 Task: Research Airbnb accommodation in Kristiansand, Norway from 15th November, 2023 to 21st November, 2023 for 5 adults.3 bedrooms having 3 beds and 3 bathrooms. Property type can be house. Booking option can be shelf check-in. Look for 3 properties as per requirement.
Action: Mouse moved to (518, 68)
Screenshot: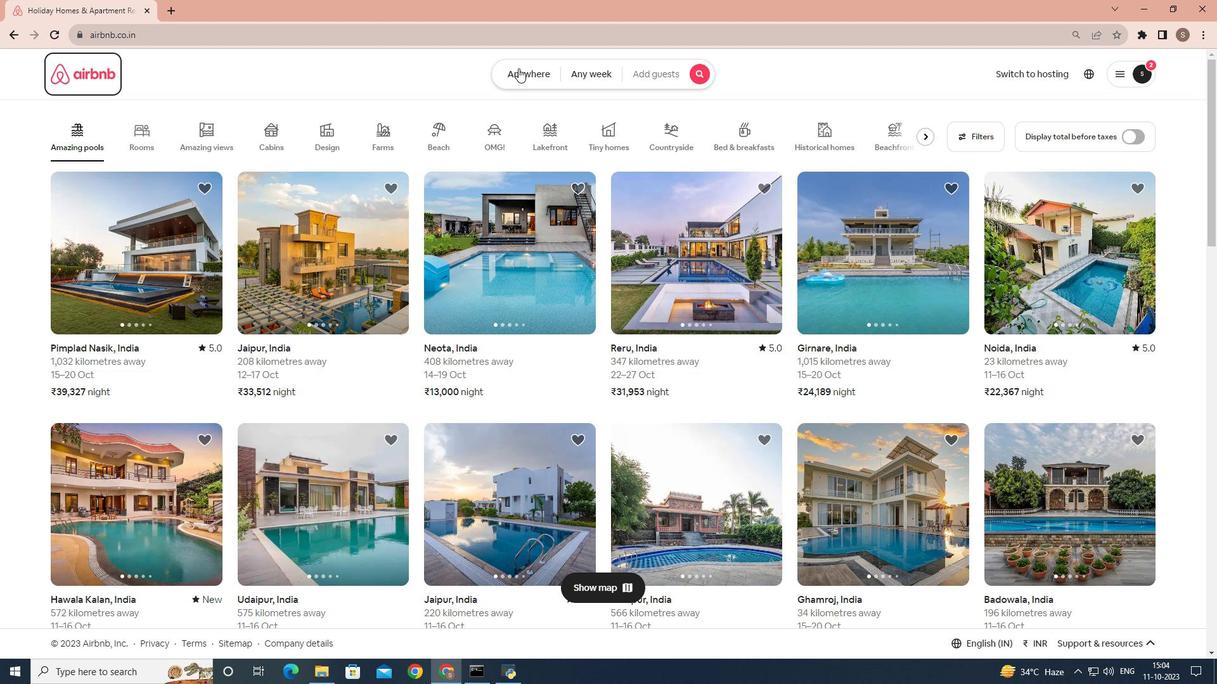 
Action: Mouse pressed left at (518, 68)
Screenshot: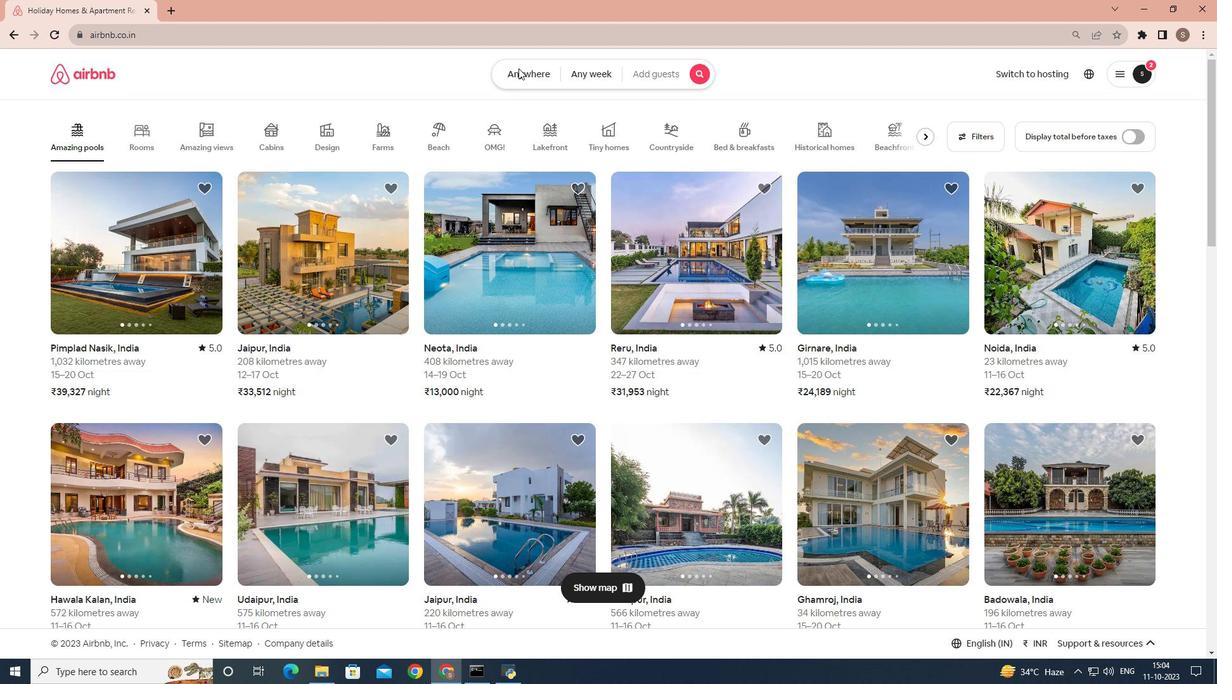 
Action: Mouse moved to (459, 121)
Screenshot: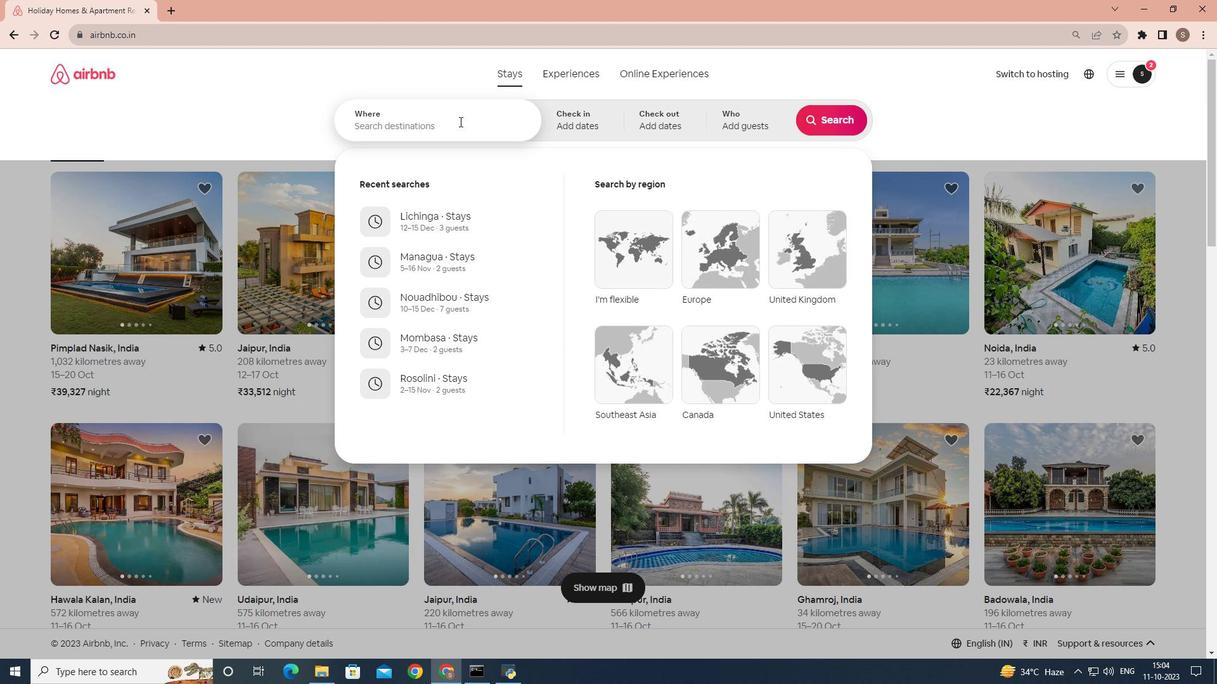 
Action: Mouse pressed left at (459, 121)
Screenshot: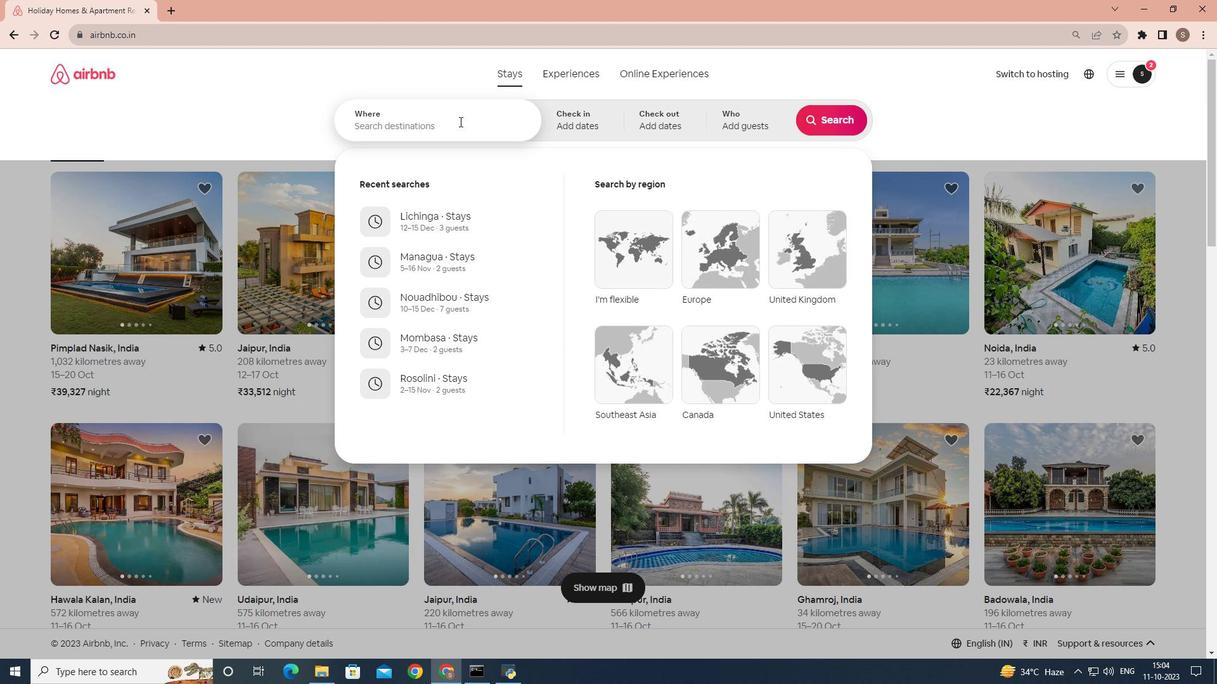 
Action: Key pressed <Key.shift><Key.shift><Key.shift><Key.shift><Key.shift><Key.shift>Kristiansand,<Key.space><Key.shift>Noeway
Screenshot: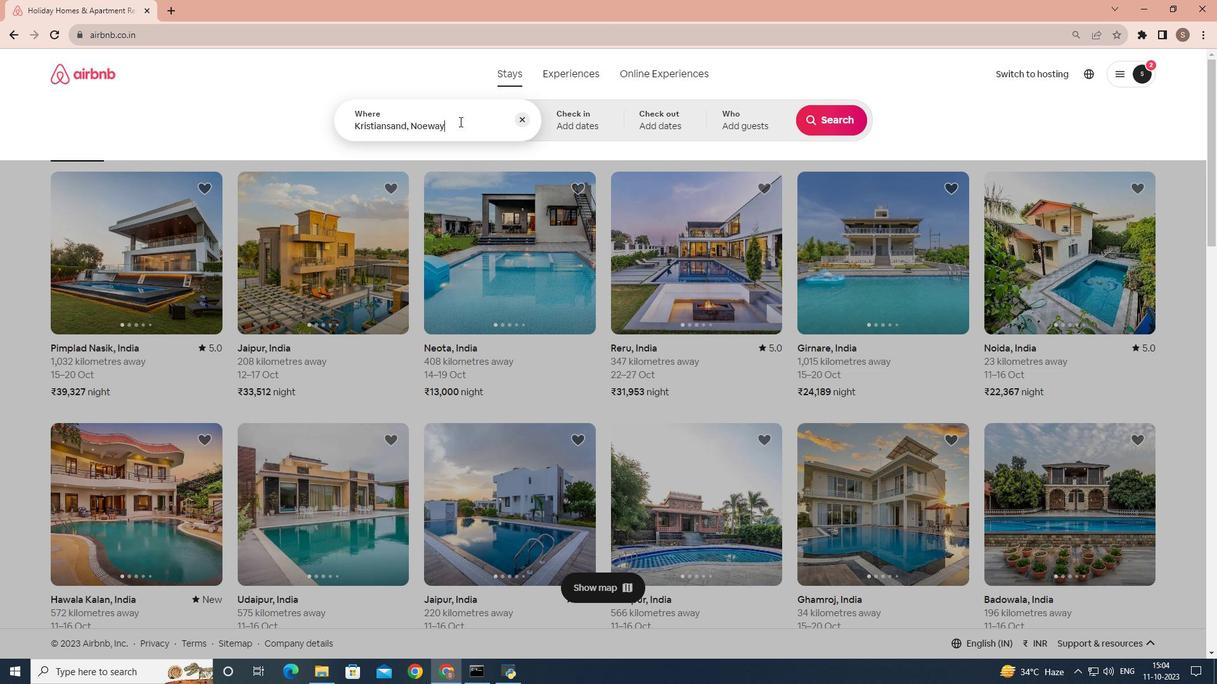 
Action: Mouse moved to (489, 183)
Screenshot: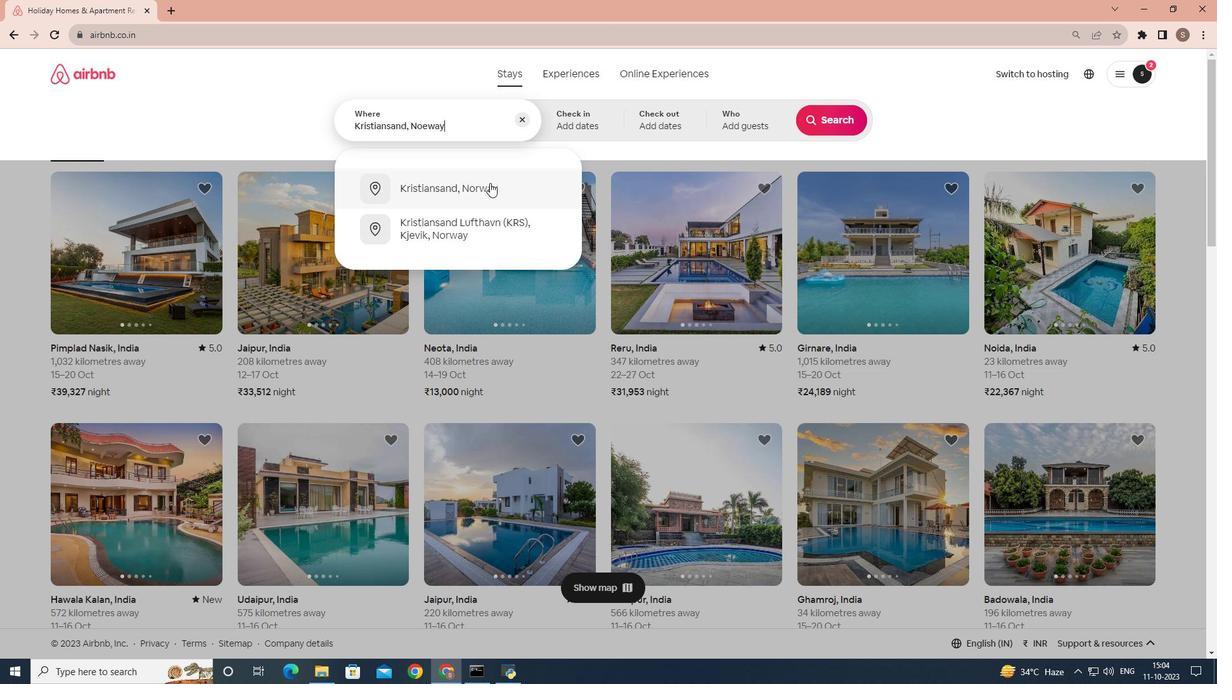 
Action: Mouse pressed left at (489, 183)
Screenshot: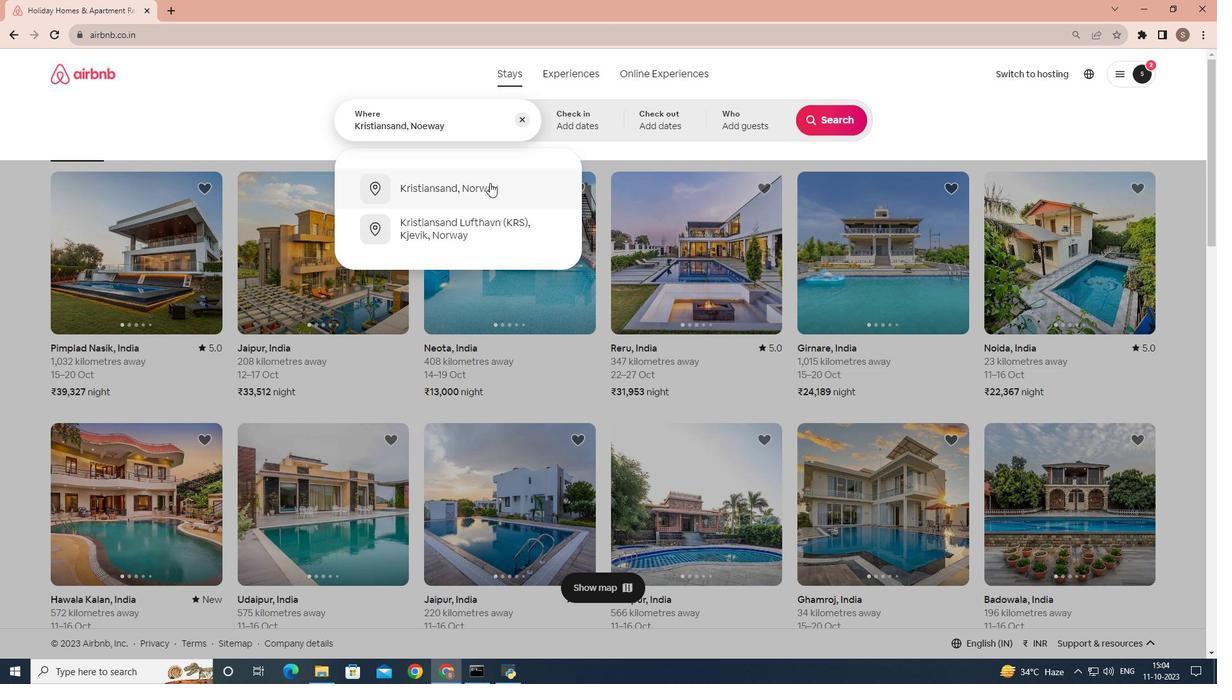 
Action: Mouse moved to (728, 348)
Screenshot: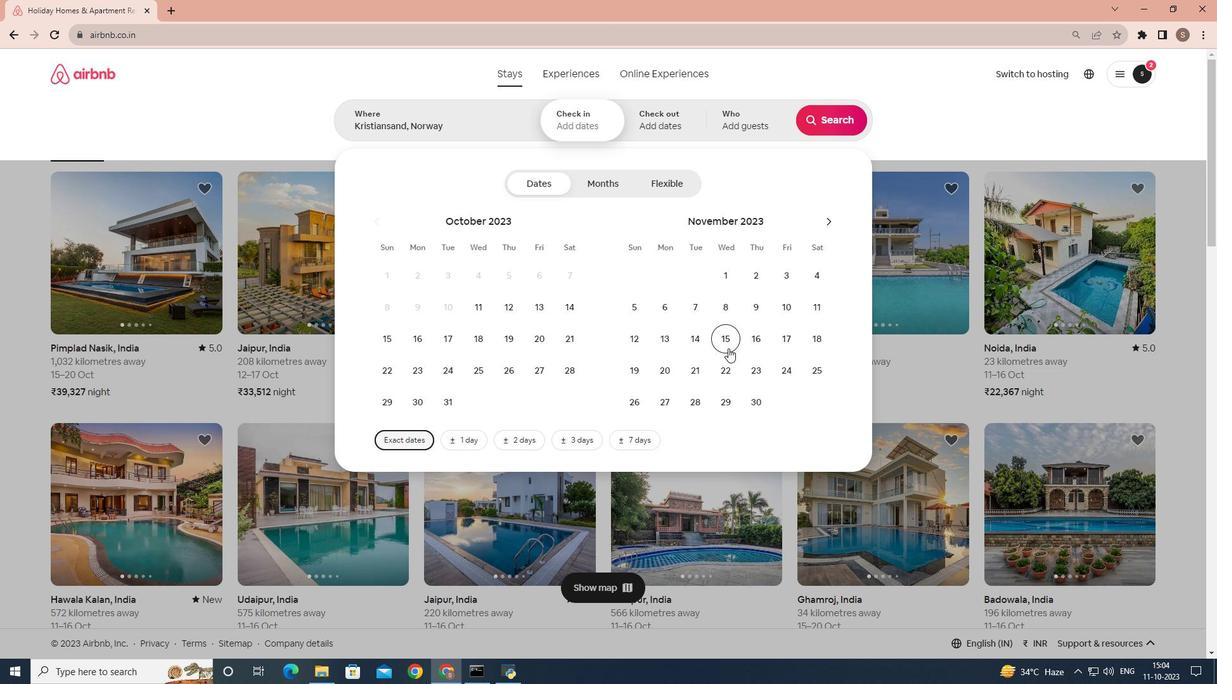 
Action: Mouse pressed left at (728, 348)
Screenshot: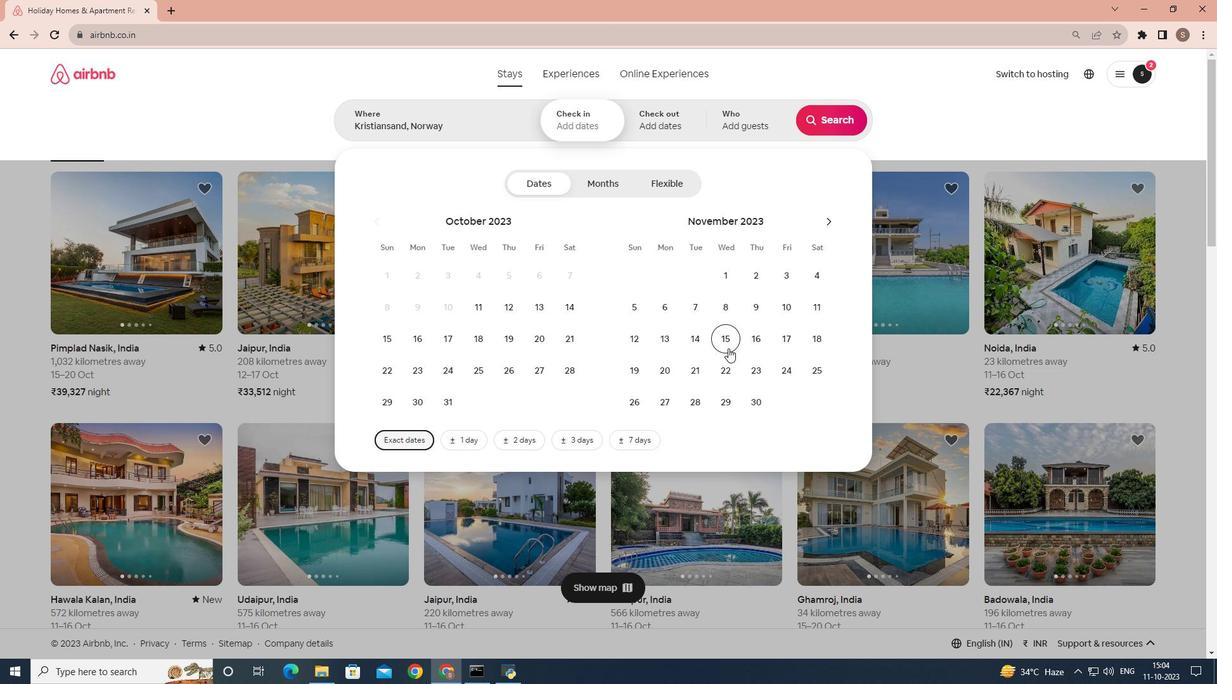 
Action: Mouse moved to (698, 371)
Screenshot: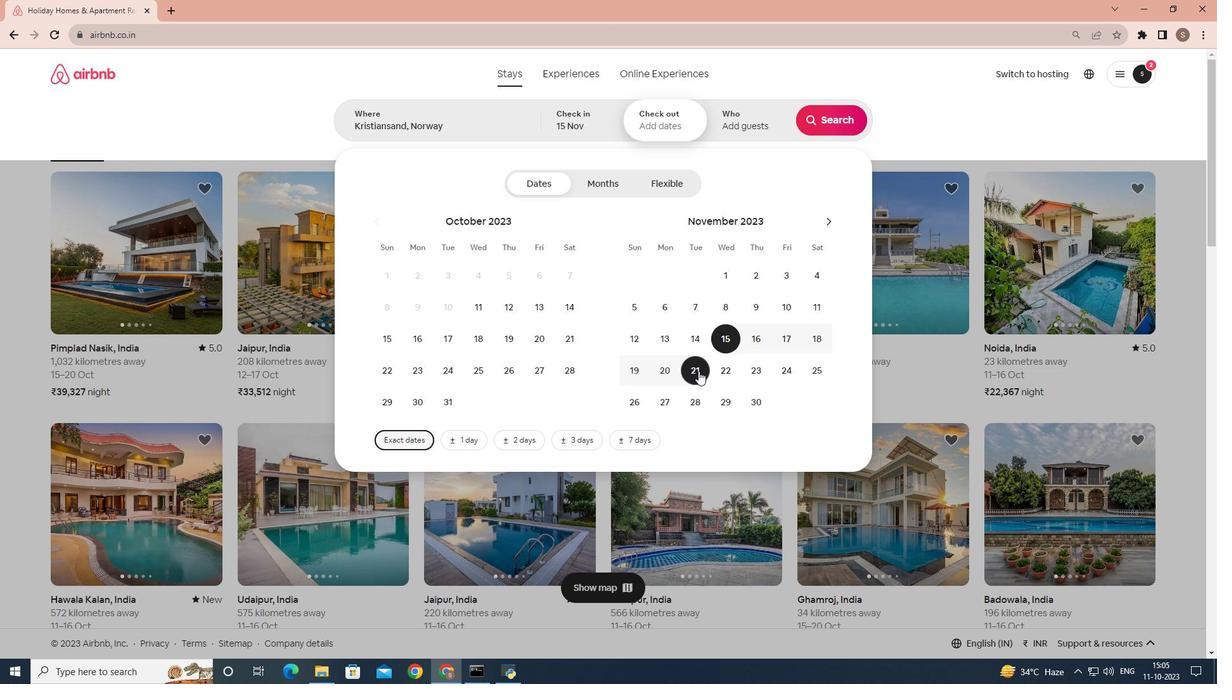 
Action: Mouse pressed left at (698, 371)
Screenshot: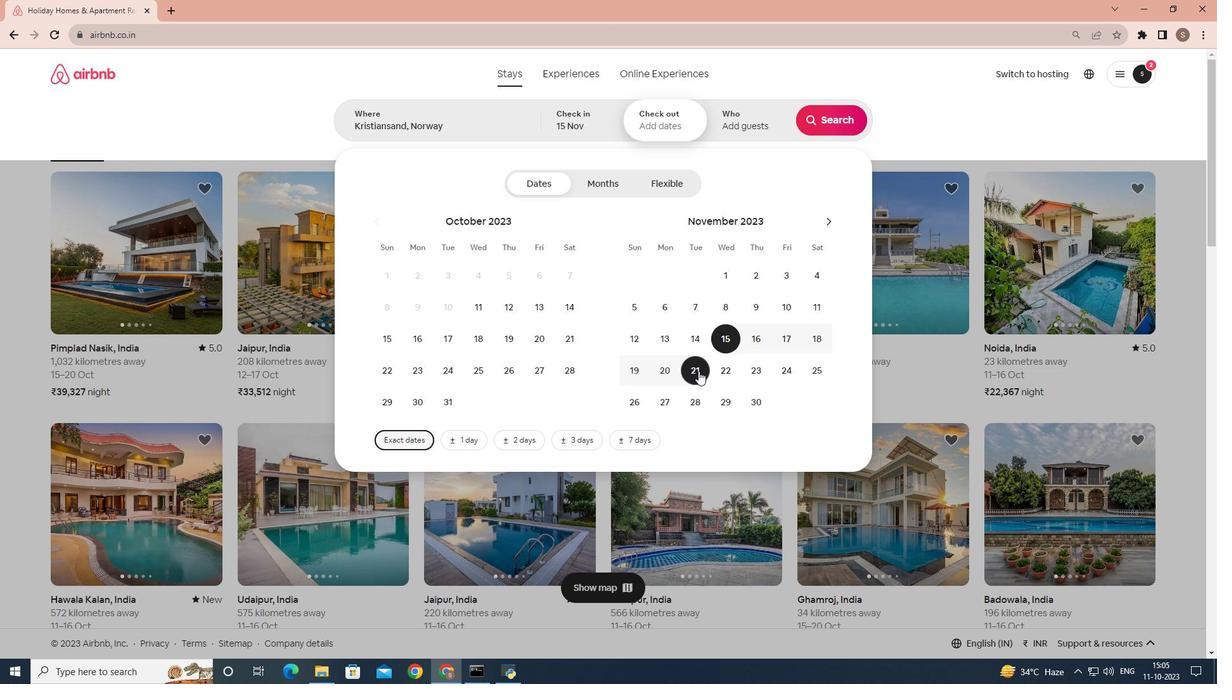 
Action: Mouse moved to (758, 124)
Screenshot: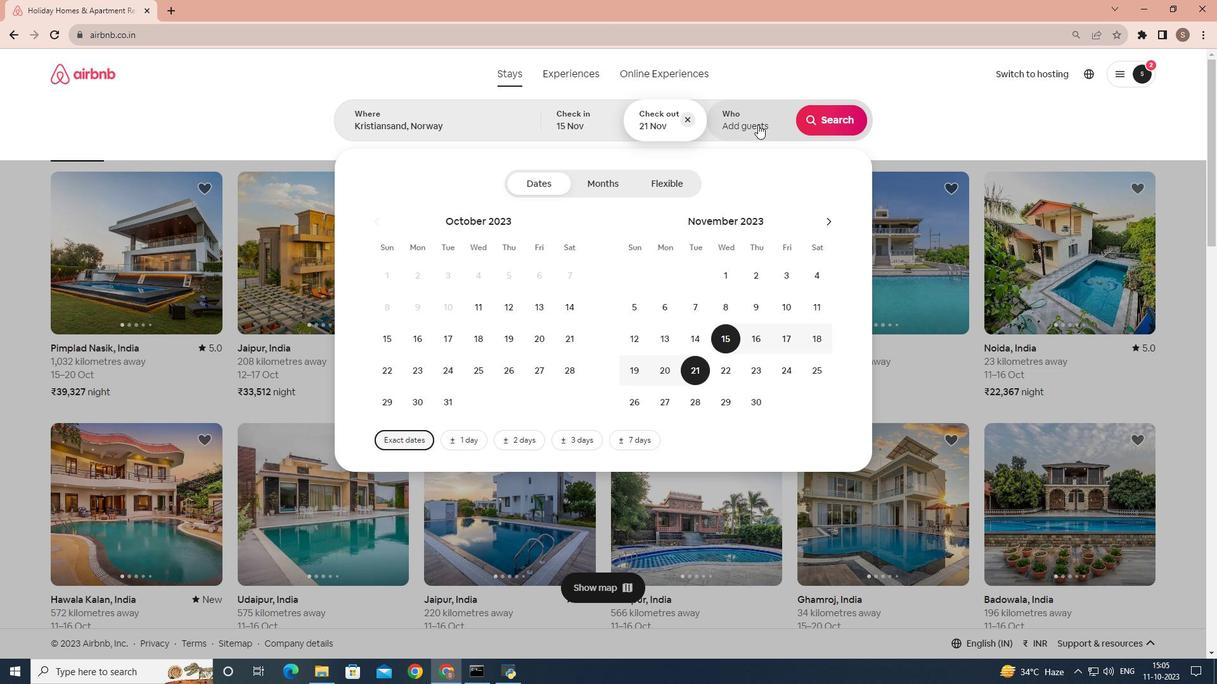 
Action: Mouse pressed left at (758, 124)
Screenshot: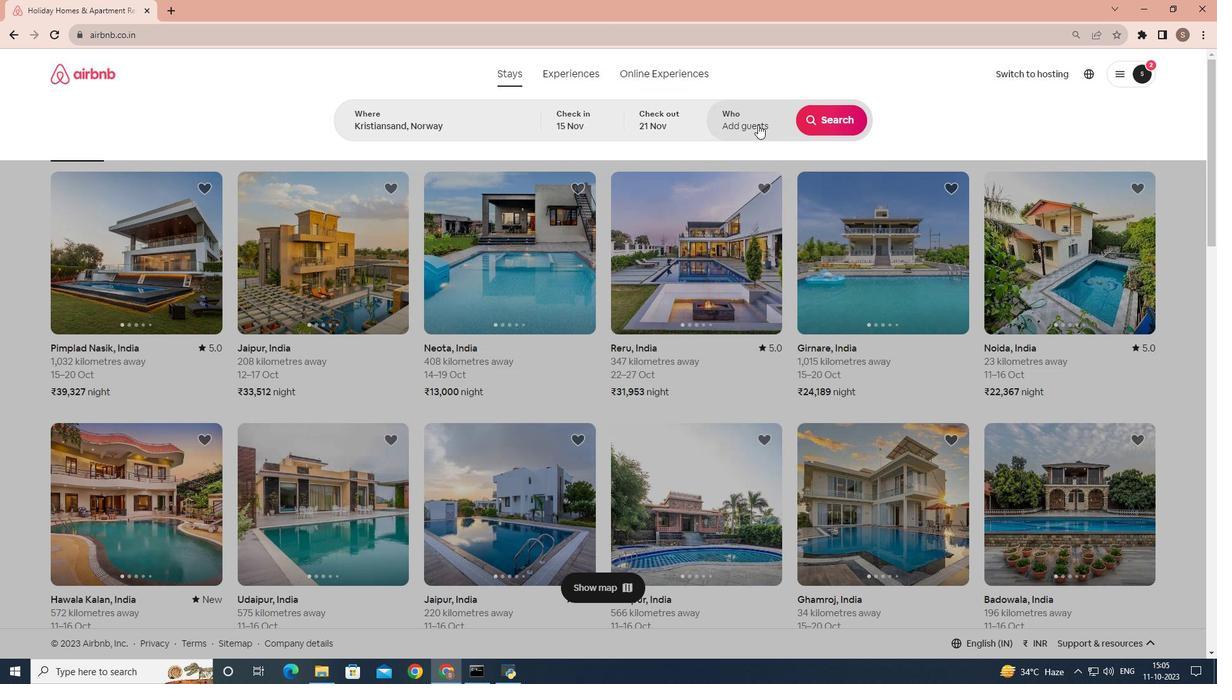 
Action: Mouse moved to (838, 184)
Screenshot: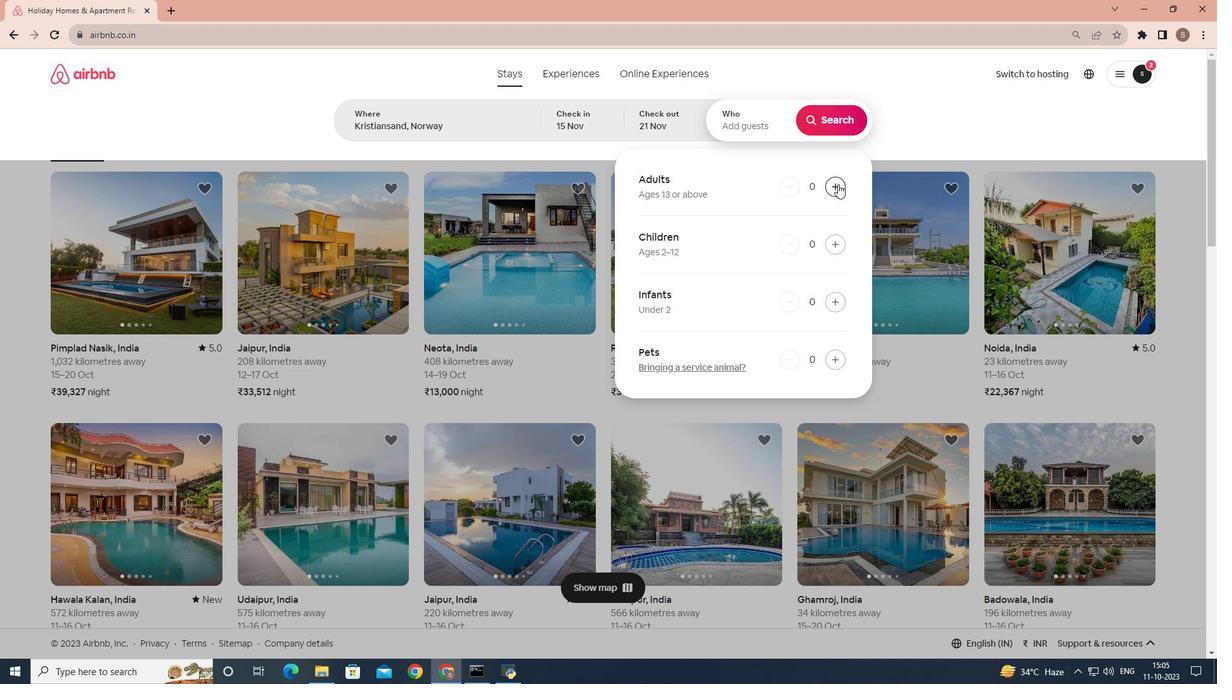 
Action: Mouse pressed left at (838, 184)
Screenshot: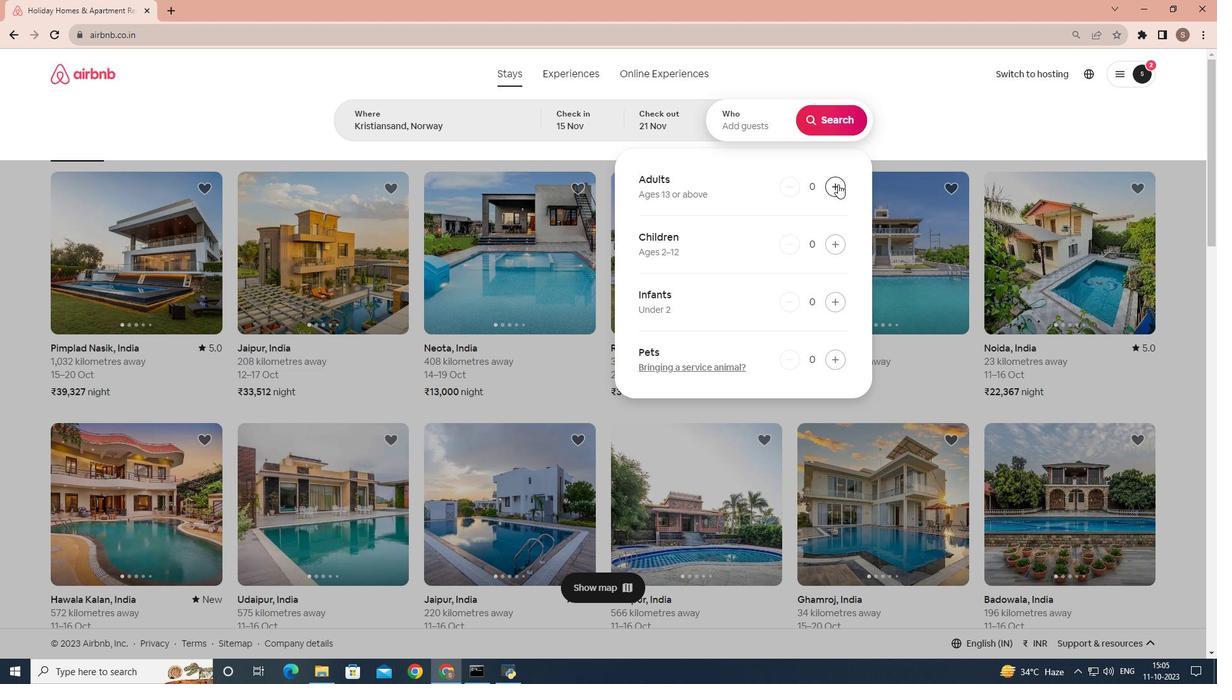 
Action: Mouse pressed left at (838, 184)
Screenshot: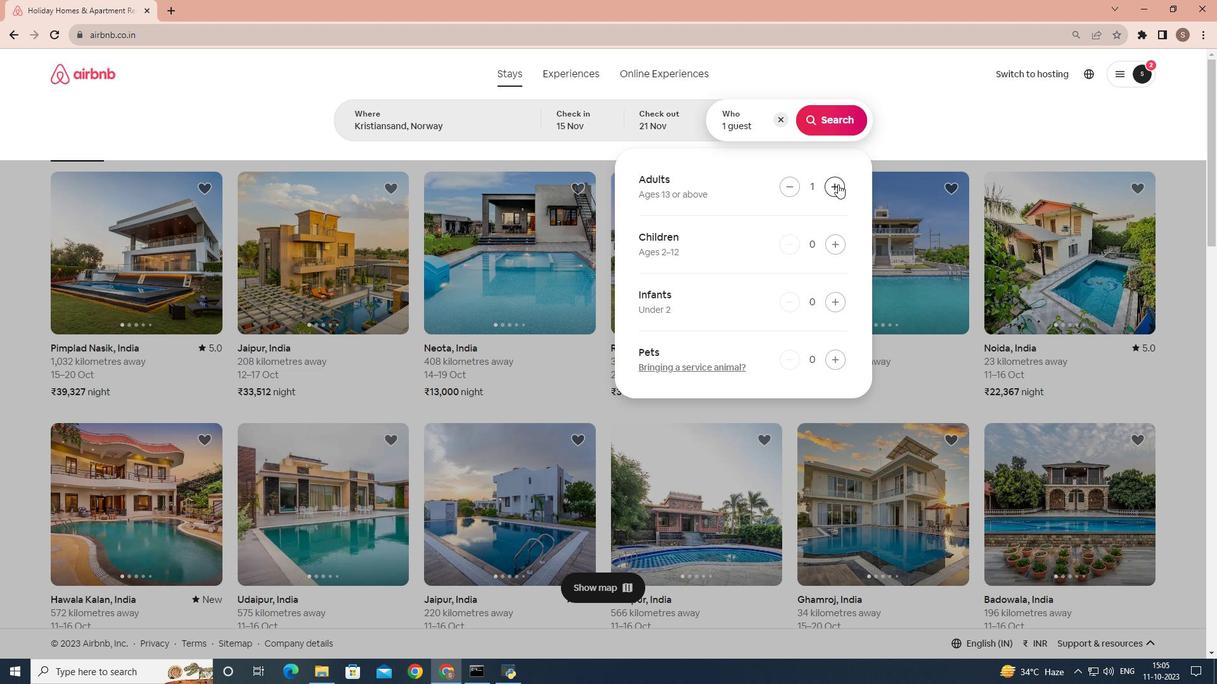 
Action: Mouse pressed left at (838, 184)
Screenshot: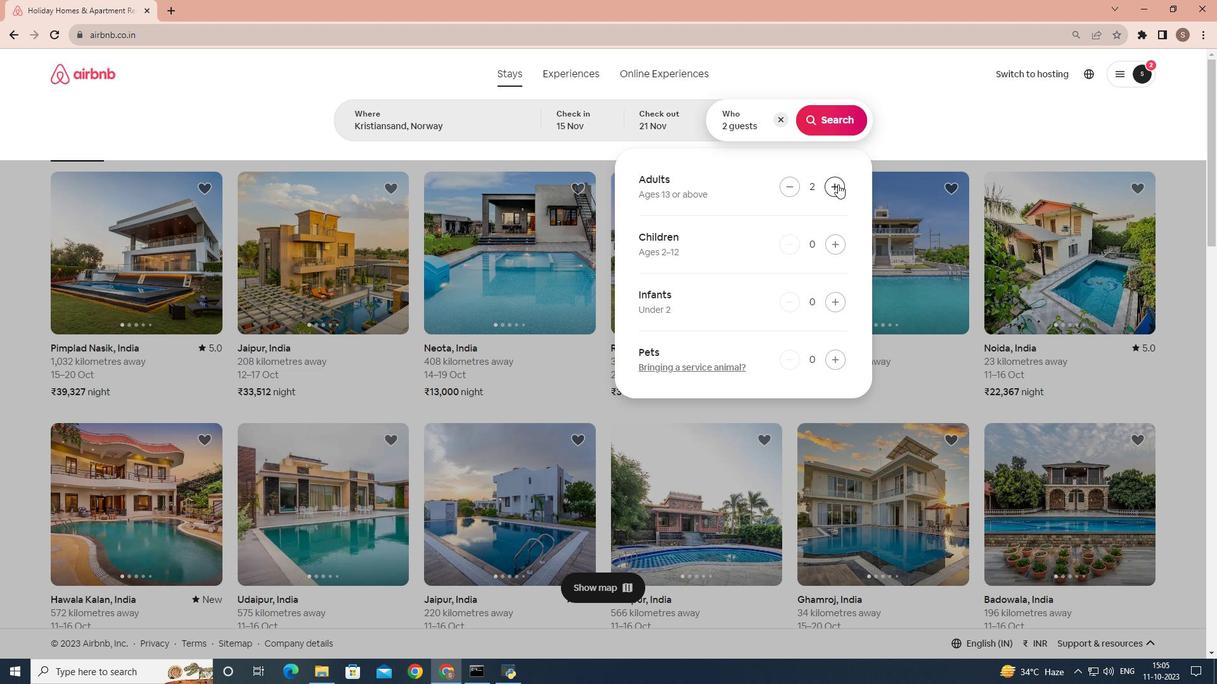 
Action: Mouse pressed left at (838, 184)
Screenshot: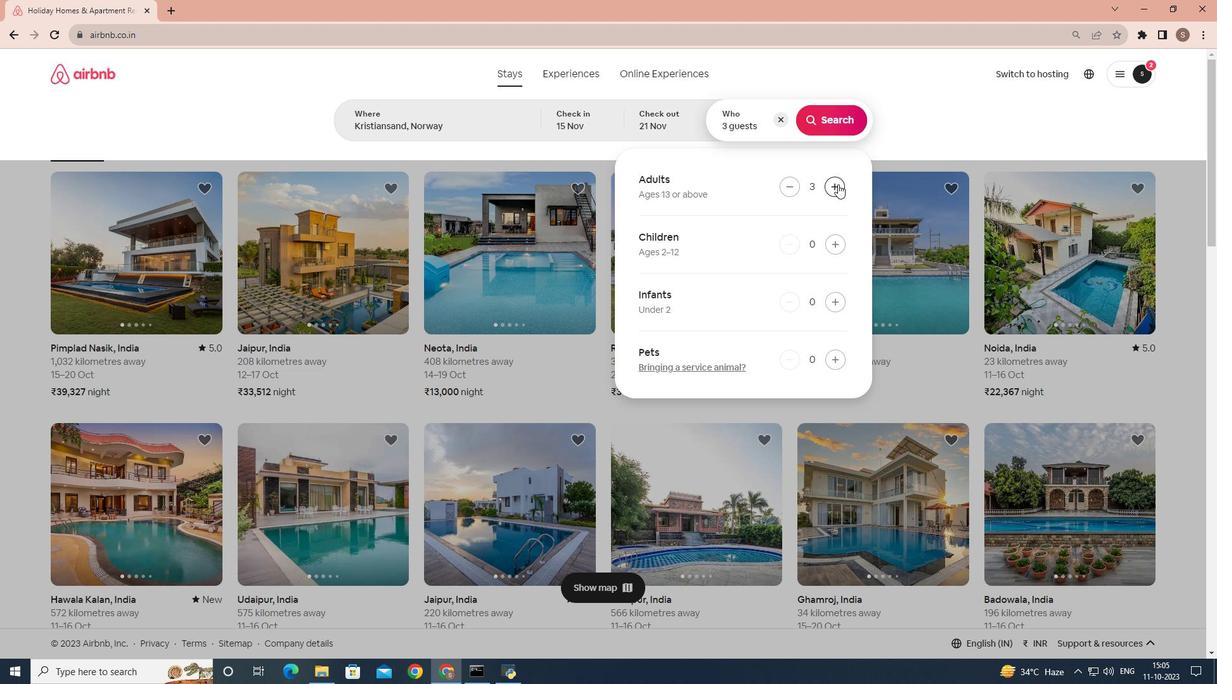 
Action: Mouse pressed left at (838, 184)
Screenshot: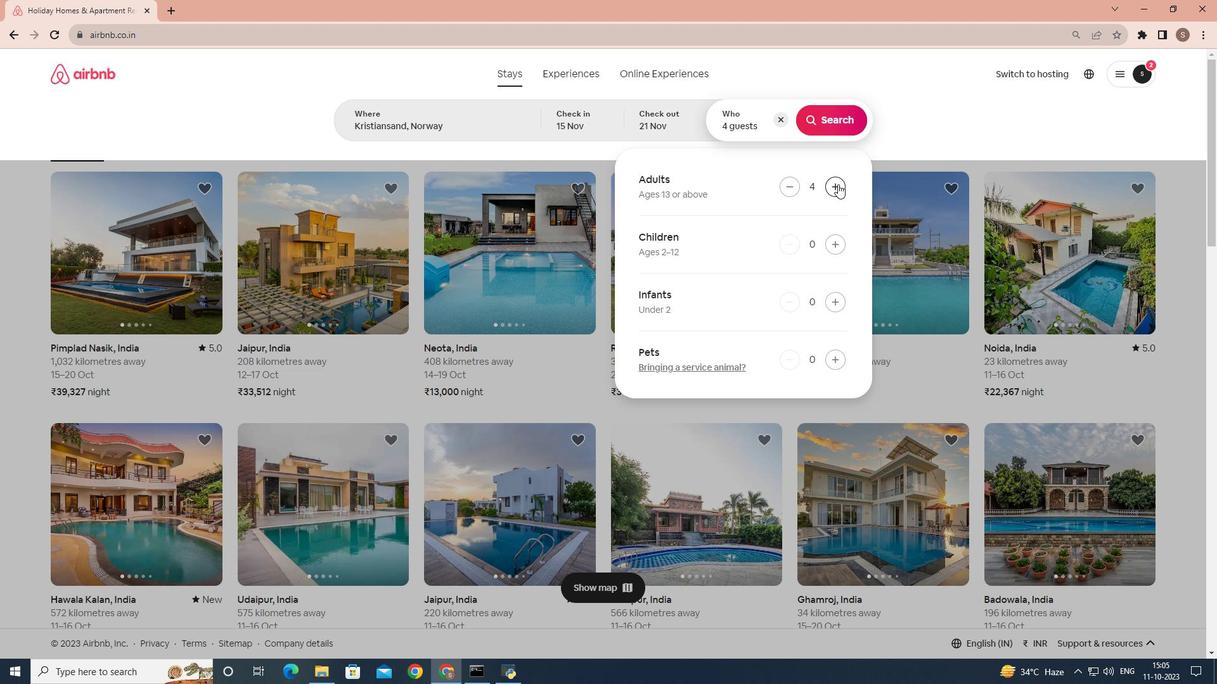 
Action: Mouse moved to (828, 113)
Screenshot: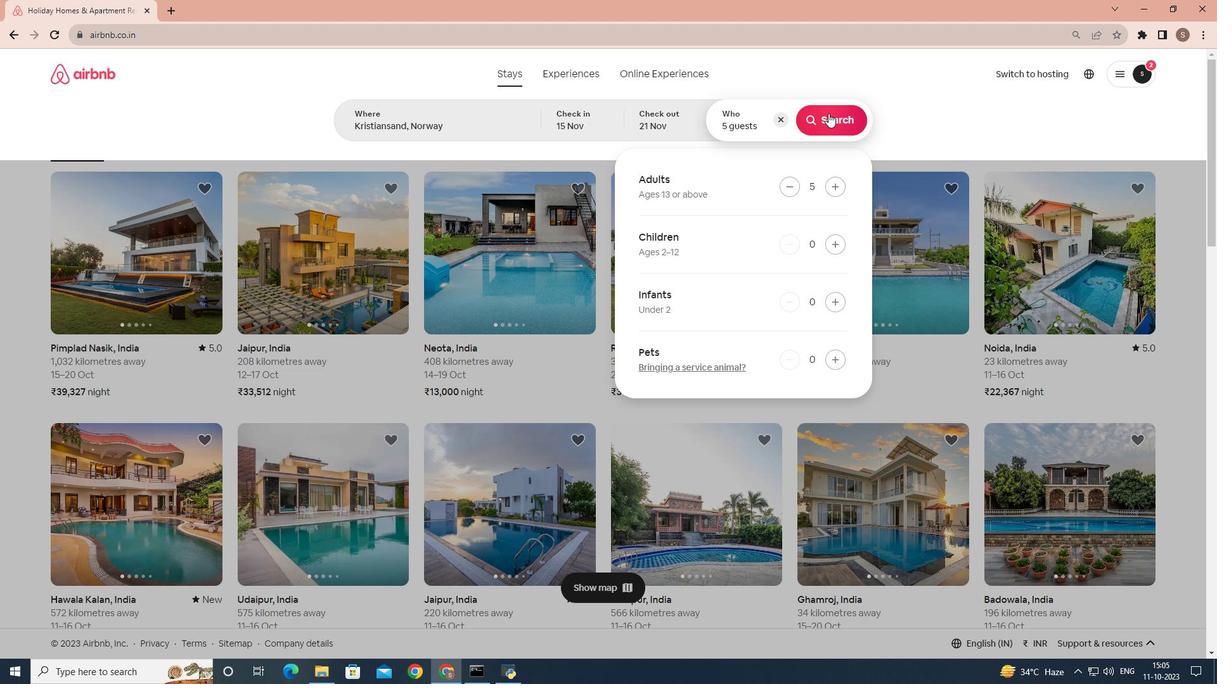 
Action: Mouse pressed left at (828, 113)
Screenshot: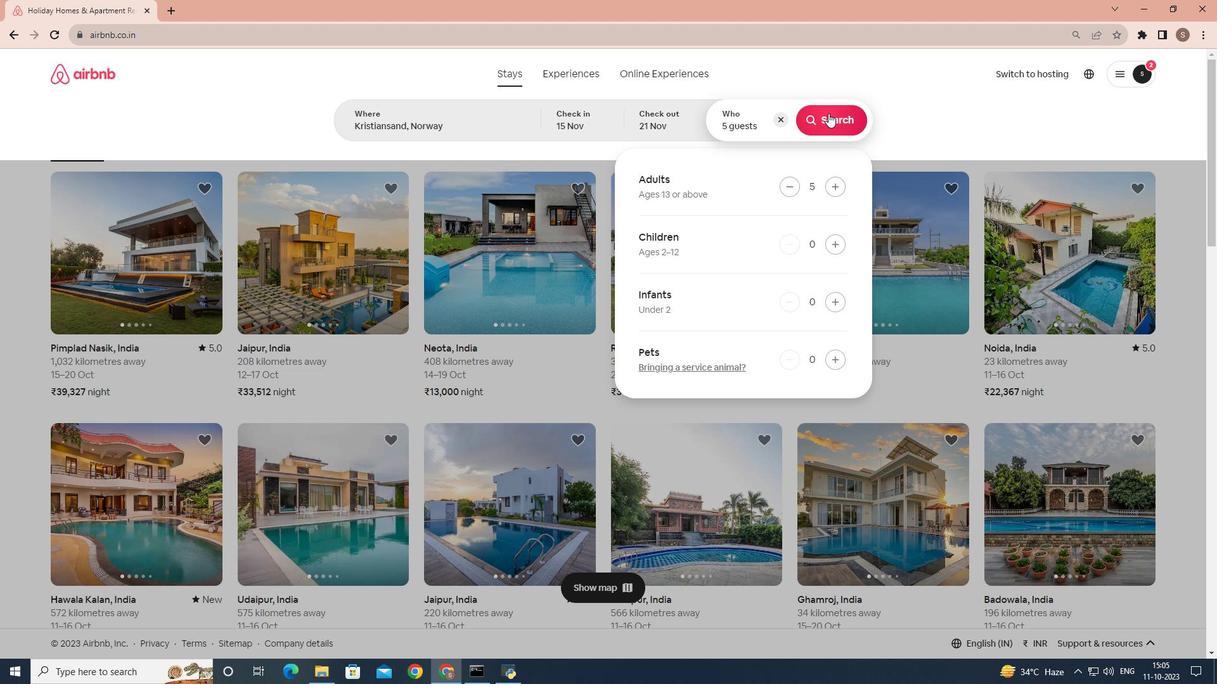 
Action: Mouse moved to (1022, 125)
Screenshot: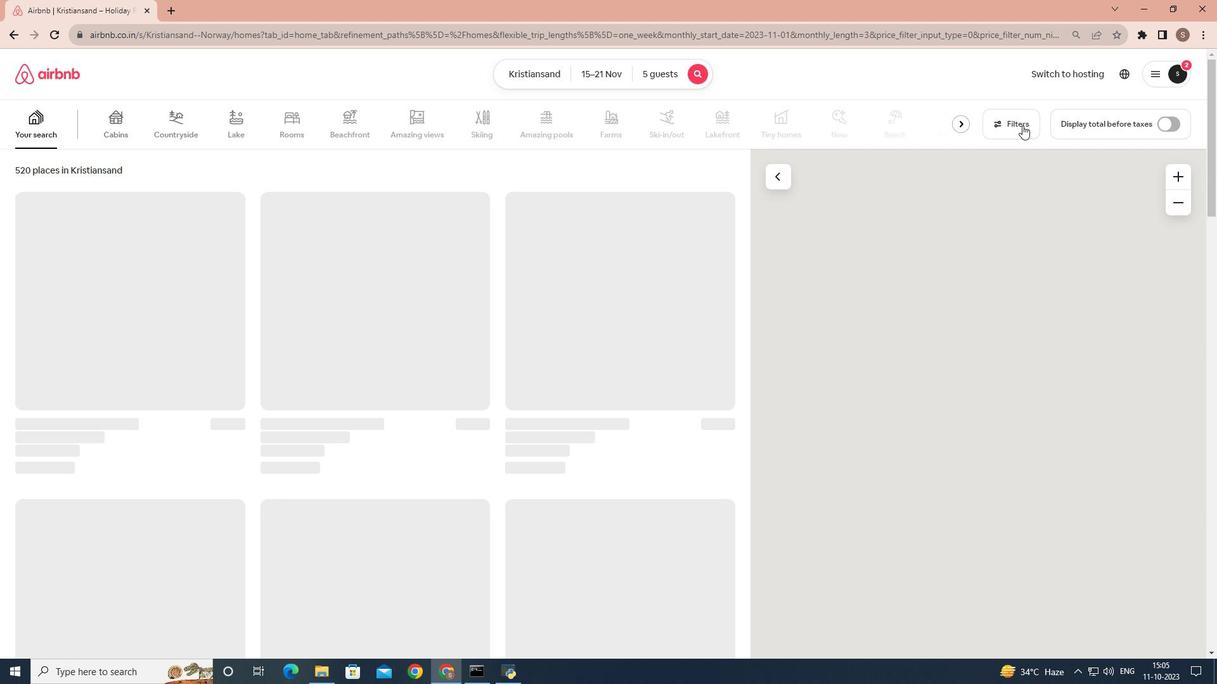 
Action: Mouse pressed left at (1022, 125)
Screenshot: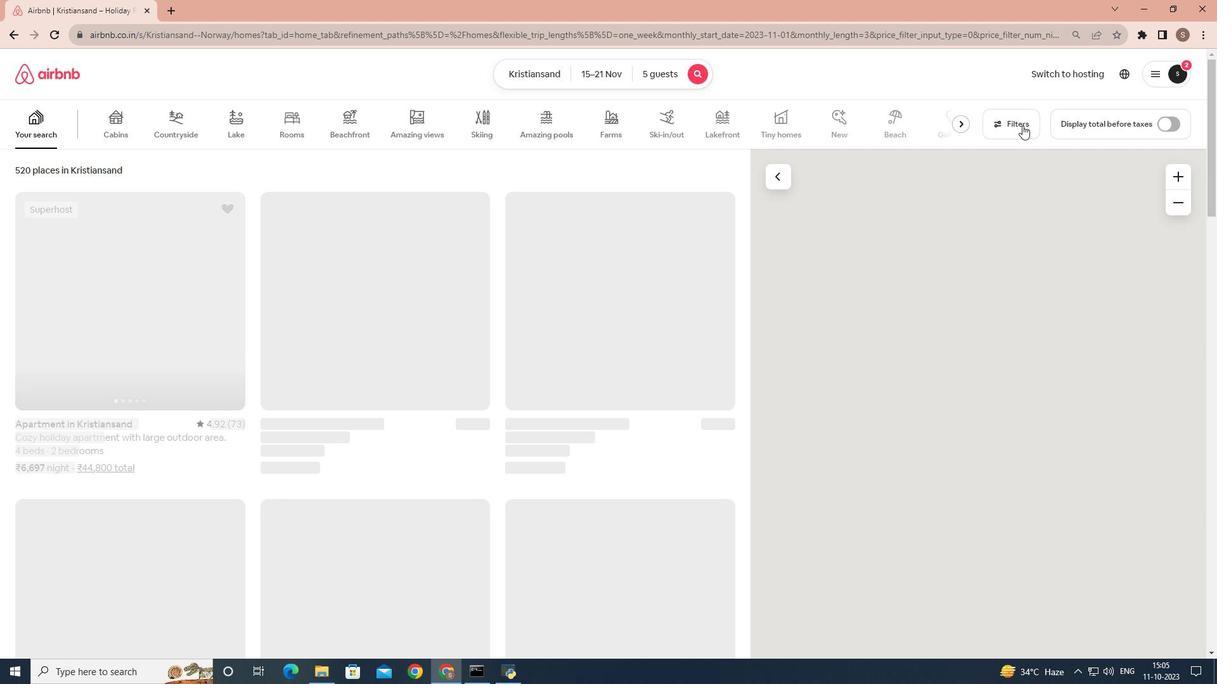 
Action: Mouse moved to (574, 460)
Screenshot: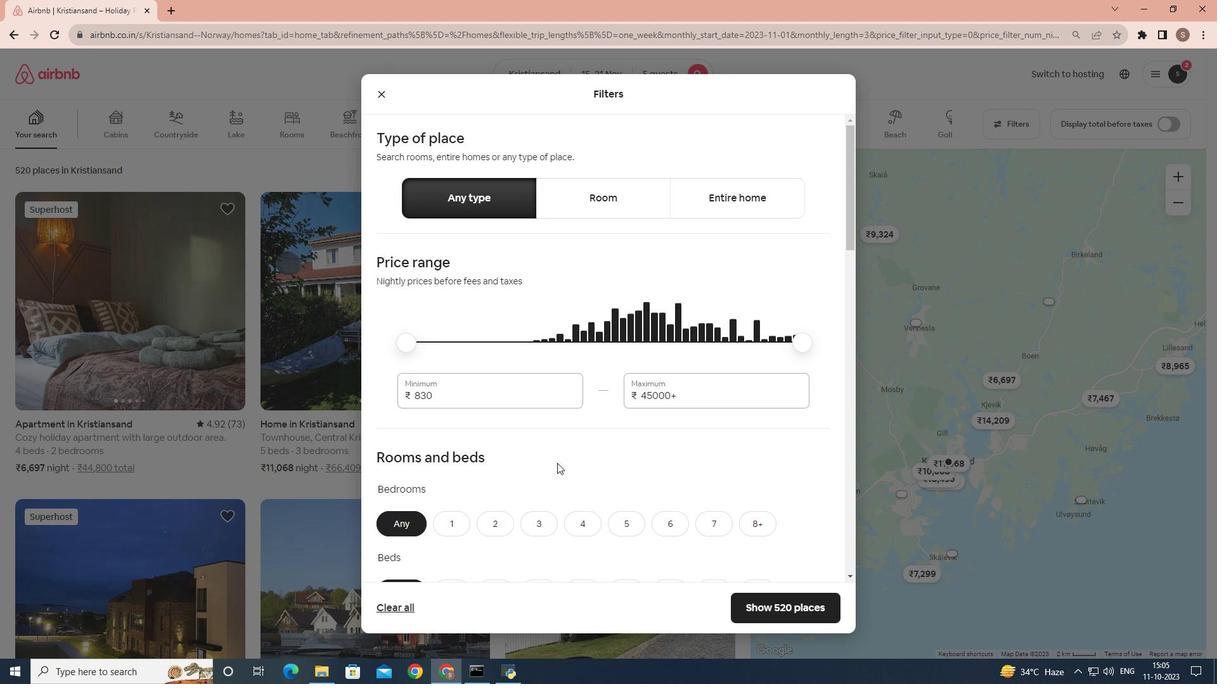 
Action: Mouse scrolled (574, 459) with delta (0, 0)
Screenshot: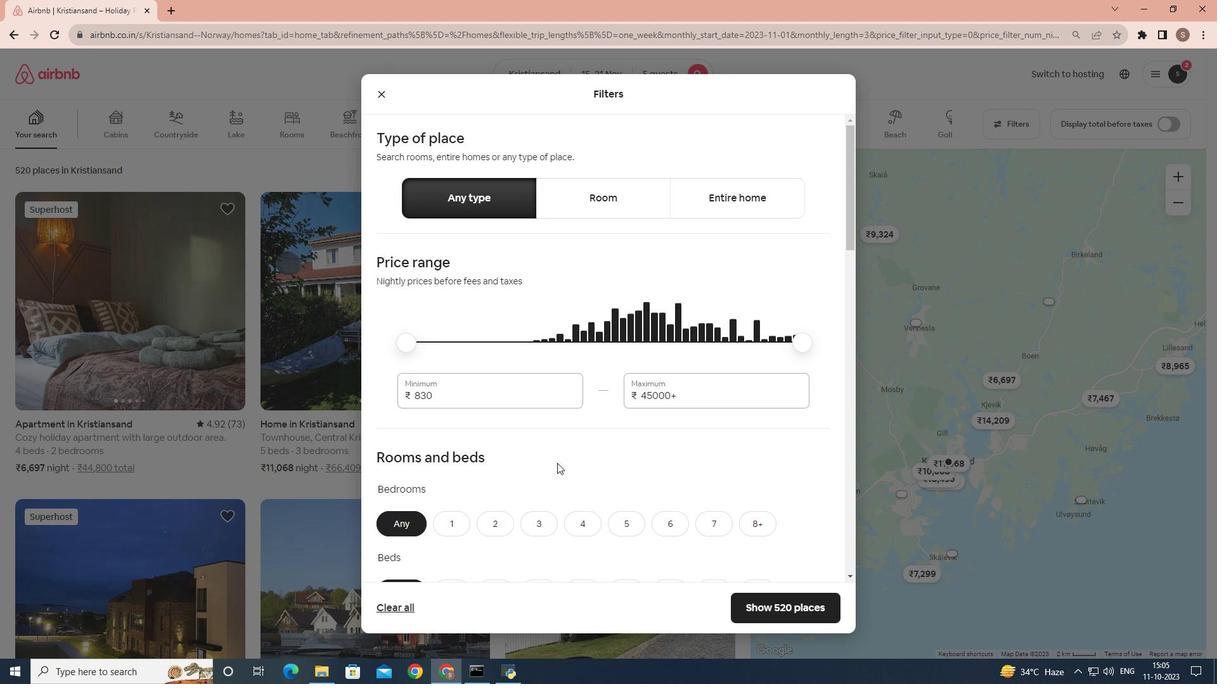
Action: Mouse moved to (557, 463)
Screenshot: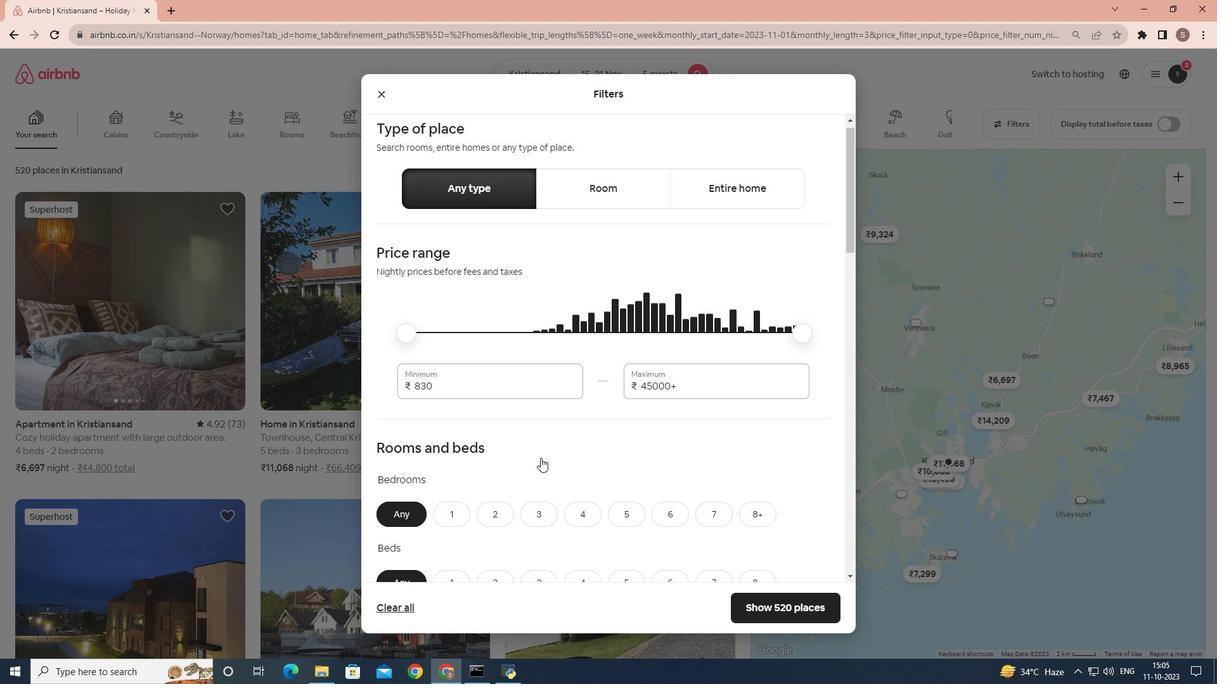
Action: Mouse scrolled (557, 462) with delta (0, 0)
Screenshot: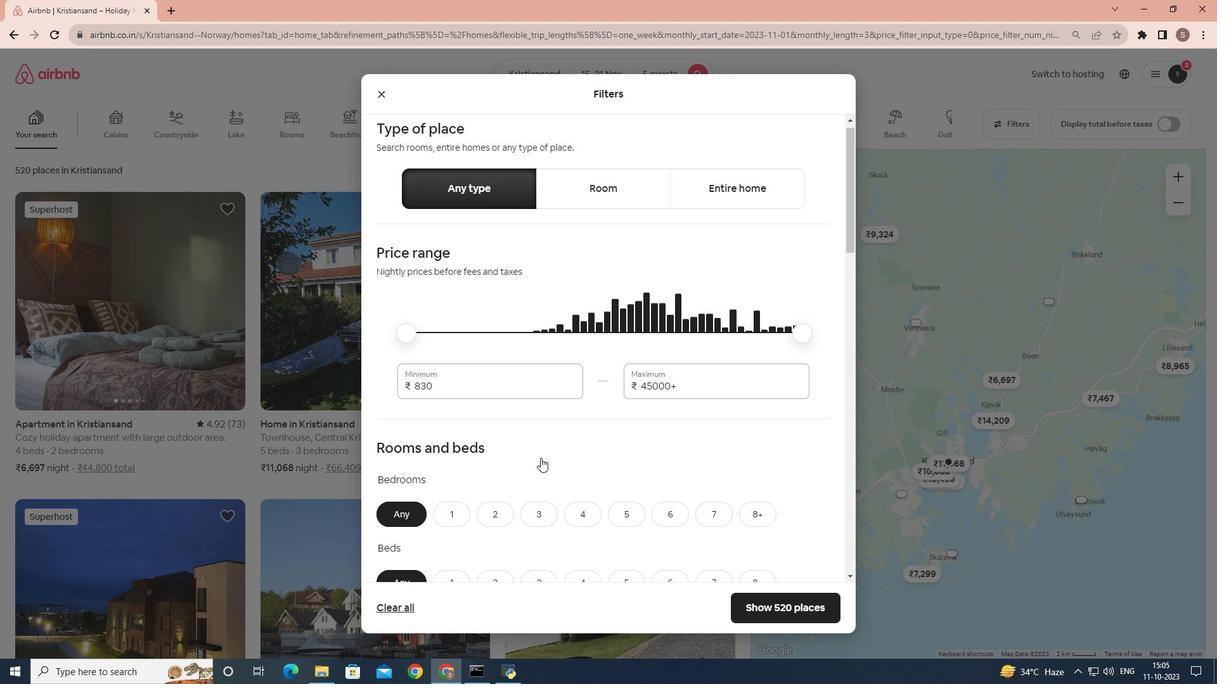 
Action: Mouse moved to (539, 407)
Screenshot: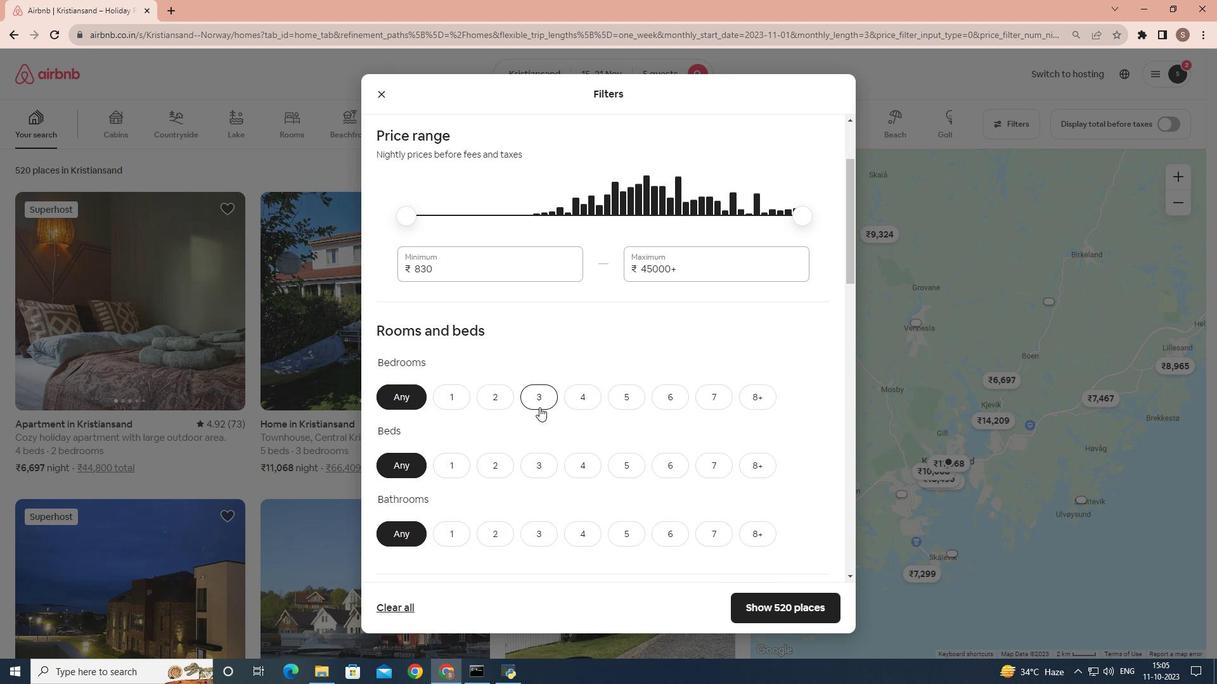 
Action: Mouse pressed left at (539, 407)
Screenshot: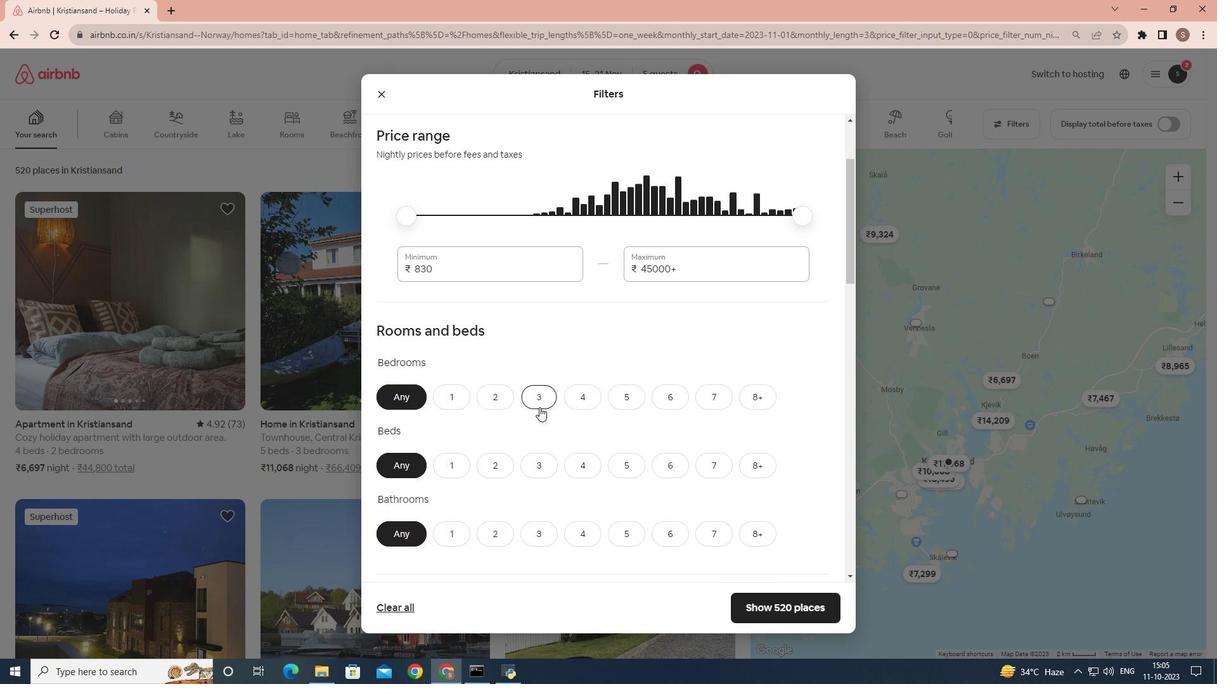 
Action: Mouse scrolled (539, 406) with delta (0, 0)
Screenshot: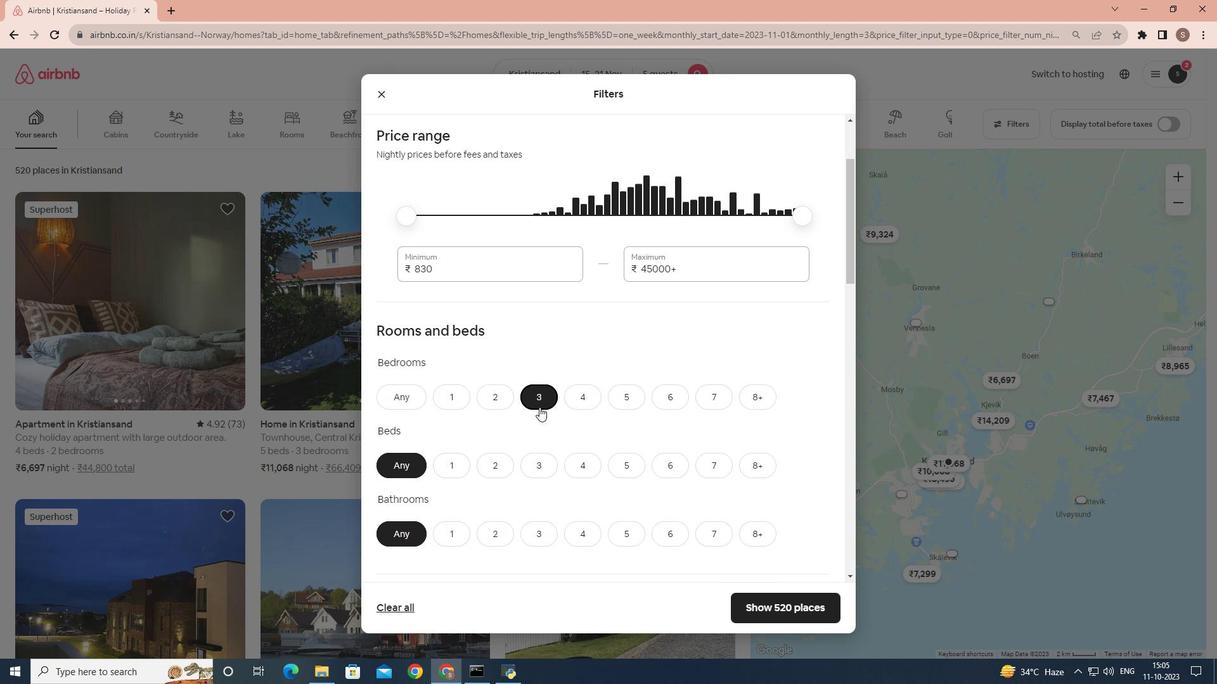 
Action: Mouse moved to (541, 405)
Screenshot: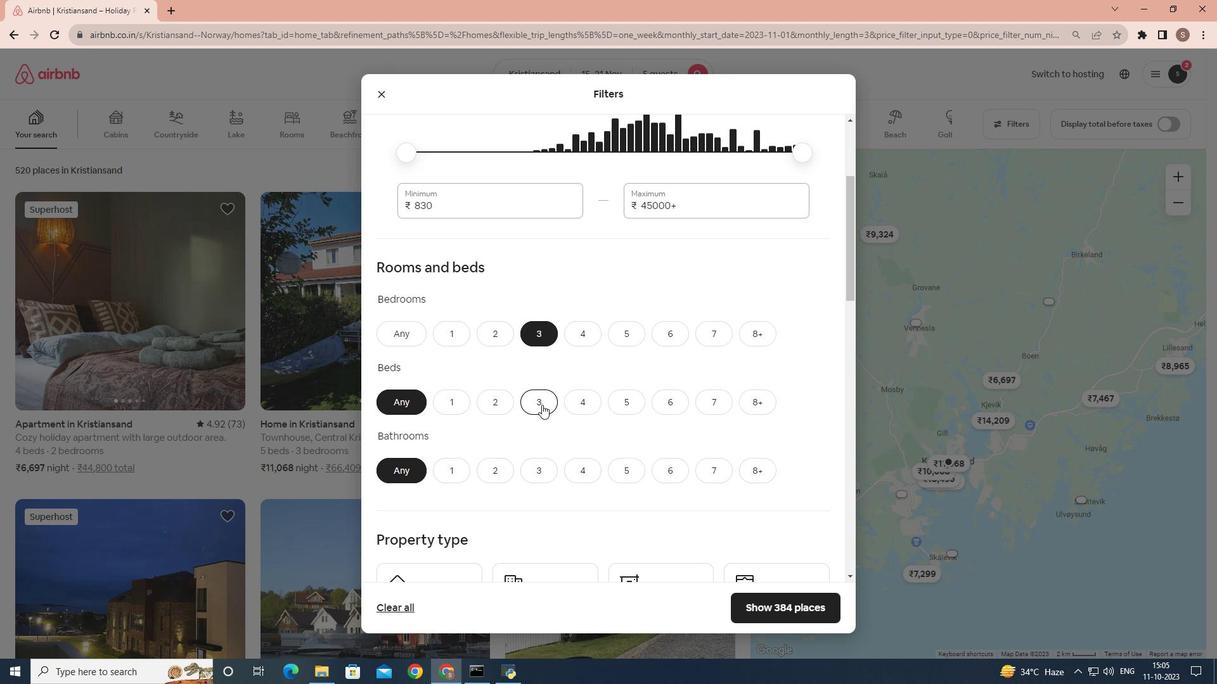 
Action: Mouse pressed left at (541, 405)
Screenshot: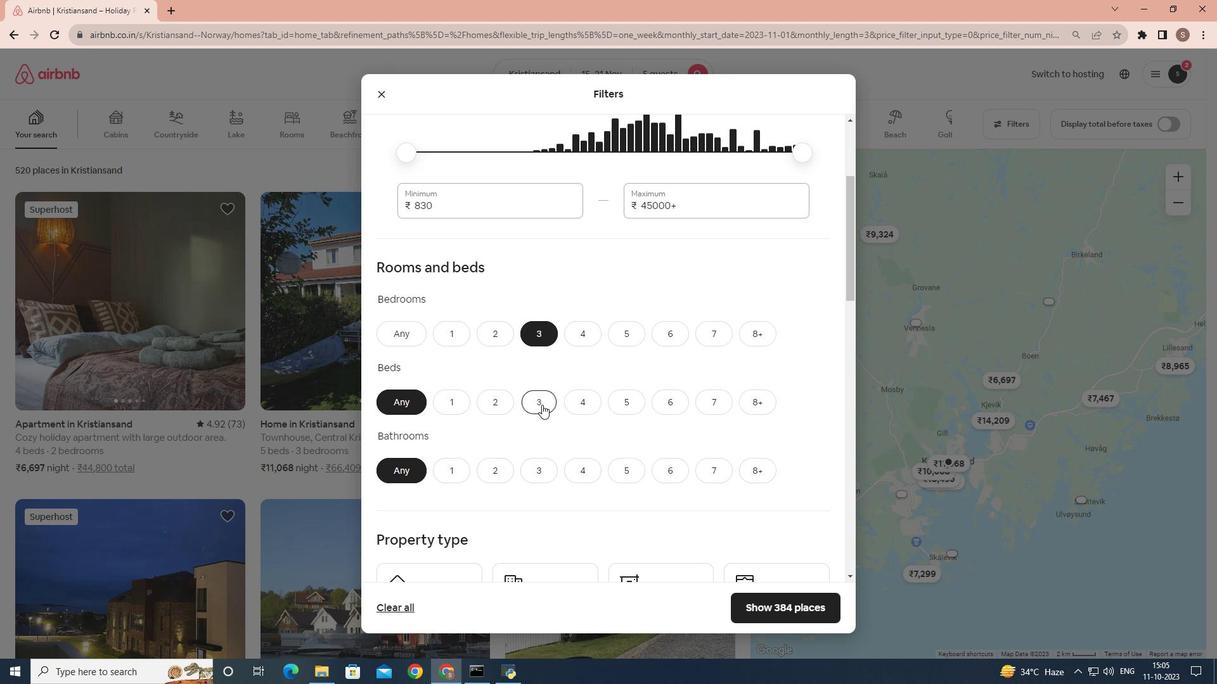 
Action: Mouse moved to (536, 469)
Screenshot: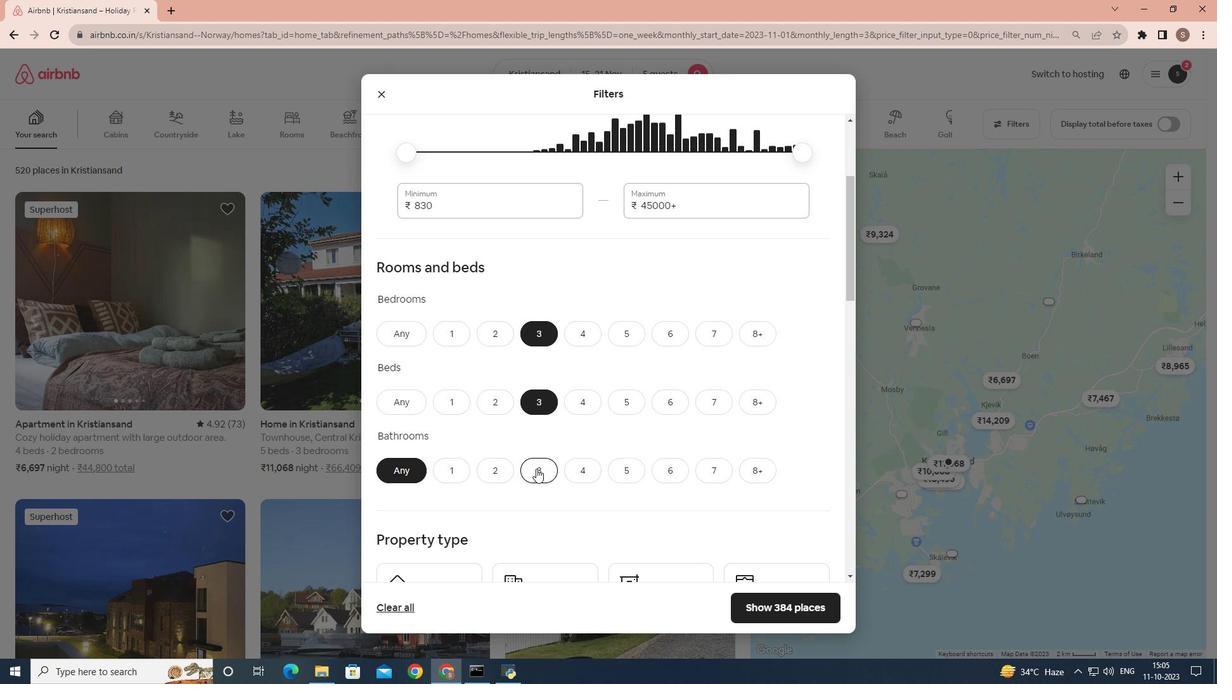 
Action: Mouse pressed left at (536, 469)
Screenshot: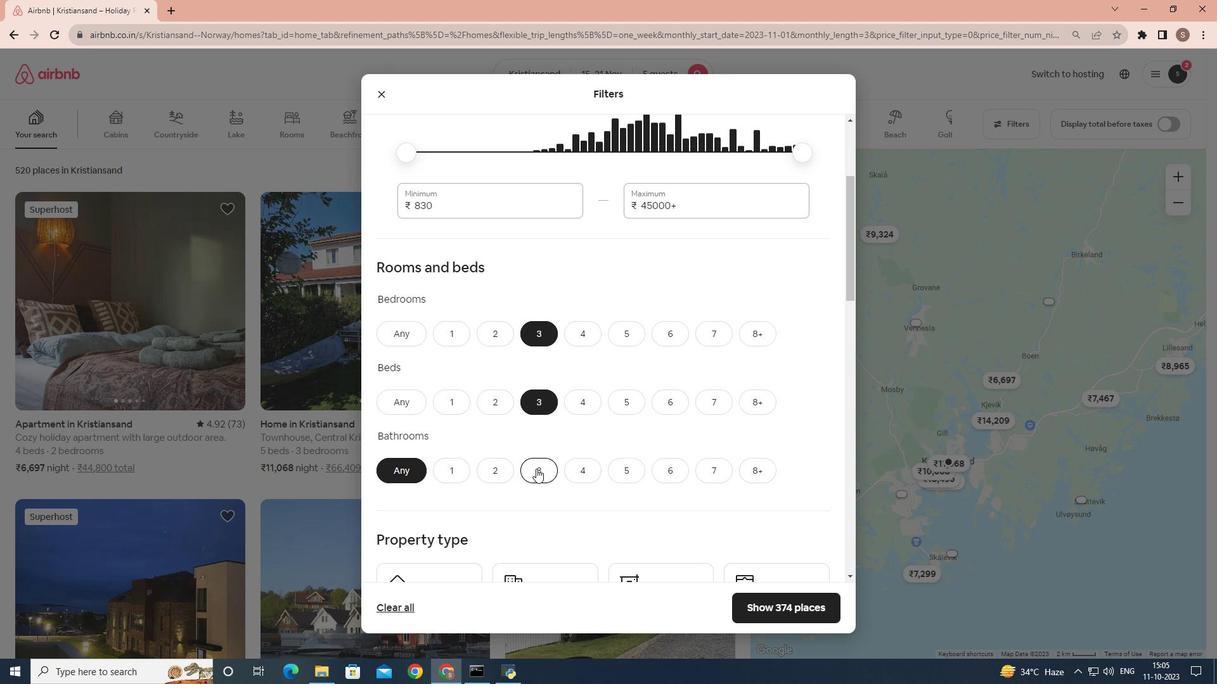 
Action: Mouse scrolled (536, 468) with delta (0, 0)
Screenshot: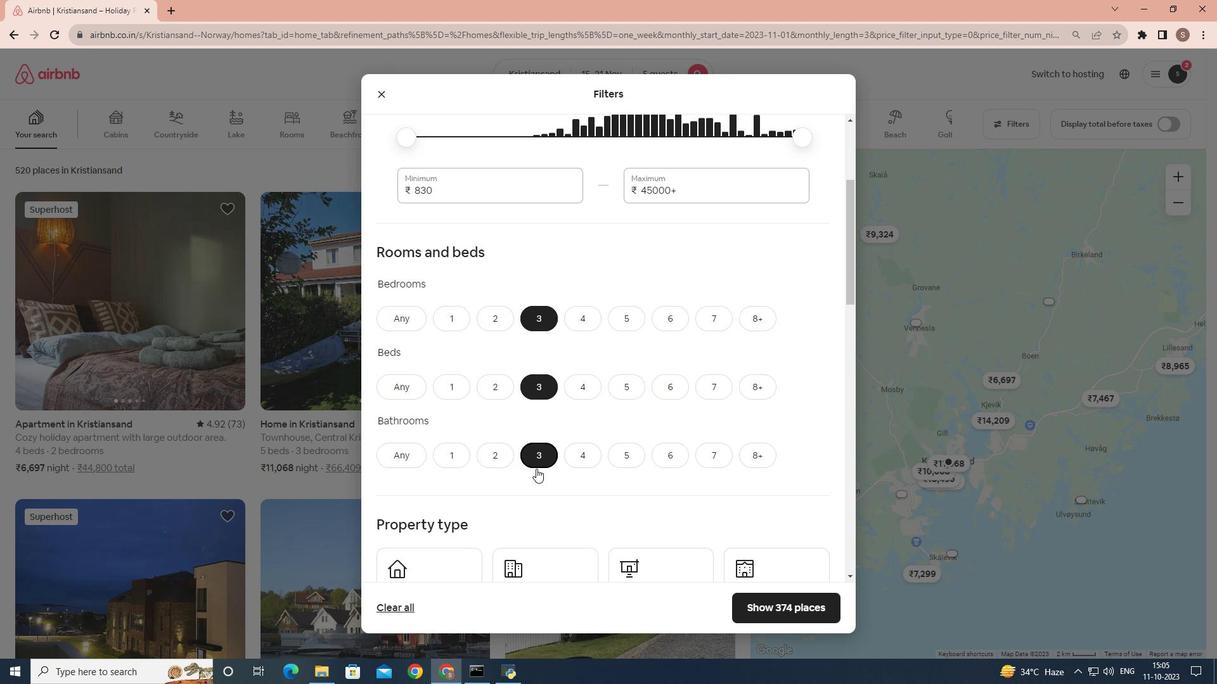 
Action: Mouse moved to (540, 468)
Screenshot: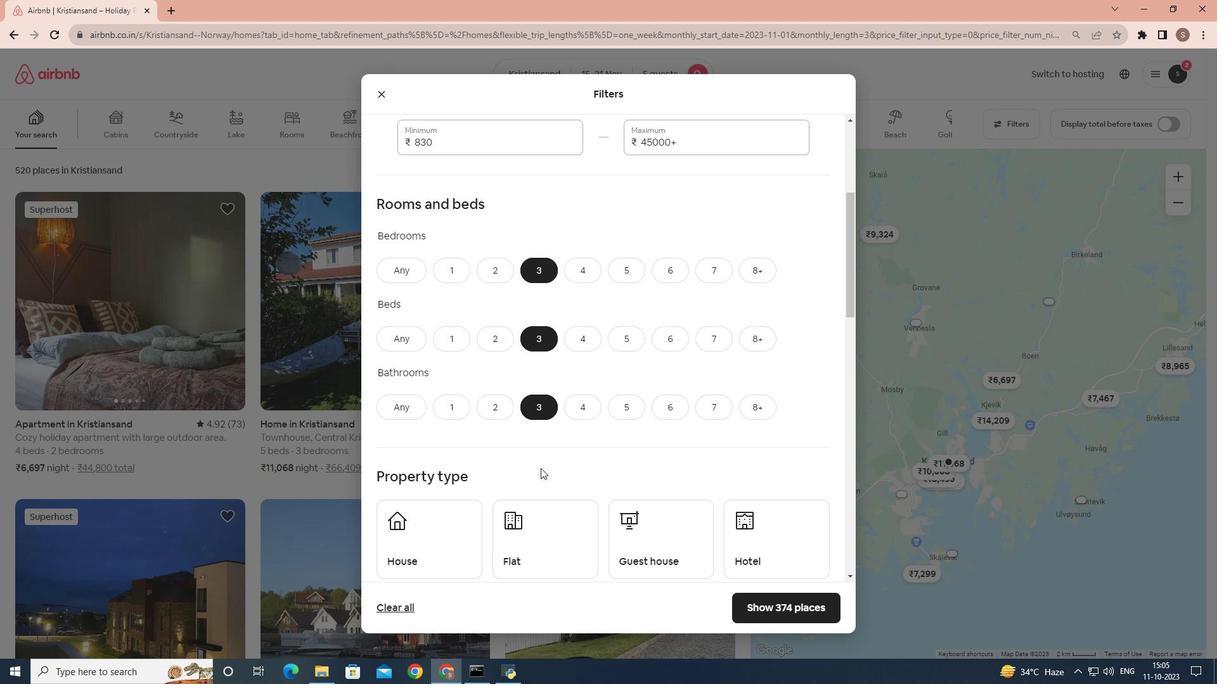 
Action: Mouse scrolled (540, 467) with delta (0, 0)
Screenshot: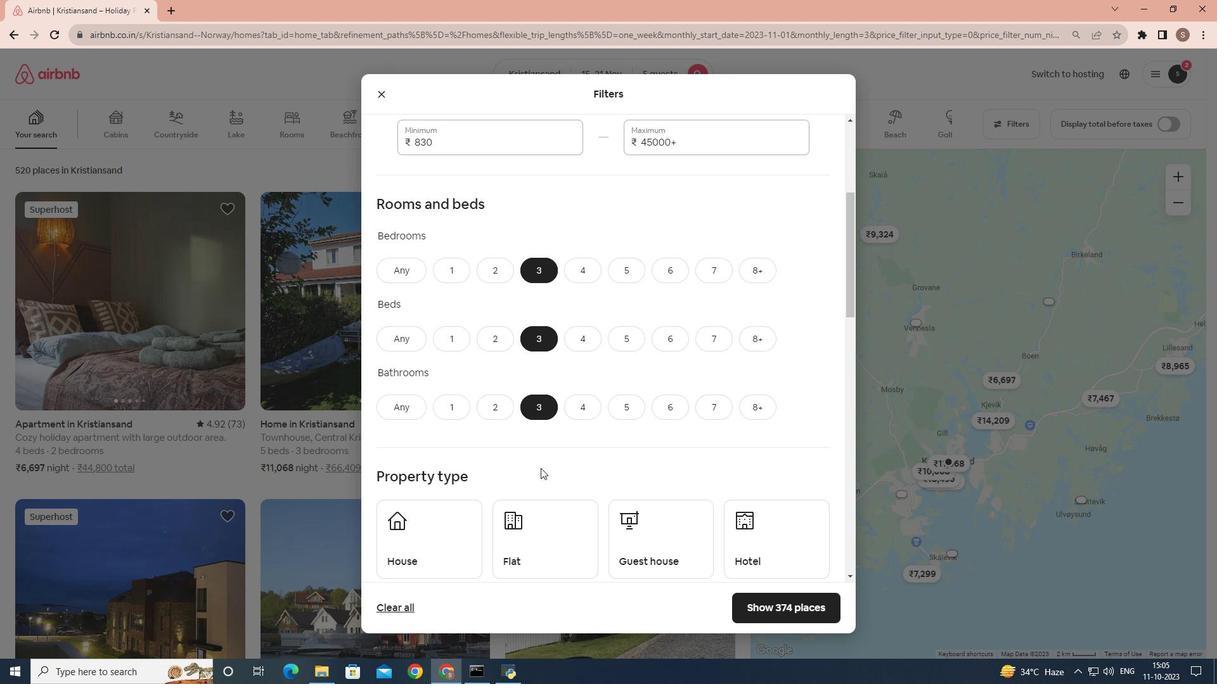 
Action: Mouse moved to (541, 468)
Screenshot: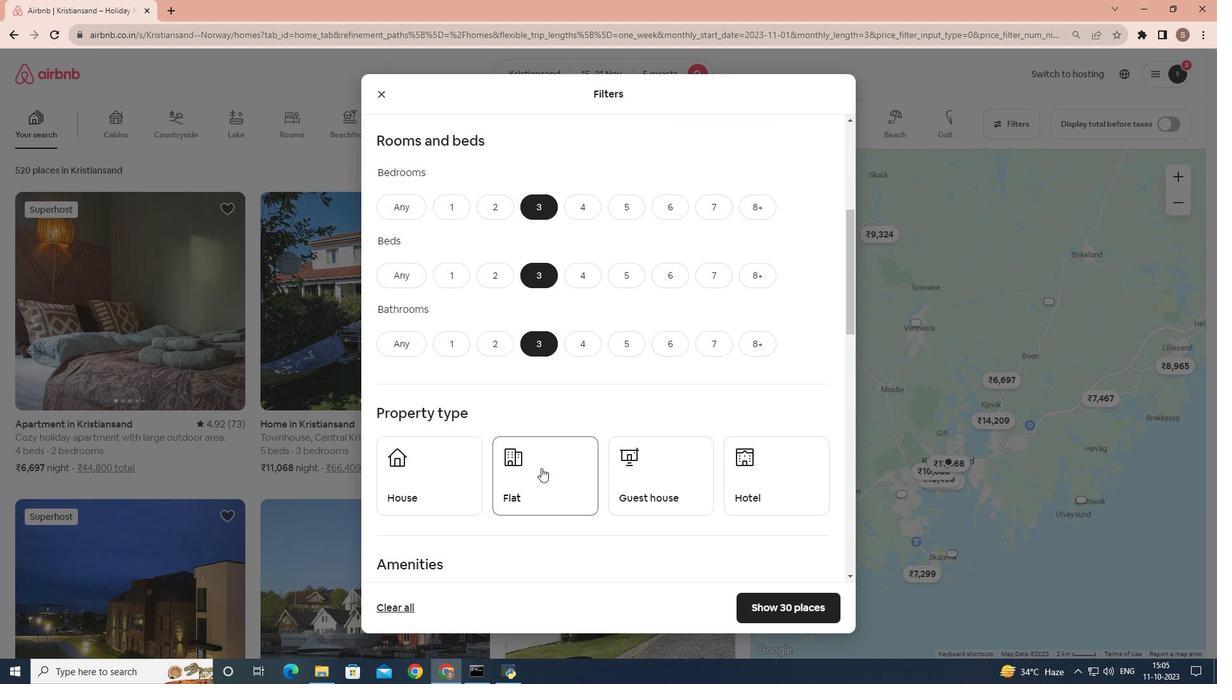 
Action: Mouse scrolled (541, 467) with delta (0, 0)
Screenshot: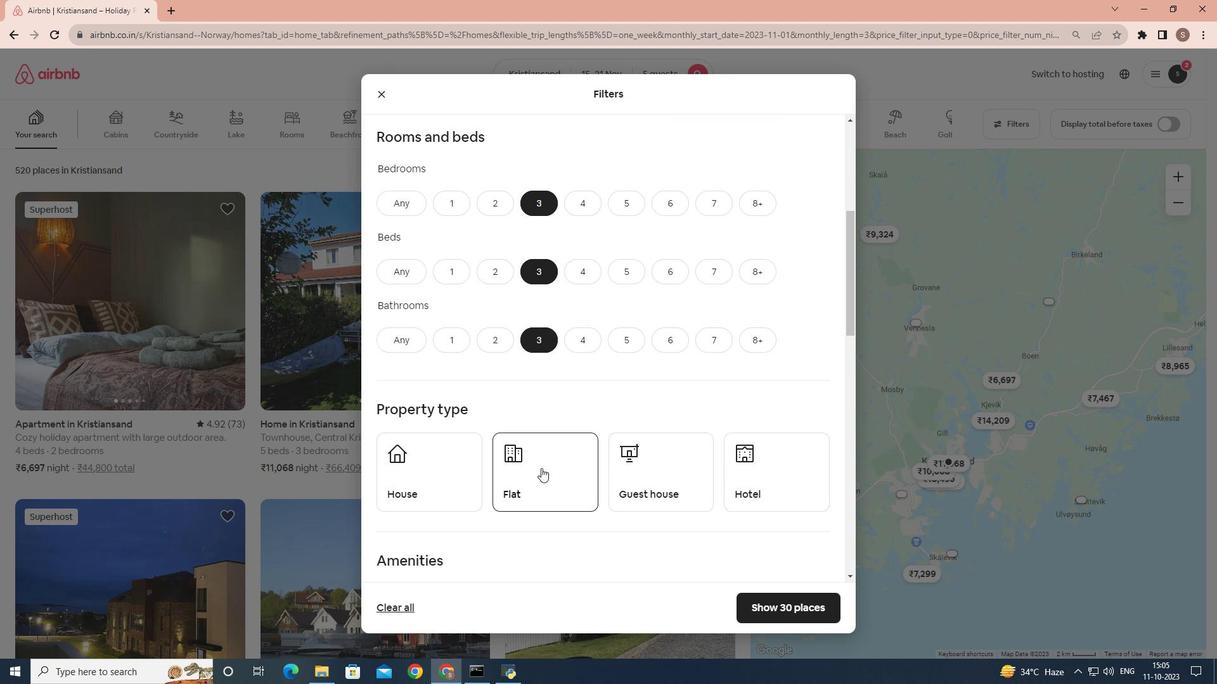 
Action: Mouse moved to (431, 432)
Screenshot: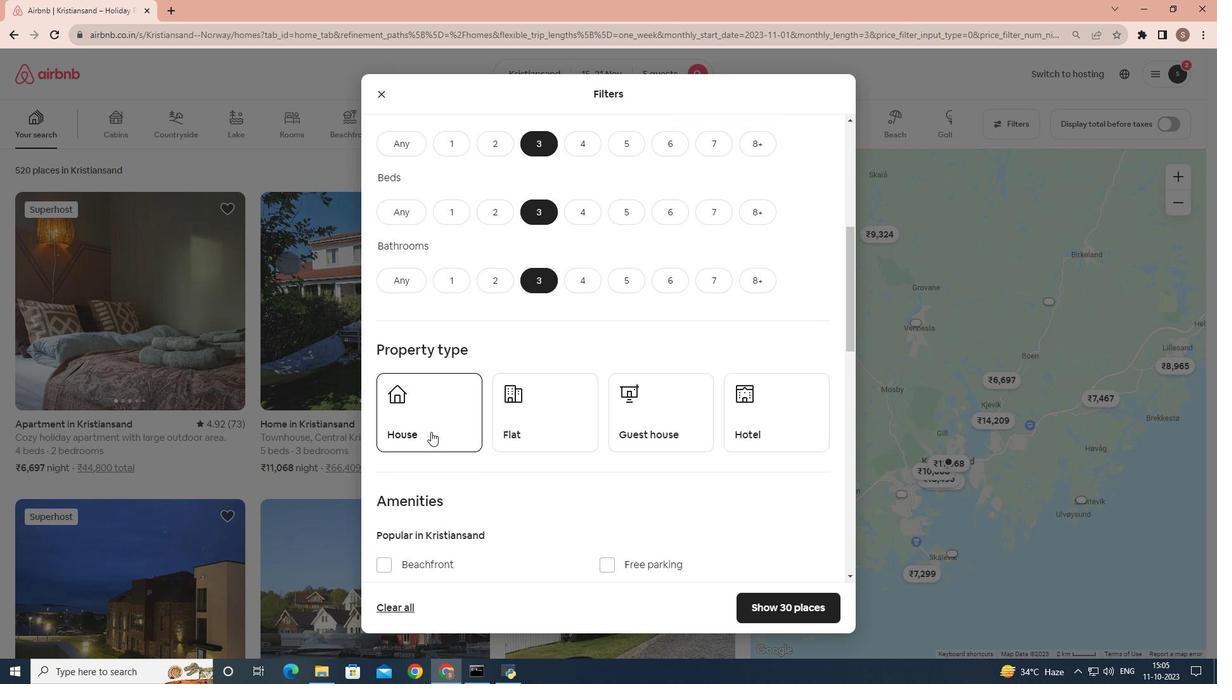 
Action: Mouse pressed left at (431, 432)
Screenshot: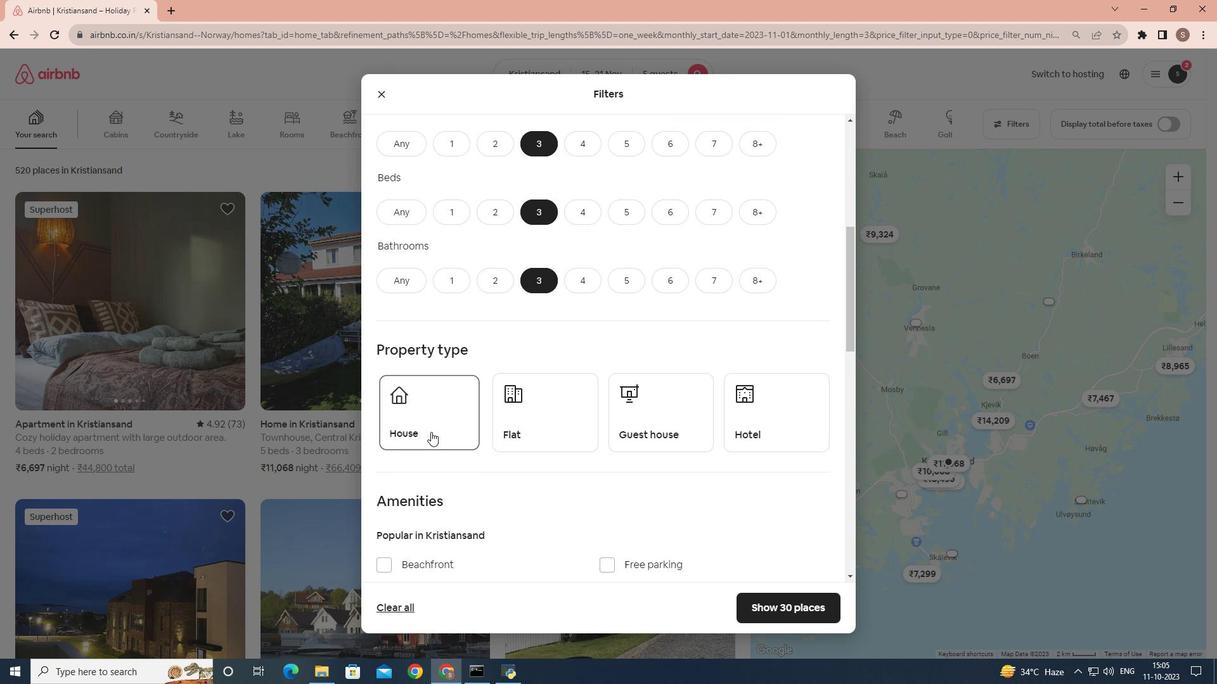 
Action: Mouse moved to (546, 437)
Screenshot: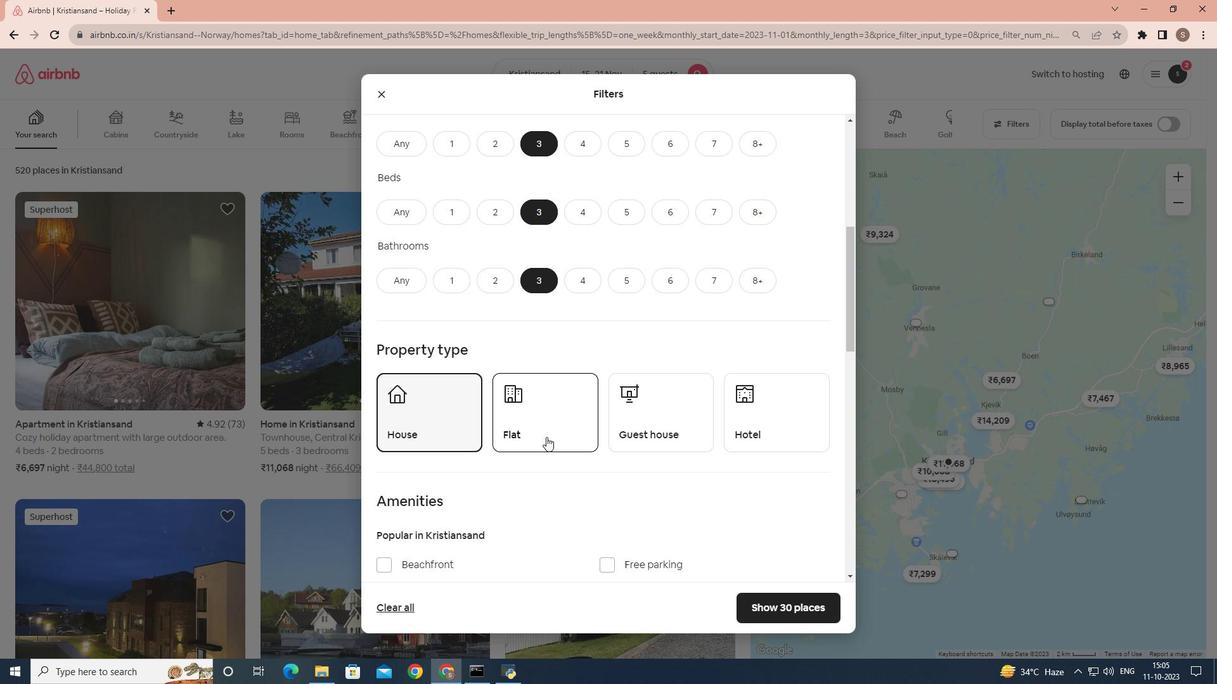 
Action: Mouse scrolled (546, 436) with delta (0, 0)
Screenshot: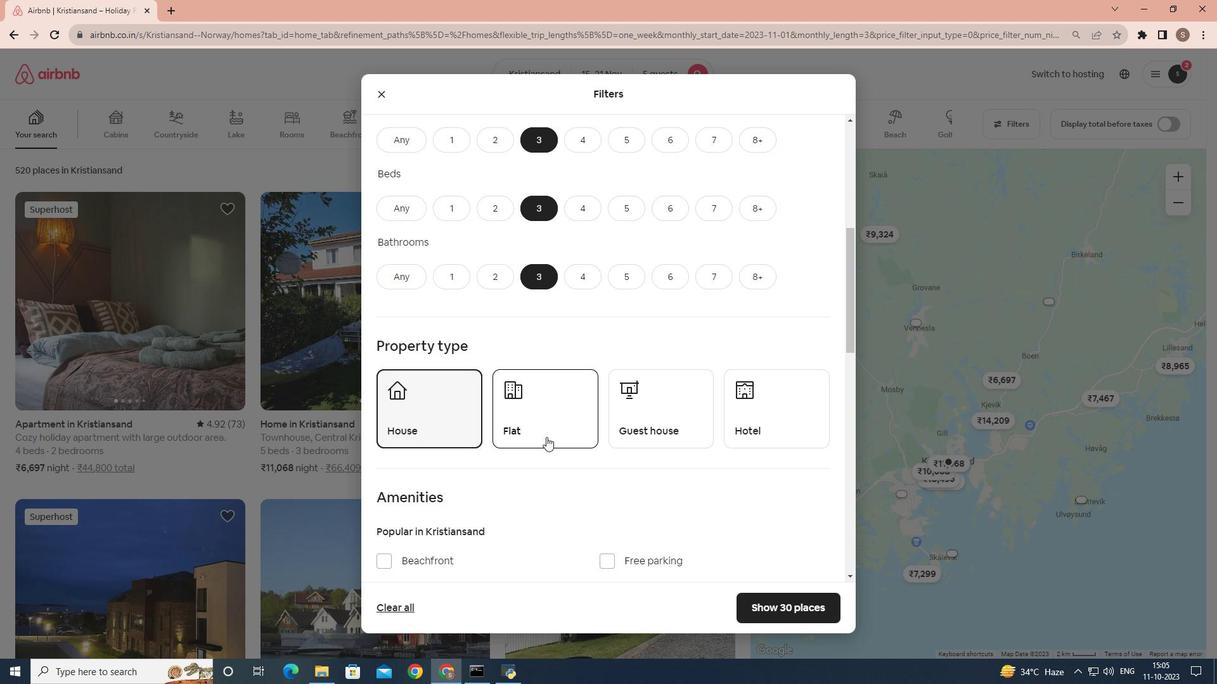 
Action: Mouse scrolled (546, 436) with delta (0, 0)
Screenshot: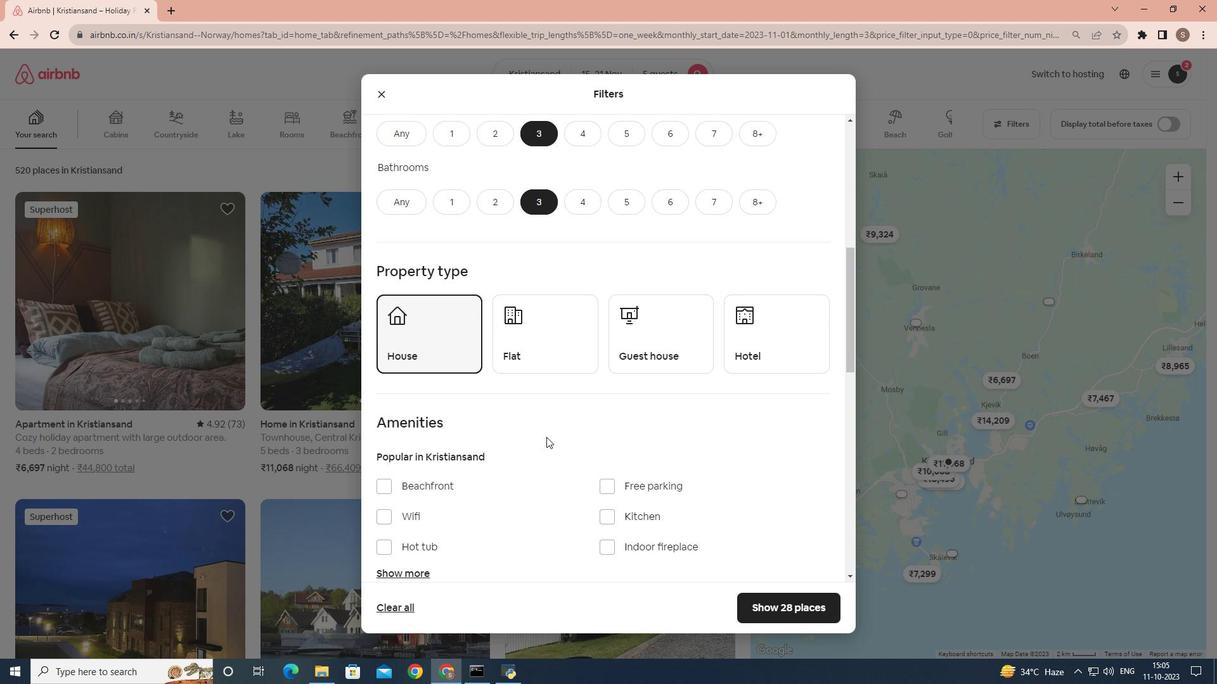 
Action: Mouse scrolled (546, 436) with delta (0, 0)
Screenshot: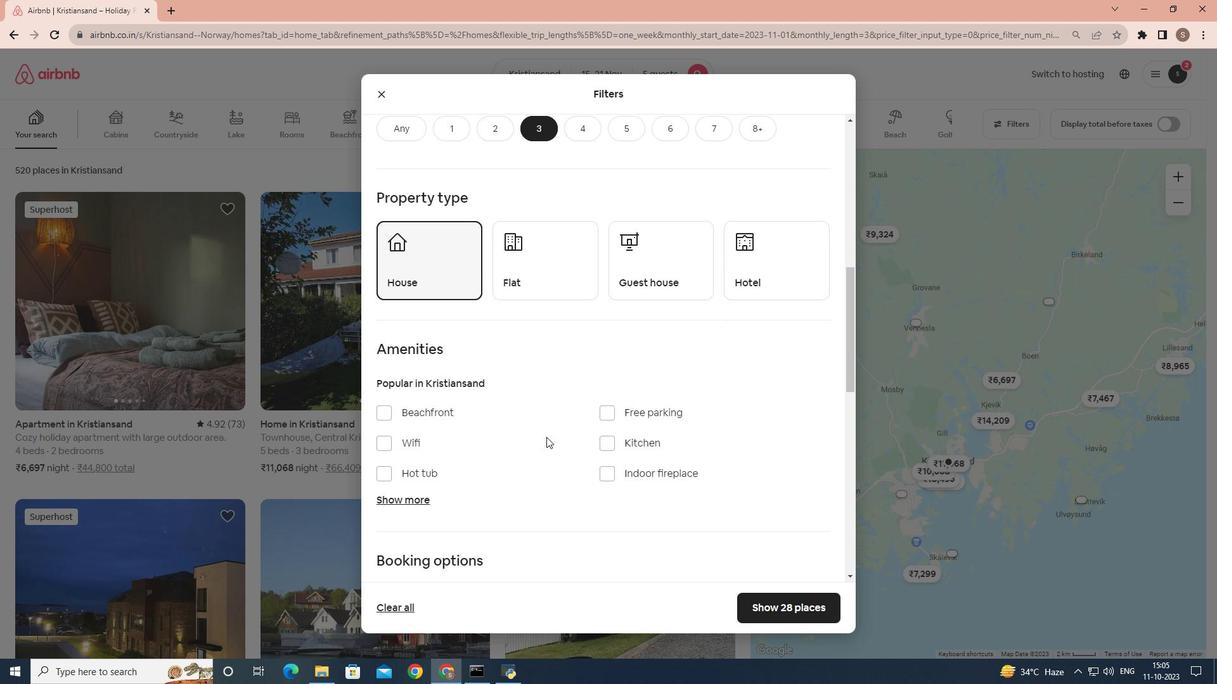 
Action: Mouse scrolled (546, 436) with delta (0, 0)
Screenshot: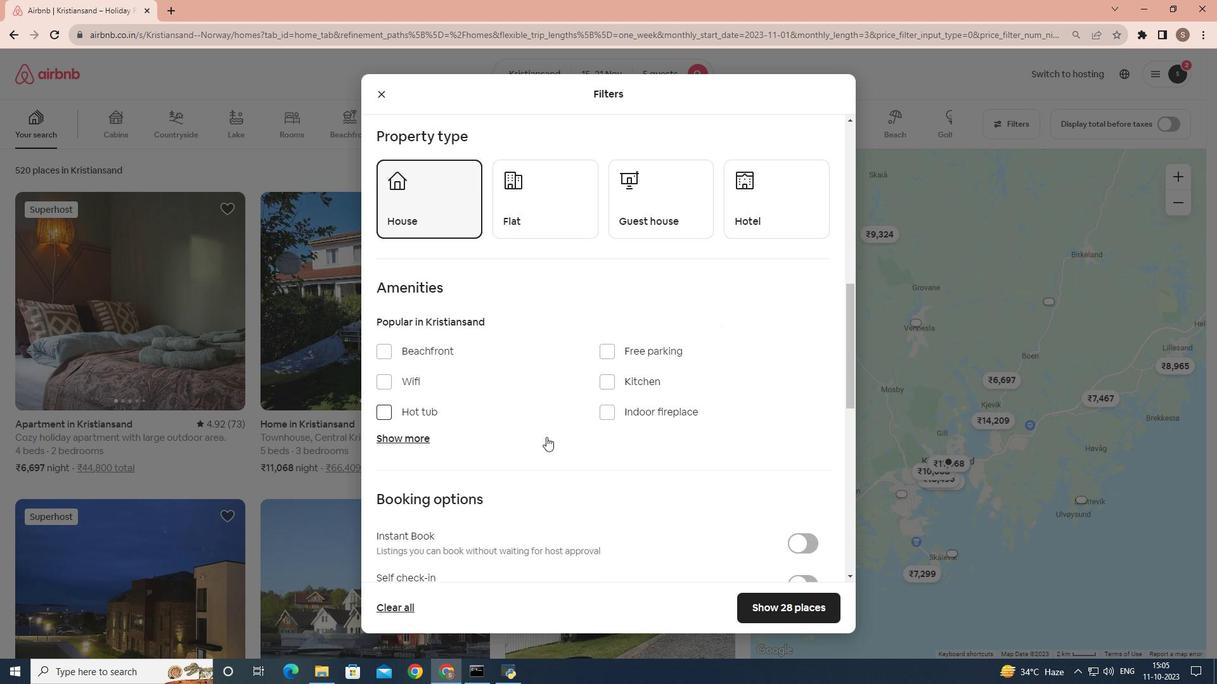 
Action: Mouse scrolled (546, 436) with delta (0, 0)
Screenshot: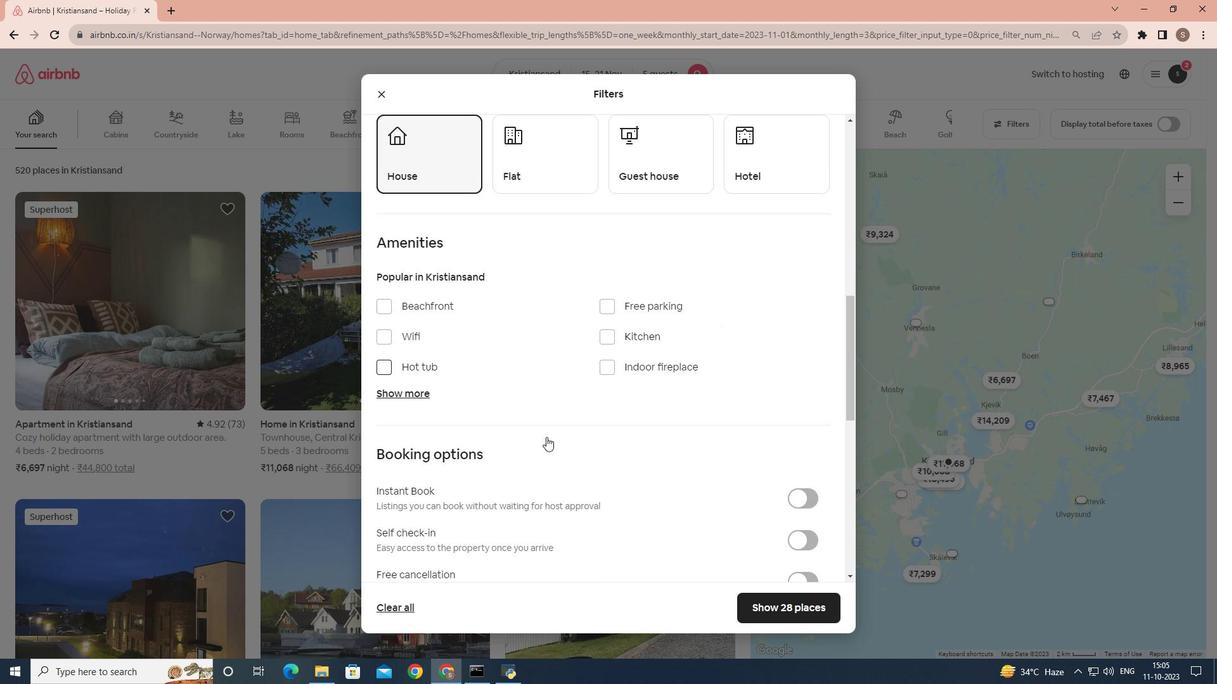 
Action: Mouse scrolled (546, 436) with delta (0, 0)
Screenshot: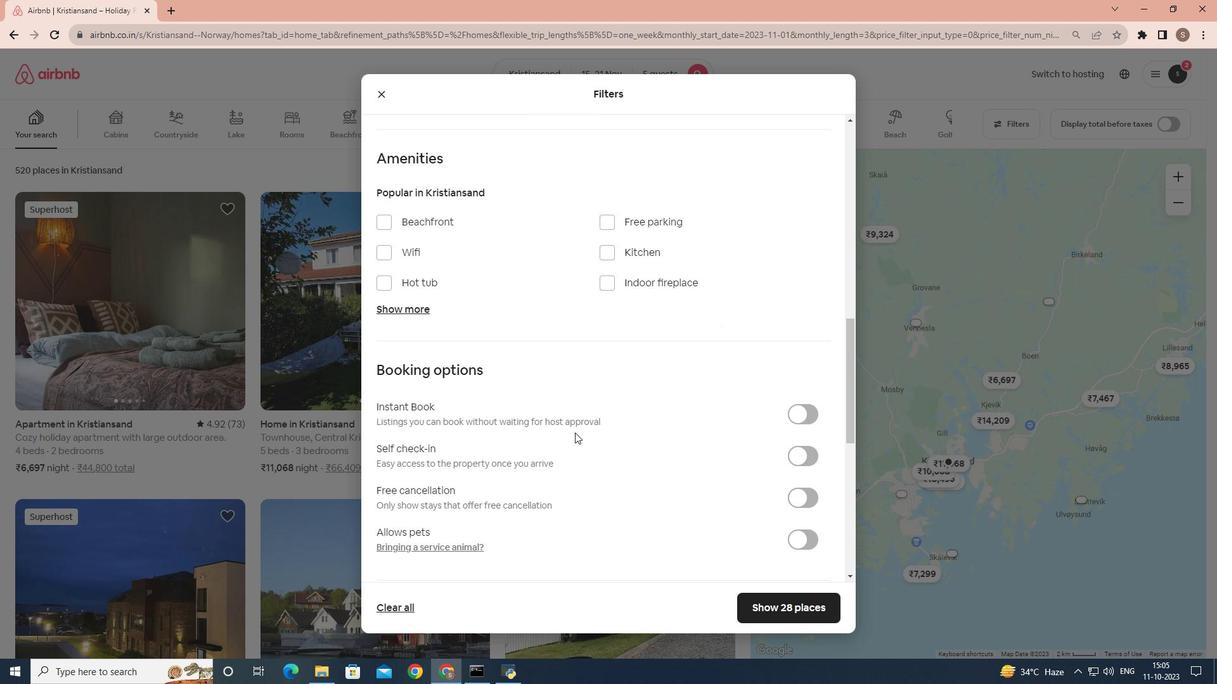 
Action: Mouse moved to (566, 435)
Screenshot: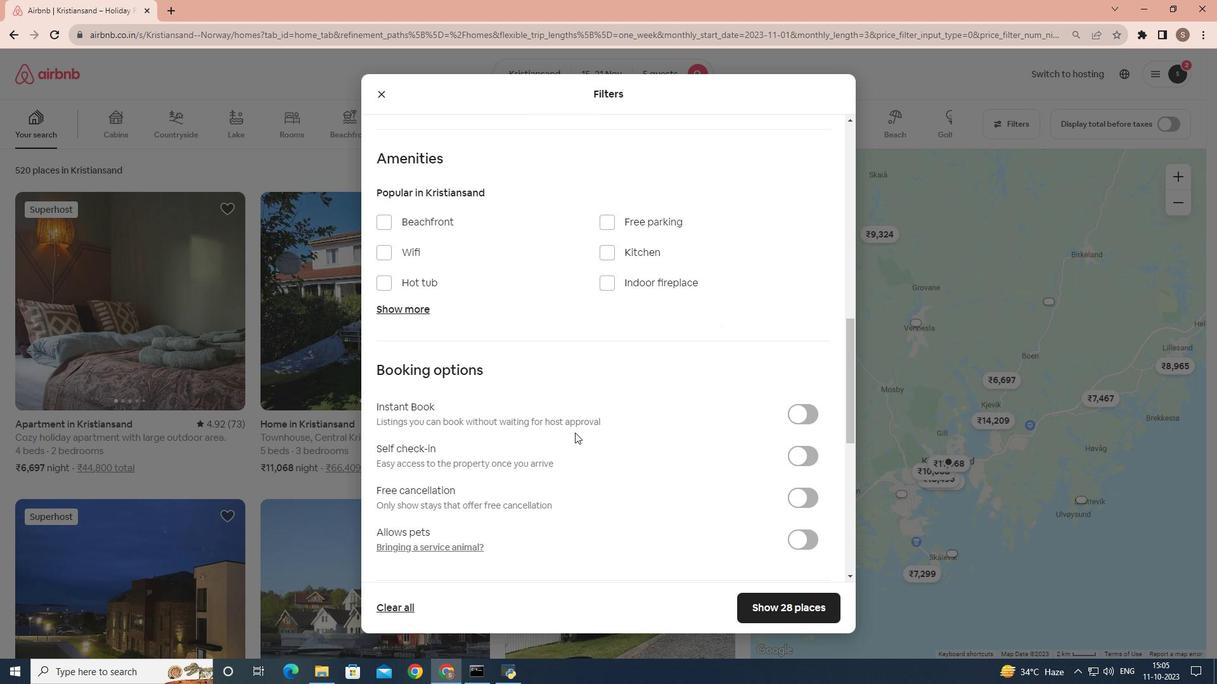 
Action: Mouse scrolled (566, 434) with delta (0, 0)
Screenshot: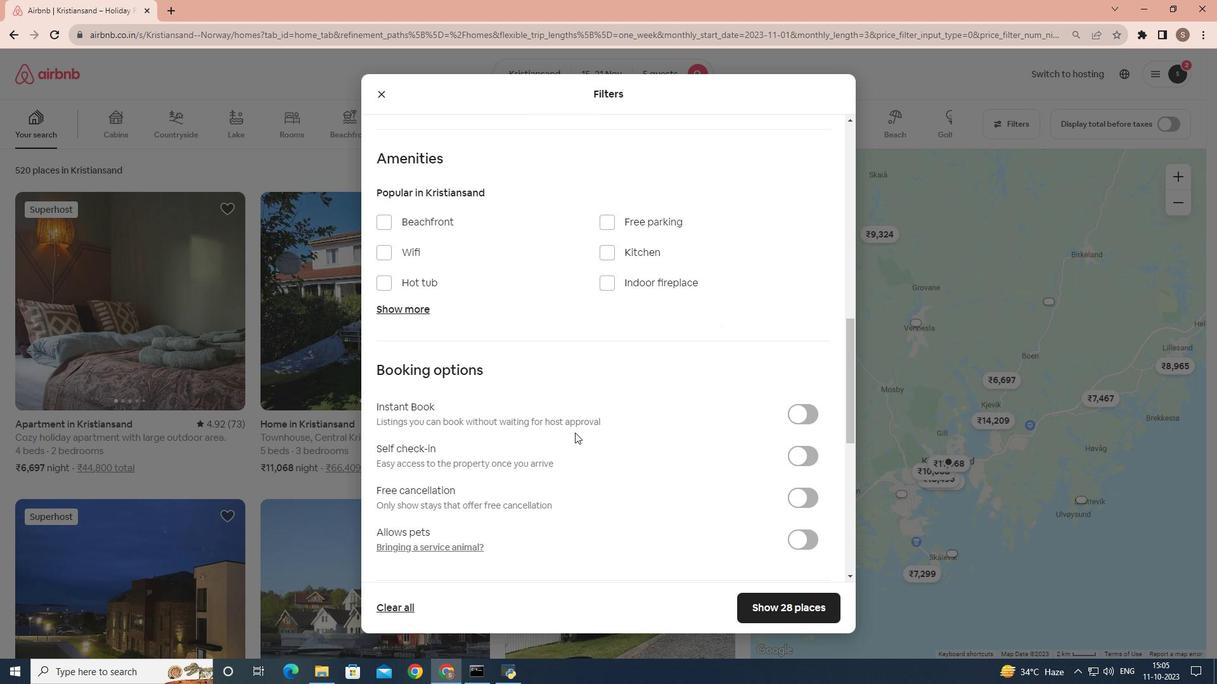 
Action: Mouse moved to (574, 432)
Screenshot: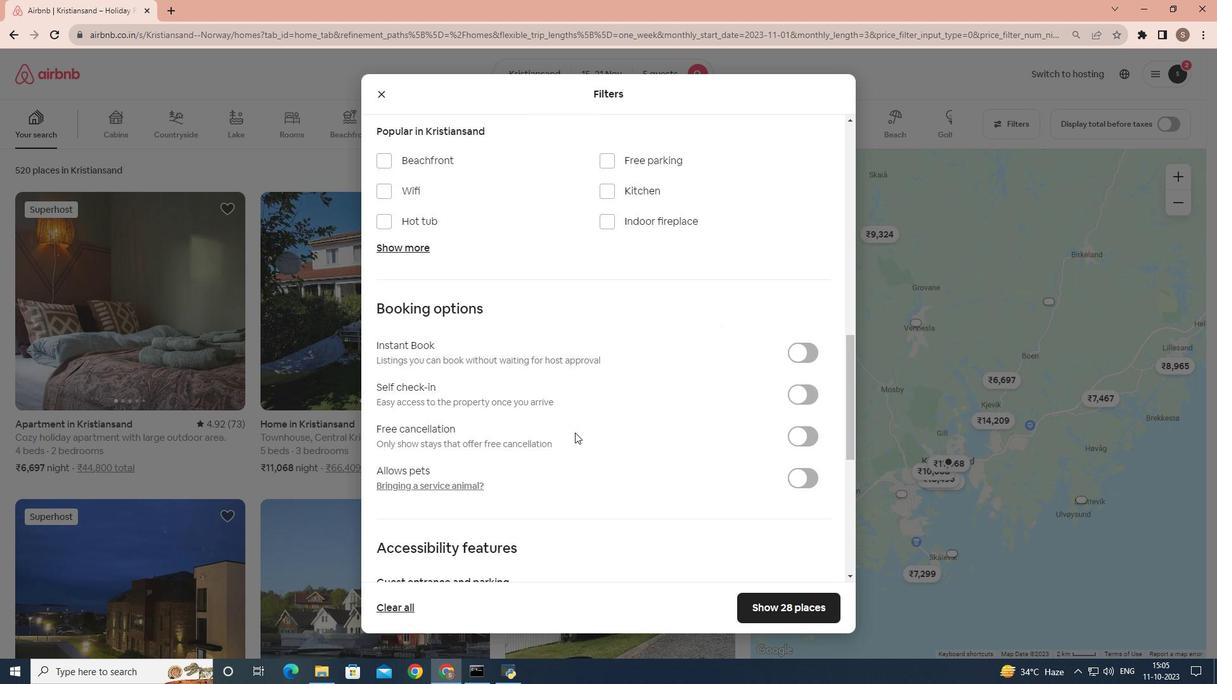 
Action: Mouse scrolled (574, 432) with delta (0, 0)
Screenshot: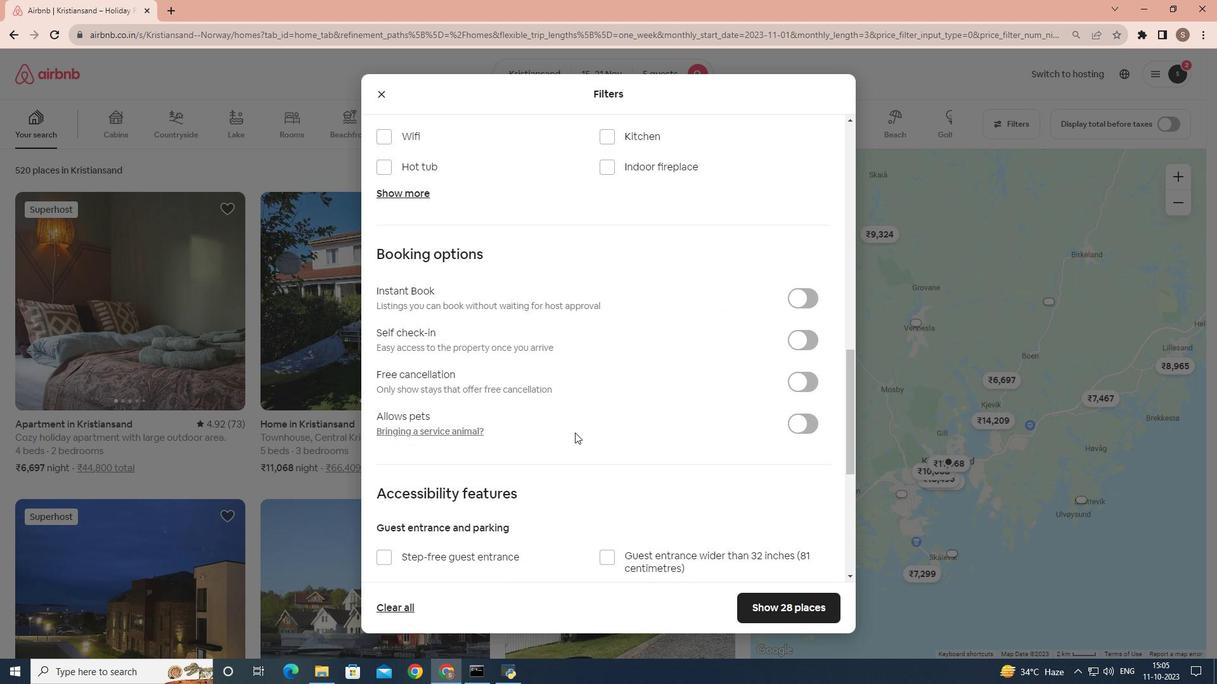
Action: Mouse scrolled (574, 432) with delta (0, 0)
Screenshot: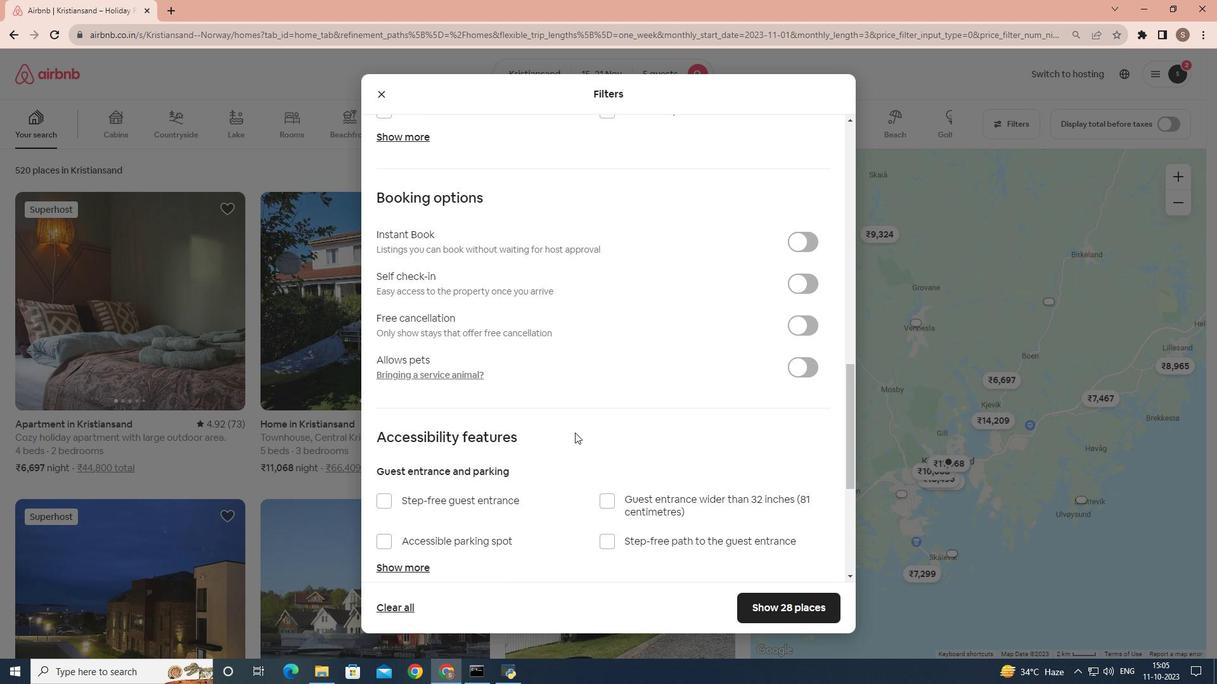
Action: Mouse scrolled (574, 432) with delta (0, 0)
Screenshot: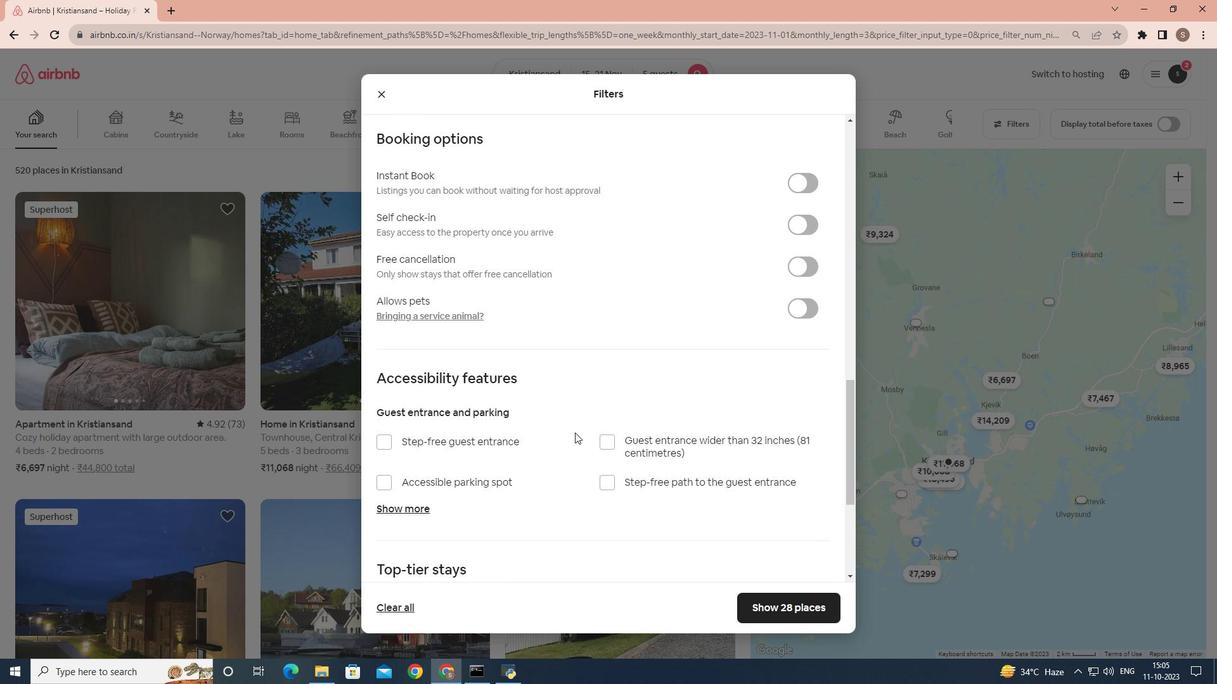 
Action: Mouse scrolled (574, 432) with delta (0, 0)
Screenshot: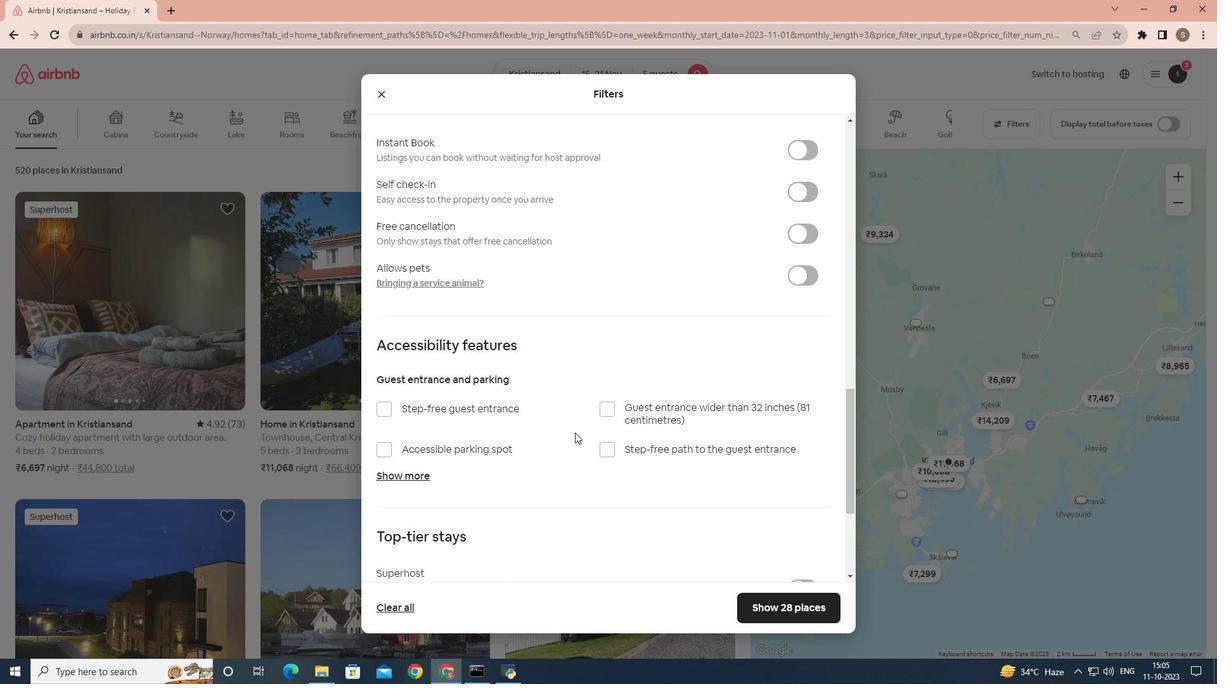 
Action: Mouse scrolled (574, 432) with delta (0, 0)
Screenshot: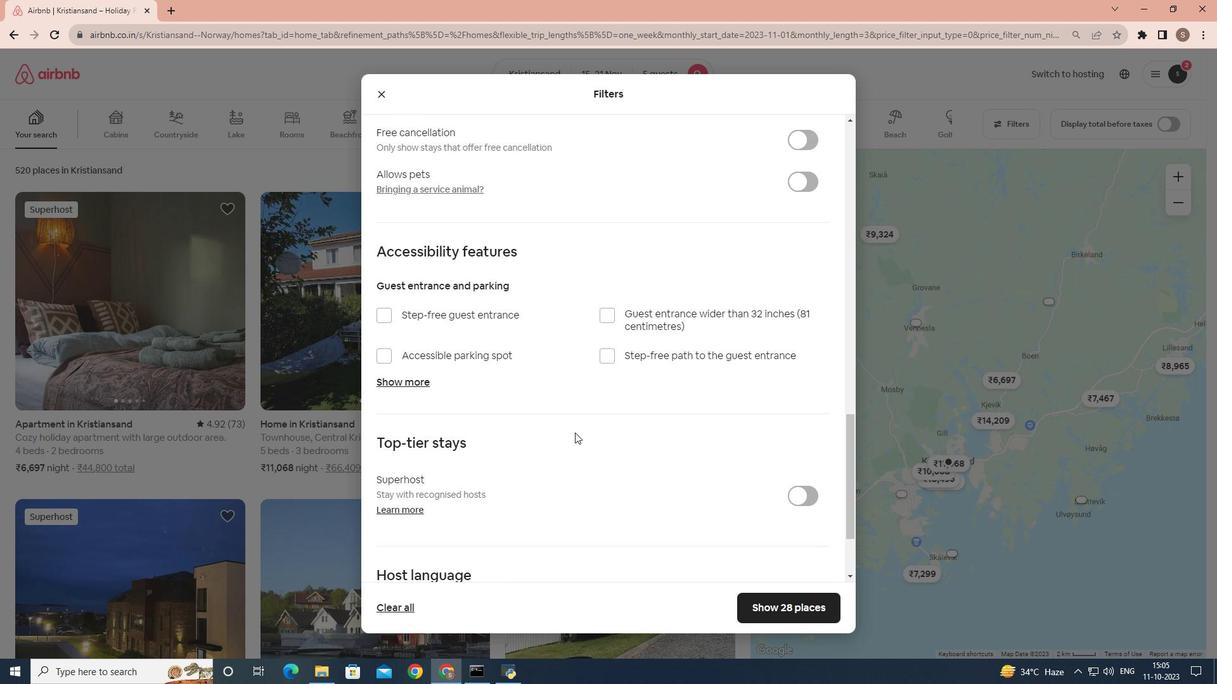 
Action: Mouse scrolled (574, 432) with delta (0, 0)
Screenshot: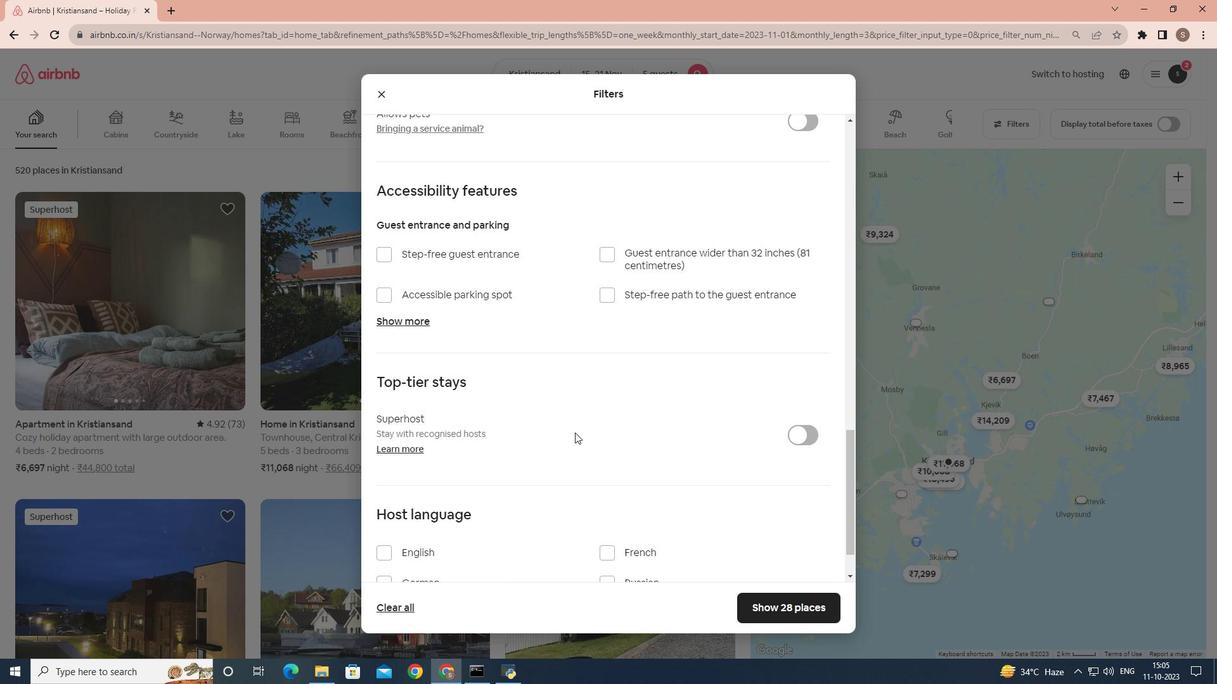 
Action: Mouse scrolled (574, 432) with delta (0, 0)
Screenshot: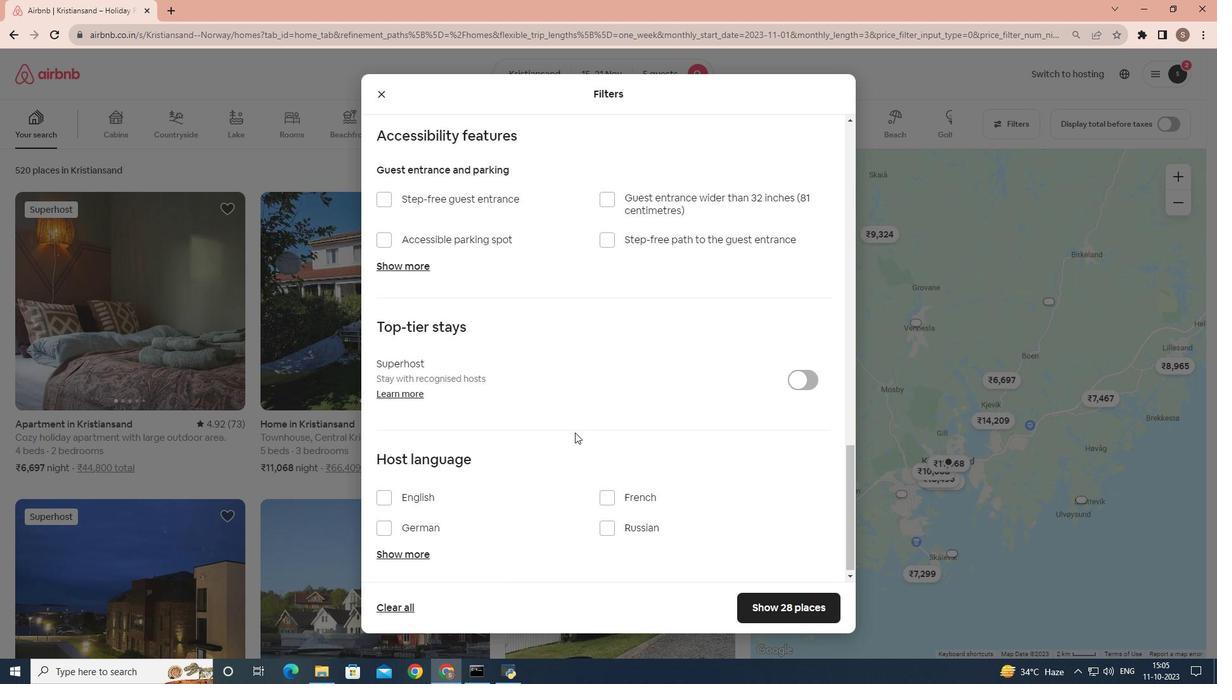 
Action: Mouse scrolled (574, 432) with delta (0, 0)
Screenshot: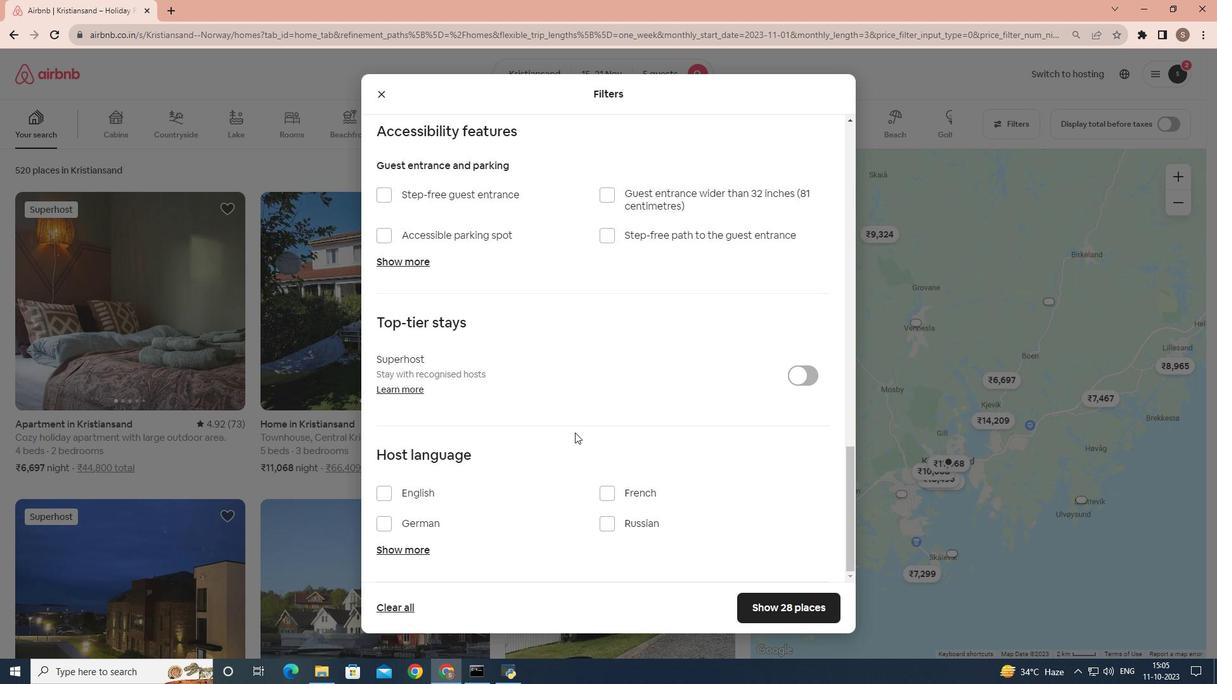 
Action: Mouse moved to (555, 238)
Screenshot: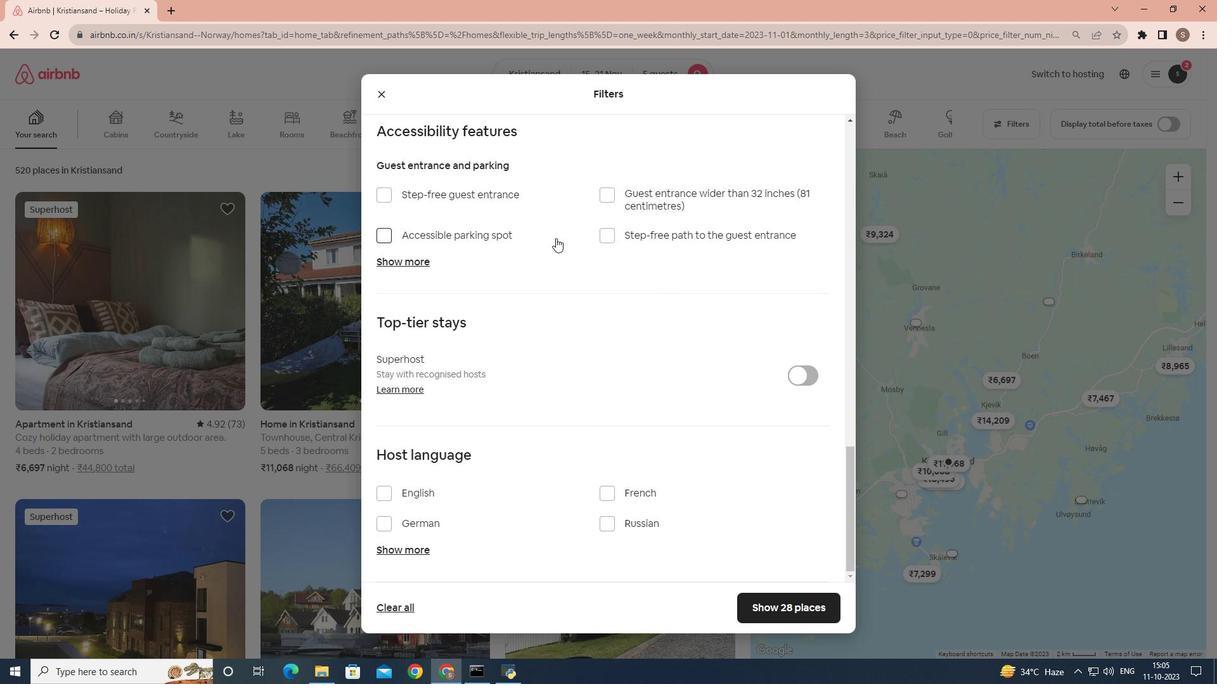 
Action: Mouse scrolled (555, 238) with delta (0, 0)
Screenshot: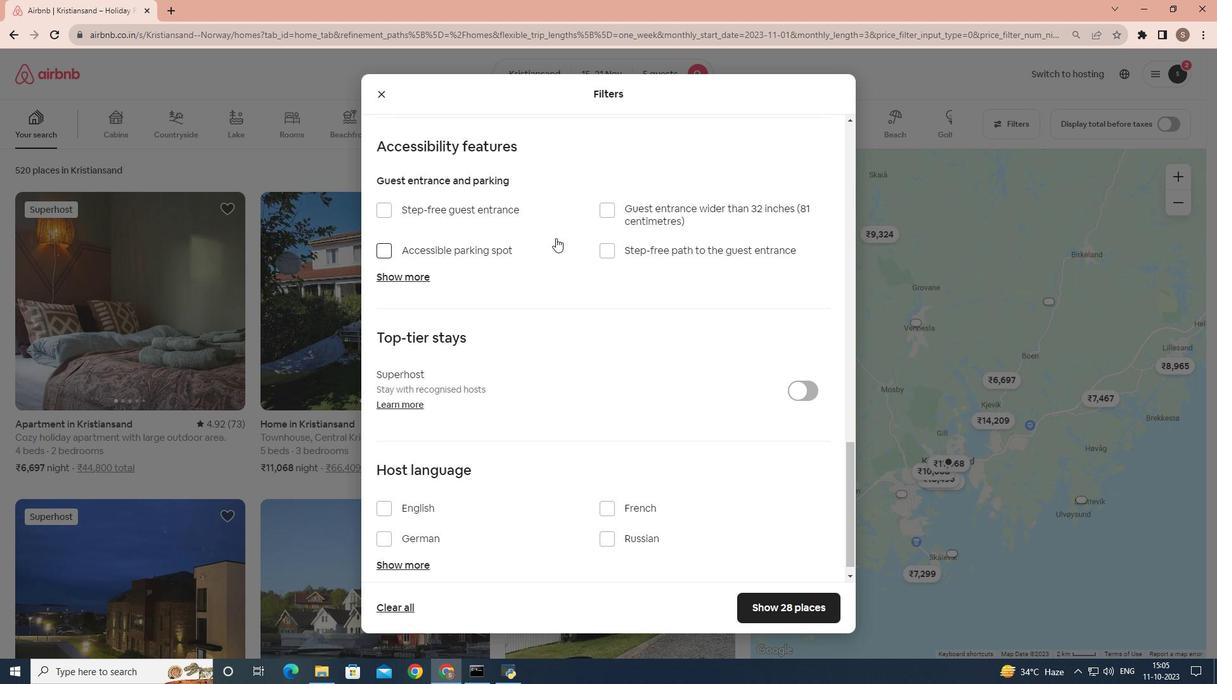
Action: Mouse scrolled (555, 238) with delta (0, 0)
Screenshot: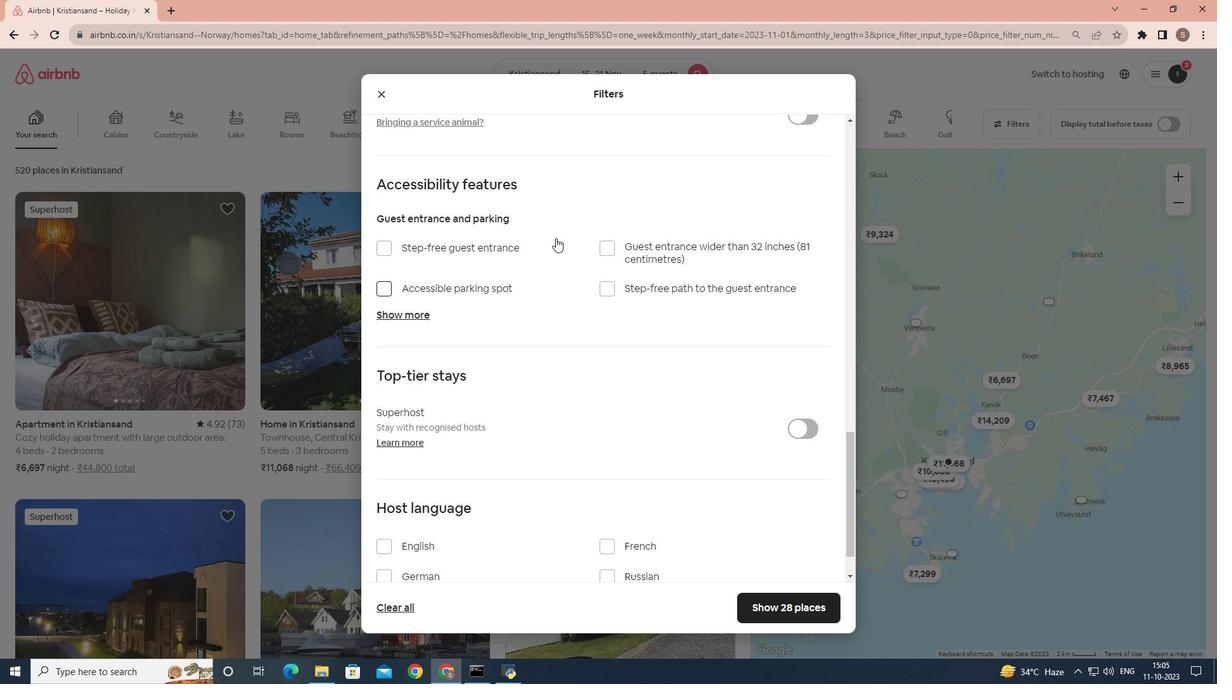 
Action: Mouse moved to (605, 200)
Screenshot: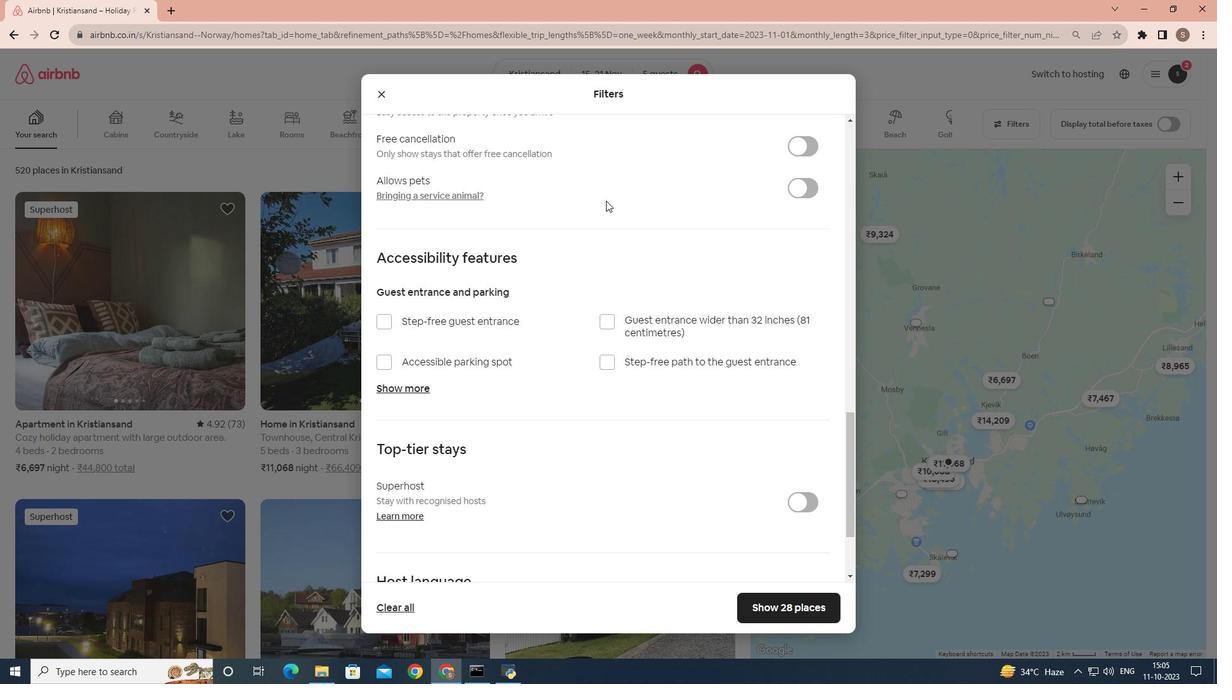 
Action: Mouse scrolled (605, 201) with delta (0, 0)
Screenshot: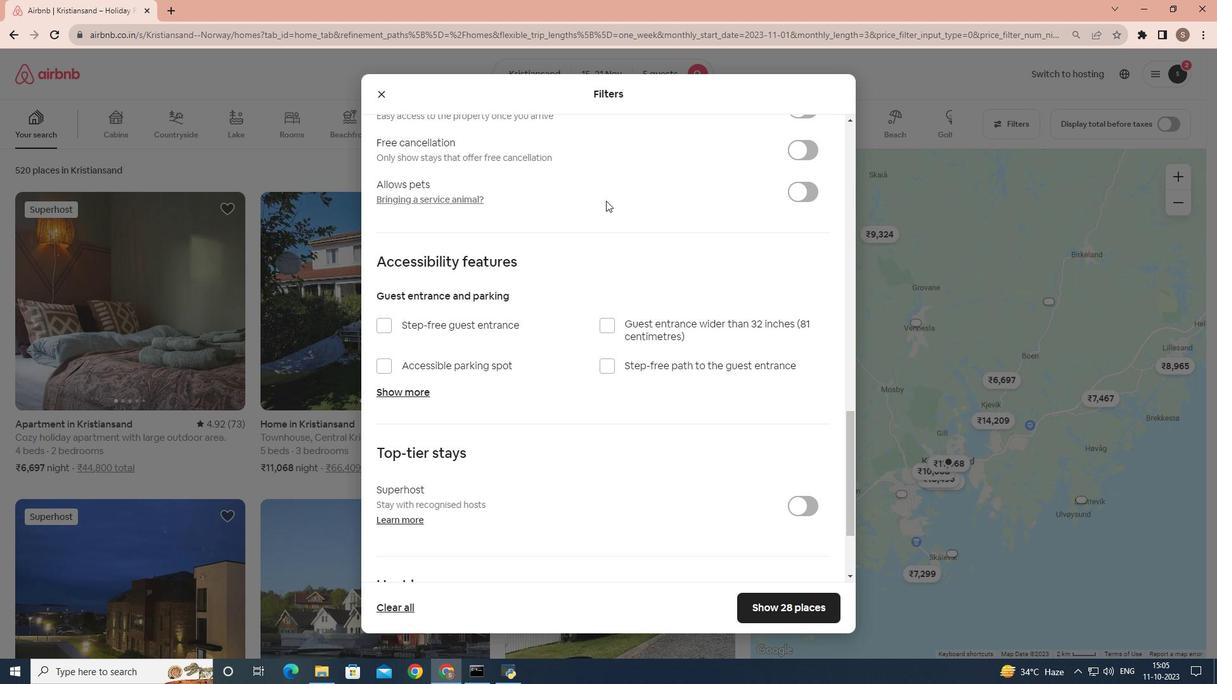 
Action: Mouse moved to (794, 167)
Screenshot: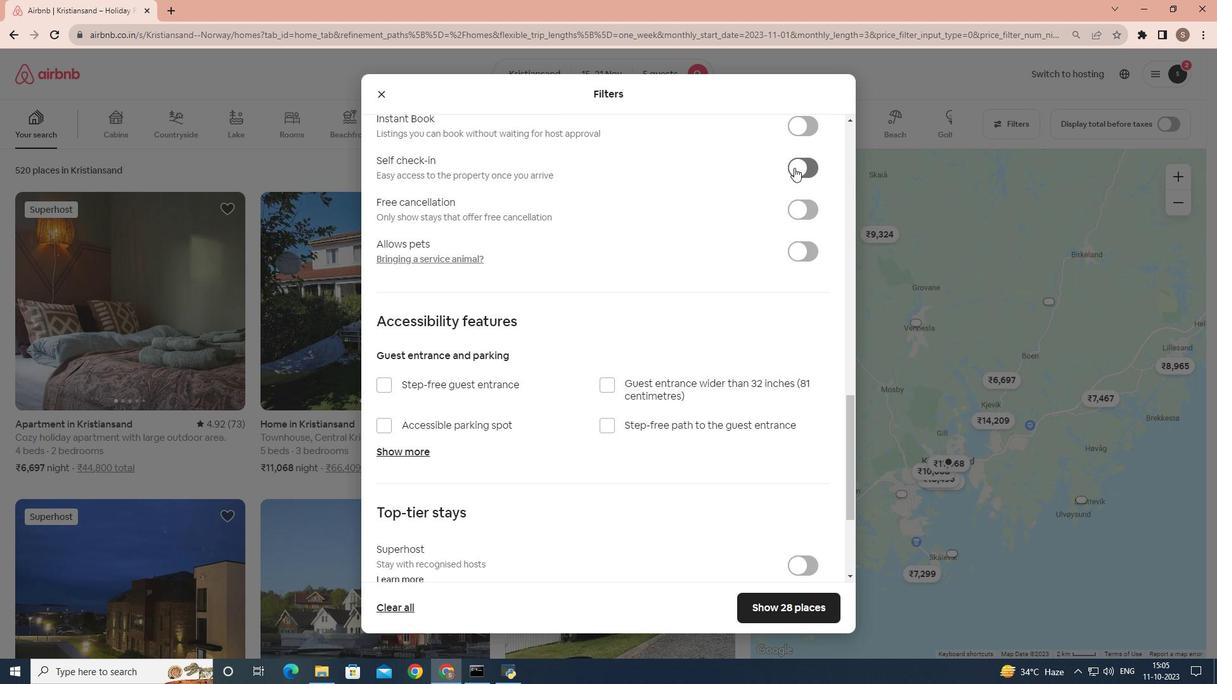 
Action: Mouse pressed left at (794, 167)
Screenshot: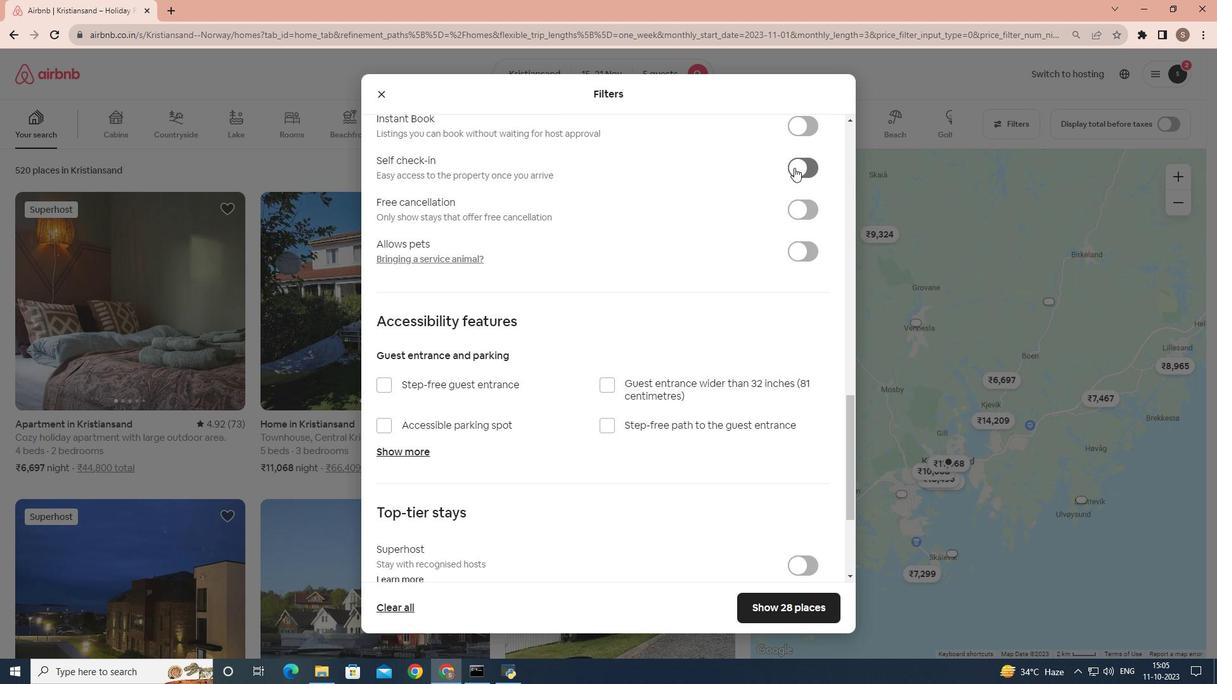 
Action: Mouse moved to (794, 601)
Screenshot: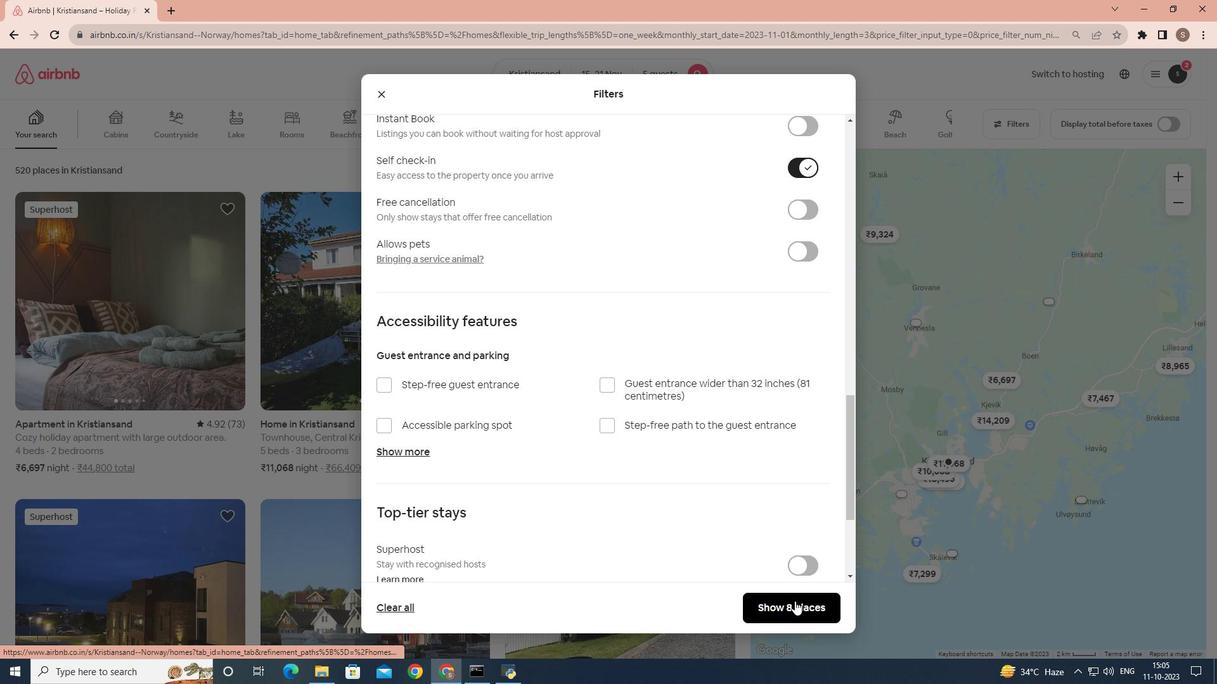 
Action: Mouse pressed left at (794, 601)
Screenshot: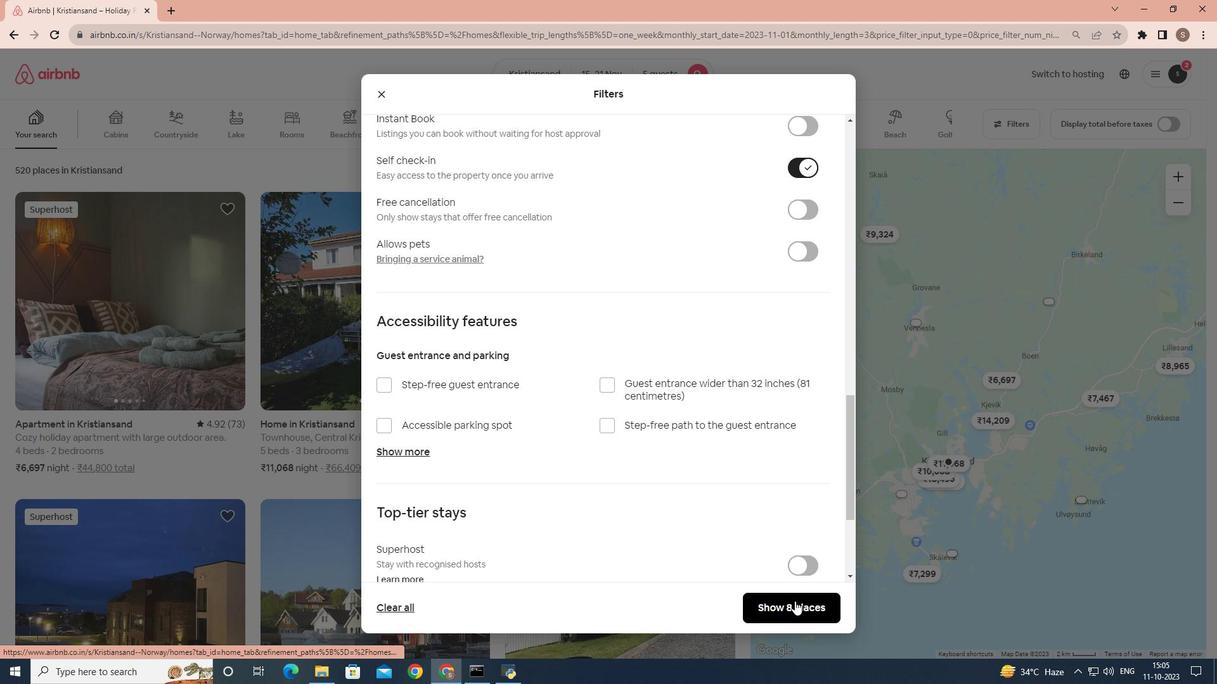 
Action: Mouse moved to (174, 358)
Screenshot: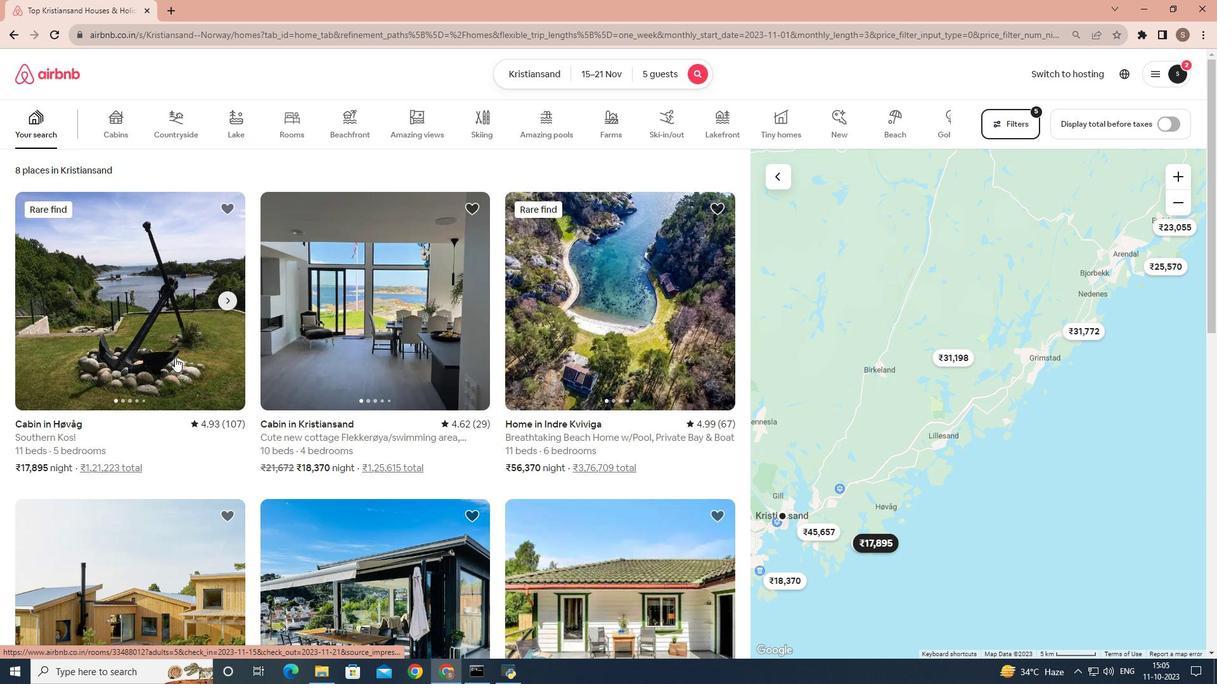 
Action: Mouse pressed left at (174, 358)
Screenshot: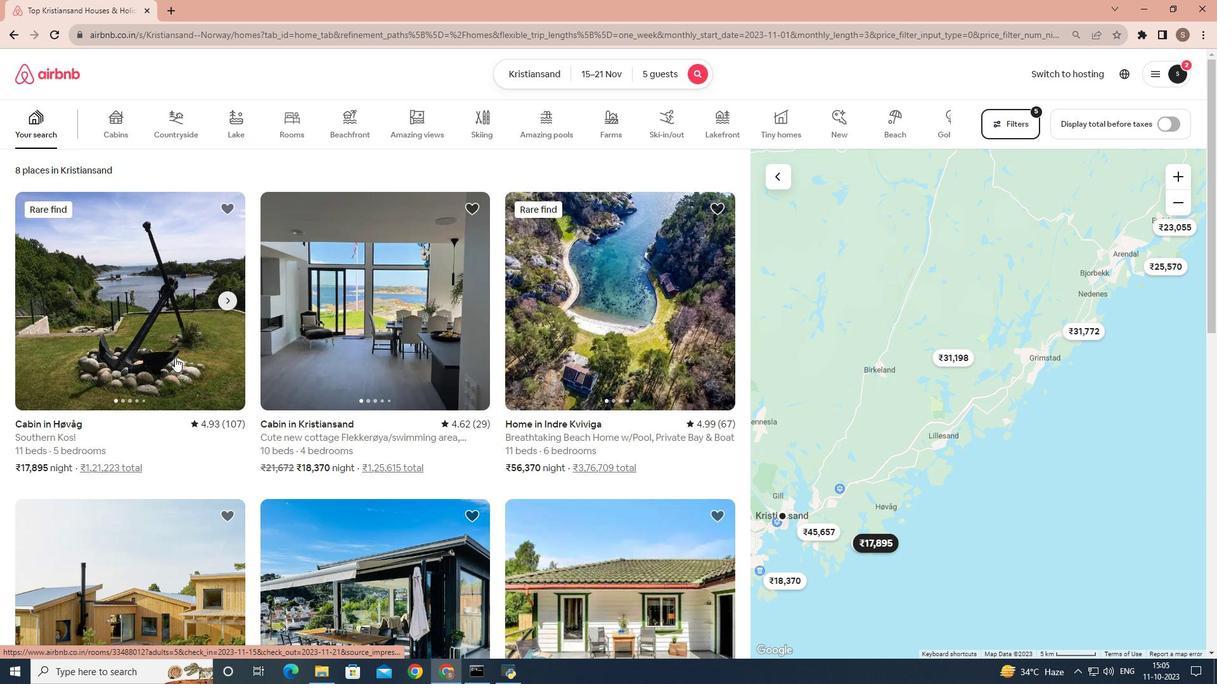 
Action: Mouse moved to (710, 394)
Screenshot: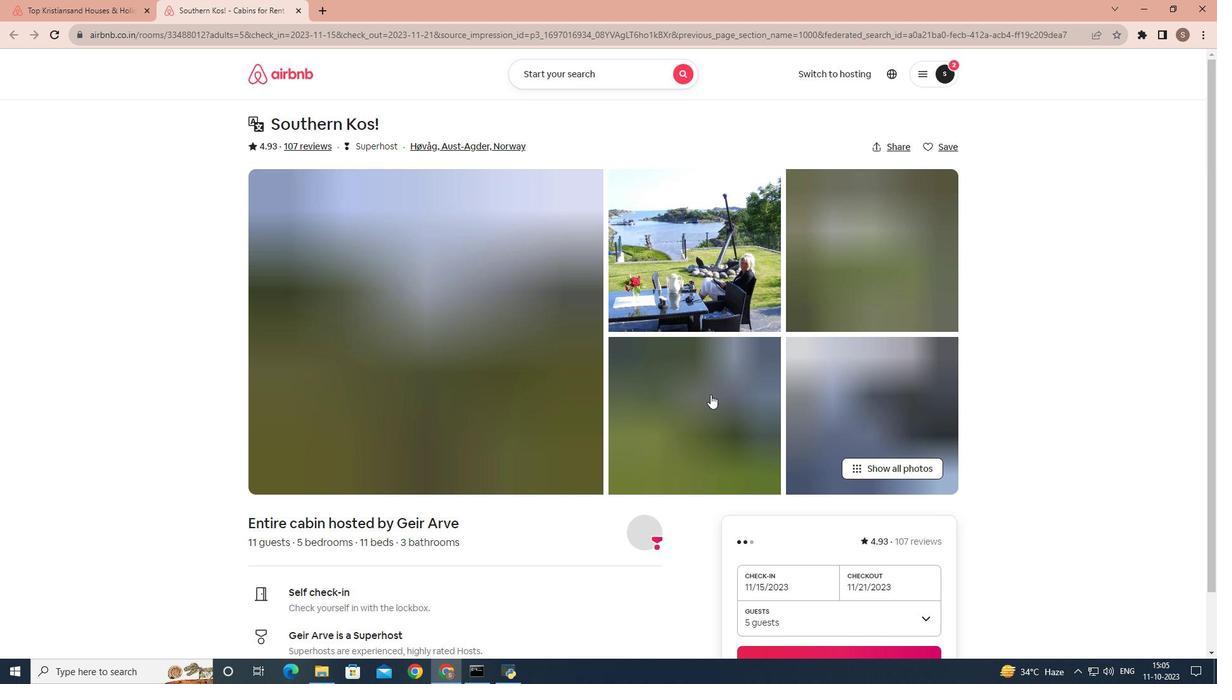 
Action: Mouse scrolled (710, 394) with delta (0, 0)
Screenshot: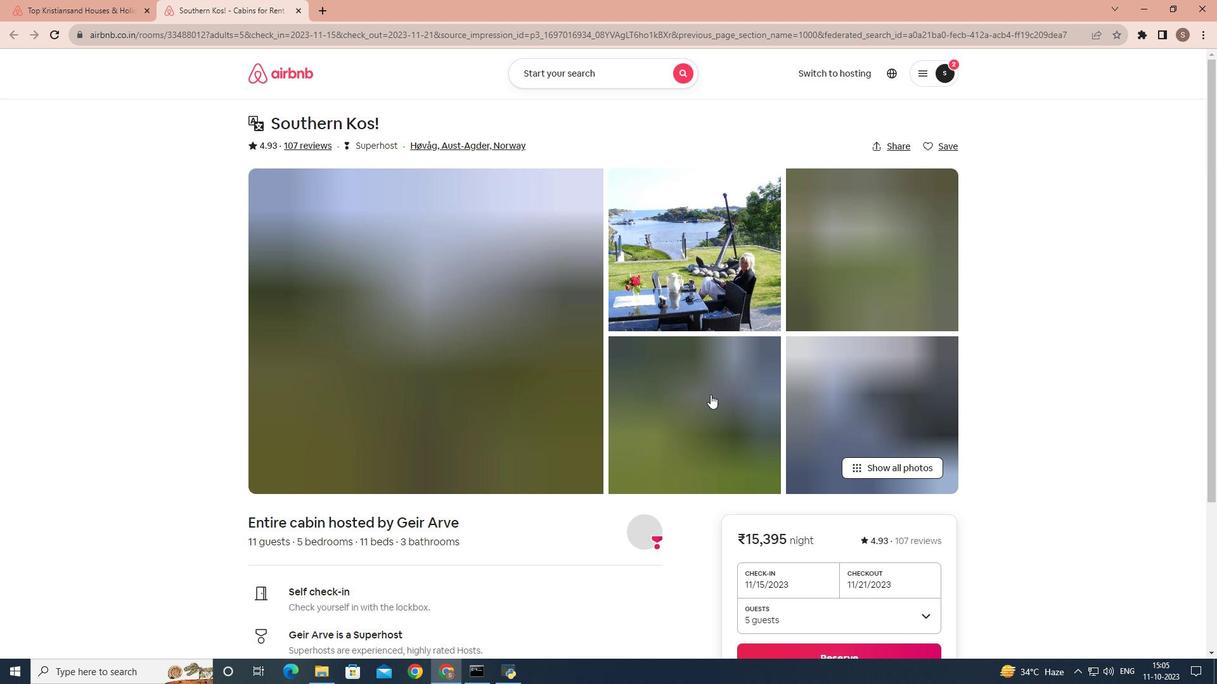 
Action: Mouse moved to (874, 406)
Screenshot: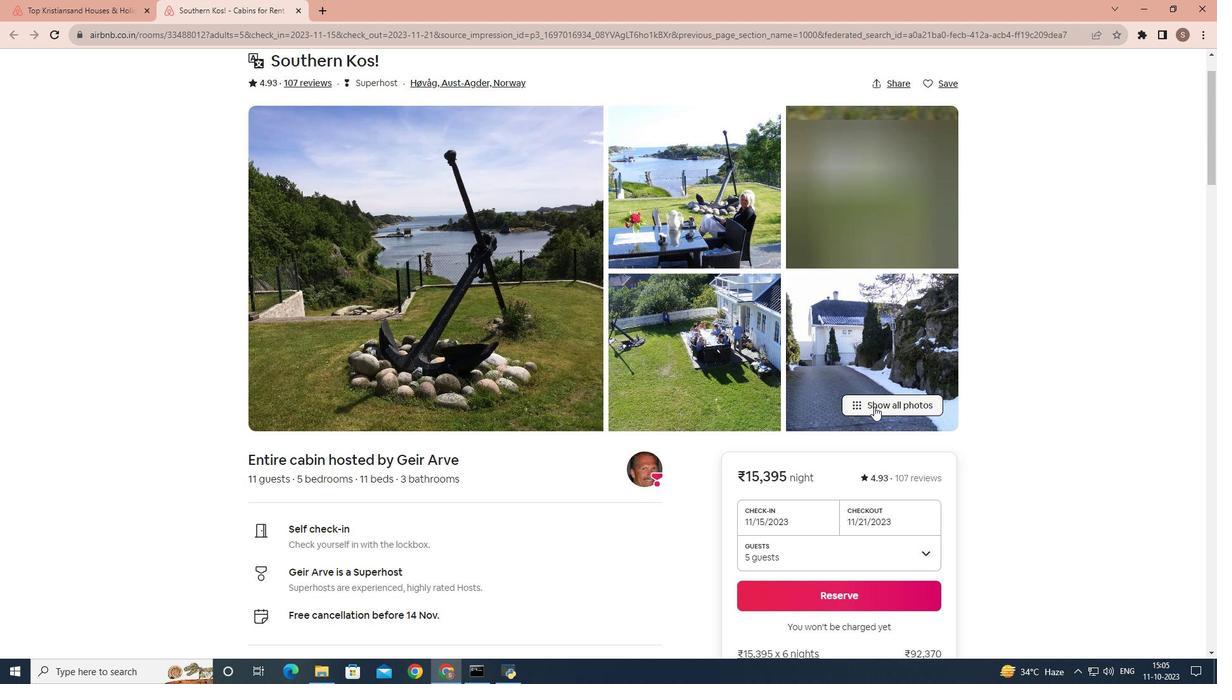 
Action: Mouse pressed left at (874, 406)
Screenshot: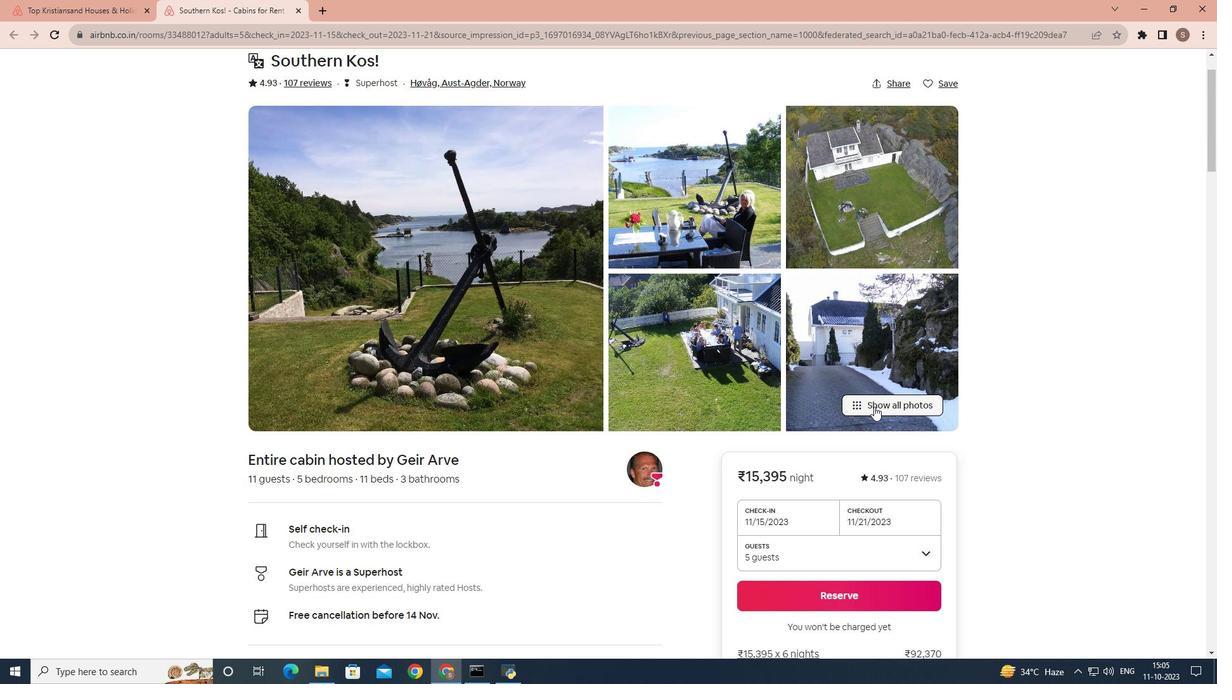 
Action: Mouse scrolled (874, 406) with delta (0, 0)
Screenshot: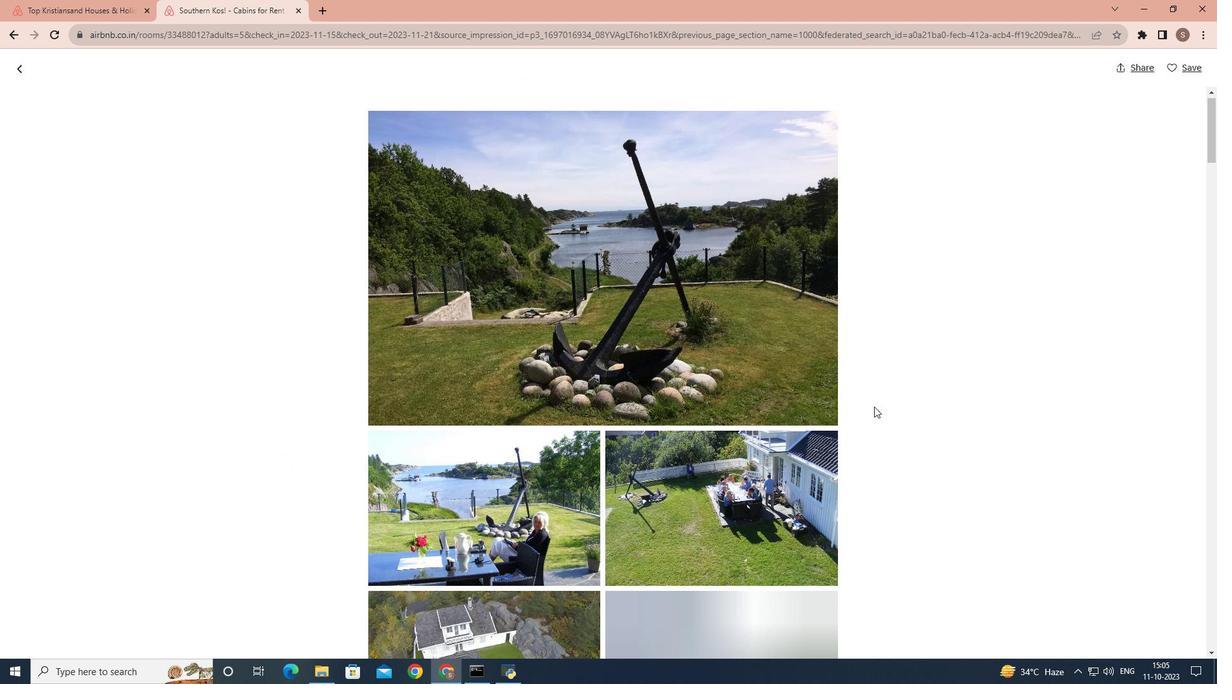 
Action: Mouse scrolled (874, 406) with delta (0, 0)
Screenshot: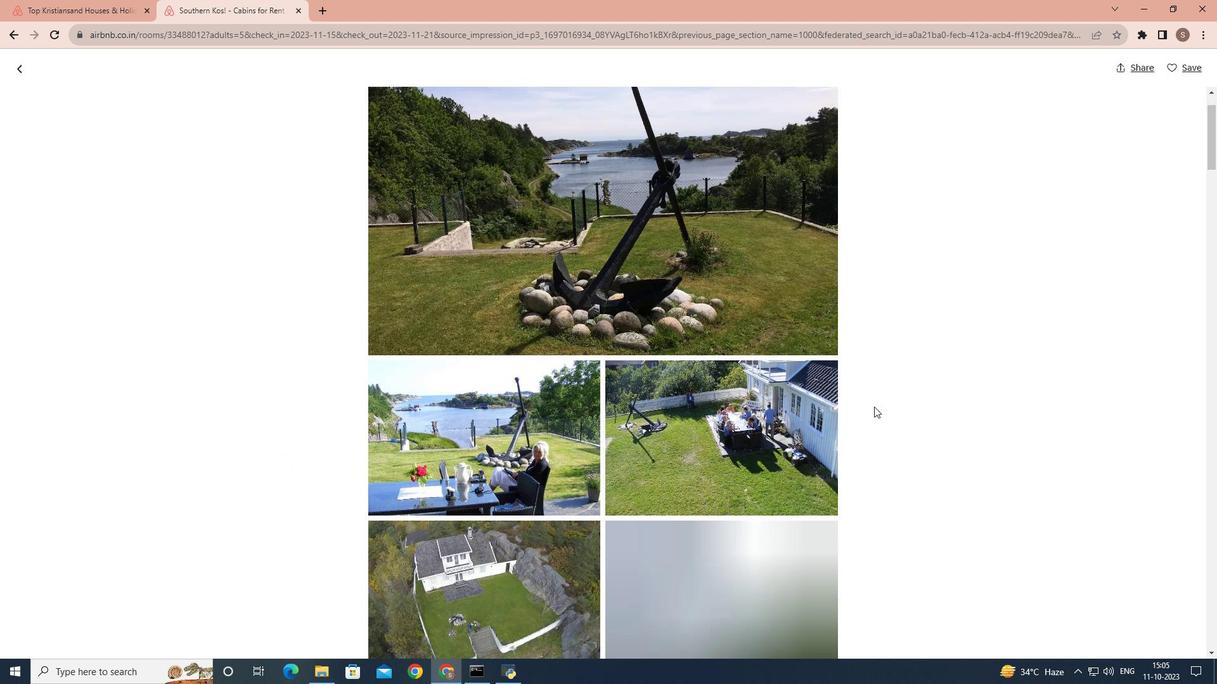 
Action: Mouse scrolled (874, 406) with delta (0, 0)
Screenshot: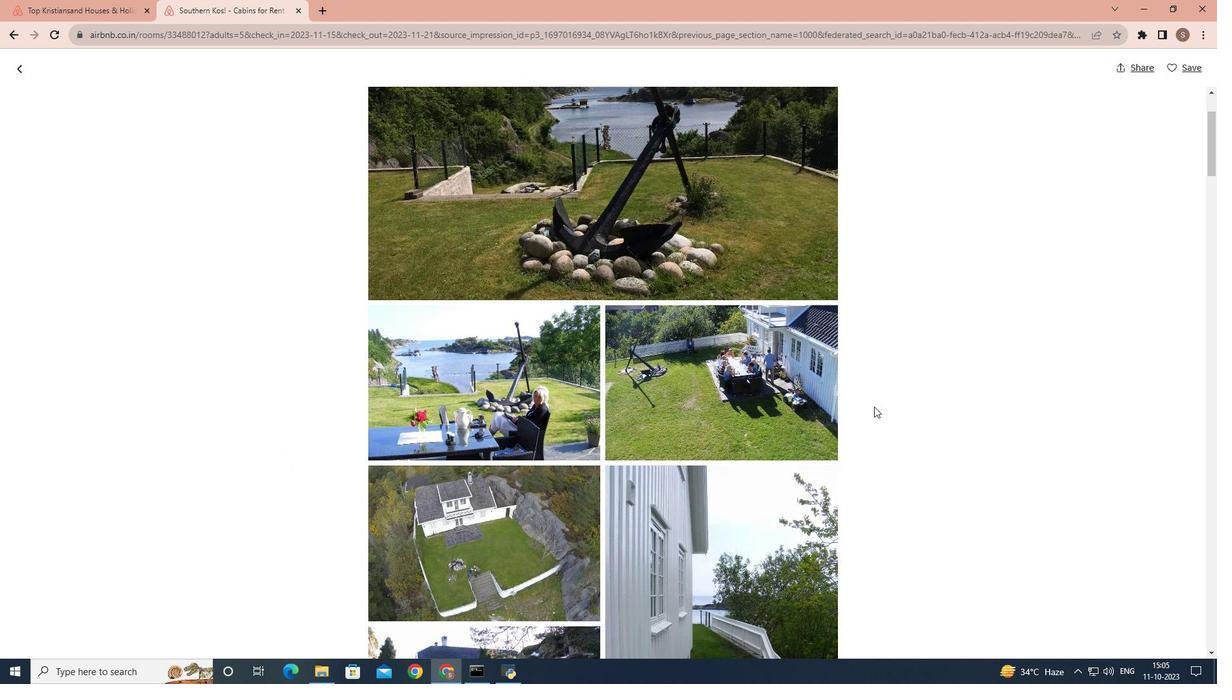 
Action: Mouse scrolled (874, 406) with delta (0, 0)
Screenshot: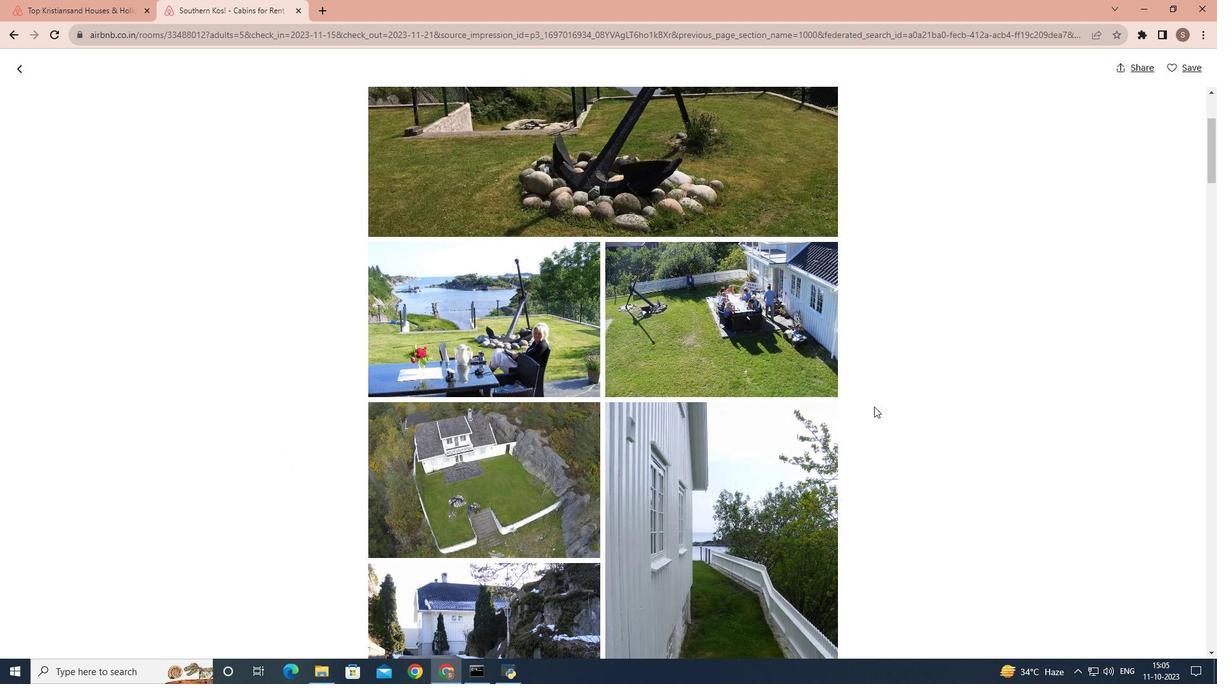 
Action: Mouse scrolled (874, 406) with delta (0, 0)
Screenshot: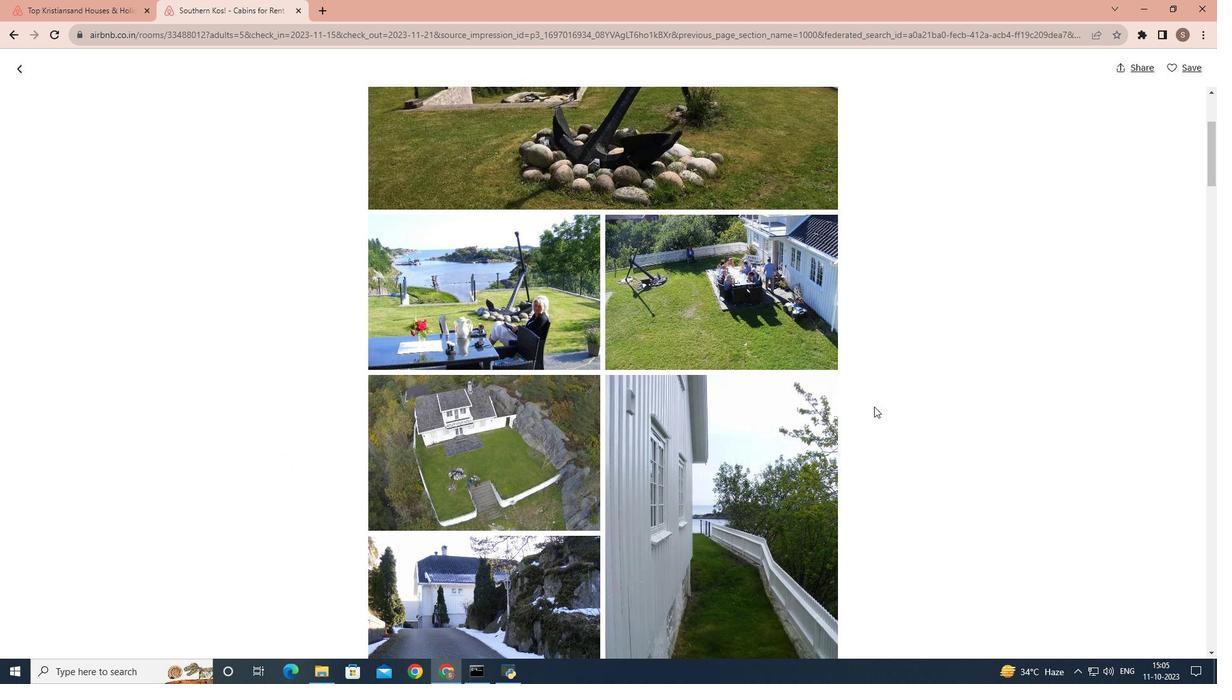 
Action: Mouse scrolled (874, 406) with delta (0, 0)
Screenshot: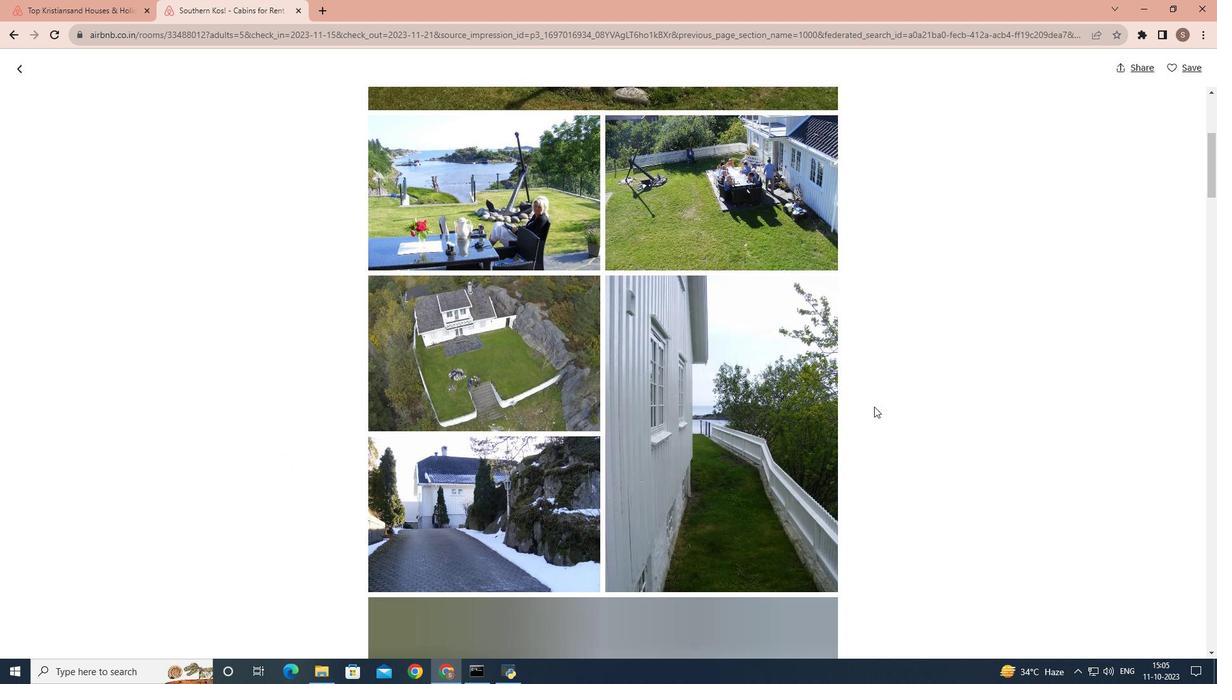 
Action: Mouse scrolled (874, 406) with delta (0, 0)
Screenshot: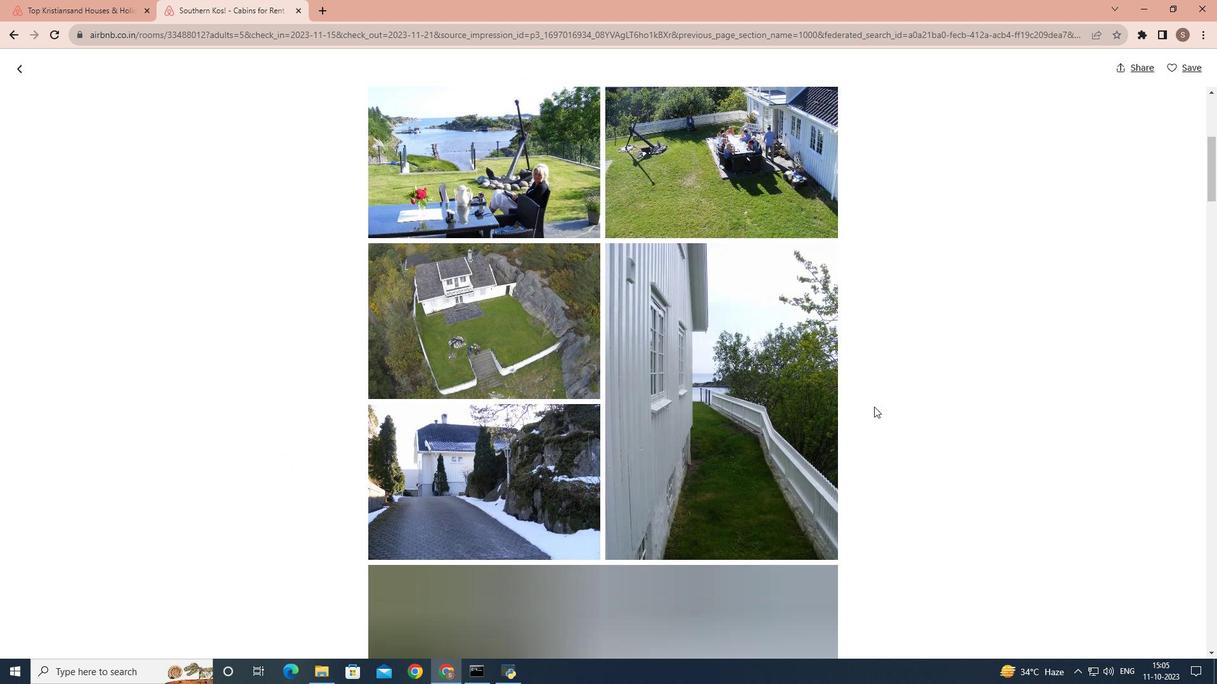 
Action: Mouse scrolled (874, 406) with delta (0, 0)
Screenshot: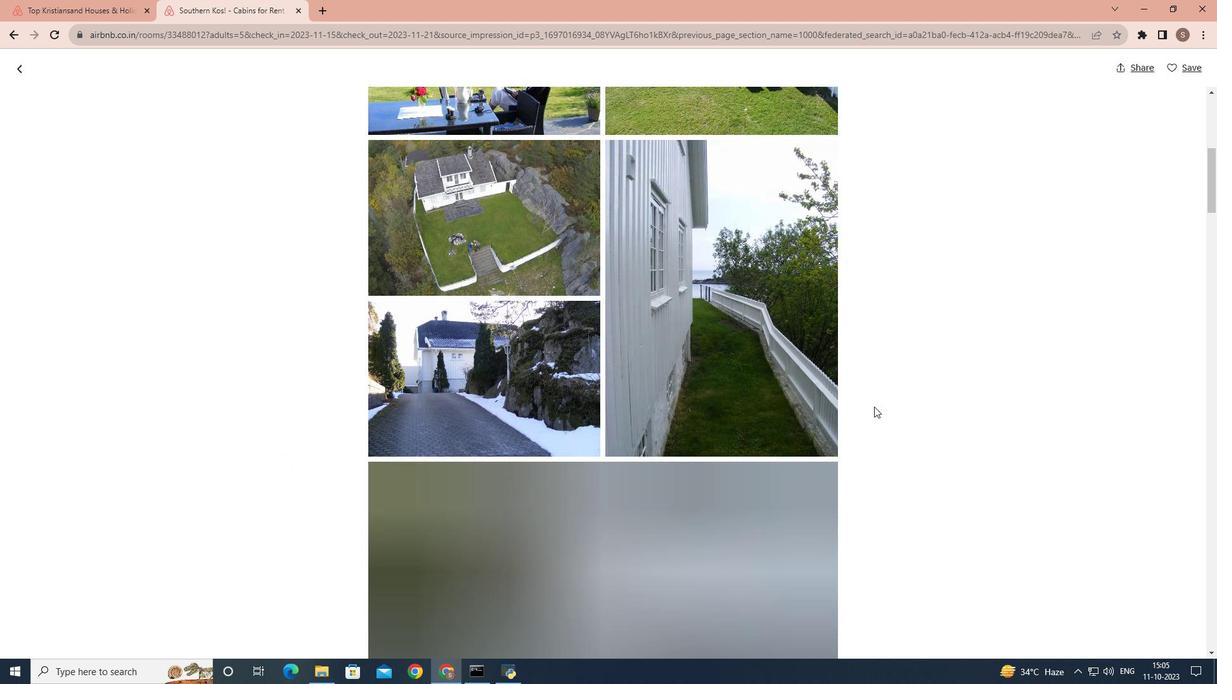 
Action: Mouse scrolled (874, 406) with delta (0, 0)
Screenshot: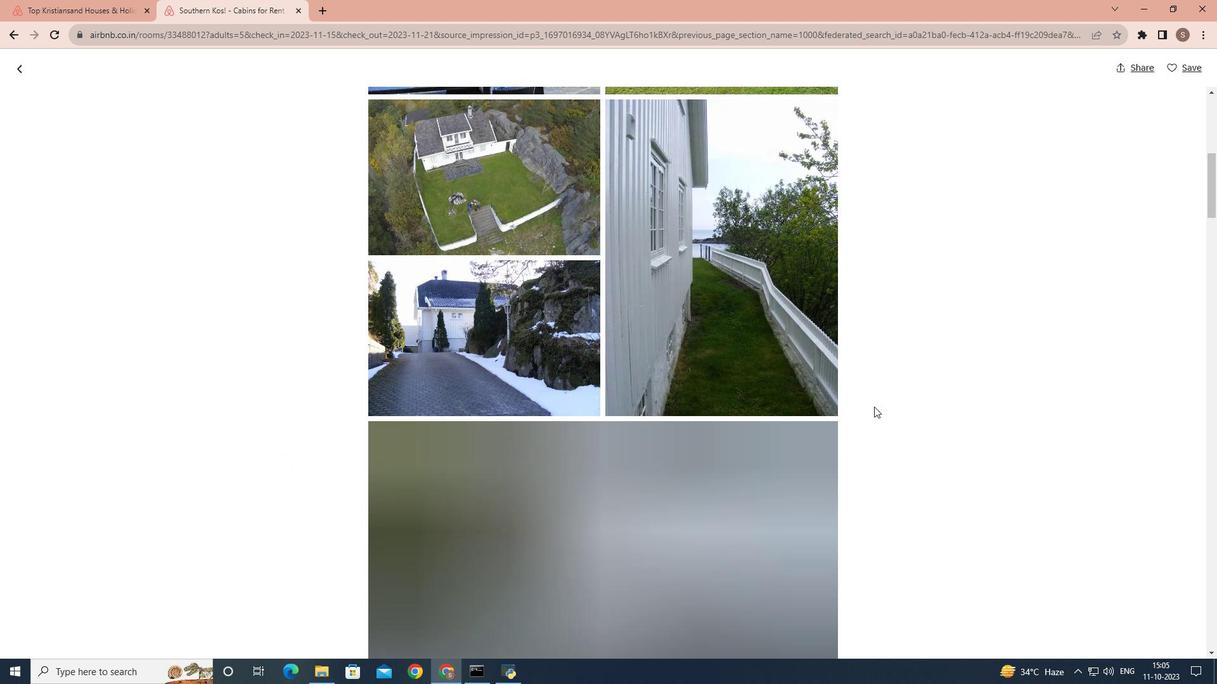 
Action: Mouse scrolled (874, 406) with delta (0, 0)
Screenshot: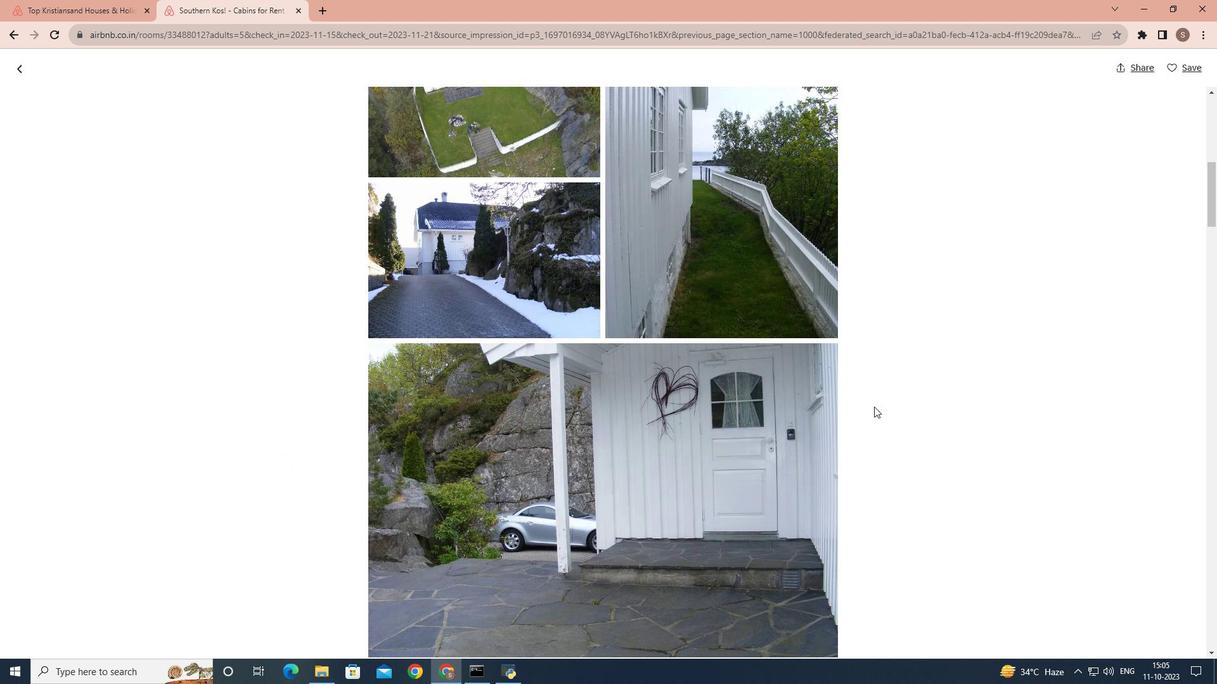 
Action: Mouse scrolled (874, 406) with delta (0, 0)
Screenshot: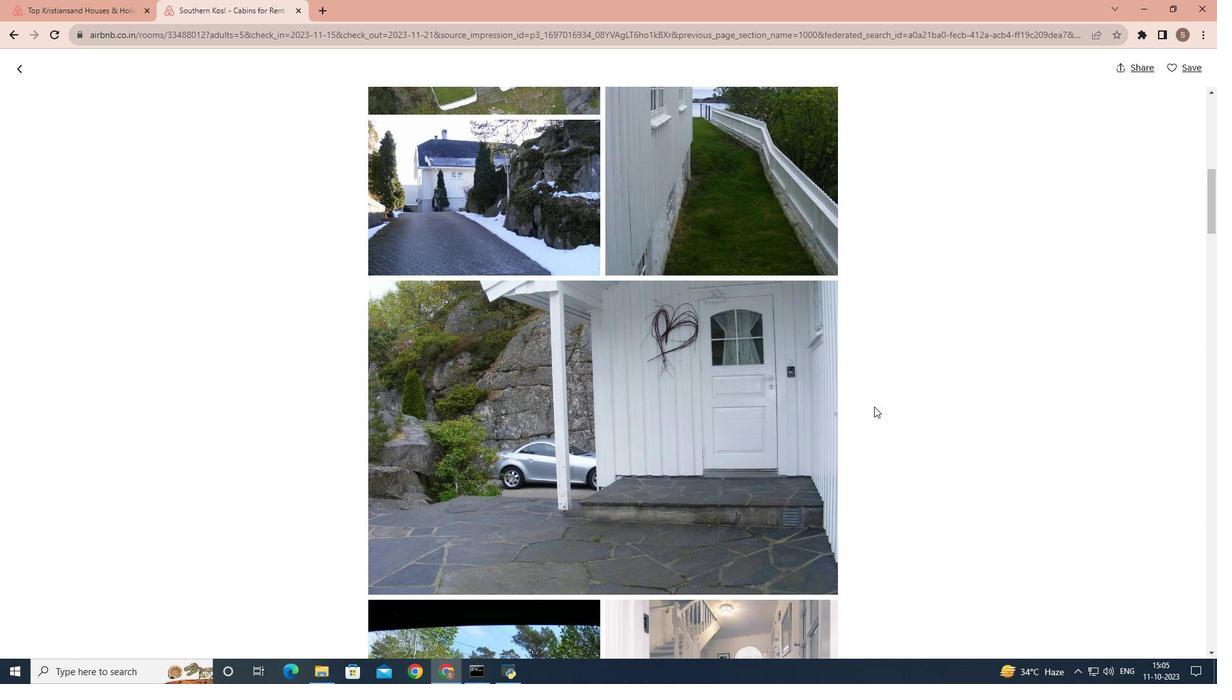 
Action: Mouse scrolled (874, 406) with delta (0, 0)
Screenshot: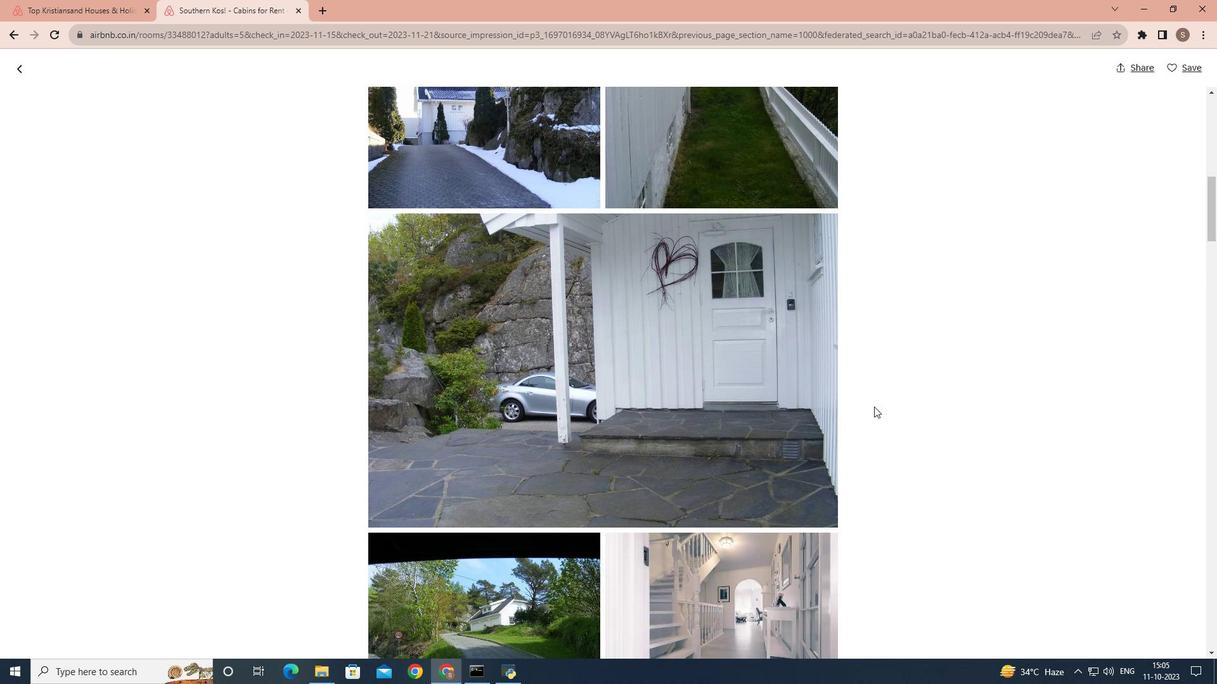 
Action: Mouse scrolled (874, 406) with delta (0, 0)
Screenshot: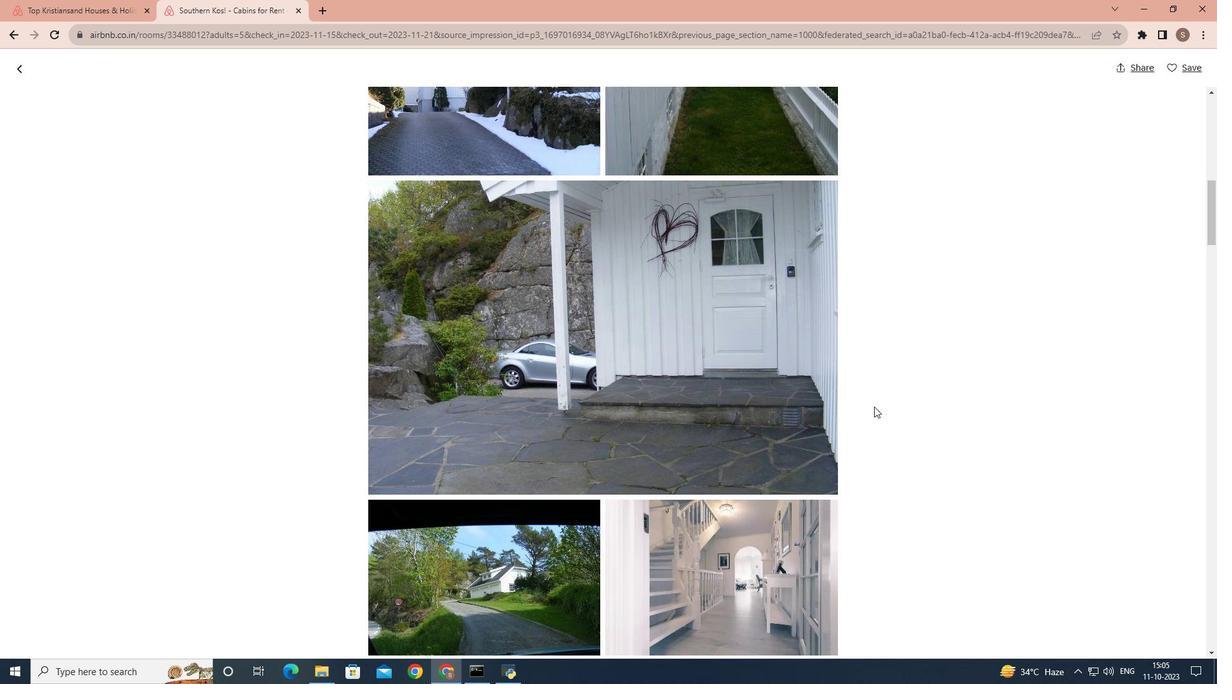 
Action: Mouse scrolled (874, 406) with delta (0, 0)
Screenshot: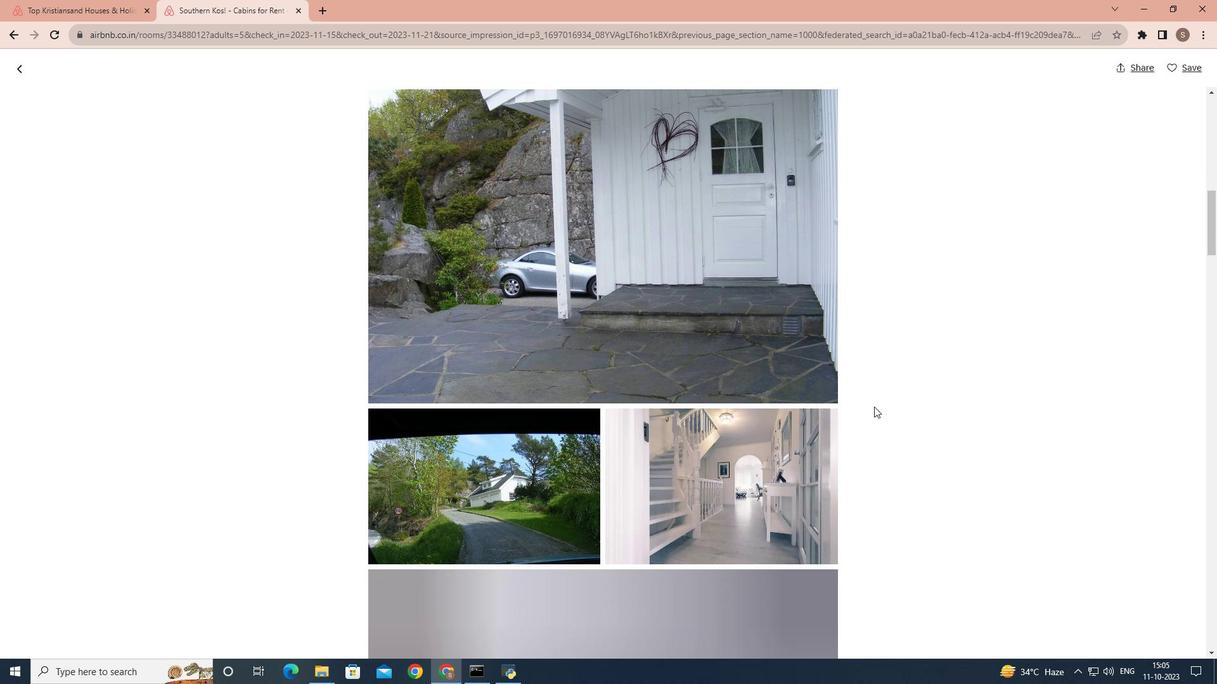 
Action: Mouse scrolled (874, 406) with delta (0, 0)
Screenshot: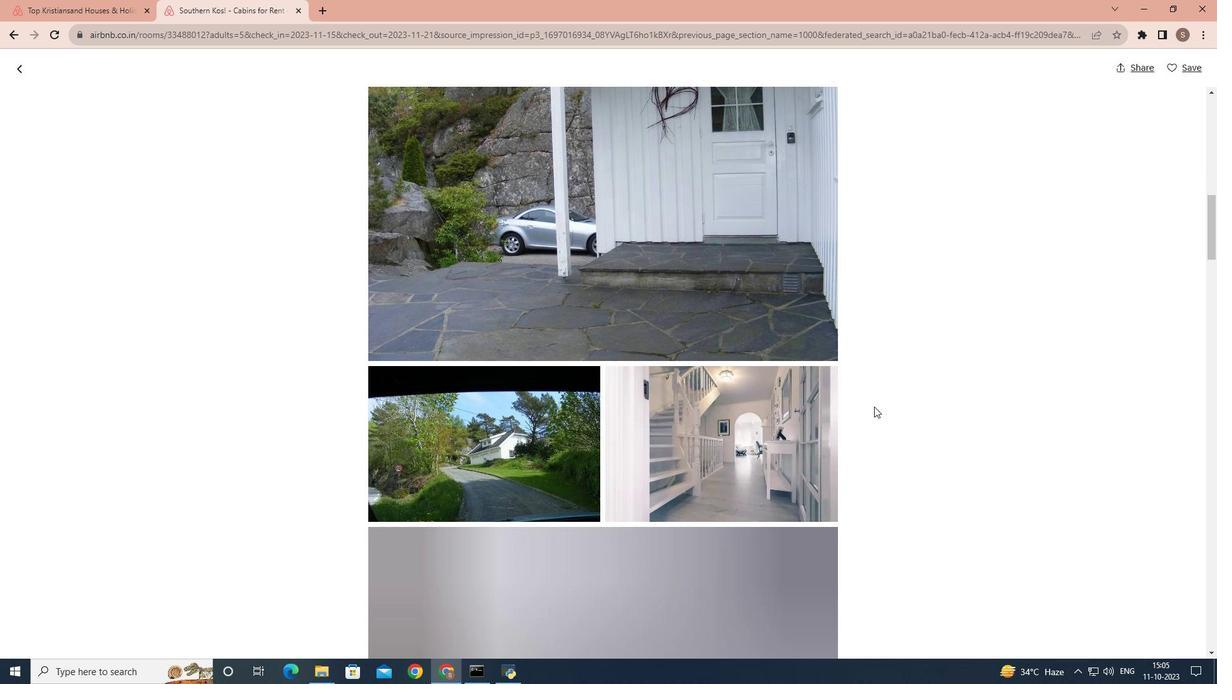 
Action: Mouse scrolled (874, 406) with delta (0, 0)
Screenshot: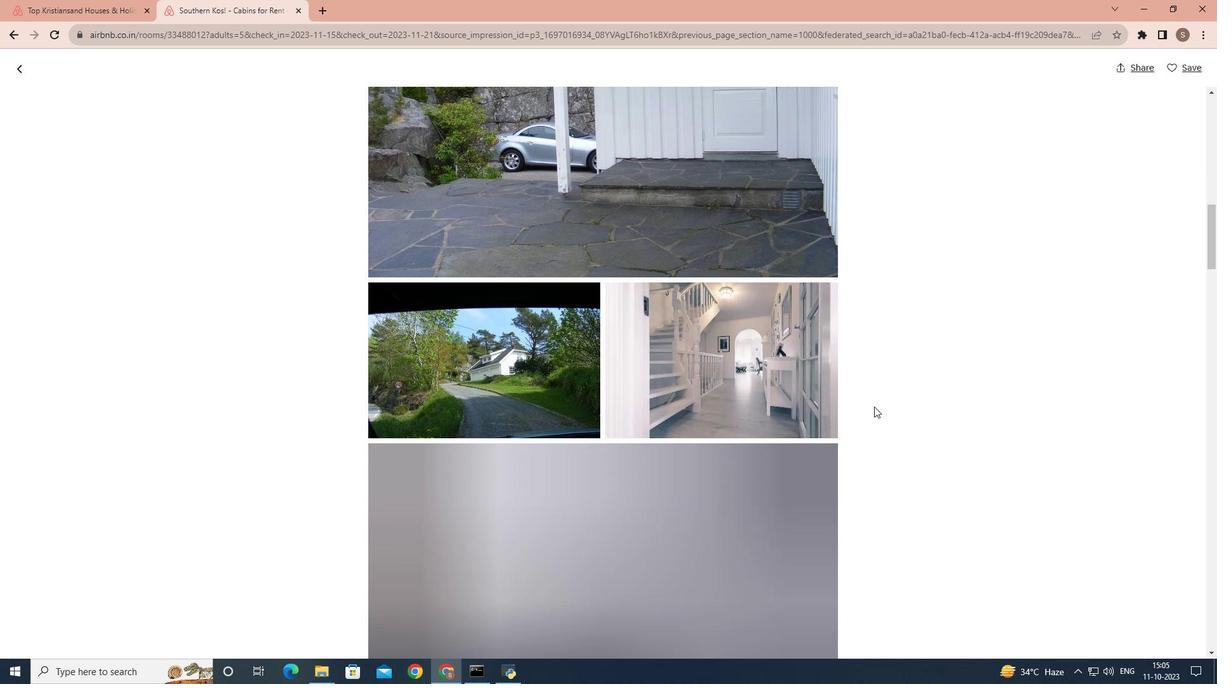 
Action: Mouse scrolled (874, 406) with delta (0, 0)
Screenshot: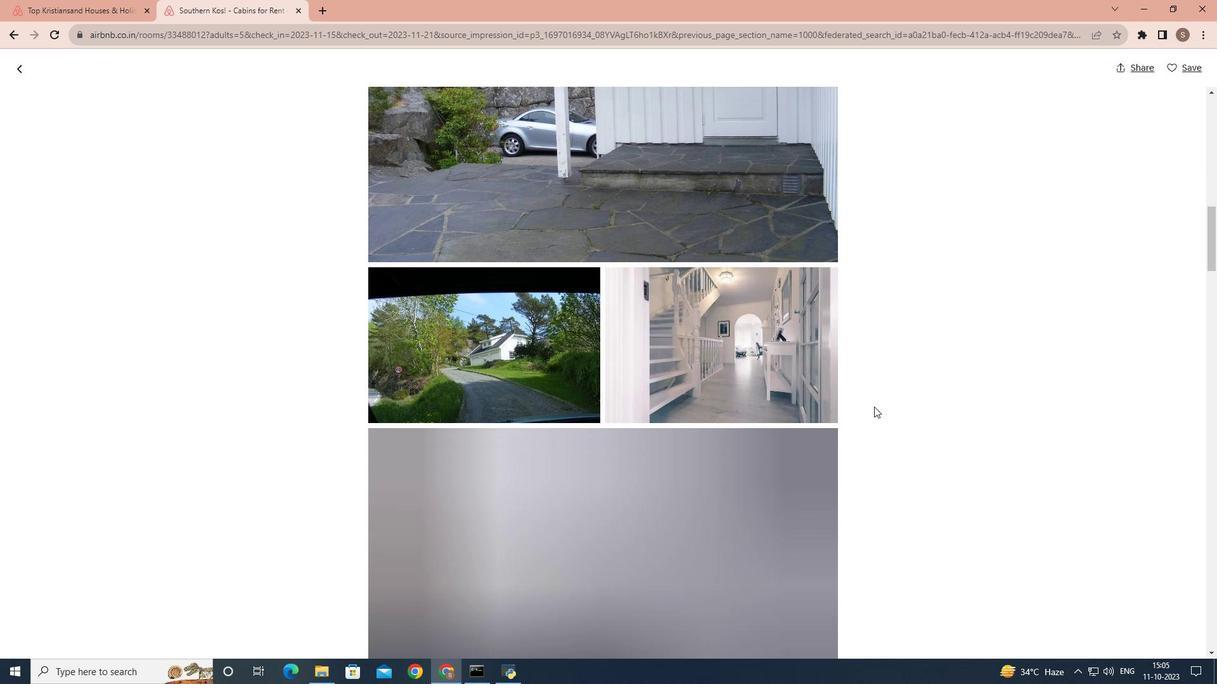 
Action: Mouse scrolled (874, 406) with delta (0, 0)
Screenshot: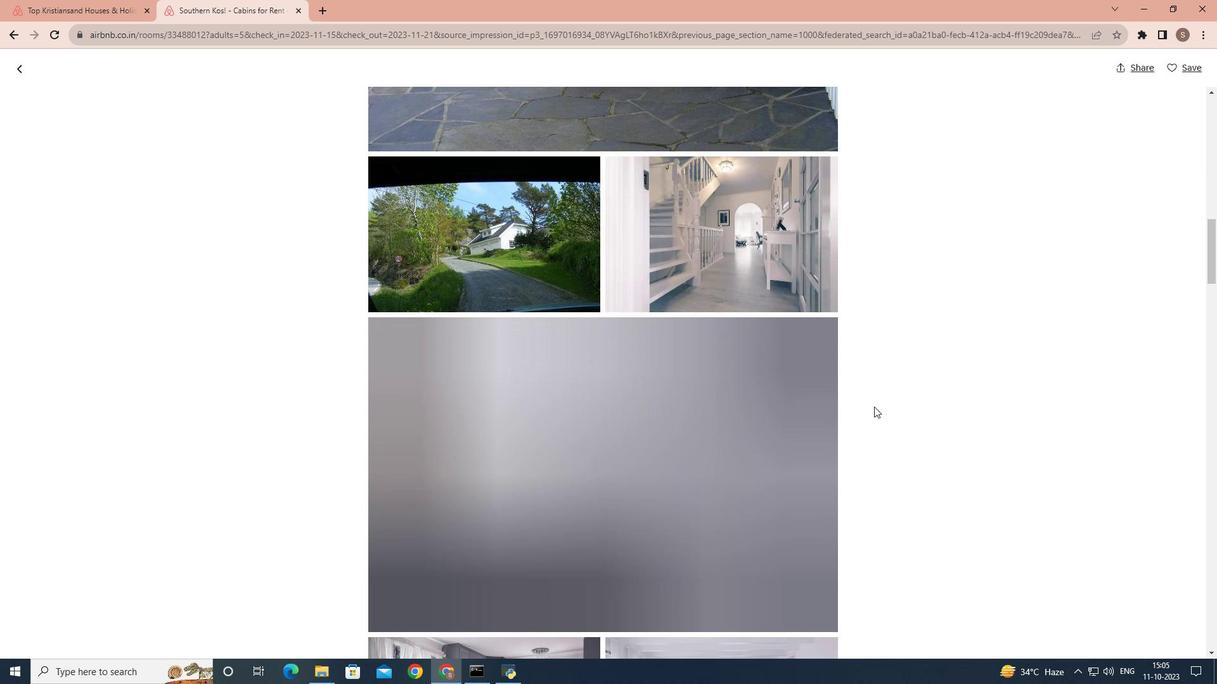 
Action: Mouse scrolled (874, 406) with delta (0, 0)
Screenshot: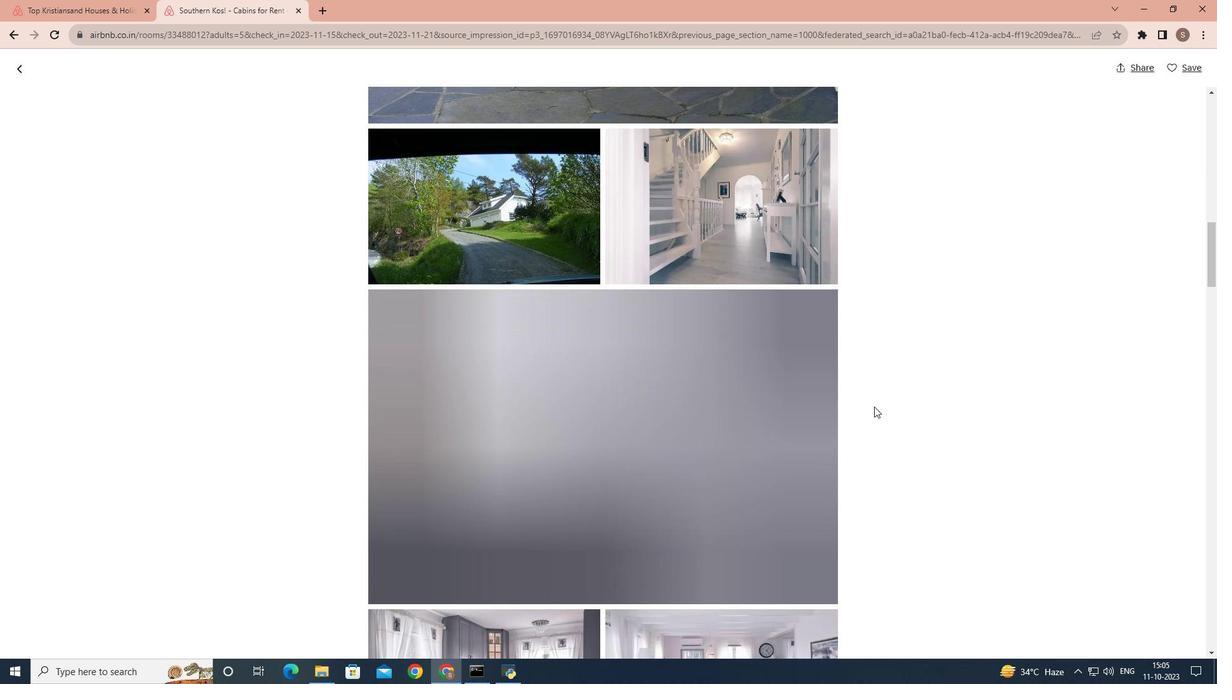 
Action: Mouse scrolled (874, 406) with delta (0, 0)
Screenshot: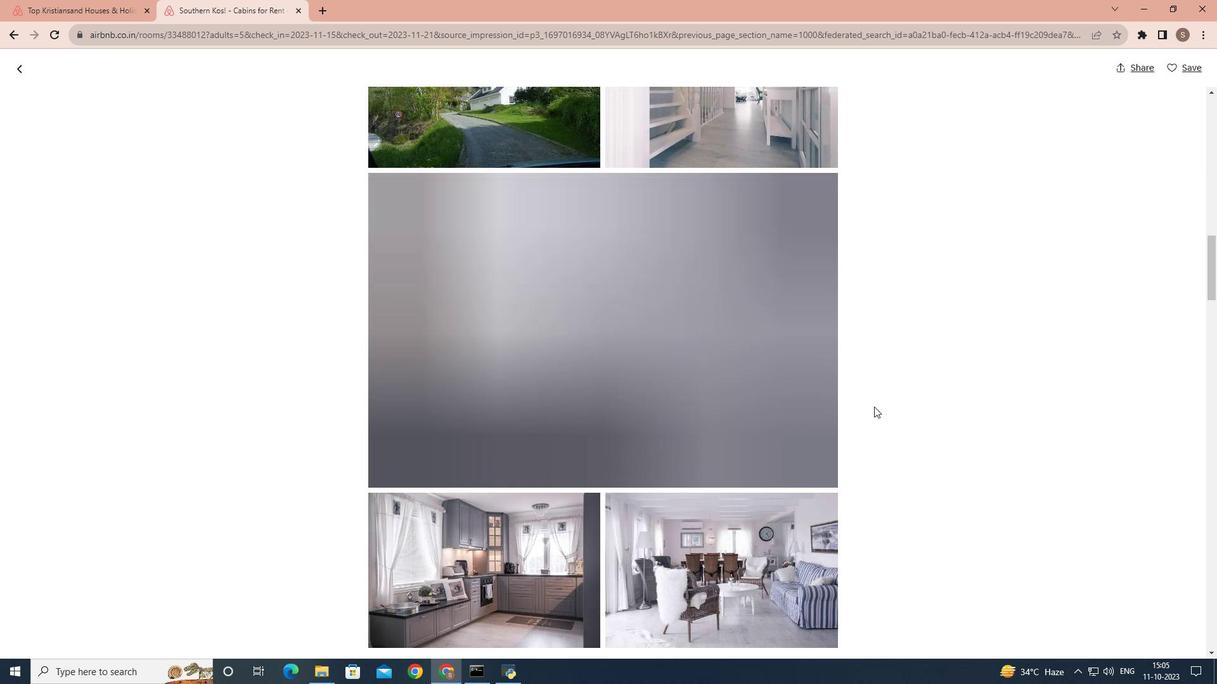 
Action: Mouse scrolled (874, 406) with delta (0, 0)
Screenshot: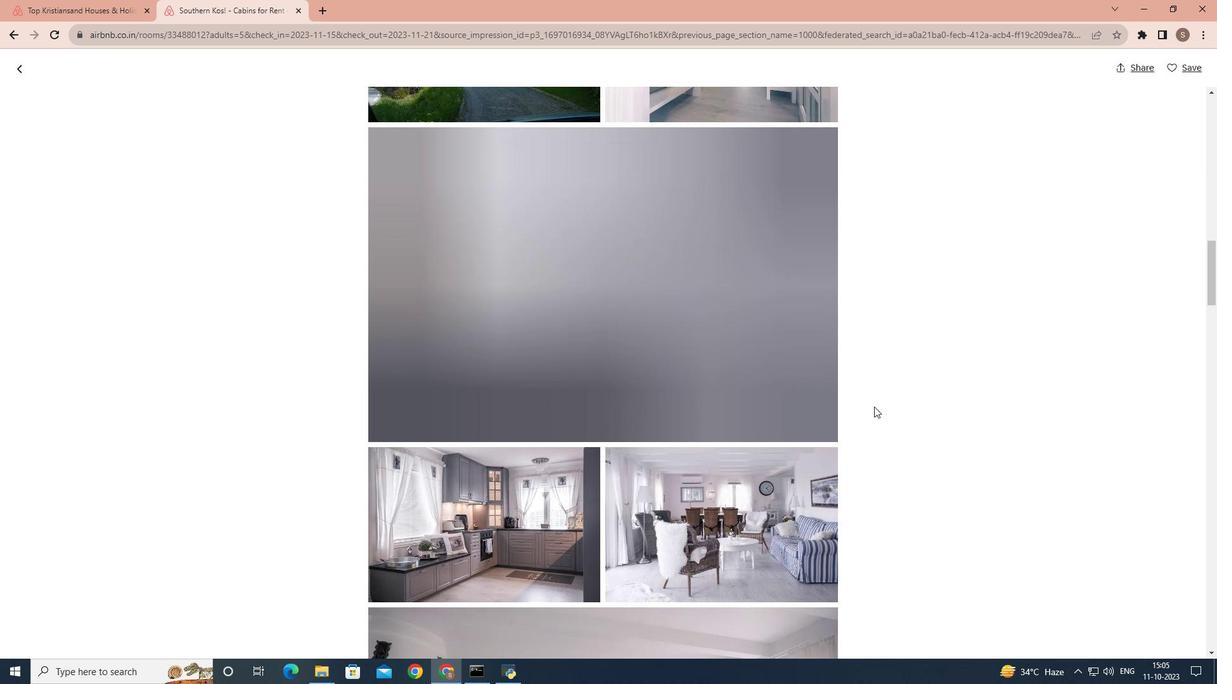 
Action: Mouse scrolled (874, 406) with delta (0, 0)
Screenshot: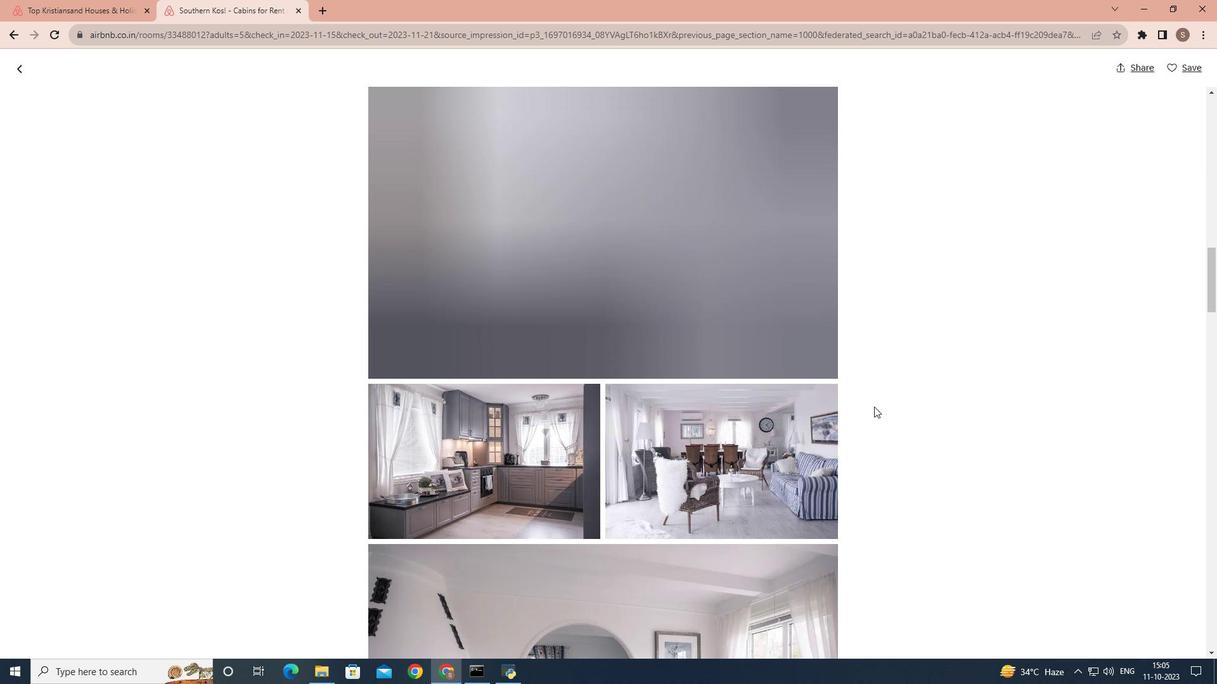 
Action: Mouse scrolled (874, 406) with delta (0, 0)
Screenshot: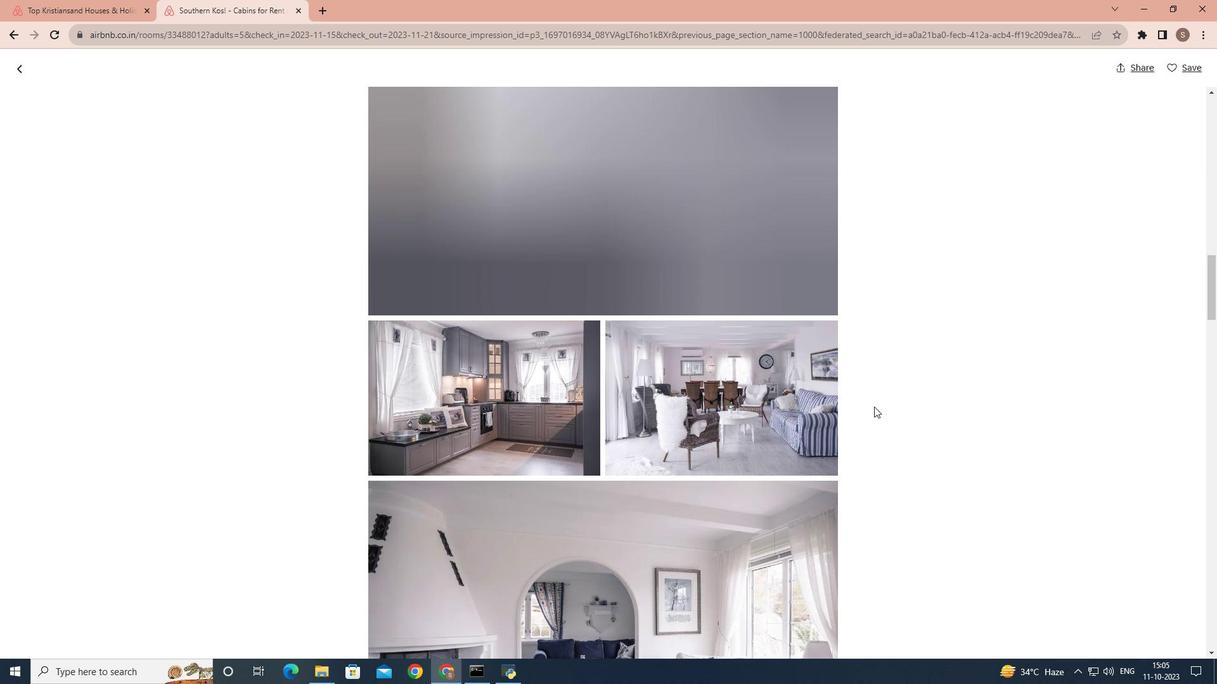 
Action: Mouse scrolled (874, 406) with delta (0, 0)
Screenshot: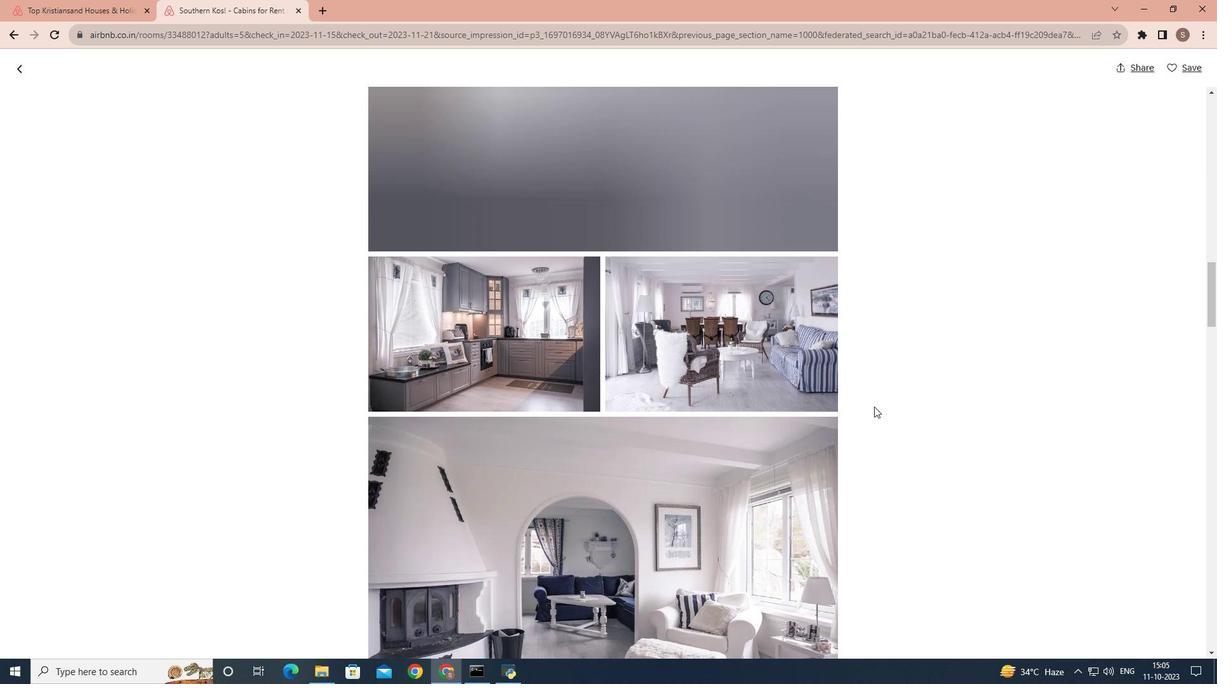 
Action: Mouse scrolled (874, 406) with delta (0, 0)
Screenshot: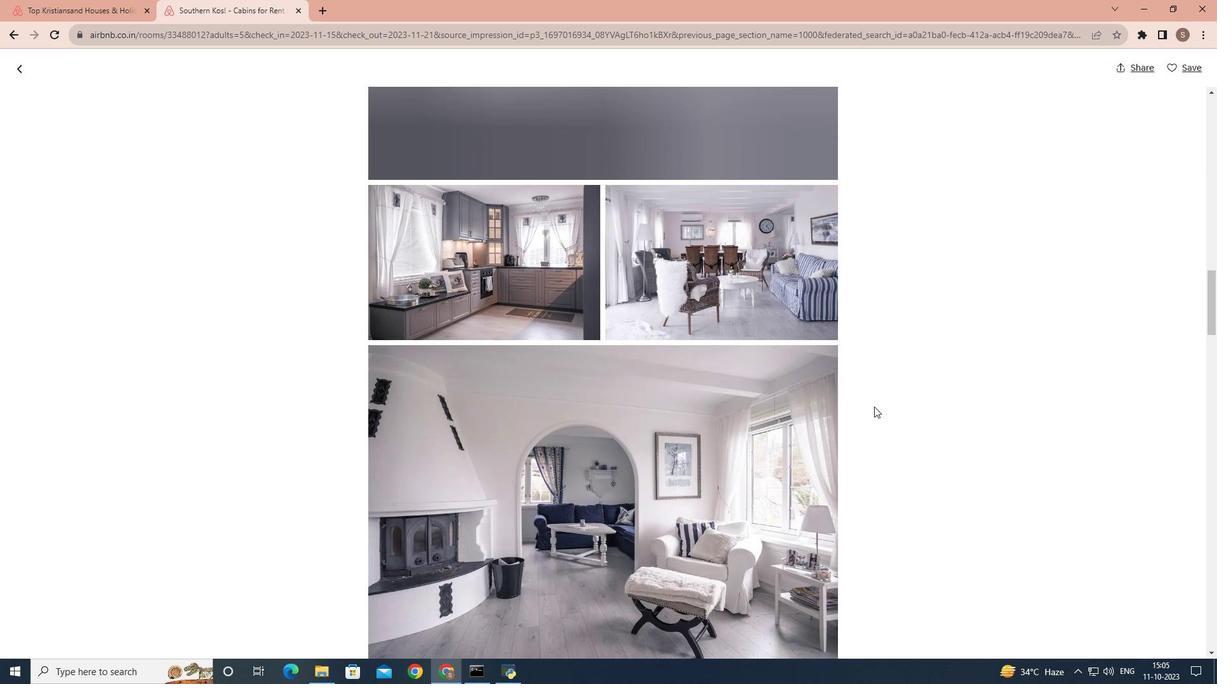 
Action: Mouse scrolled (874, 406) with delta (0, 0)
Screenshot: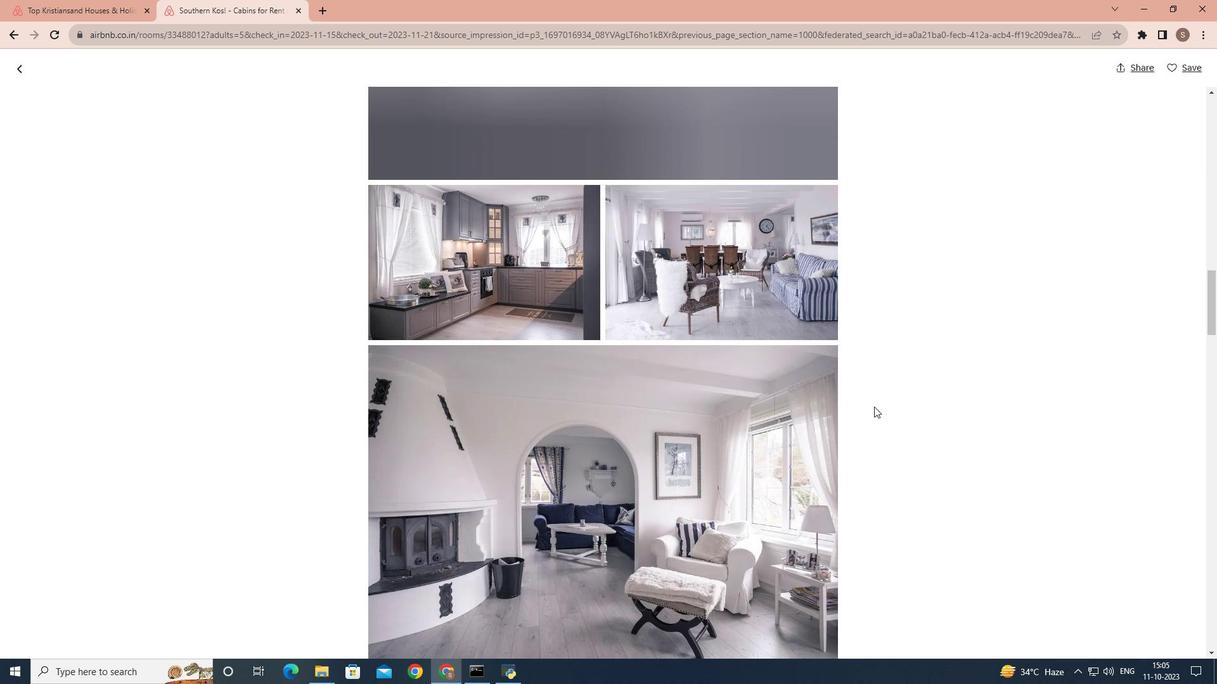
Action: Mouse scrolled (874, 406) with delta (0, 0)
Screenshot: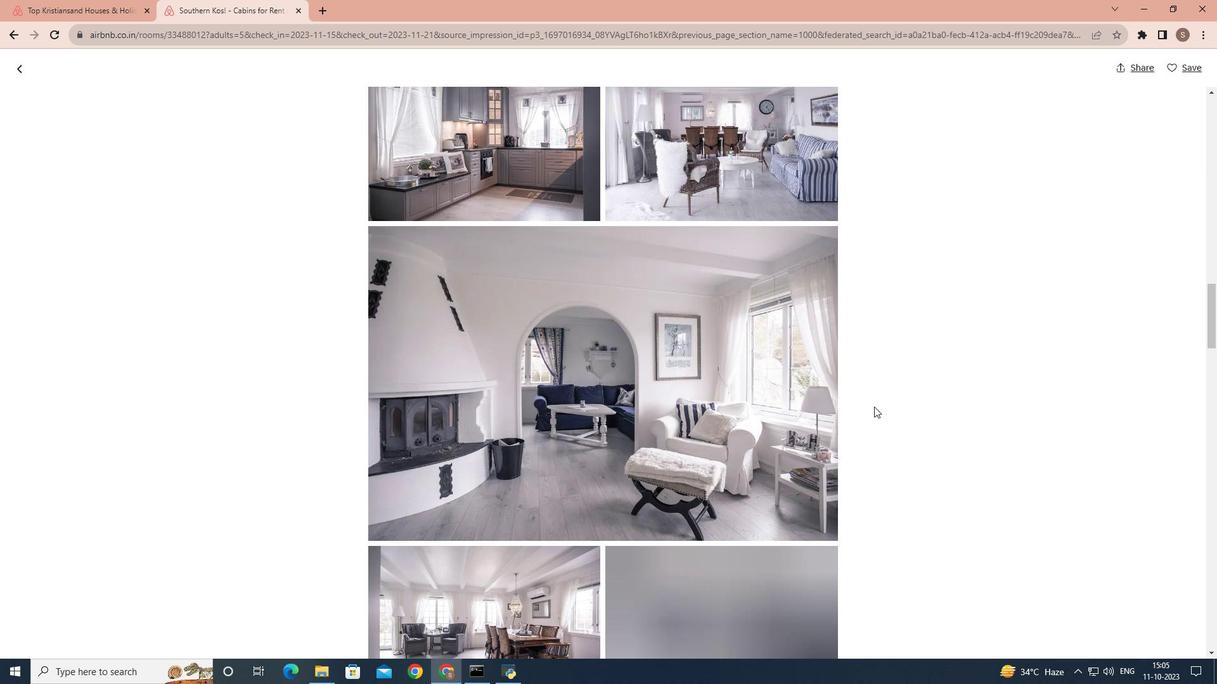 
Action: Mouse scrolled (874, 406) with delta (0, 0)
Screenshot: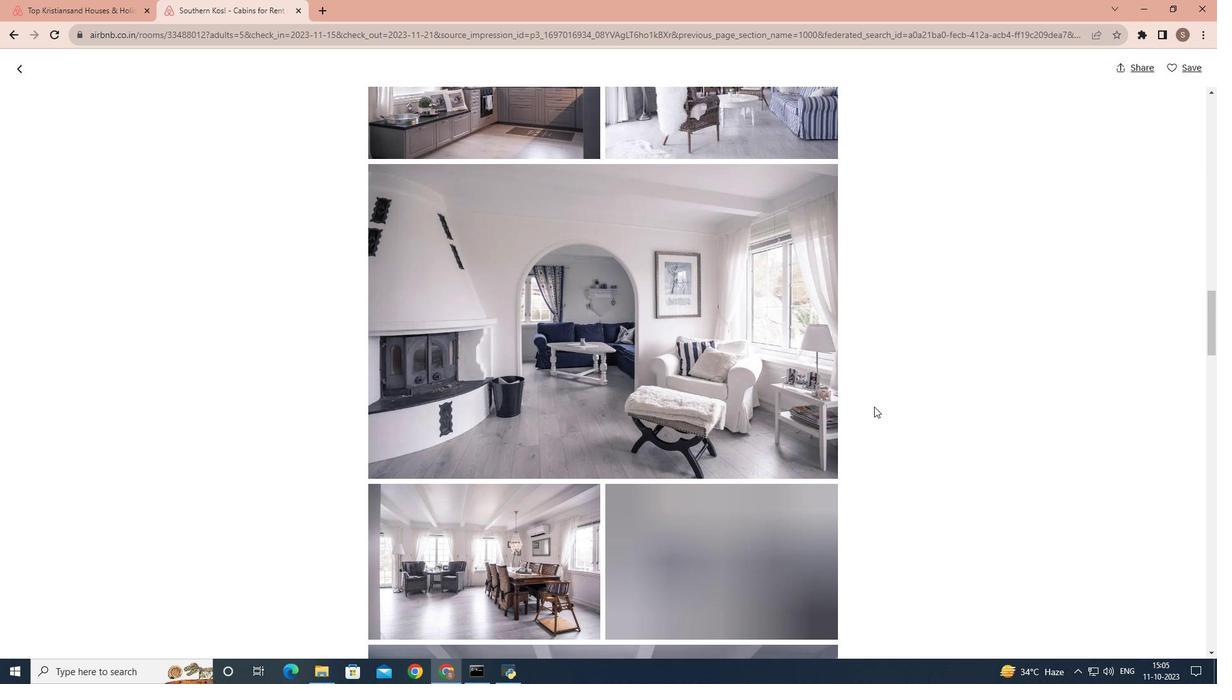 
Action: Mouse scrolled (874, 406) with delta (0, 0)
Screenshot: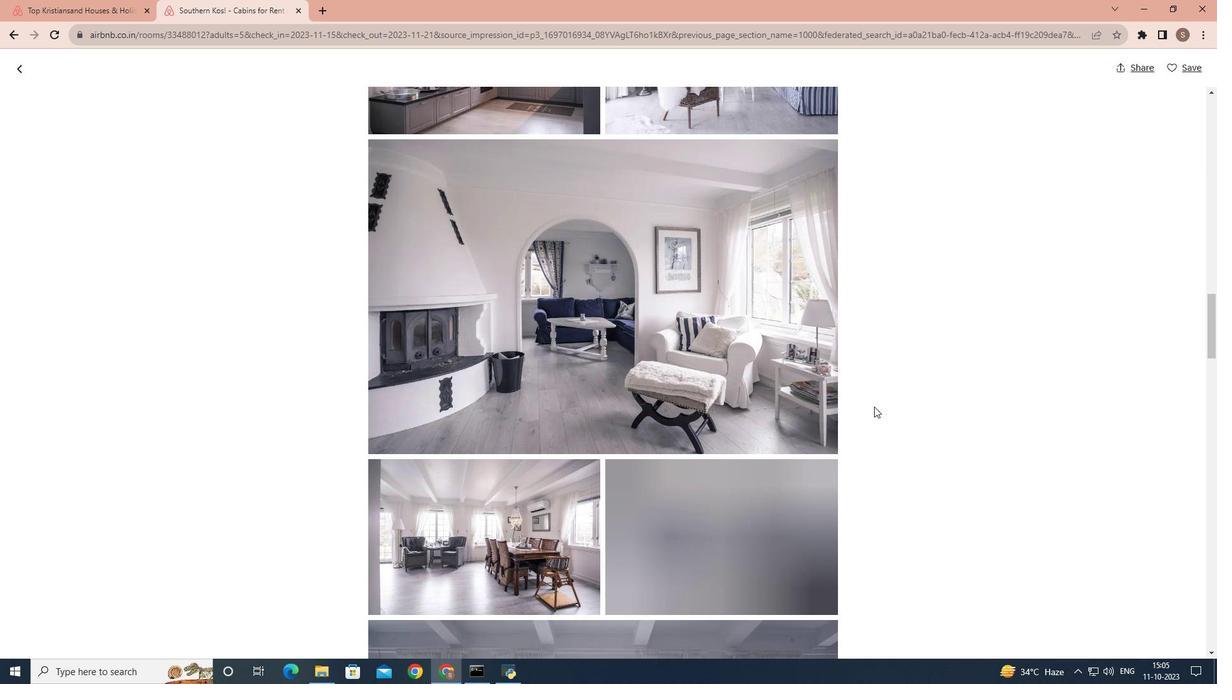 
Action: Mouse scrolled (874, 406) with delta (0, 0)
Screenshot: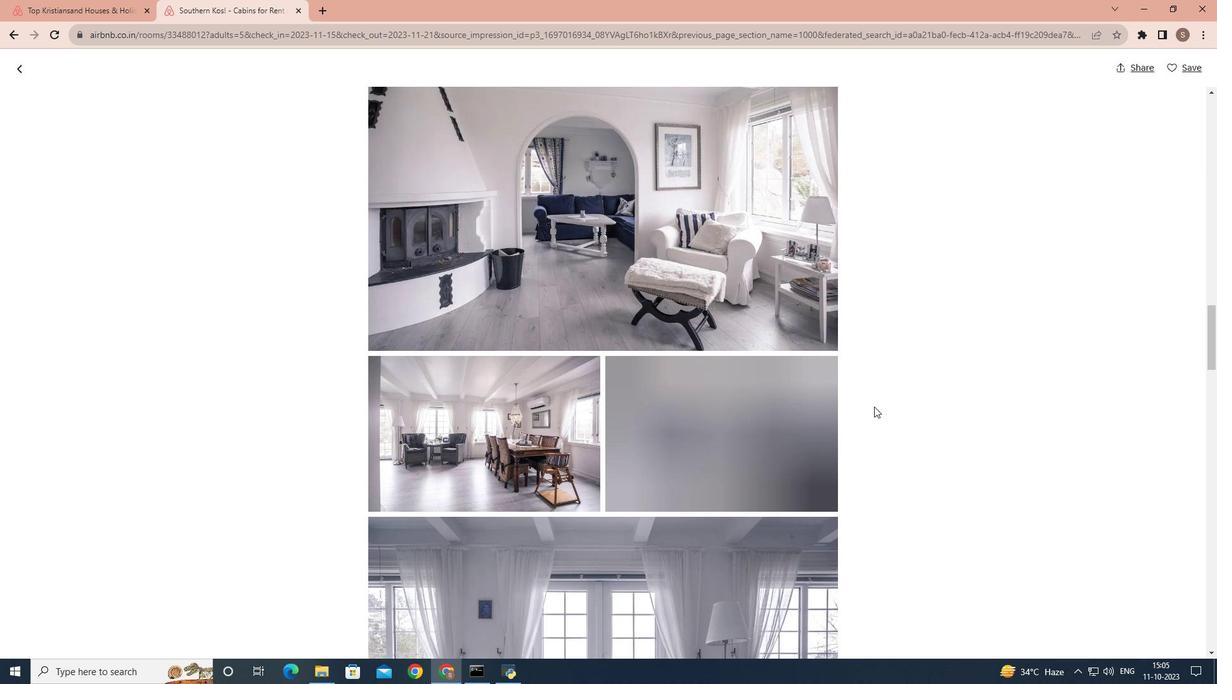 
Action: Mouse scrolled (874, 406) with delta (0, 0)
Screenshot: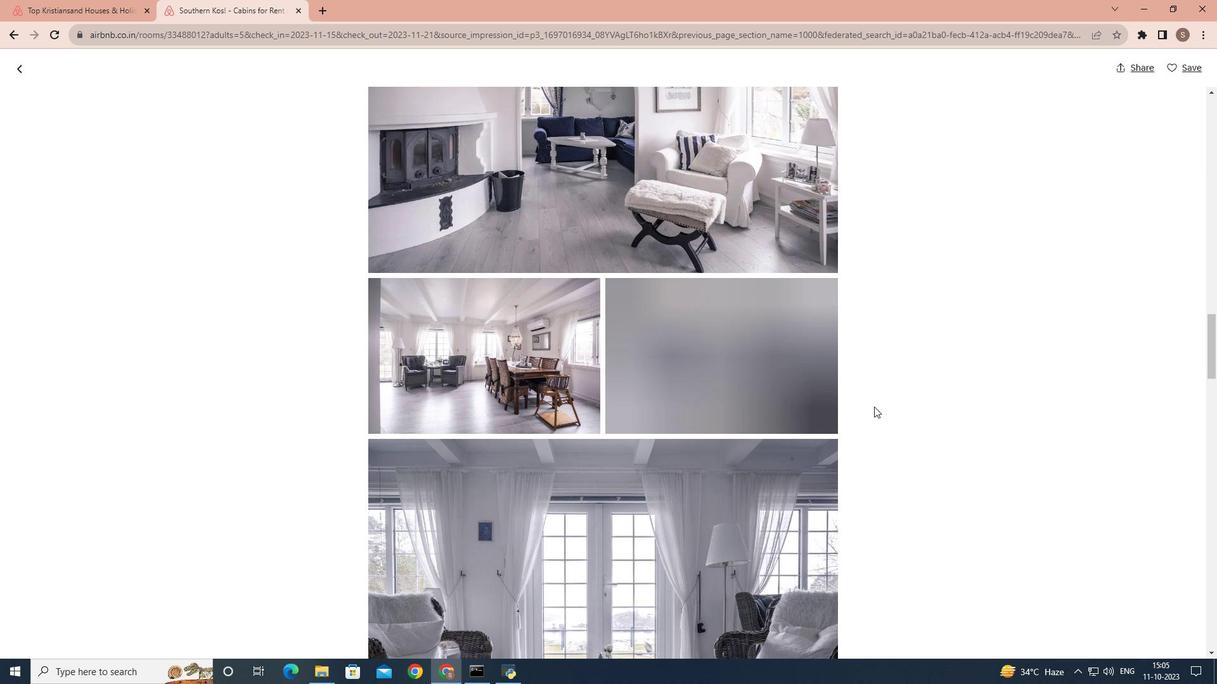 
Action: Mouse scrolled (874, 406) with delta (0, 0)
Screenshot: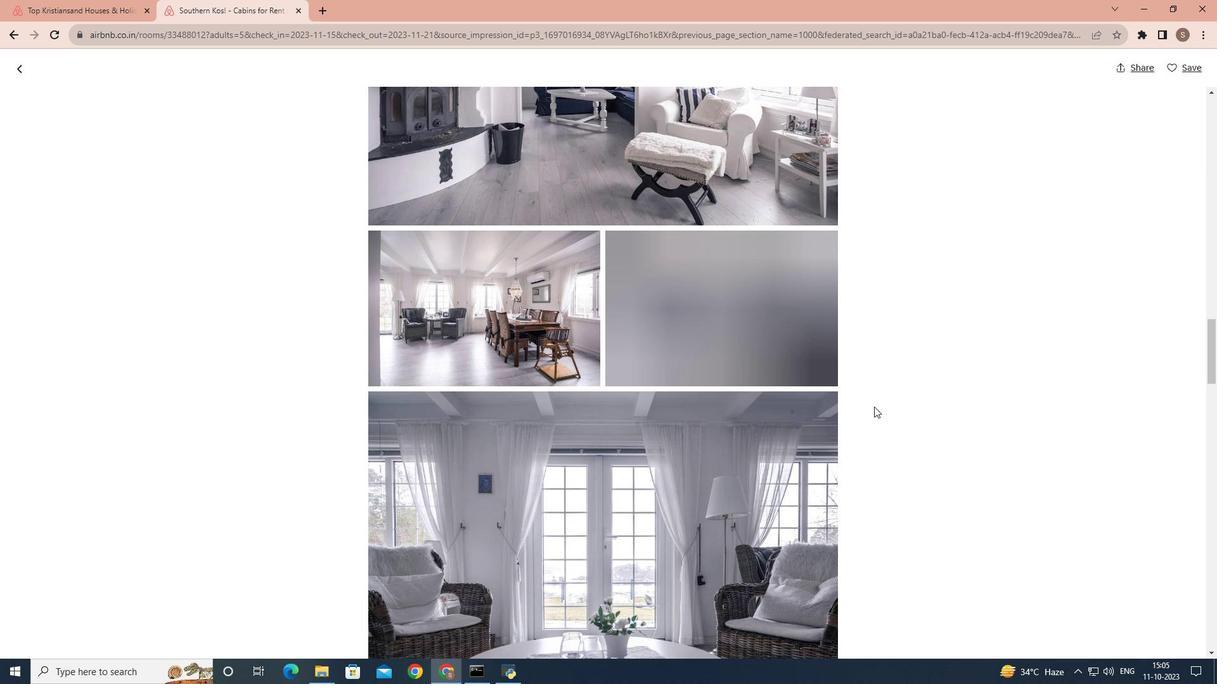 
Action: Mouse scrolled (874, 406) with delta (0, 0)
Screenshot: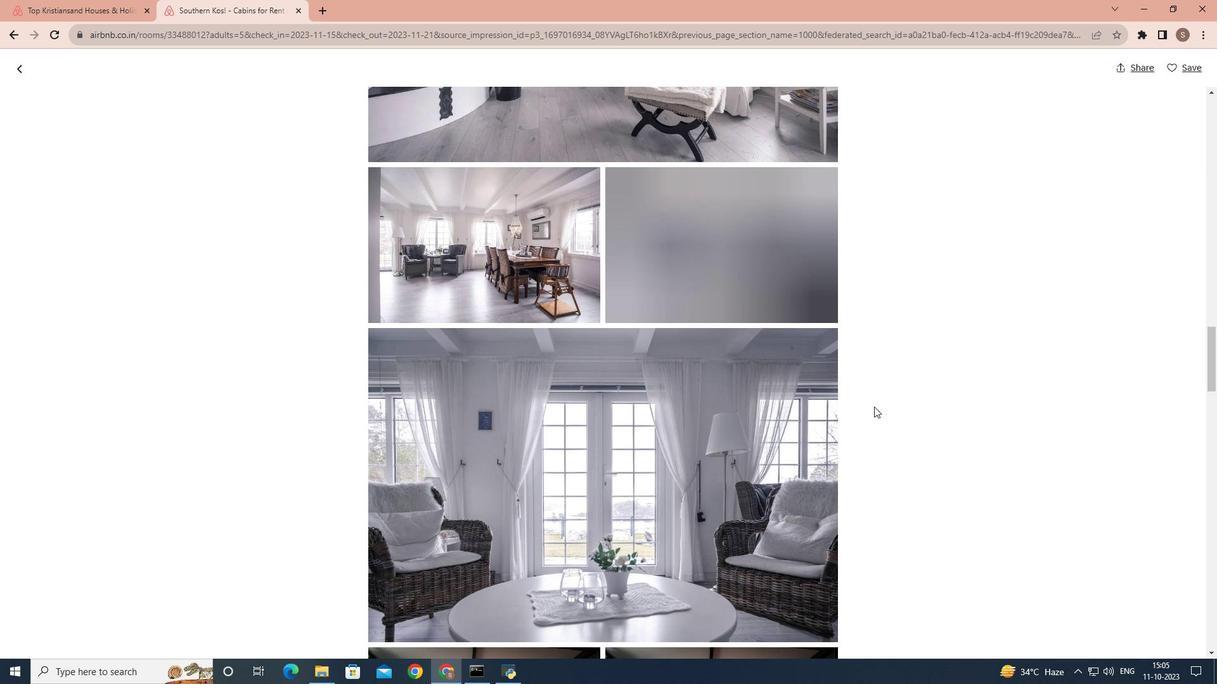 
Action: Mouse scrolled (874, 406) with delta (0, 0)
Screenshot: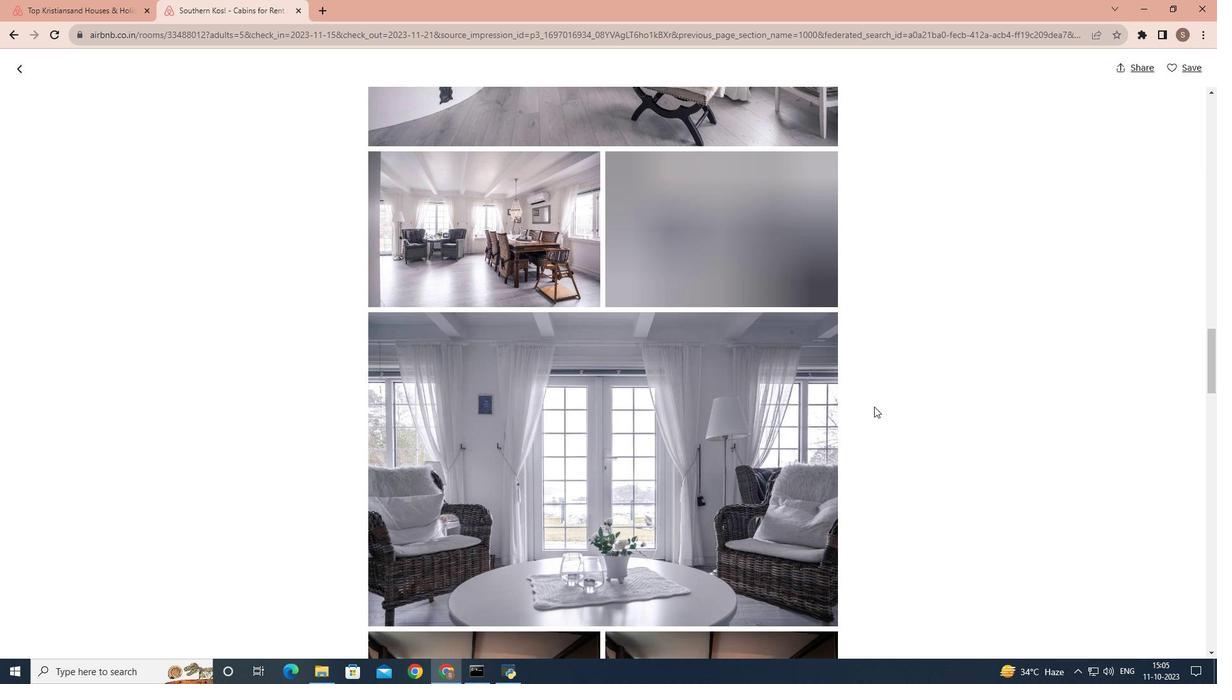 
Action: Mouse scrolled (874, 406) with delta (0, 0)
Screenshot: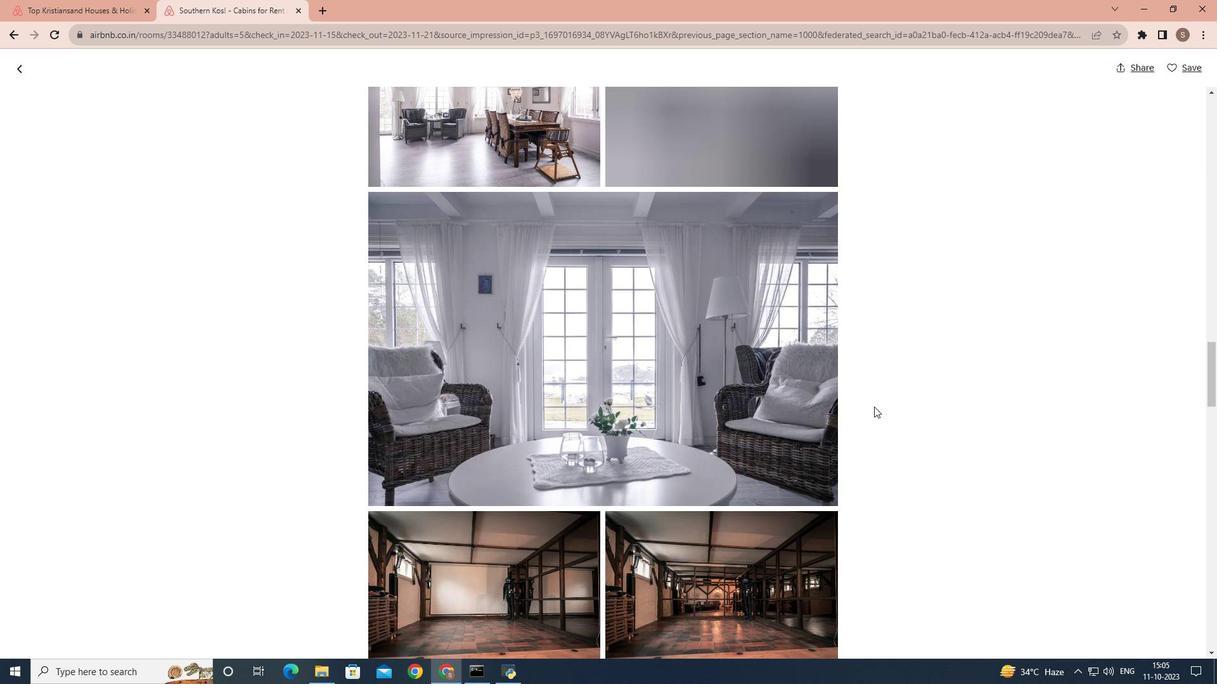 
Action: Mouse scrolled (874, 406) with delta (0, 0)
Screenshot: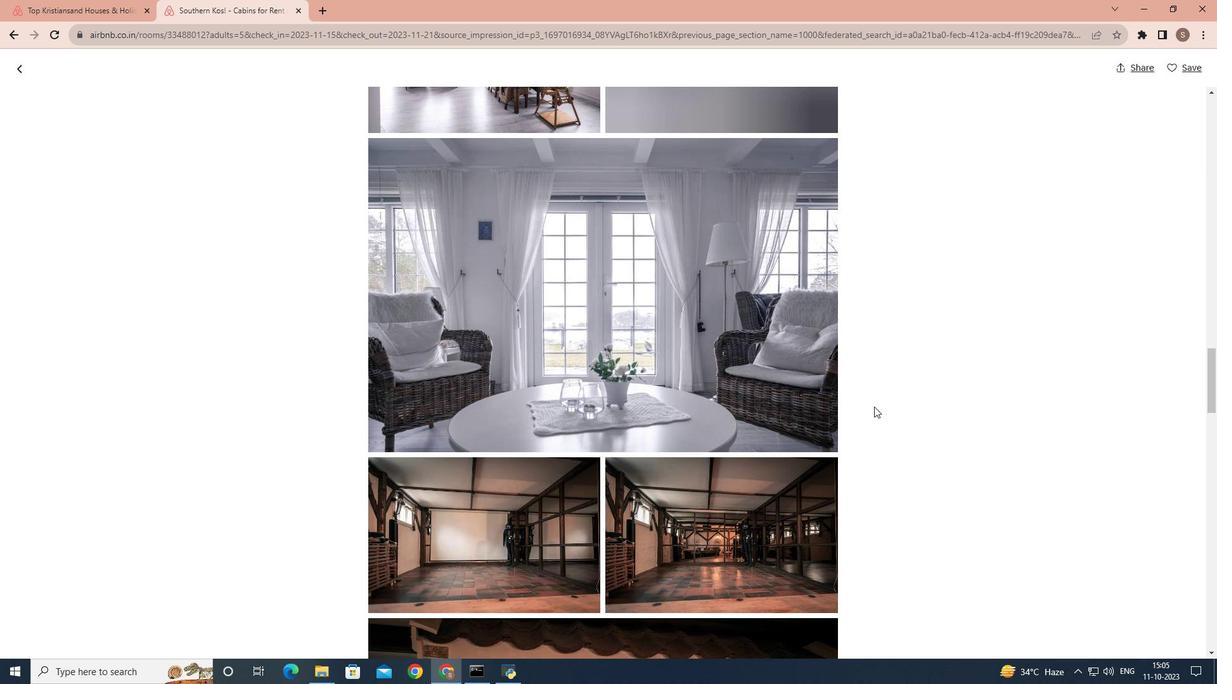 
Action: Mouse scrolled (874, 406) with delta (0, 0)
Screenshot: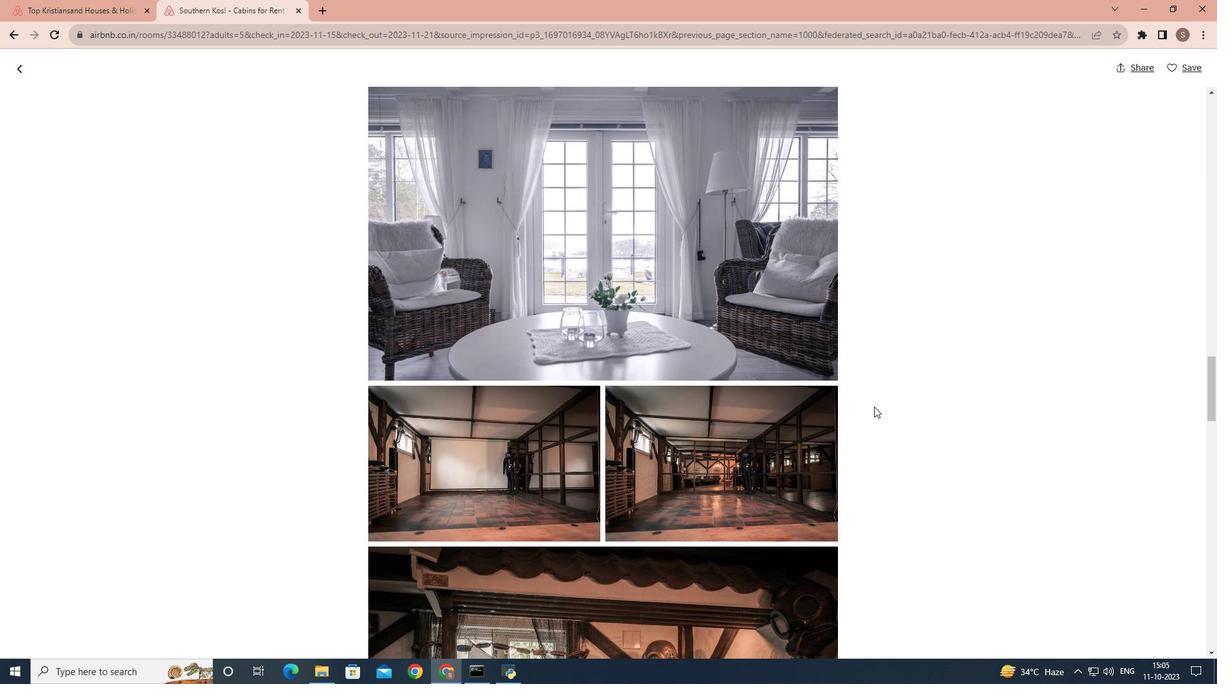 
Action: Mouse scrolled (874, 406) with delta (0, 0)
Screenshot: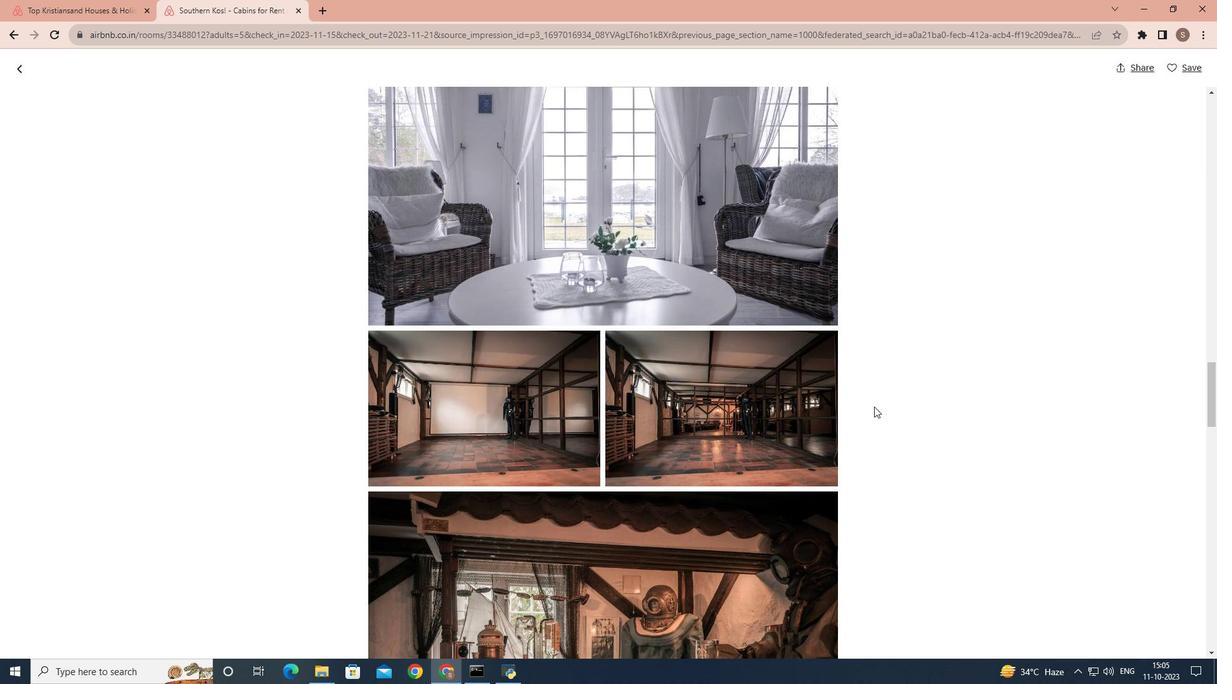 
Action: Mouse scrolled (874, 406) with delta (0, 0)
Screenshot: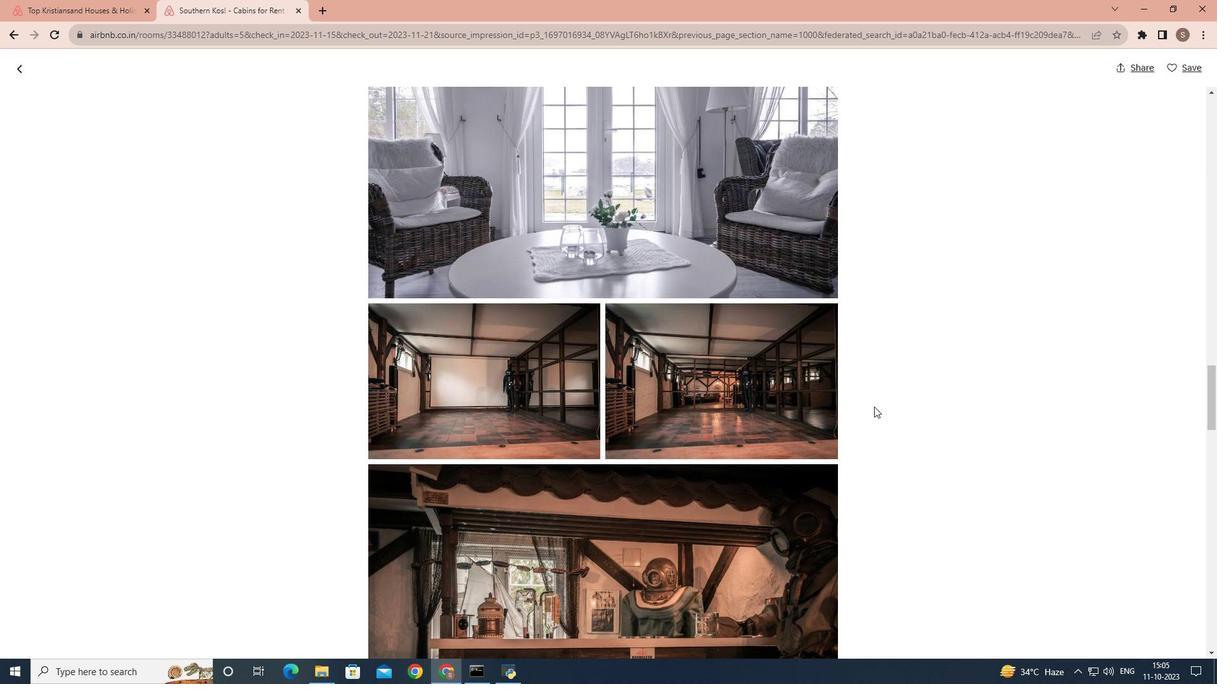 
Action: Mouse scrolled (874, 406) with delta (0, 0)
Screenshot: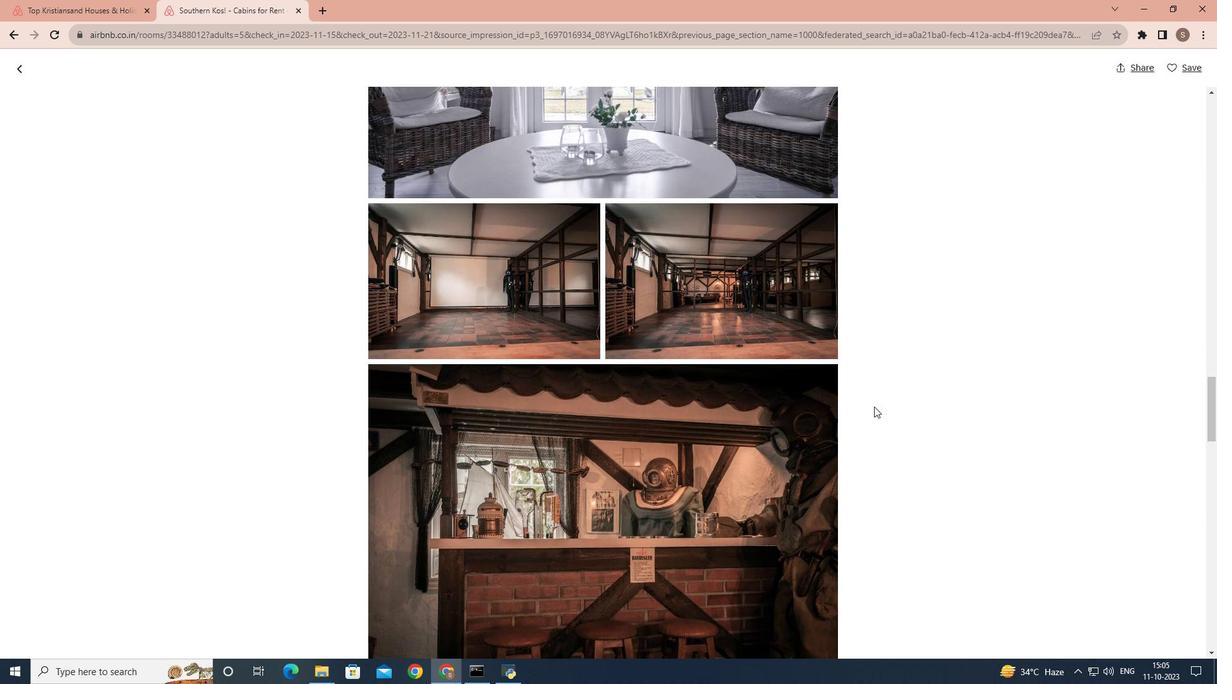 
Action: Mouse scrolled (874, 406) with delta (0, 0)
Screenshot: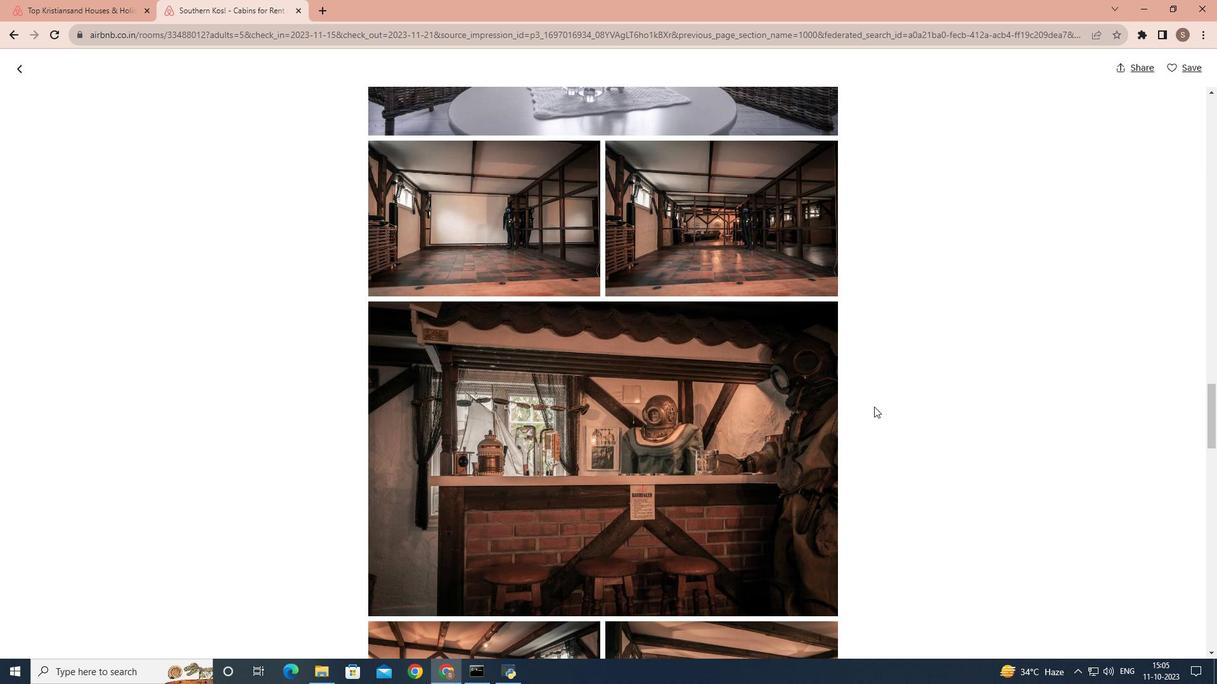
Action: Mouse scrolled (874, 406) with delta (0, 0)
Screenshot: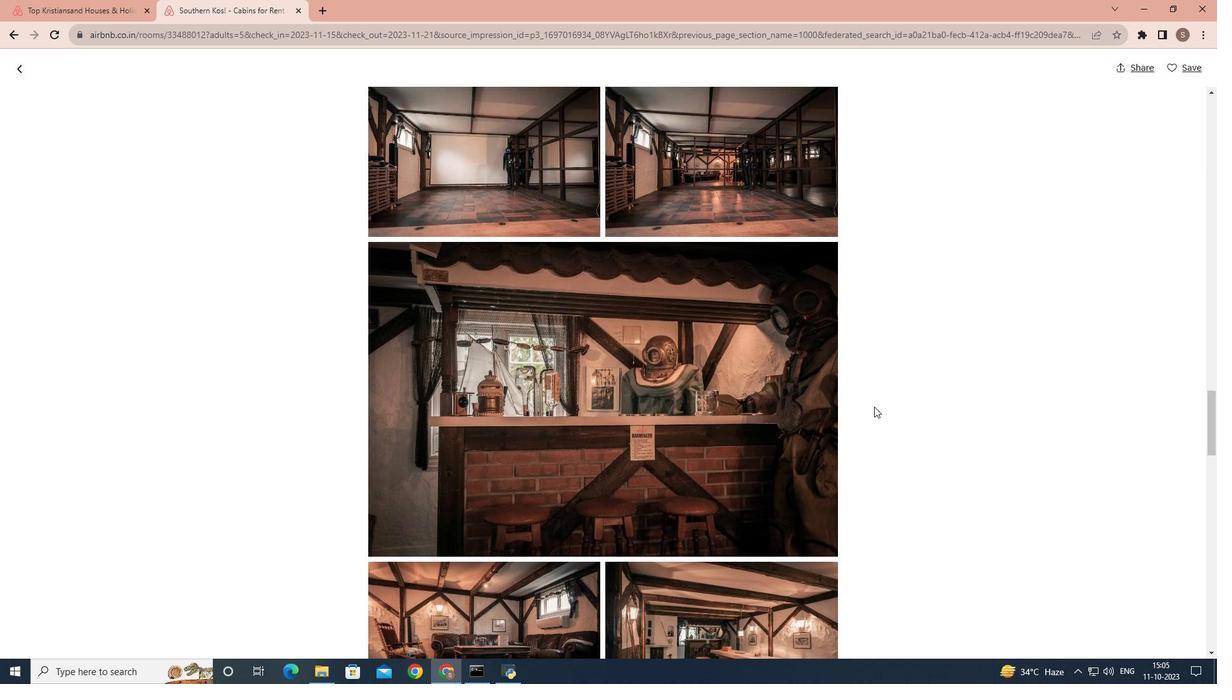 
Action: Mouse scrolled (874, 406) with delta (0, 0)
Screenshot: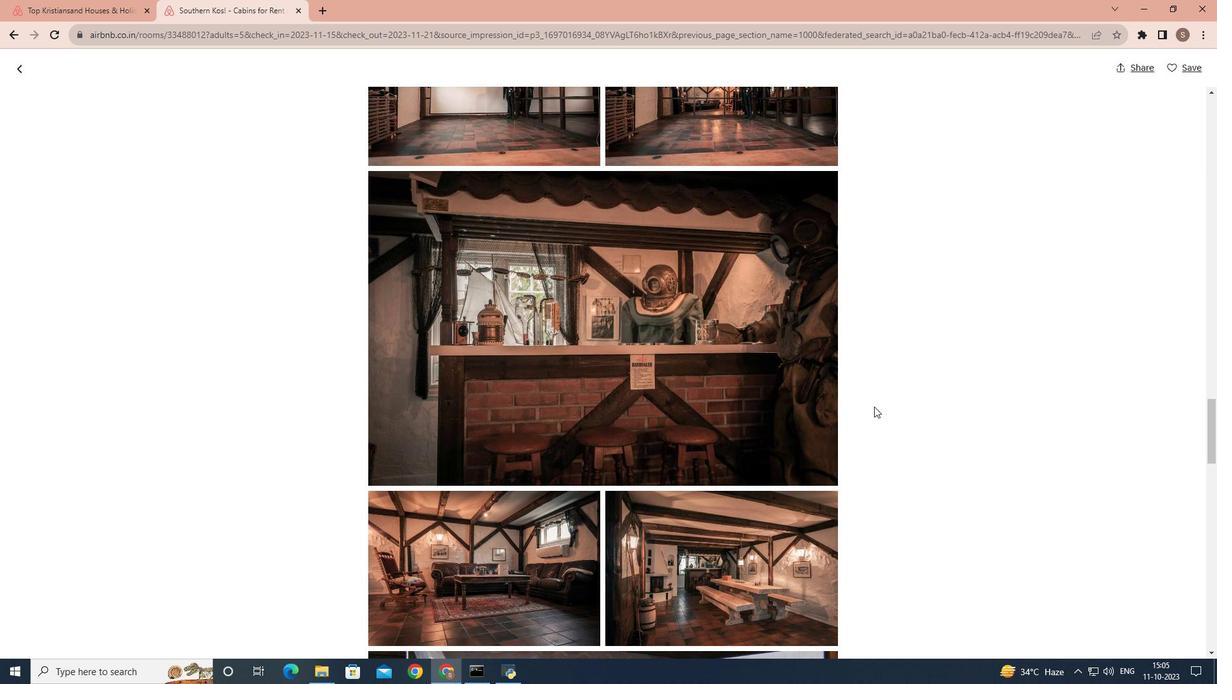 
Action: Mouse scrolled (874, 406) with delta (0, 0)
Screenshot: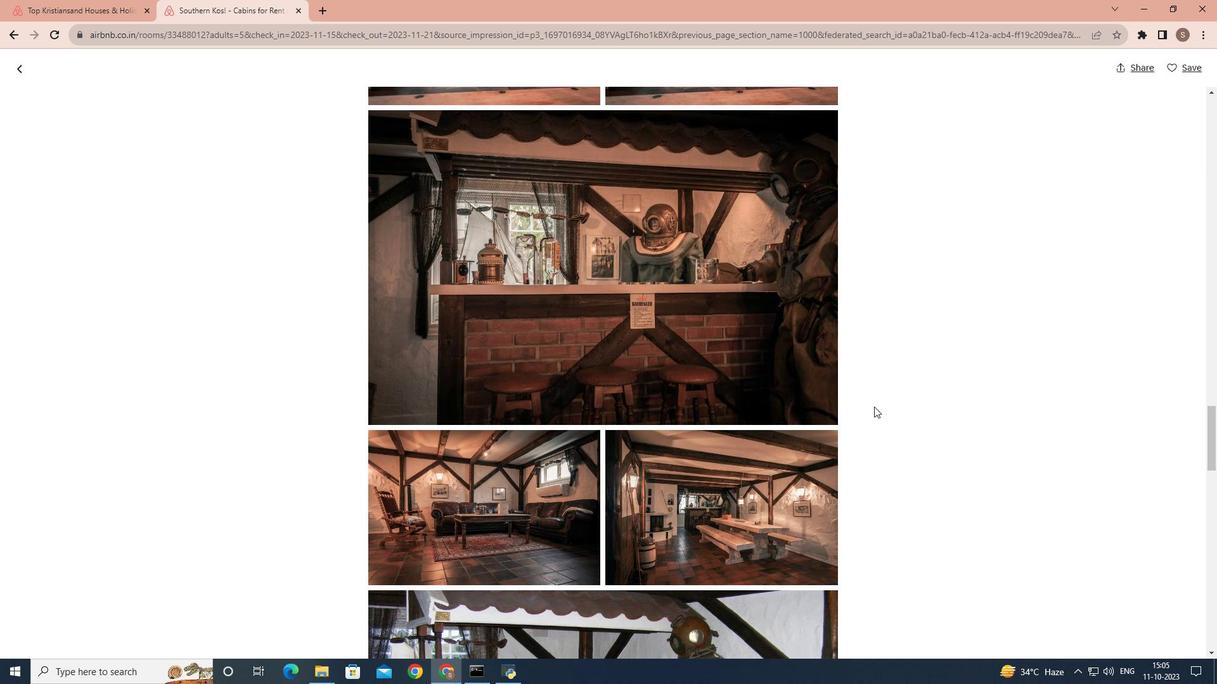 
Action: Mouse scrolled (874, 406) with delta (0, 0)
Screenshot: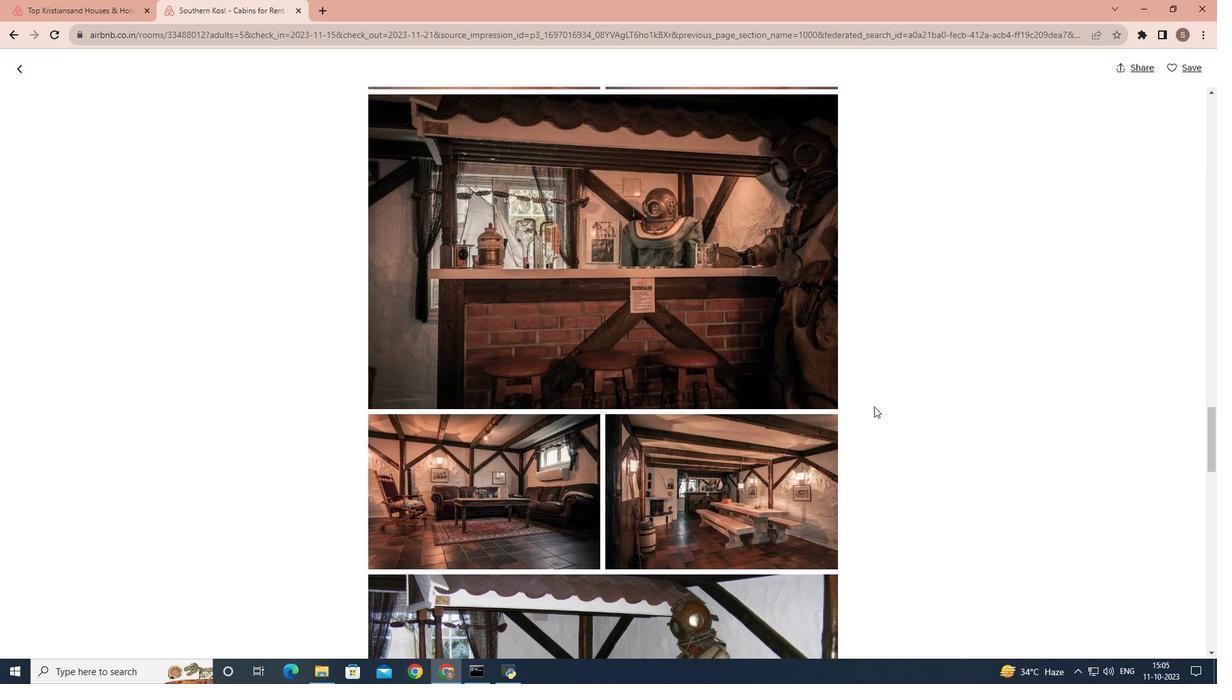 
Action: Mouse scrolled (874, 406) with delta (0, 0)
Screenshot: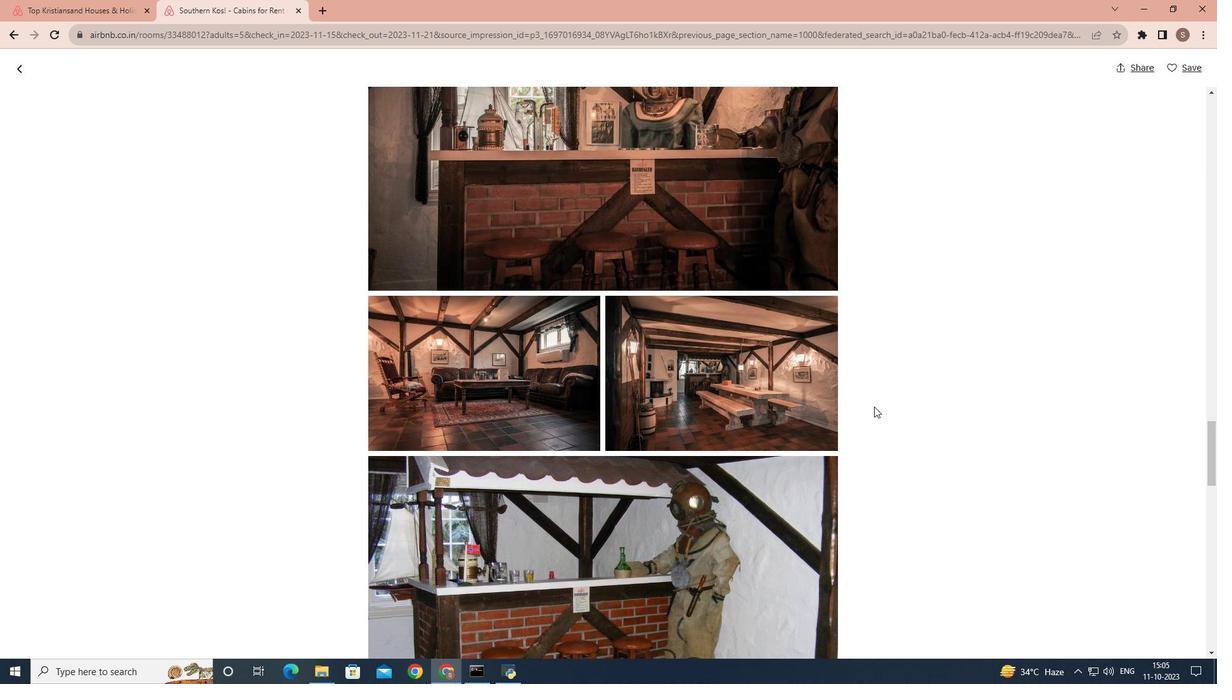 
Action: Mouse scrolled (874, 406) with delta (0, 0)
Screenshot: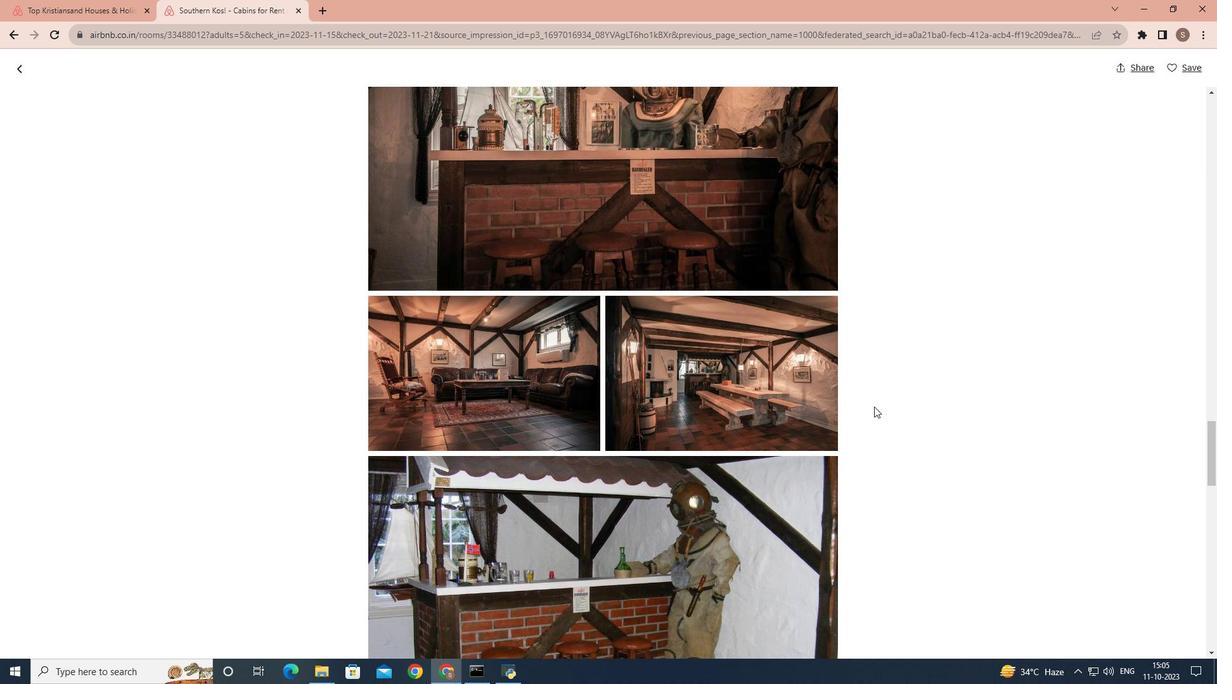 
Action: Mouse scrolled (874, 406) with delta (0, 0)
Screenshot: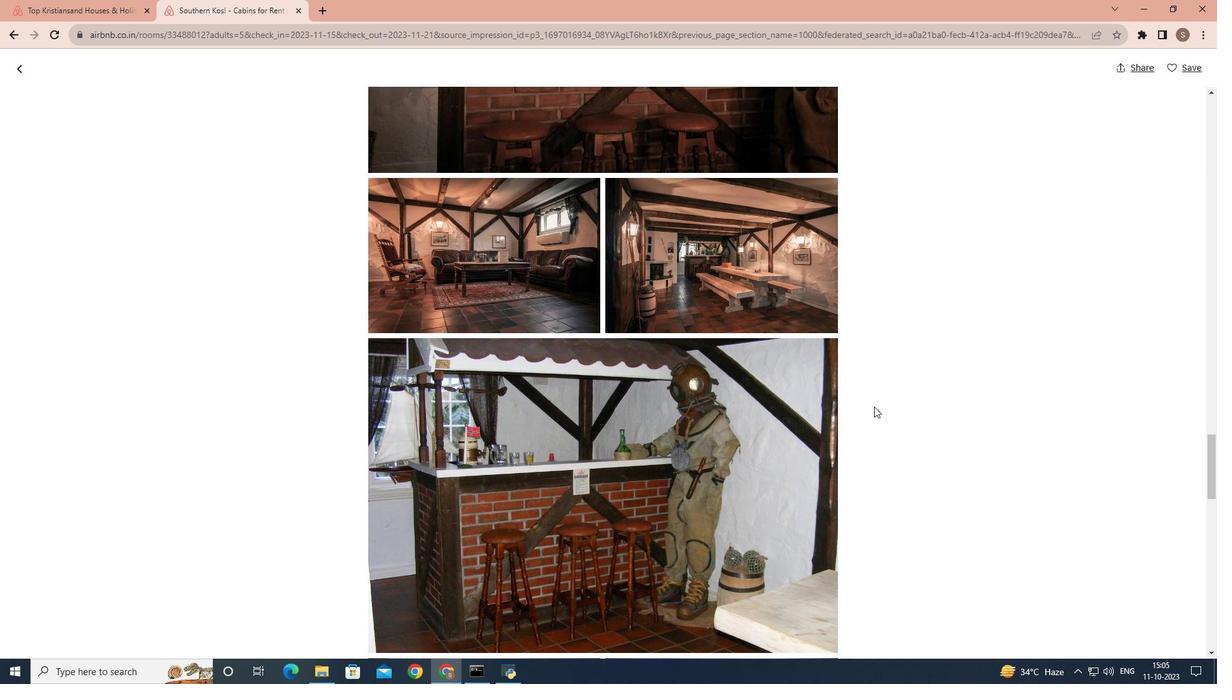 
Action: Mouse scrolled (874, 406) with delta (0, 0)
Screenshot: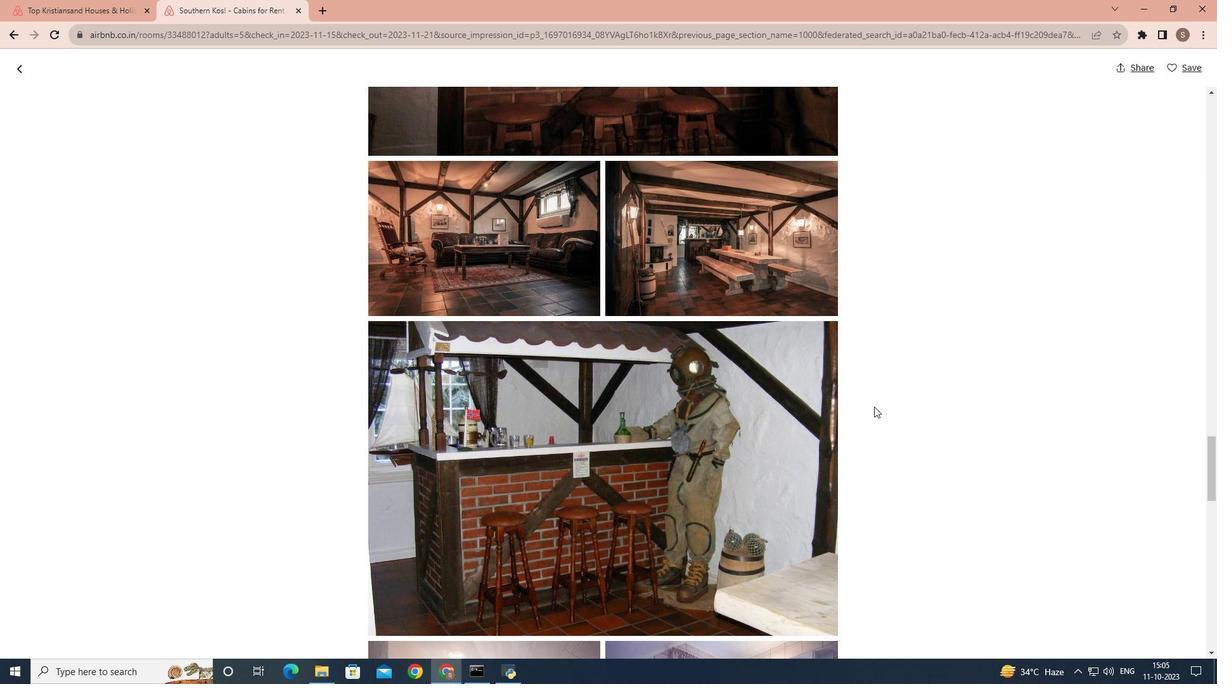 
Action: Mouse scrolled (874, 406) with delta (0, 0)
Screenshot: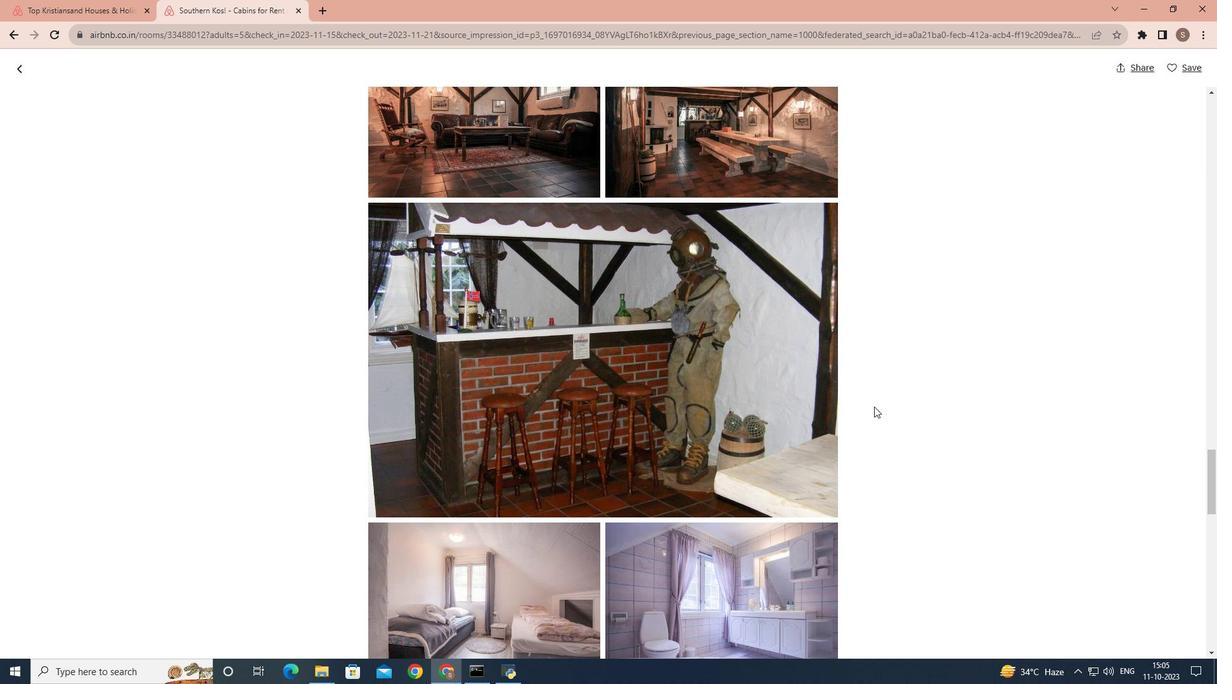 
Action: Mouse scrolled (874, 406) with delta (0, 0)
Screenshot: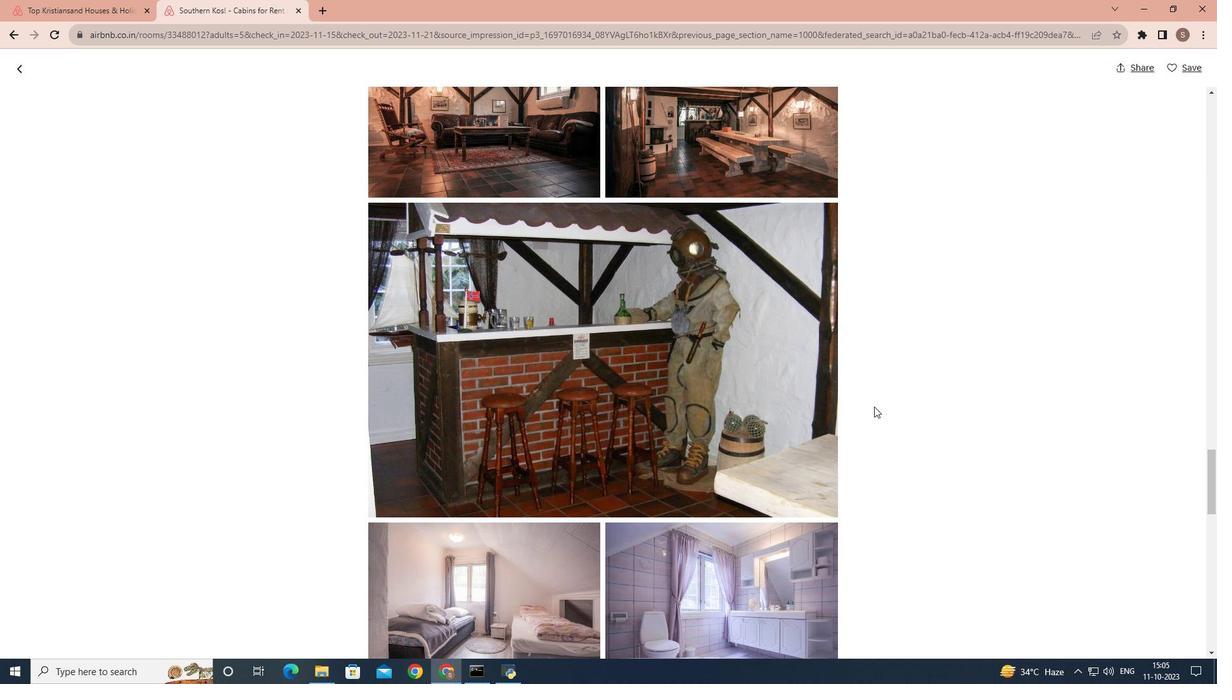 
Action: Mouse scrolled (874, 406) with delta (0, 0)
Screenshot: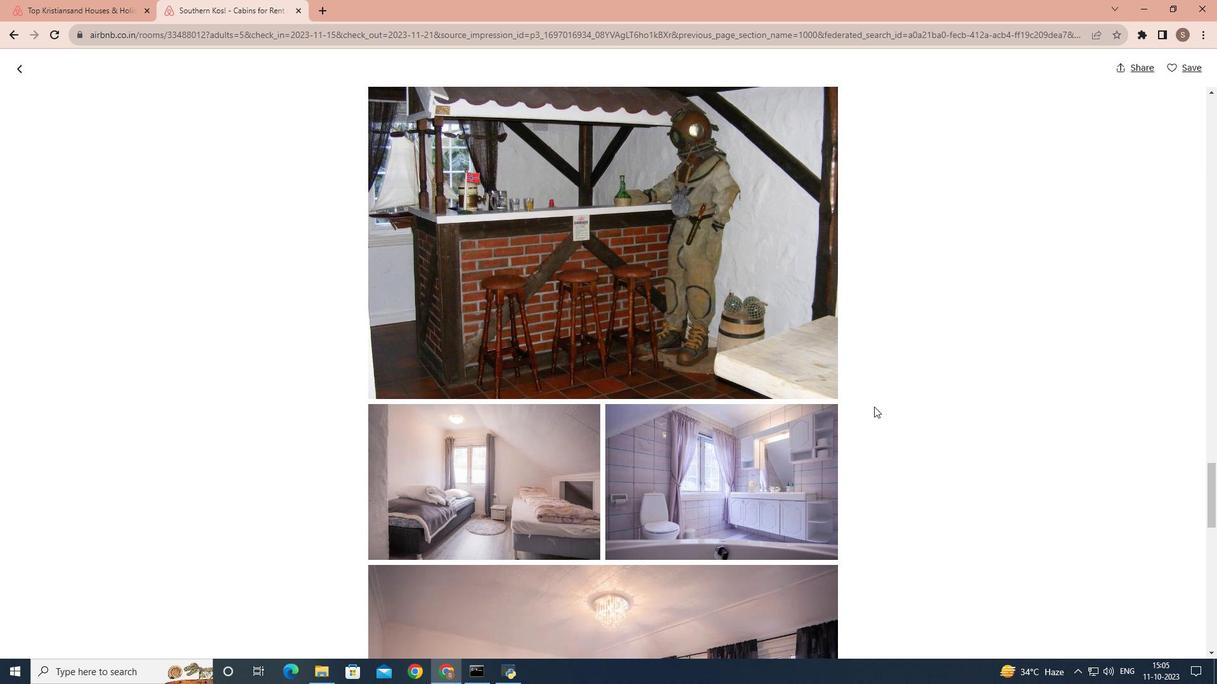 
Action: Mouse scrolled (874, 406) with delta (0, 0)
Screenshot: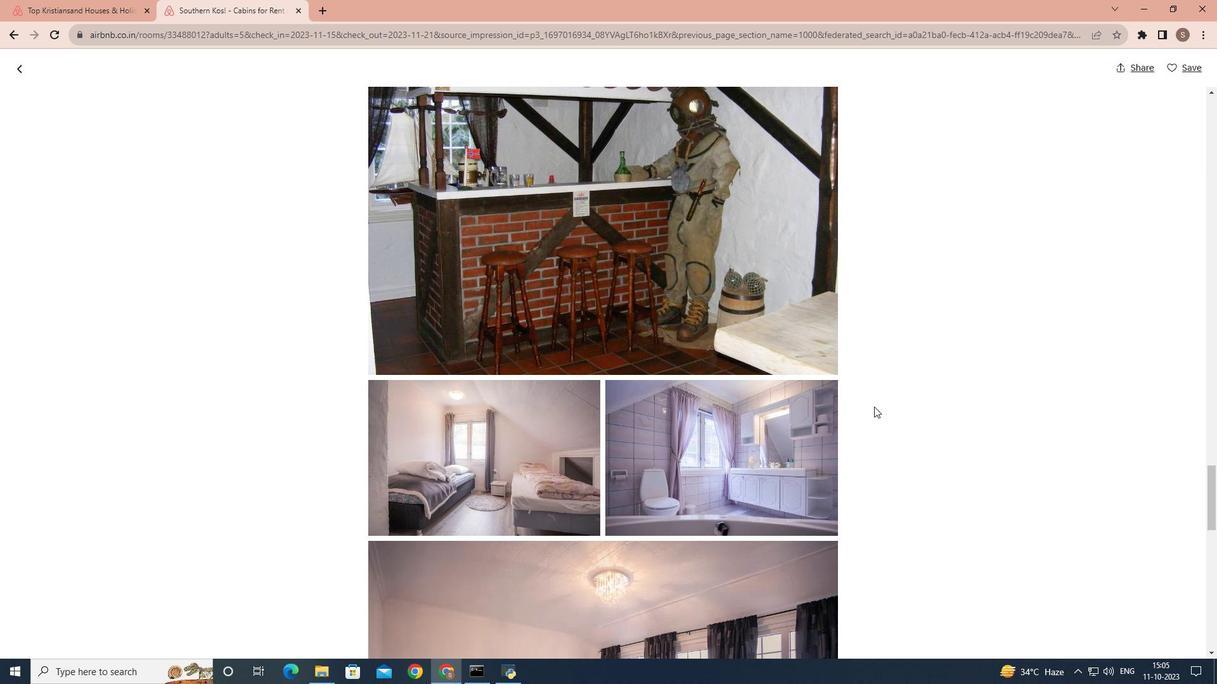 
Action: Mouse scrolled (874, 406) with delta (0, 0)
Screenshot: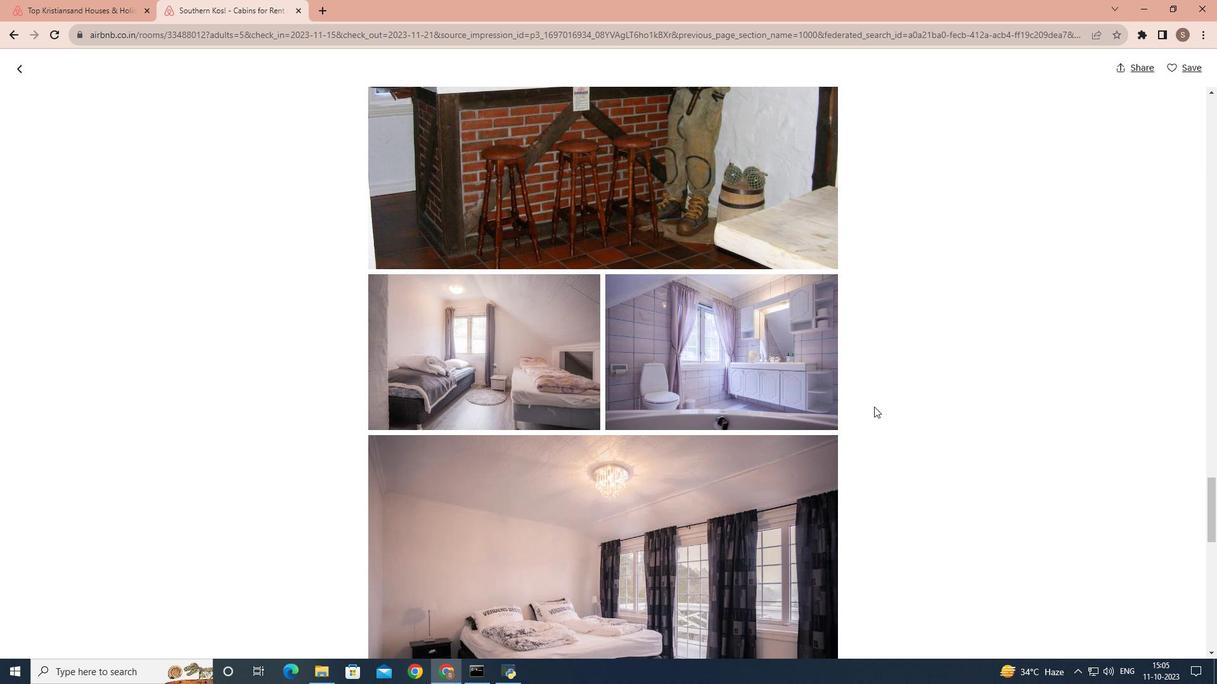 
Action: Mouse scrolled (874, 406) with delta (0, 0)
Screenshot: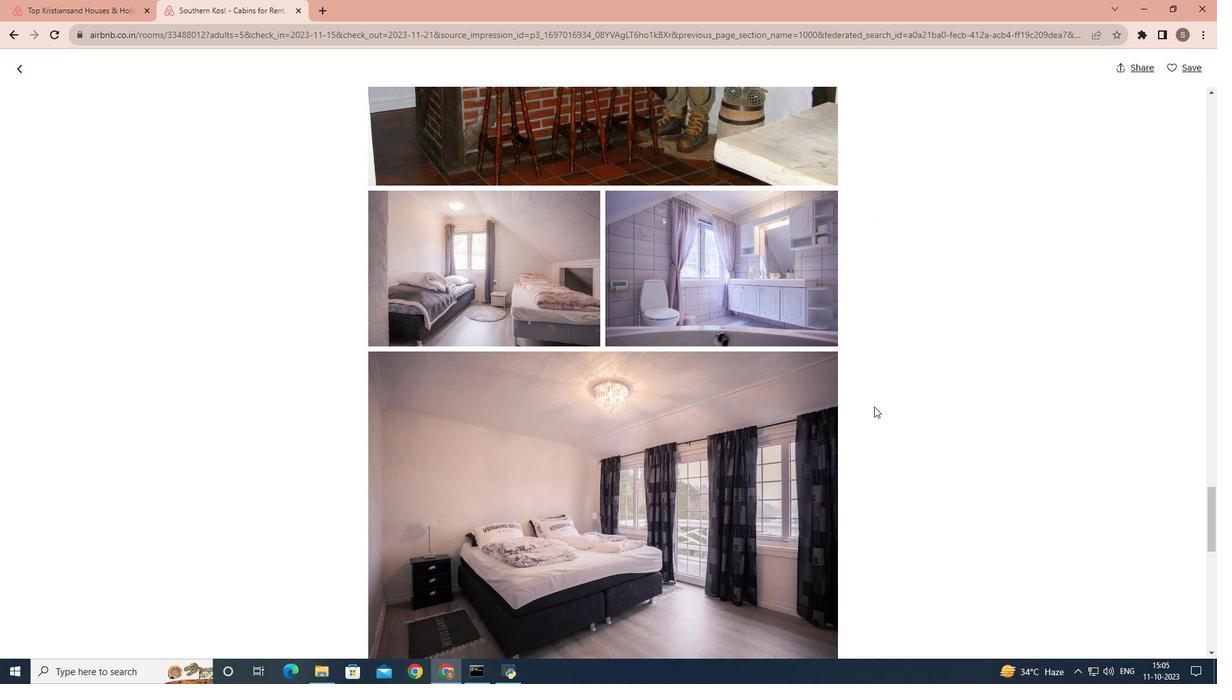 
Action: Mouse scrolled (874, 406) with delta (0, 0)
Screenshot: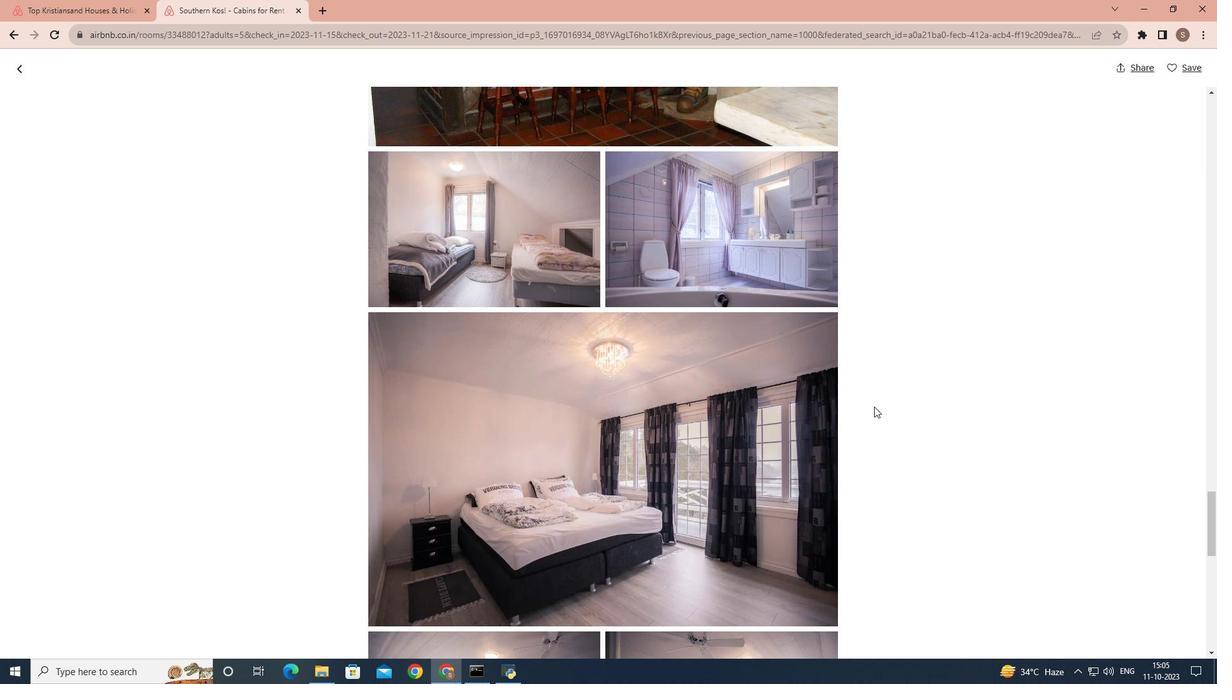 
Action: Mouse scrolled (874, 406) with delta (0, 0)
Screenshot: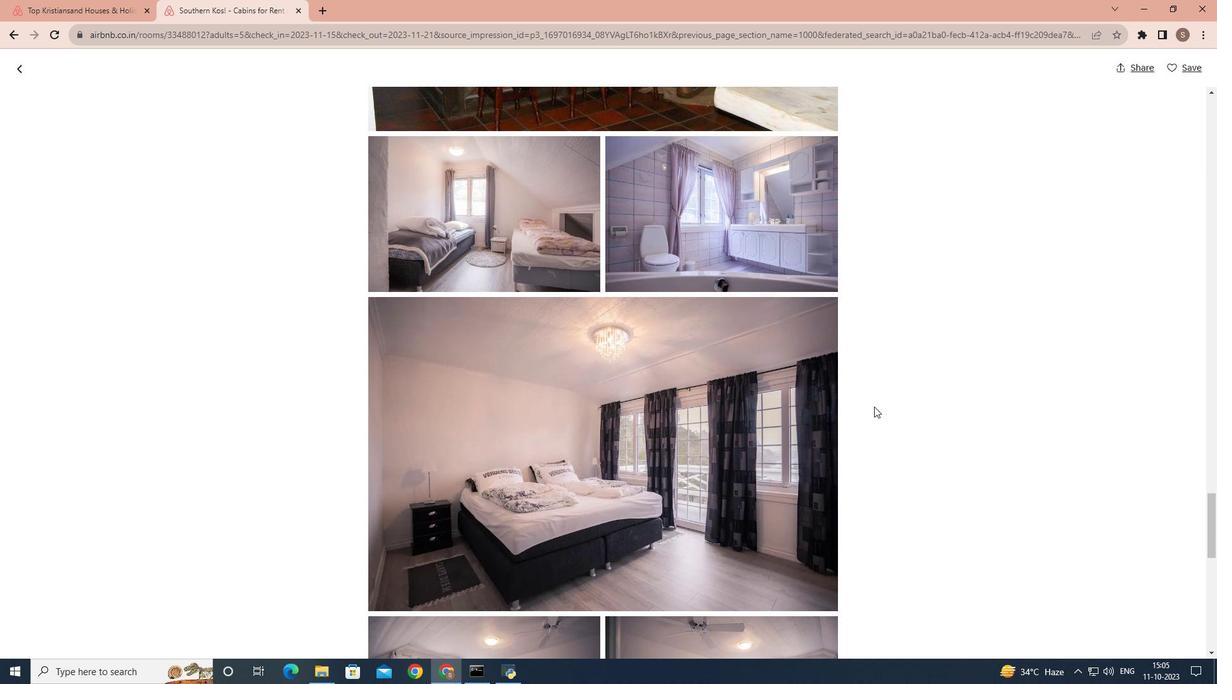 
Action: Mouse scrolled (874, 406) with delta (0, 0)
Screenshot: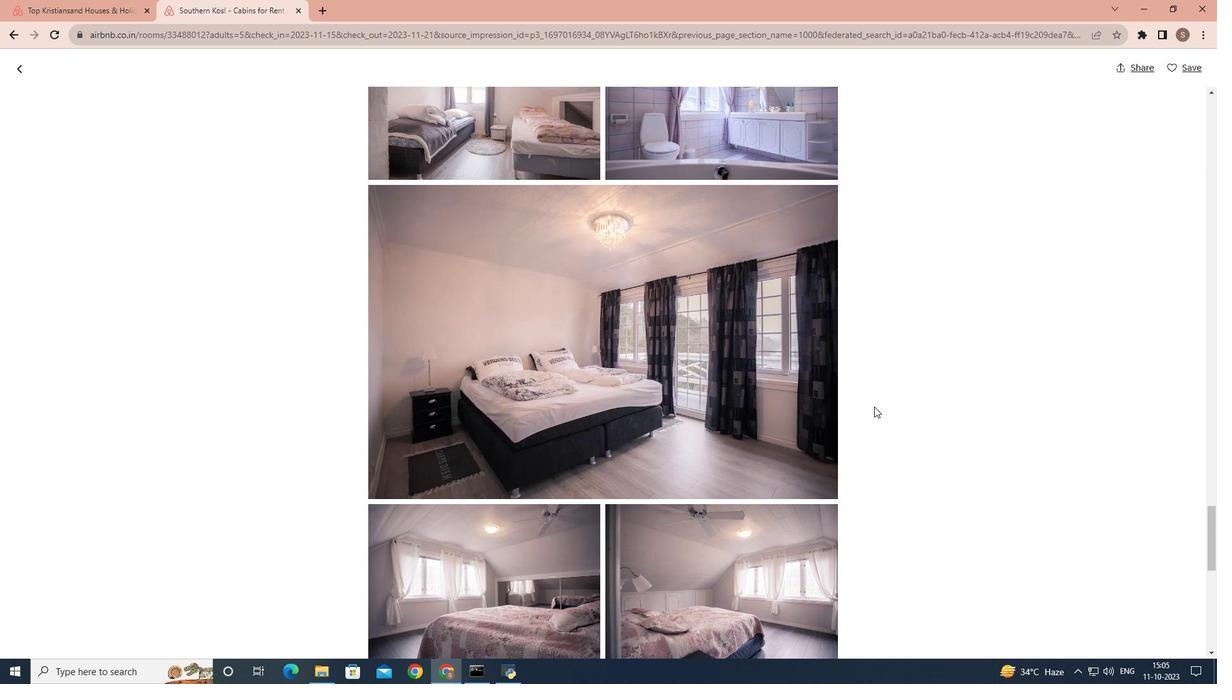 
Action: Mouse scrolled (874, 406) with delta (0, 0)
Screenshot: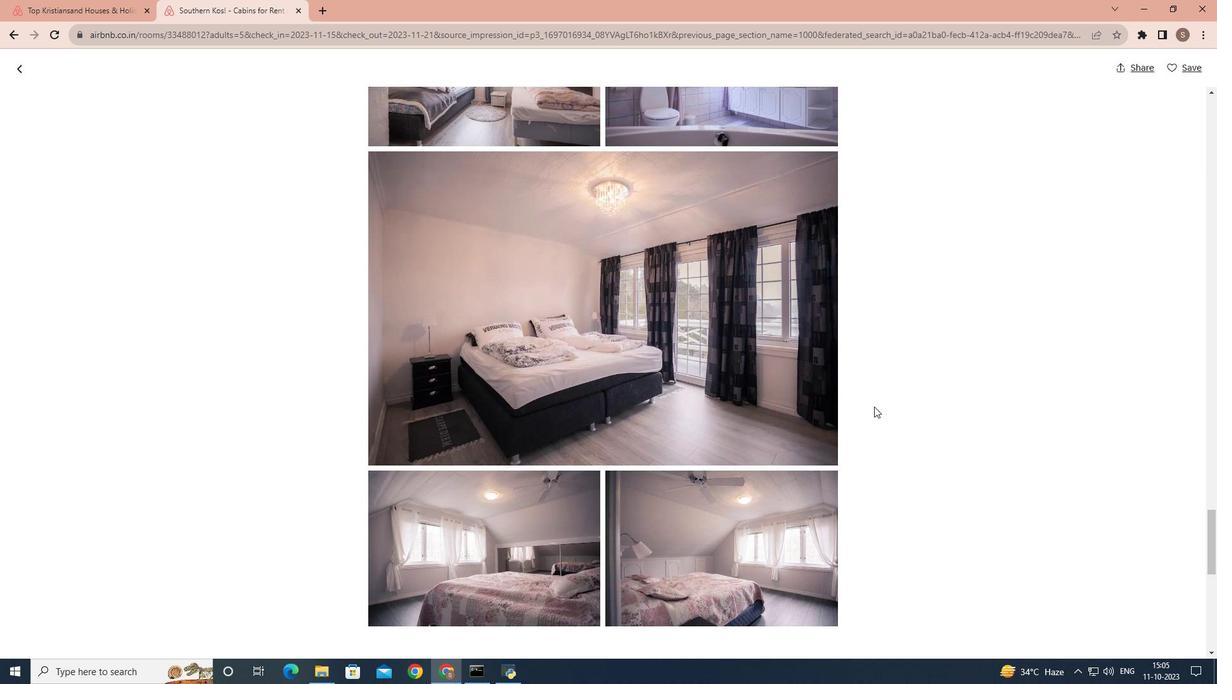 
Action: Mouse scrolled (874, 406) with delta (0, 0)
Screenshot: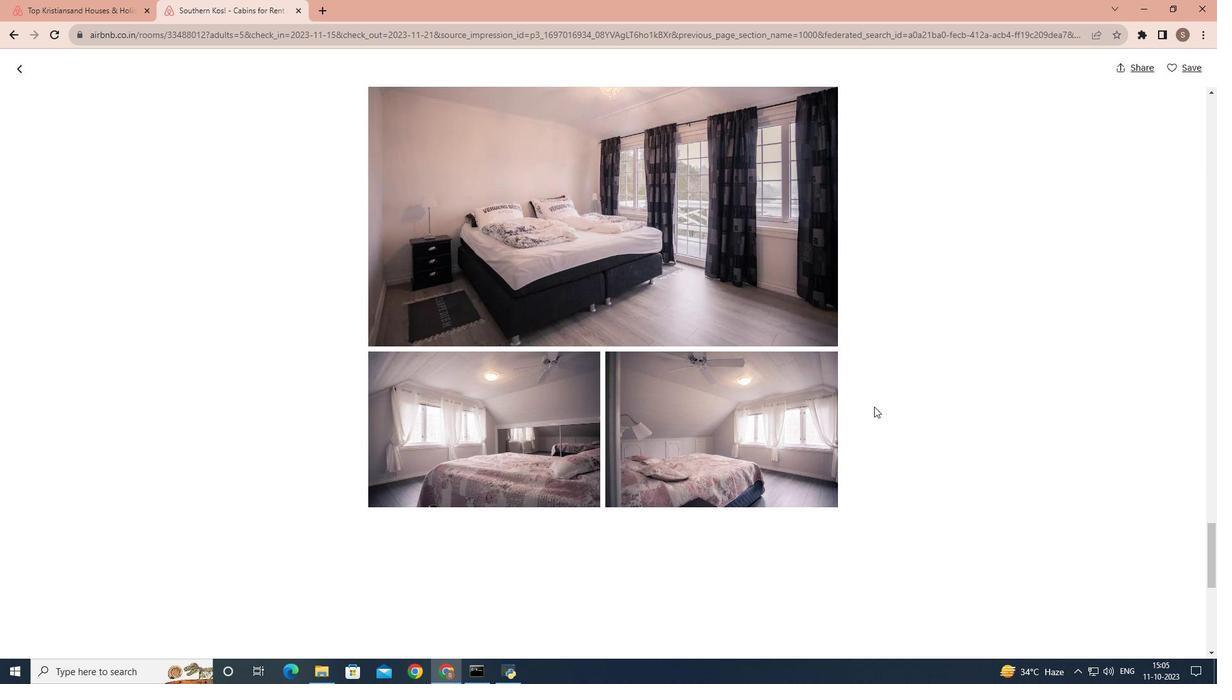 
Action: Mouse scrolled (874, 406) with delta (0, 0)
Screenshot: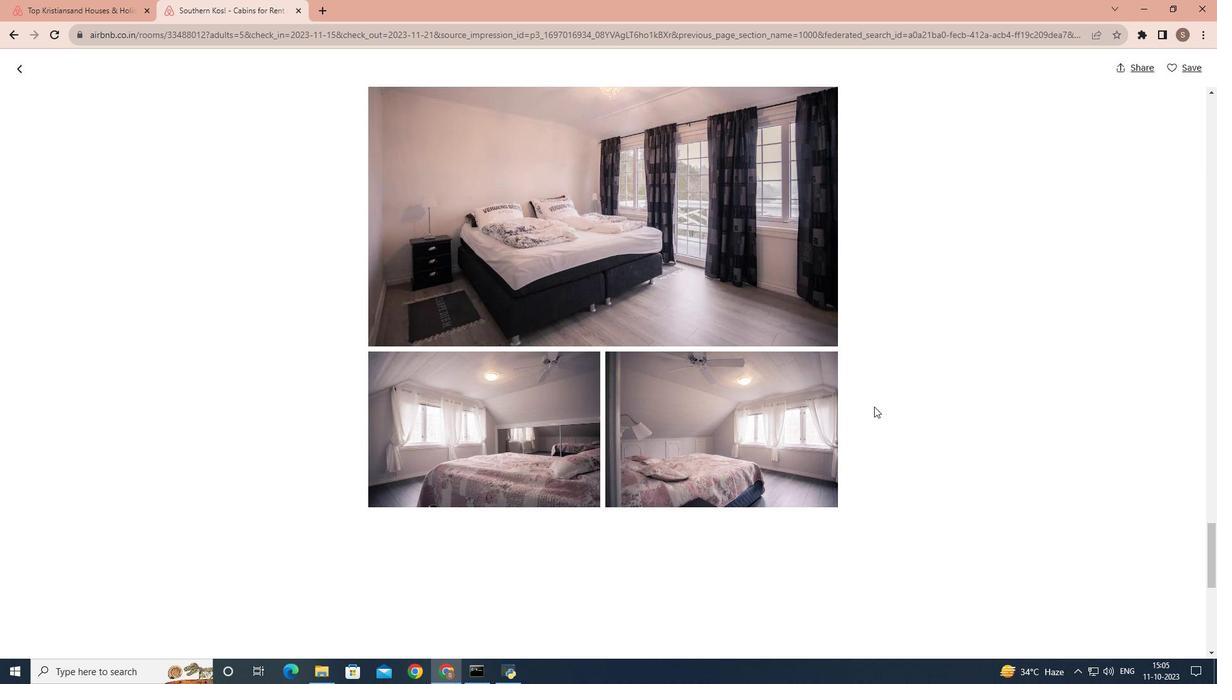 
Action: Mouse scrolled (874, 406) with delta (0, 0)
Screenshot: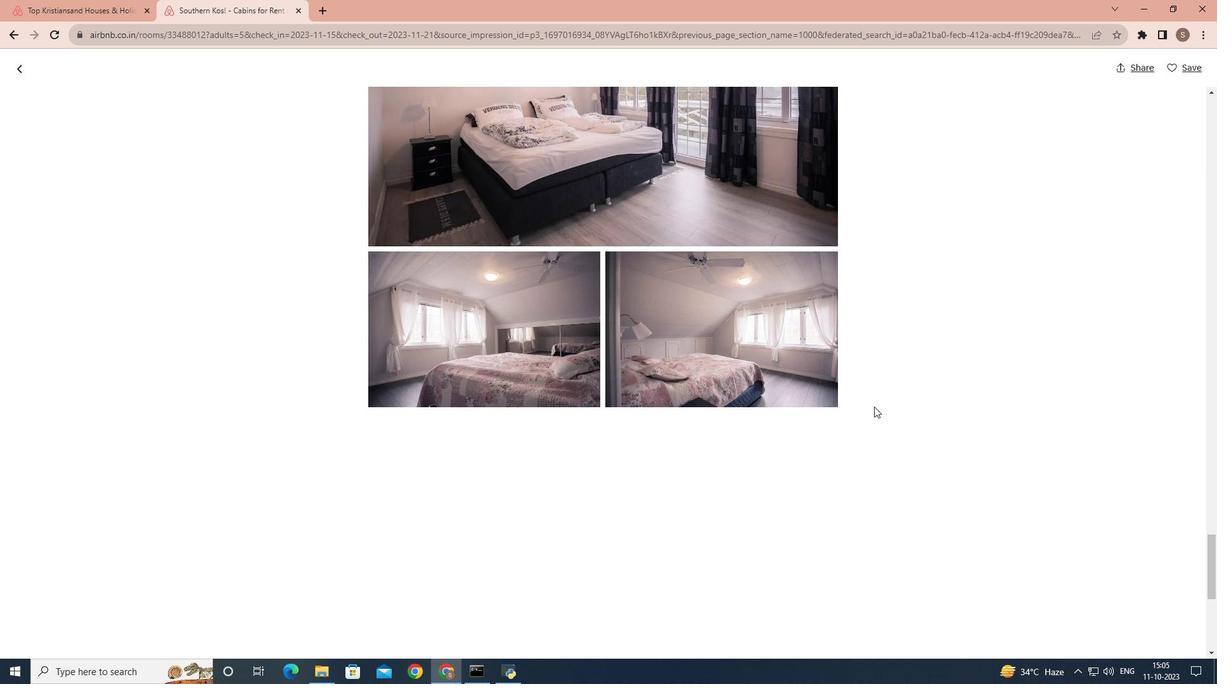 
Action: Mouse scrolled (874, 406) with delta (0, 0)
Screenshot: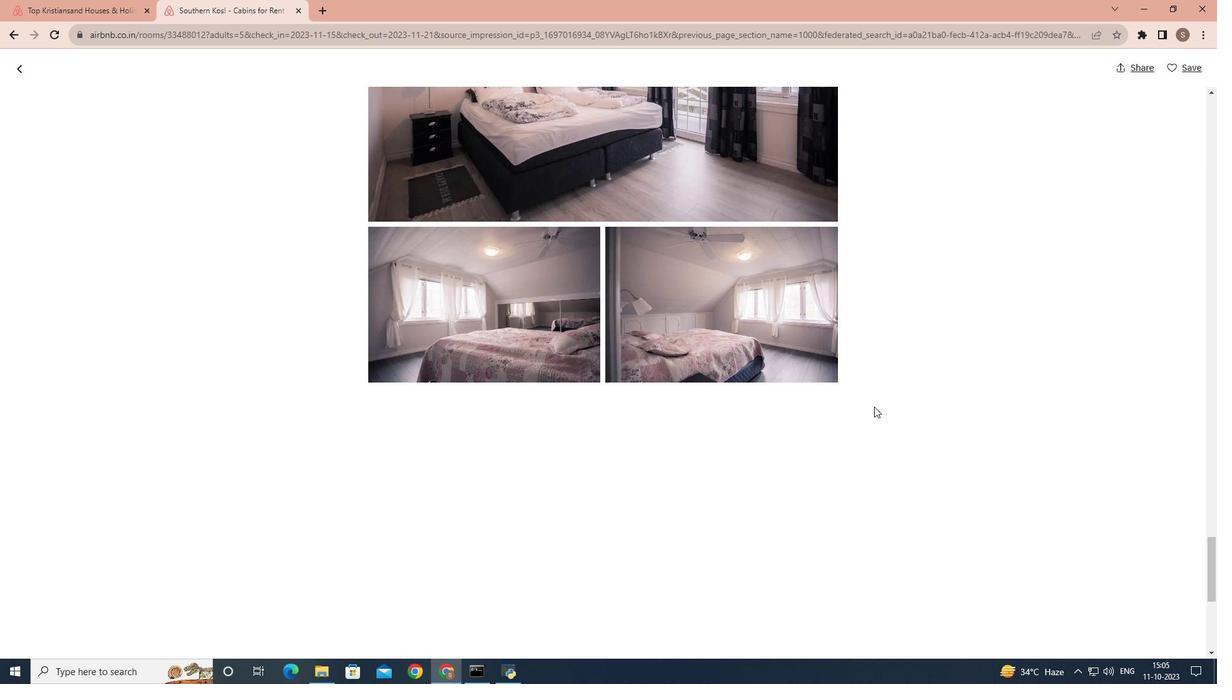 
Action: Mouse scrolled (874, 406) with delta (0, 0)
Screenshot: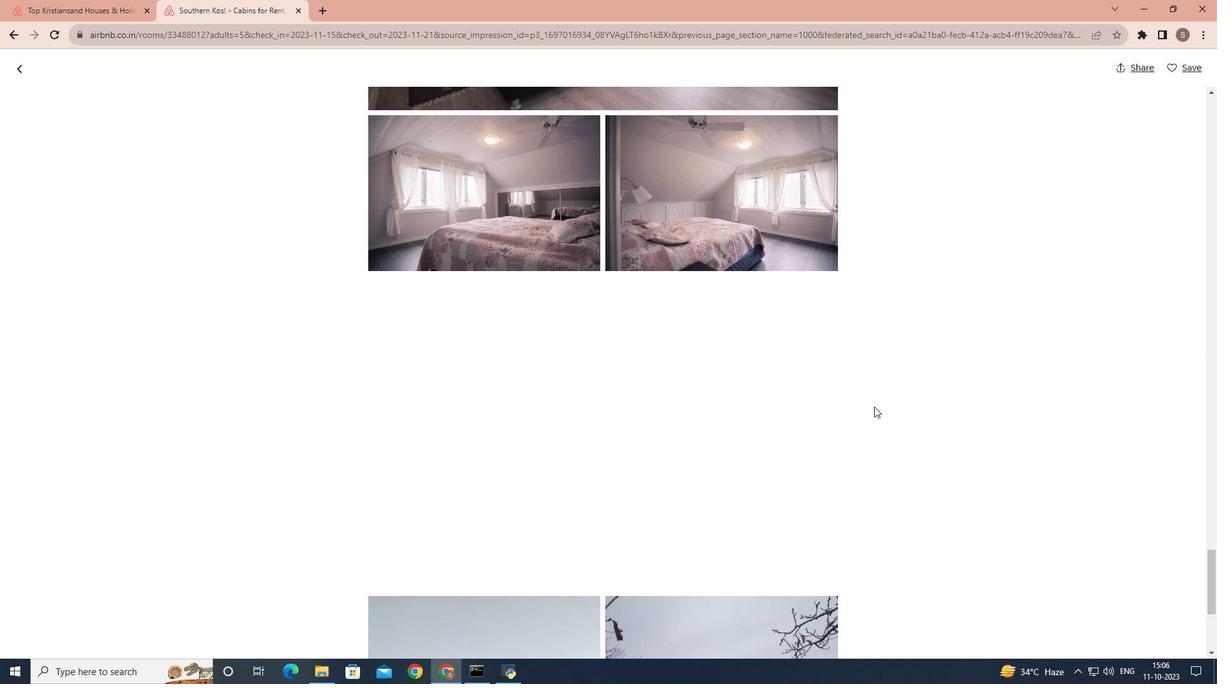 
Action: Mouse scrolled (874, 406) with delta (0, 0)
Screenshot: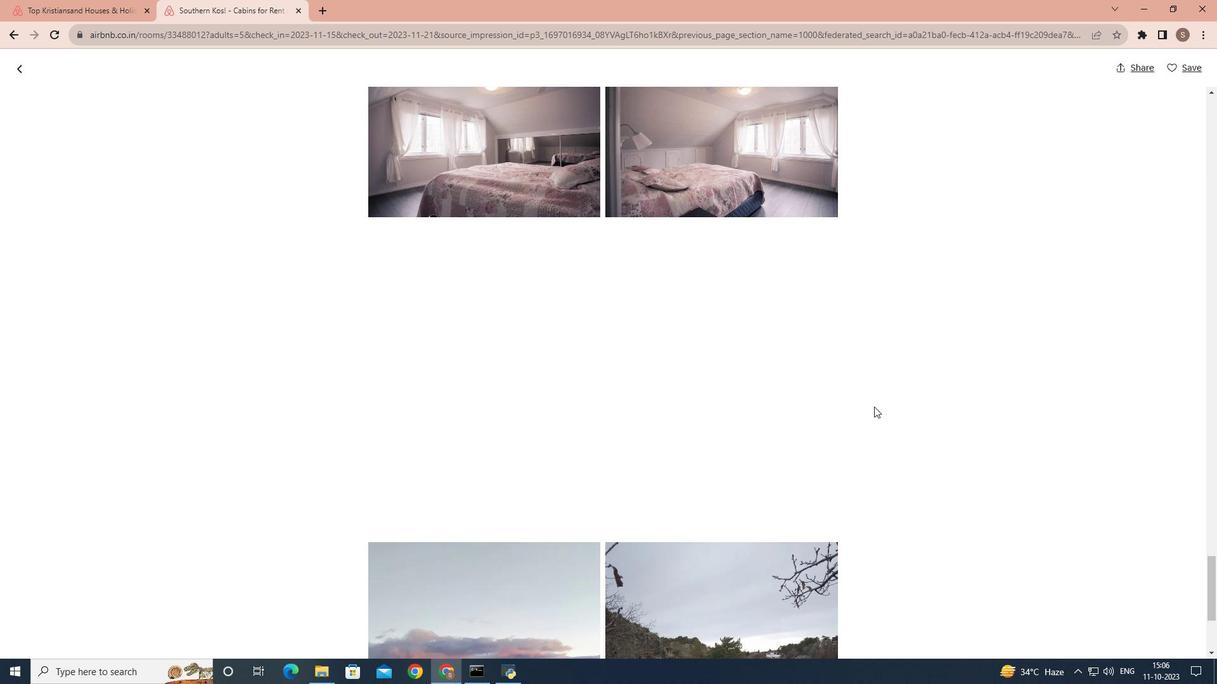 
Action: Mouse scrolled (874, 406) with delta (0, 0)
Screenshot: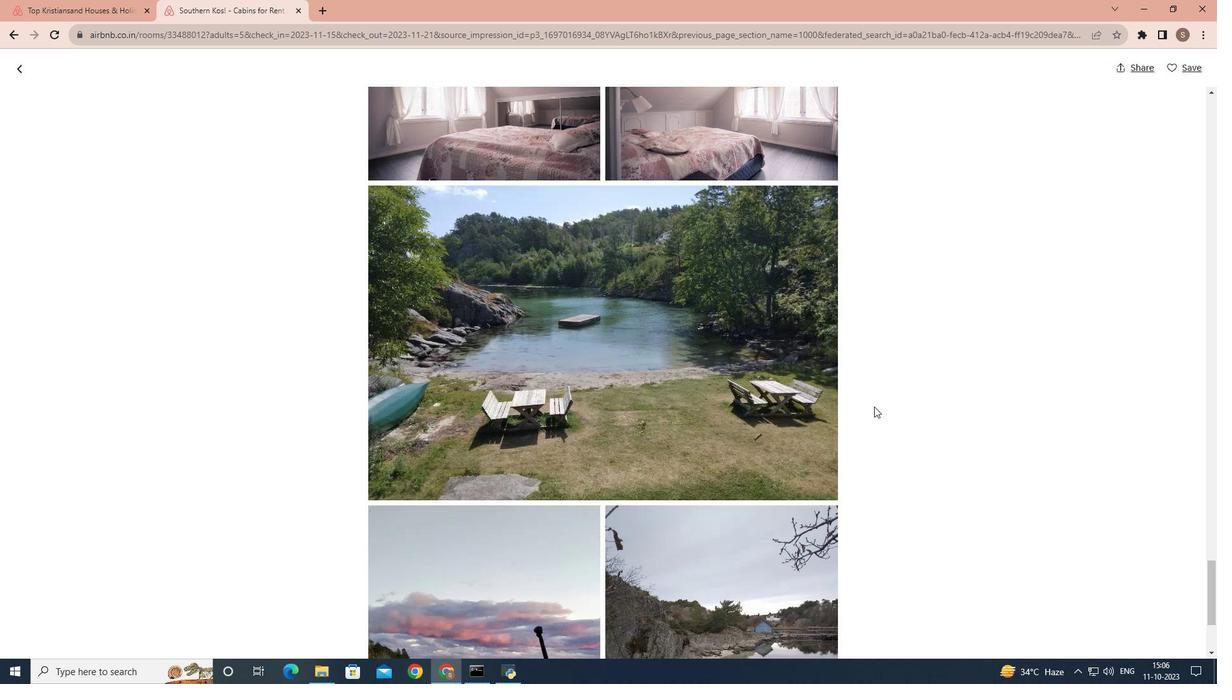 
Action: Mouse scrolled (874, 406) with delta (0, 0)
Screenshot: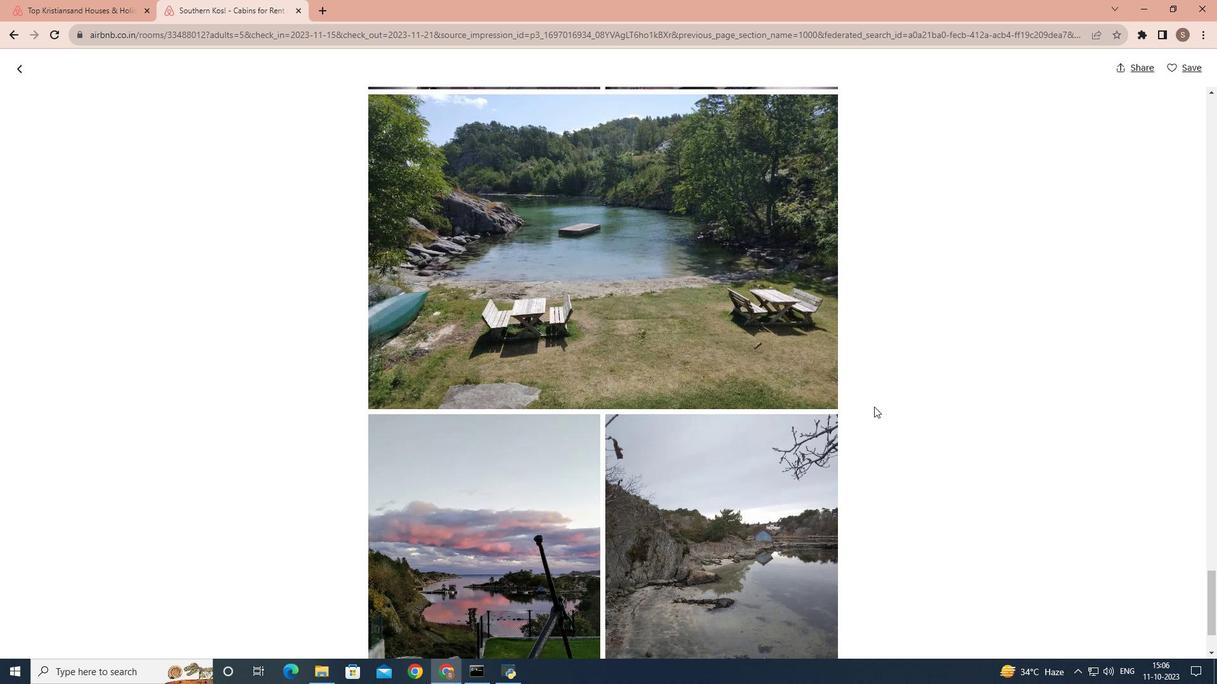 
Action: Mouse scrolled (874, 406) with delta (0, 0)
Screenshot: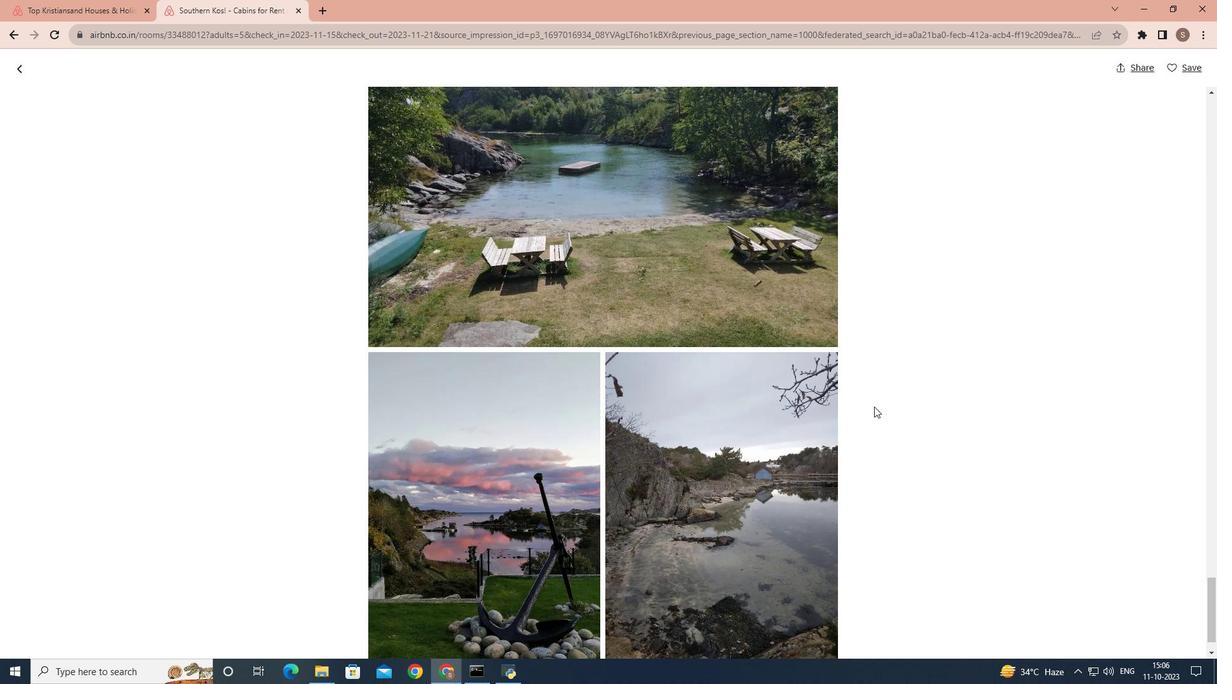 
Action: Mouse scrolled (874, 406) with delta (0, 0)
Screenshot: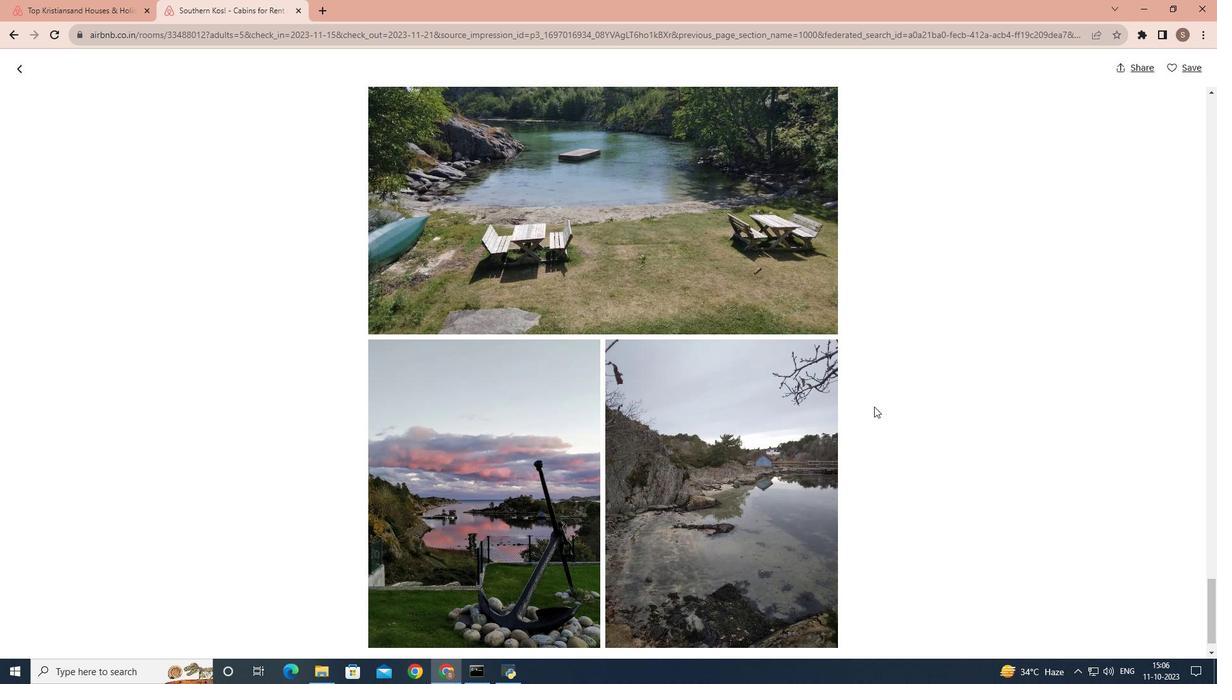 
Action: Mouse scrolled (874, 406) with delta (0, 0)
Screenshot: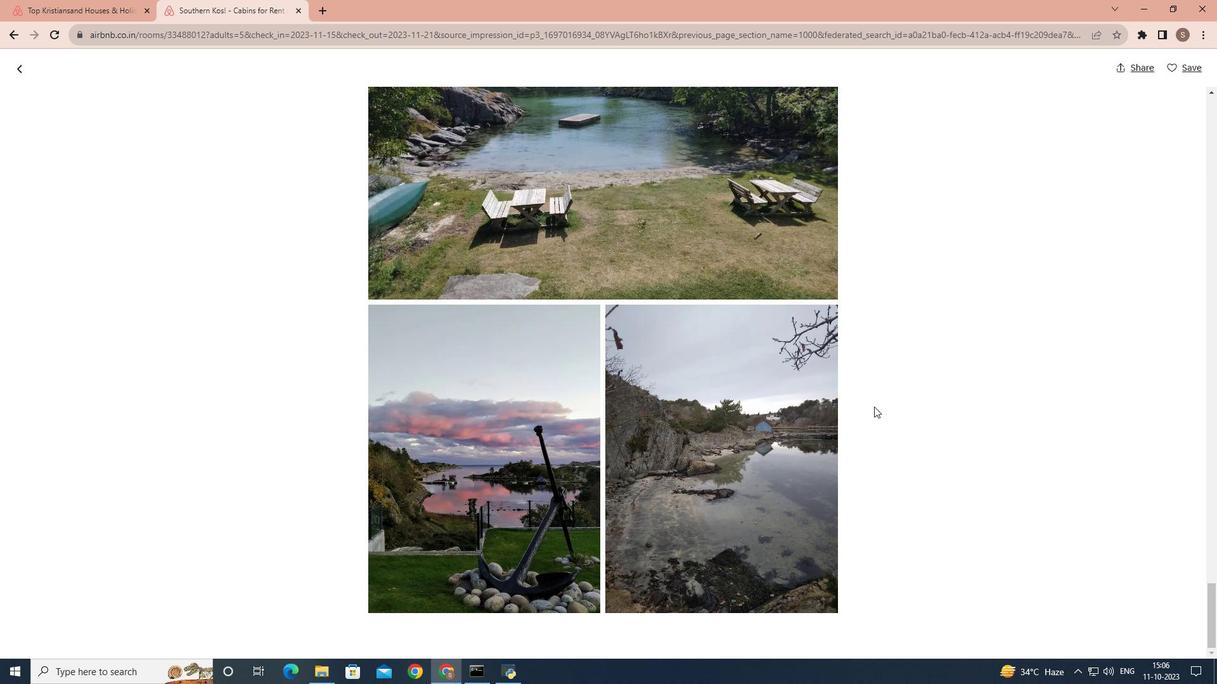 
Action: Mouse scrolled (874, 406) with delta (0, 0)
Screenshot: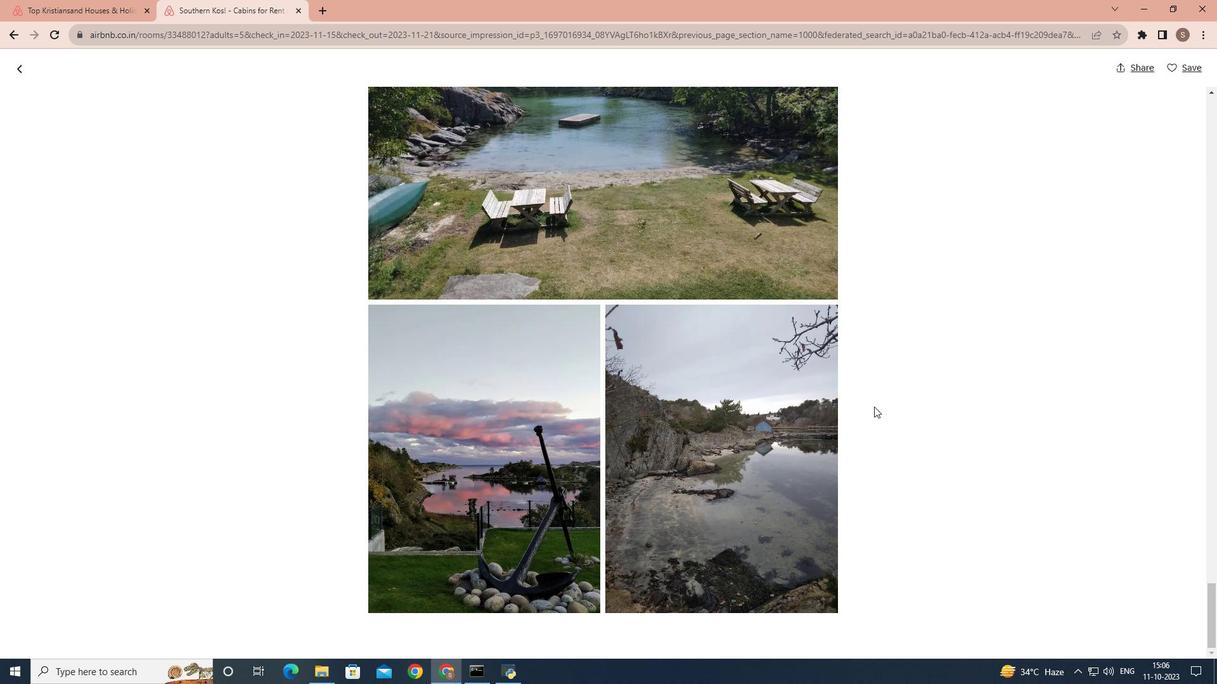 
Action: Mouse scrolled (874, 406) with delta (0, 0)
Screenshot: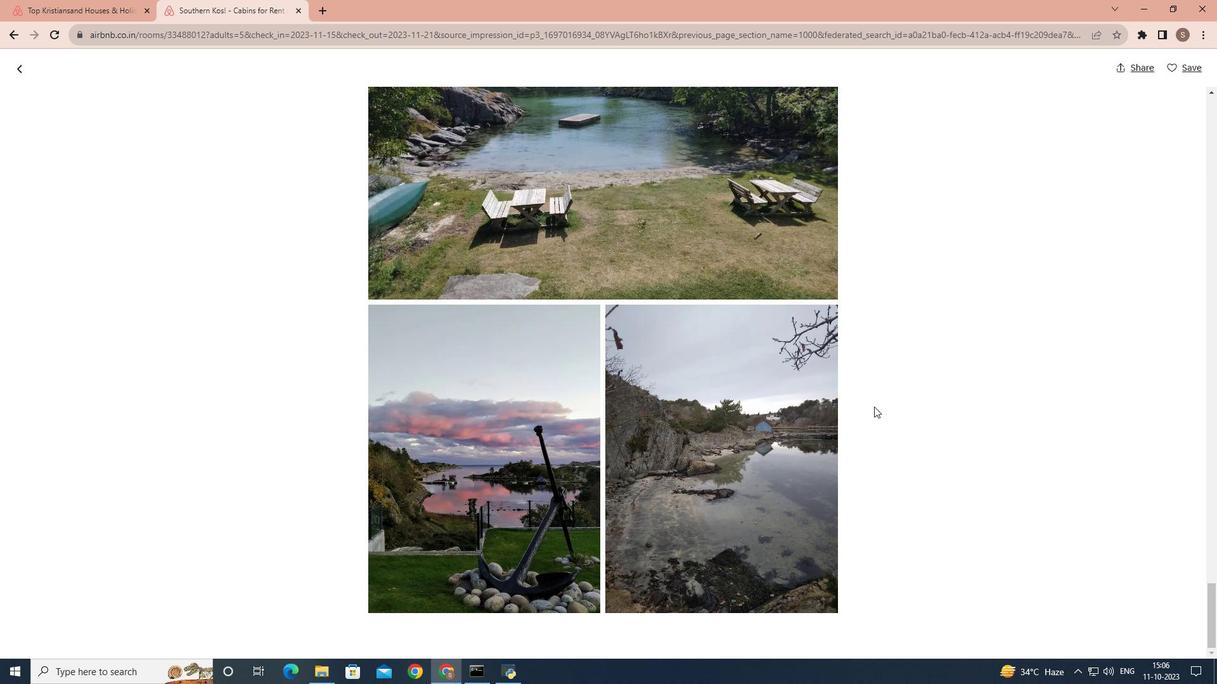 
Action: Mouse scrolled (874, 406) with delta (0, 0)
Screenshot: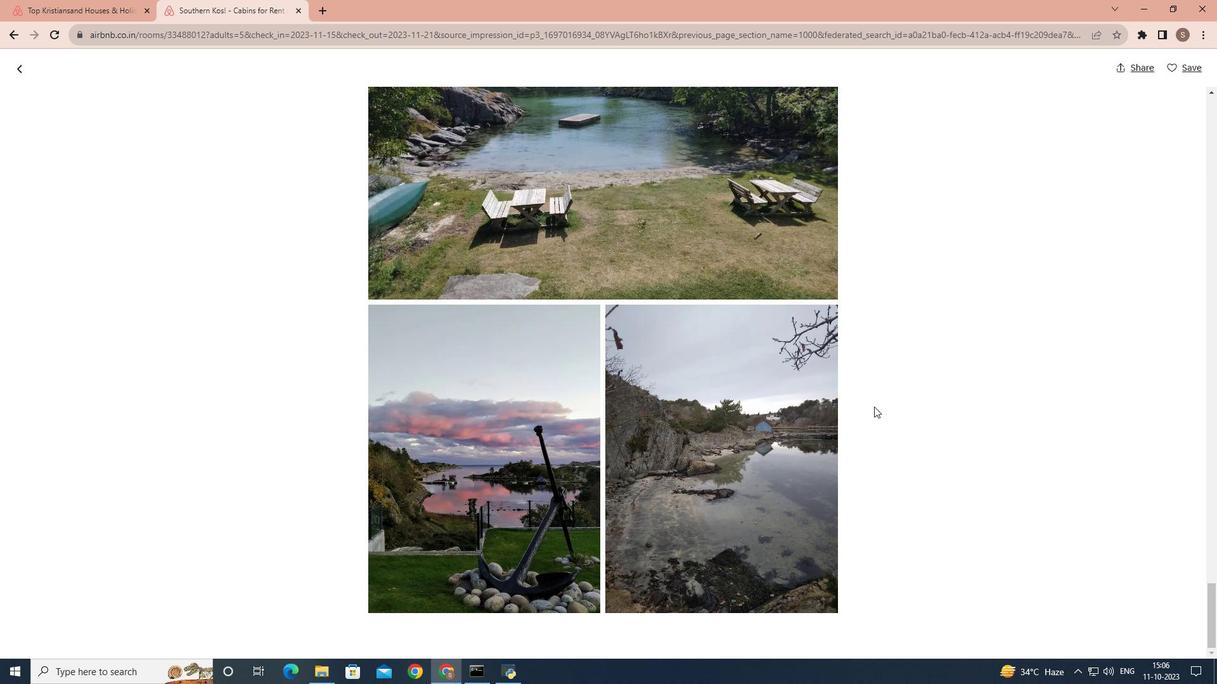 
Action: Mouse moved to (22, 69)
Screenshot: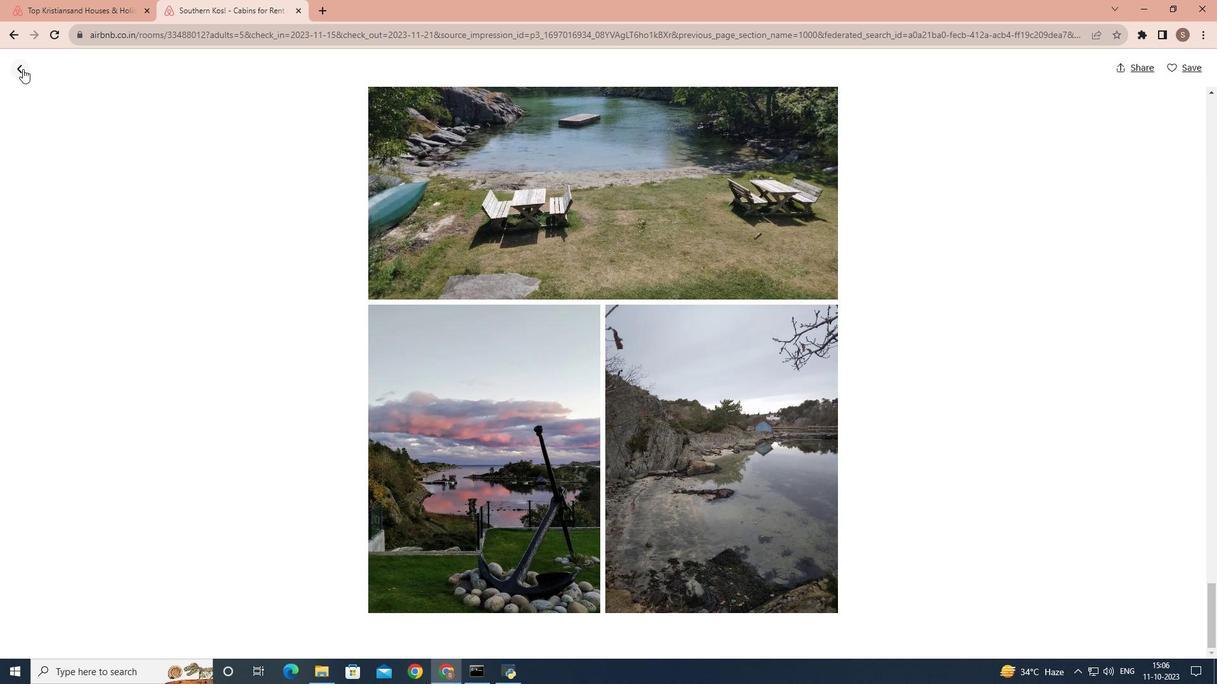 
Action: Mouse pressed left at (22, 69)
Screenshot: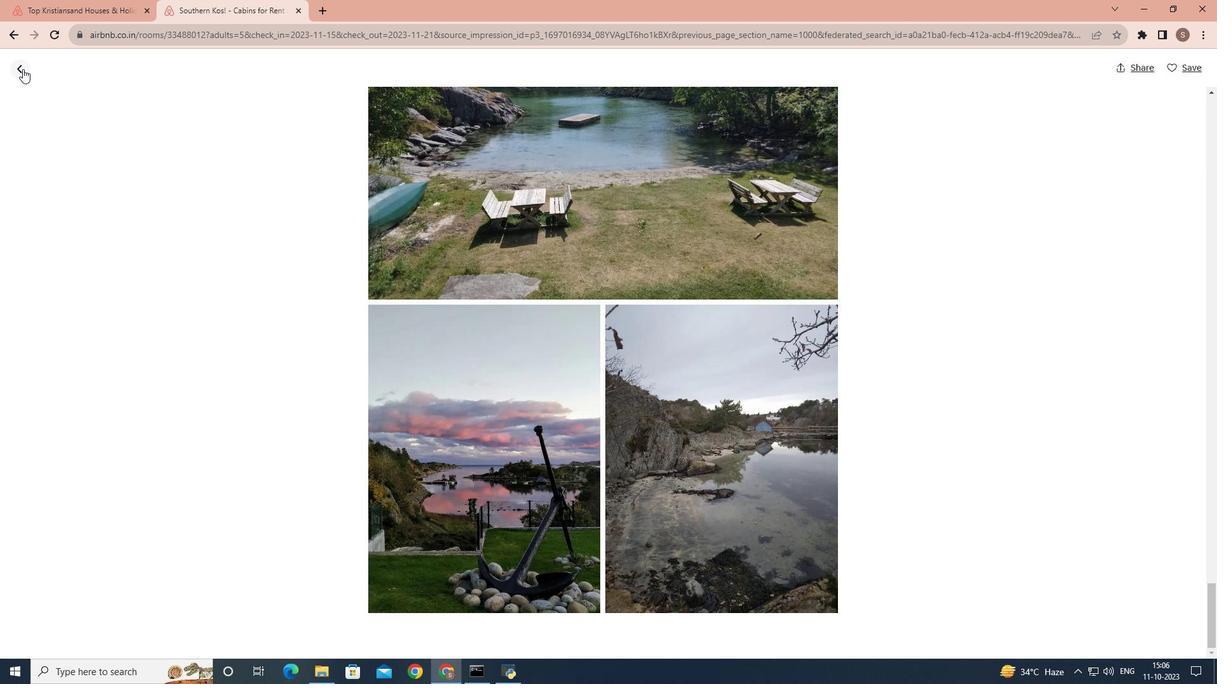 
Action: Mouse moved to (595, 401)
Screenshot: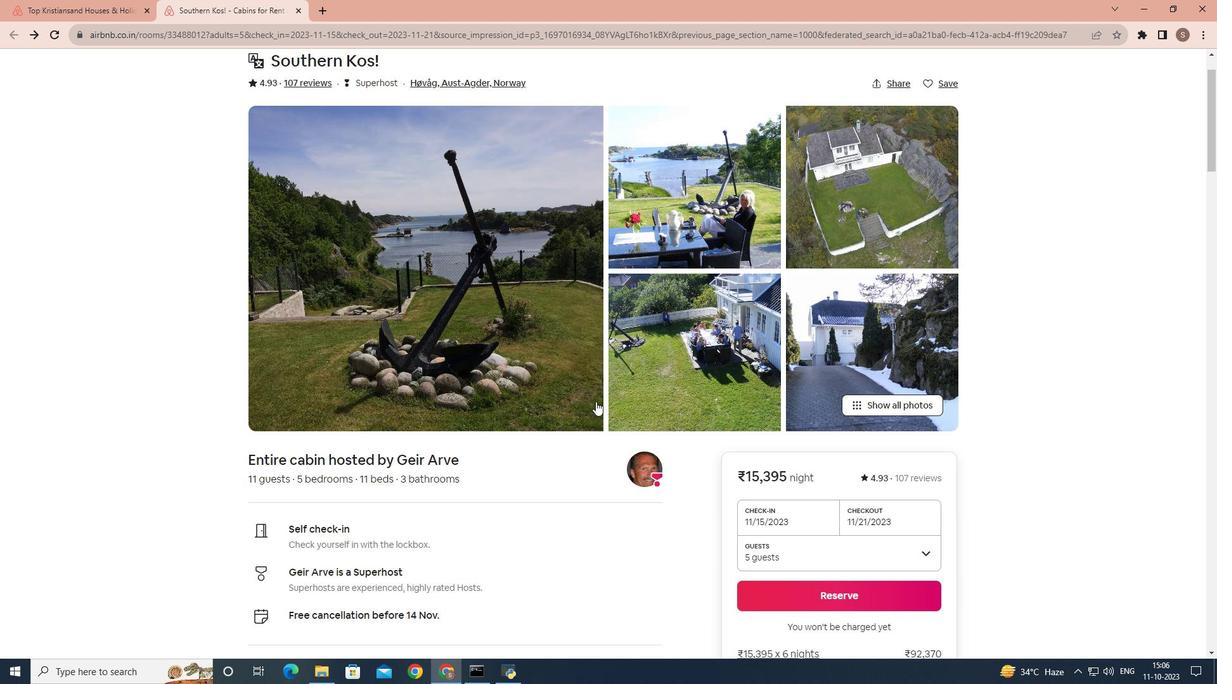 
Action: Mouse scrolled (595, 401) with delta (0, 0)
Screenshot: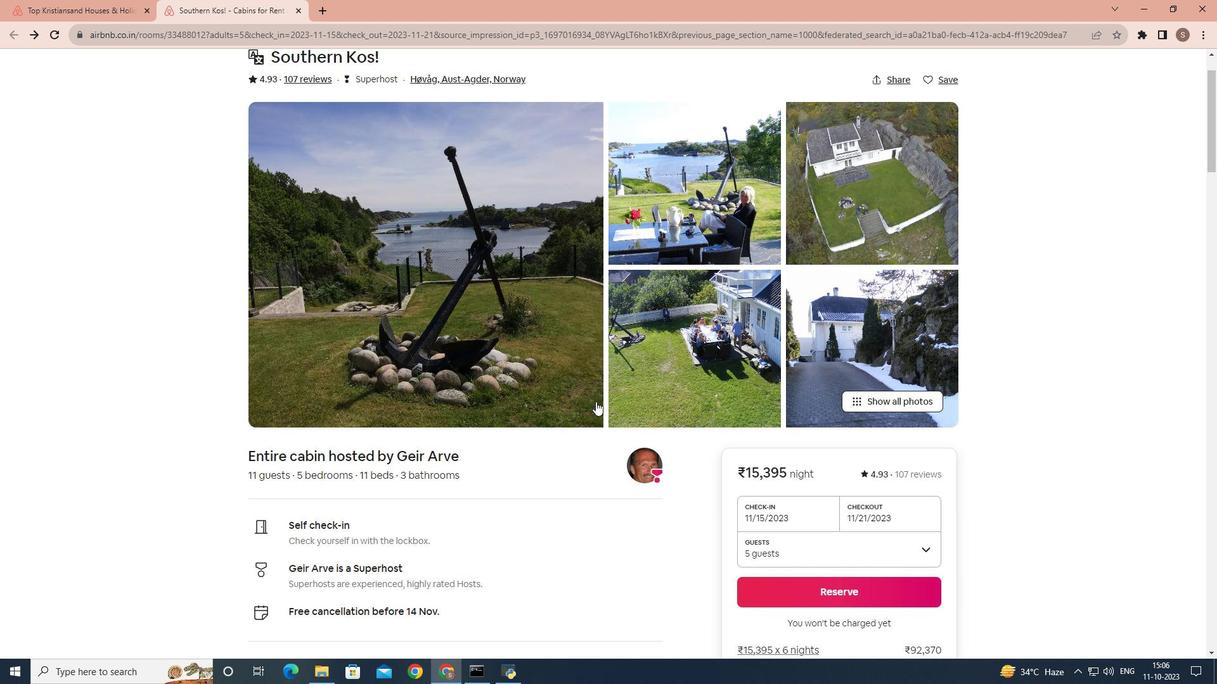 
Action: Mouse scrolled (595, 401) with delta (0, 0)
Screenshot: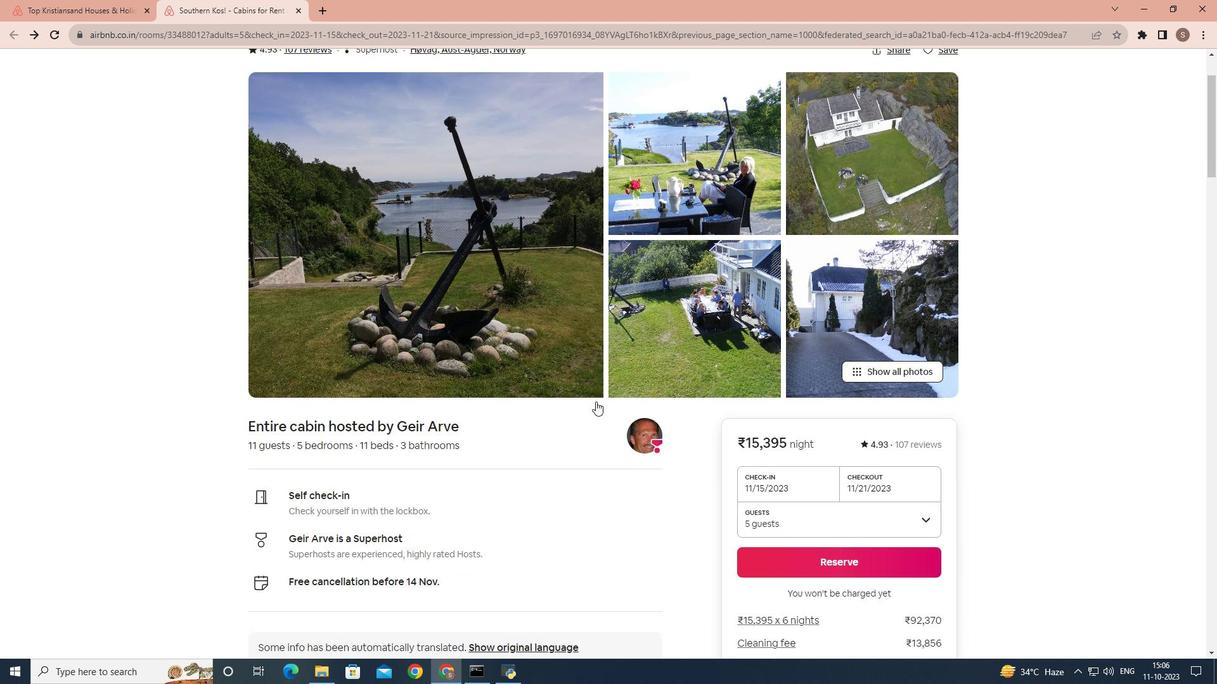 
Action: Mouse moved to (488, 415)
Screenshot: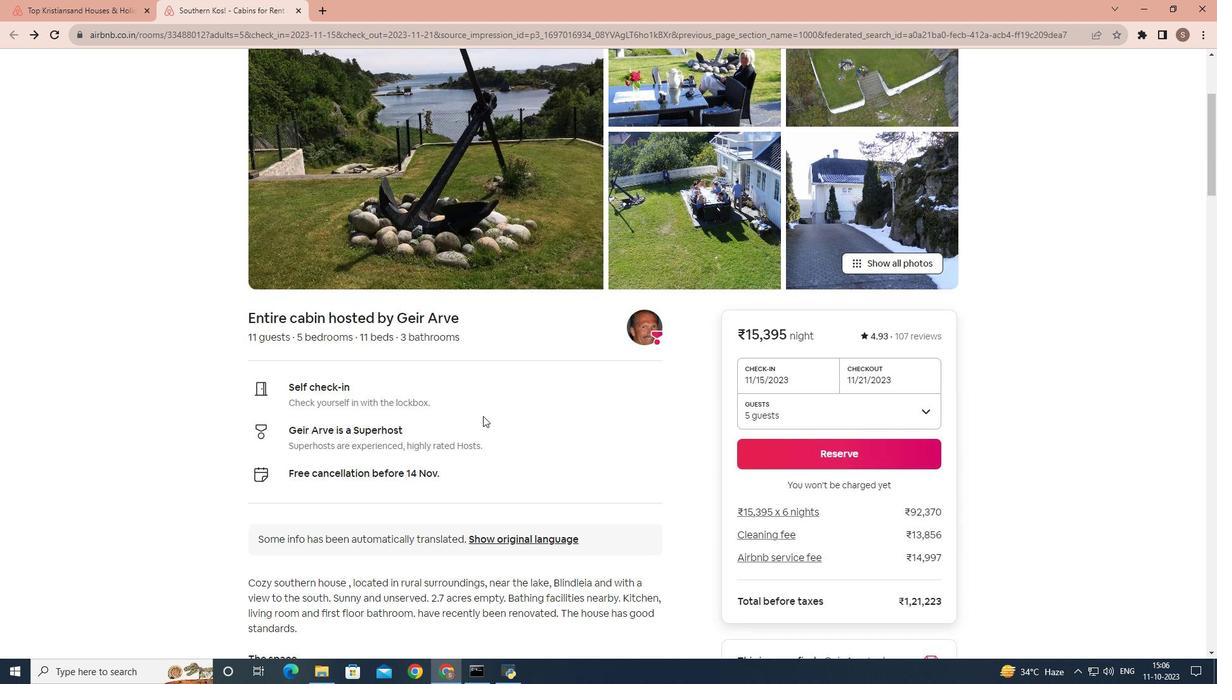 
Action: Mouse scrolled (488, 414) with delta (0, 0)
Screenshot: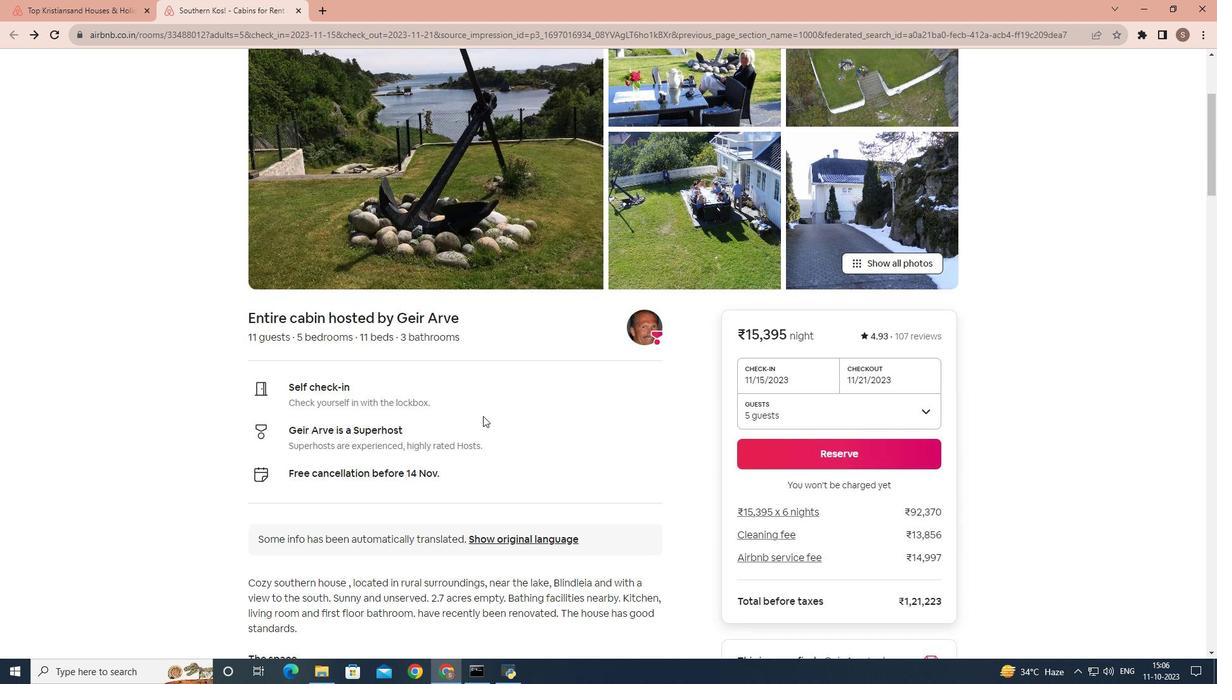 
Action: Mouse scrolled (488, 414) with delta (0, 0)
Screenshot: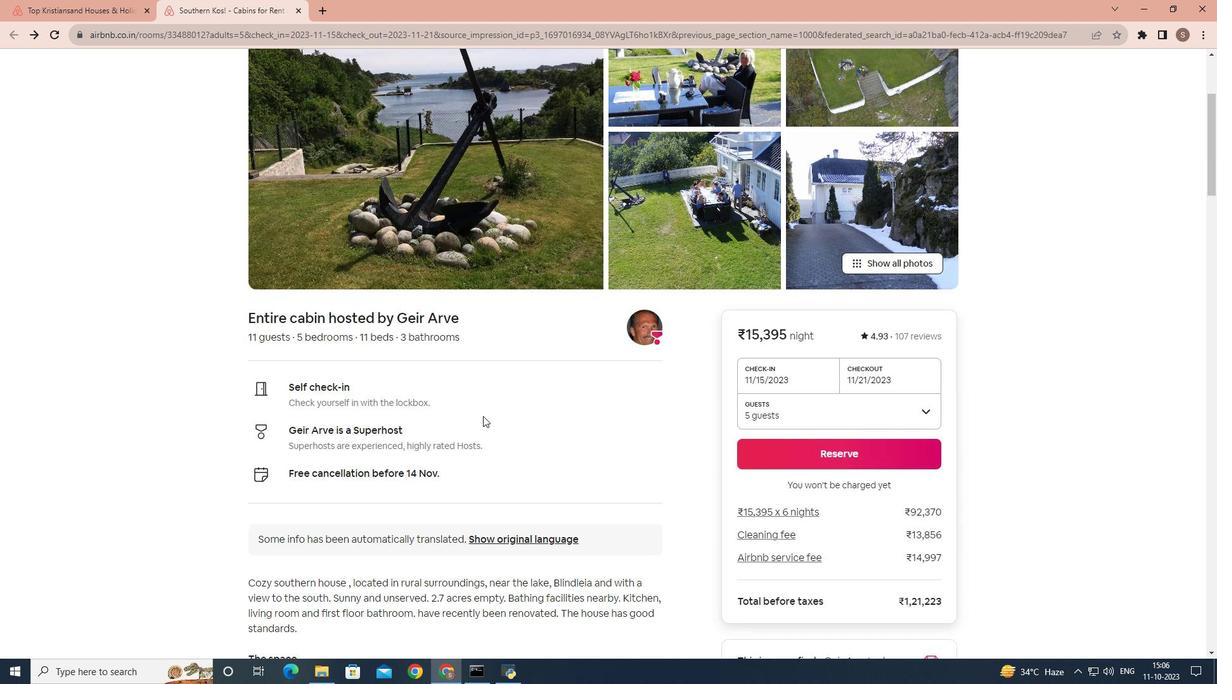 
Action: Mouse moved to (391, 425)
Screenshot: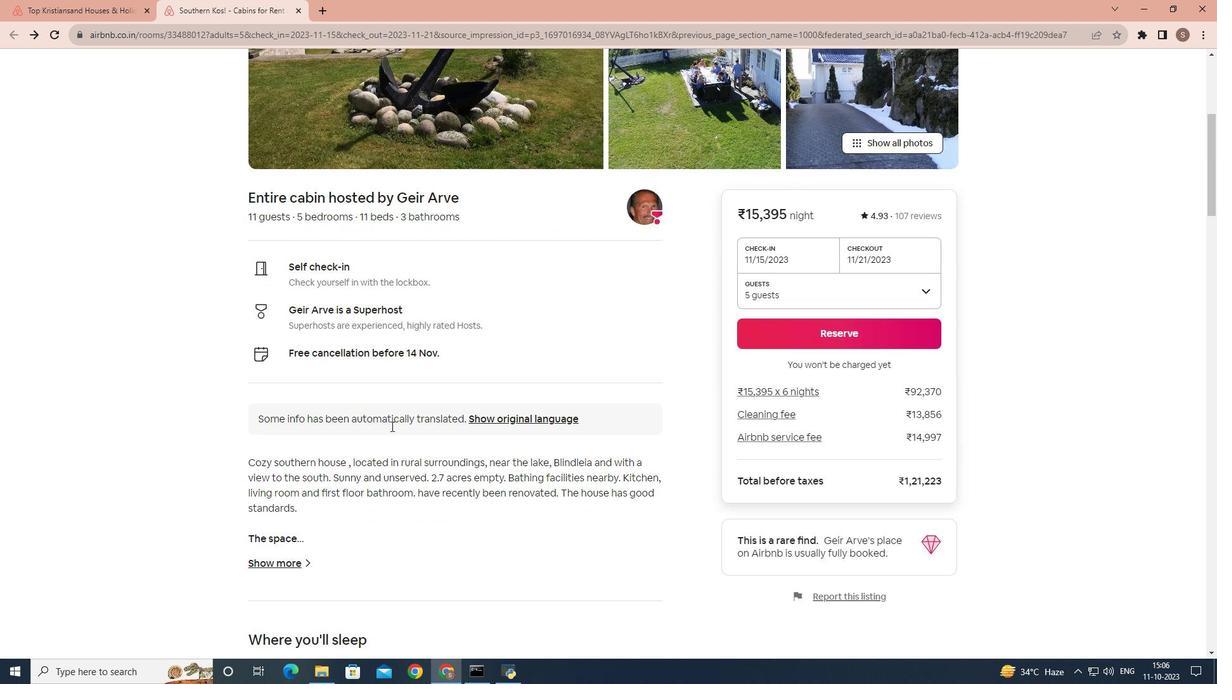
Action: Mouse scrolled (391, 425) with delta (0, 0)
Screenshot: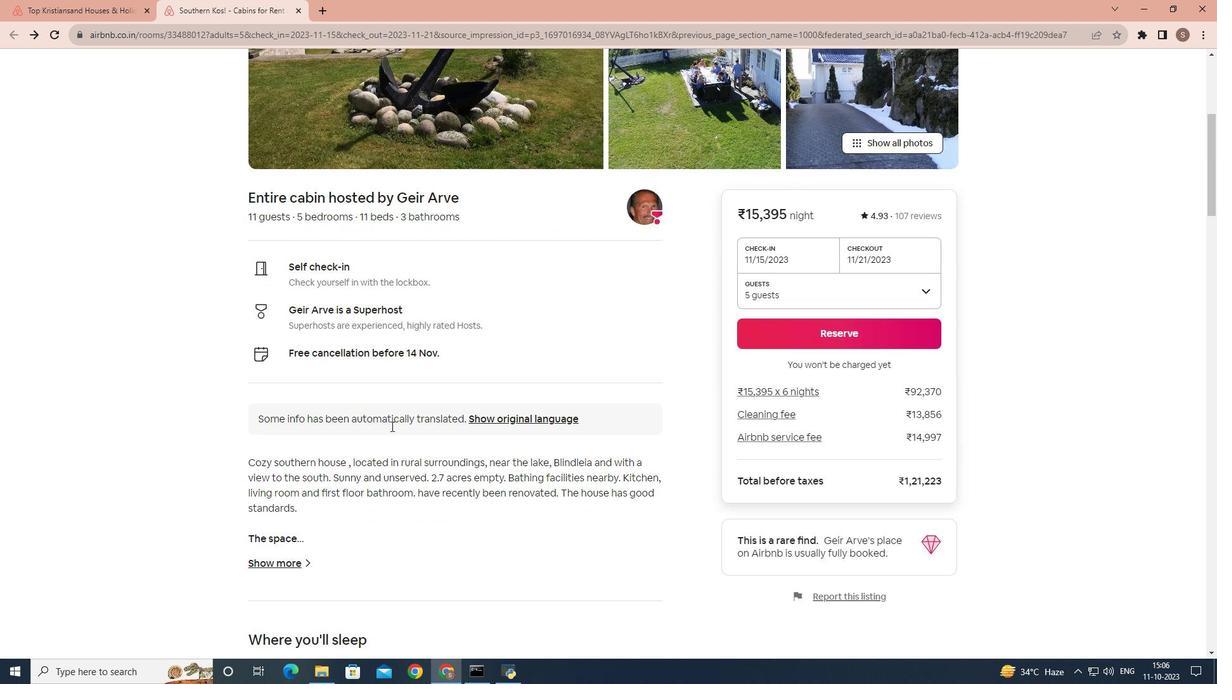 
Action: Mouse moved to (286, 510)
Screenshot: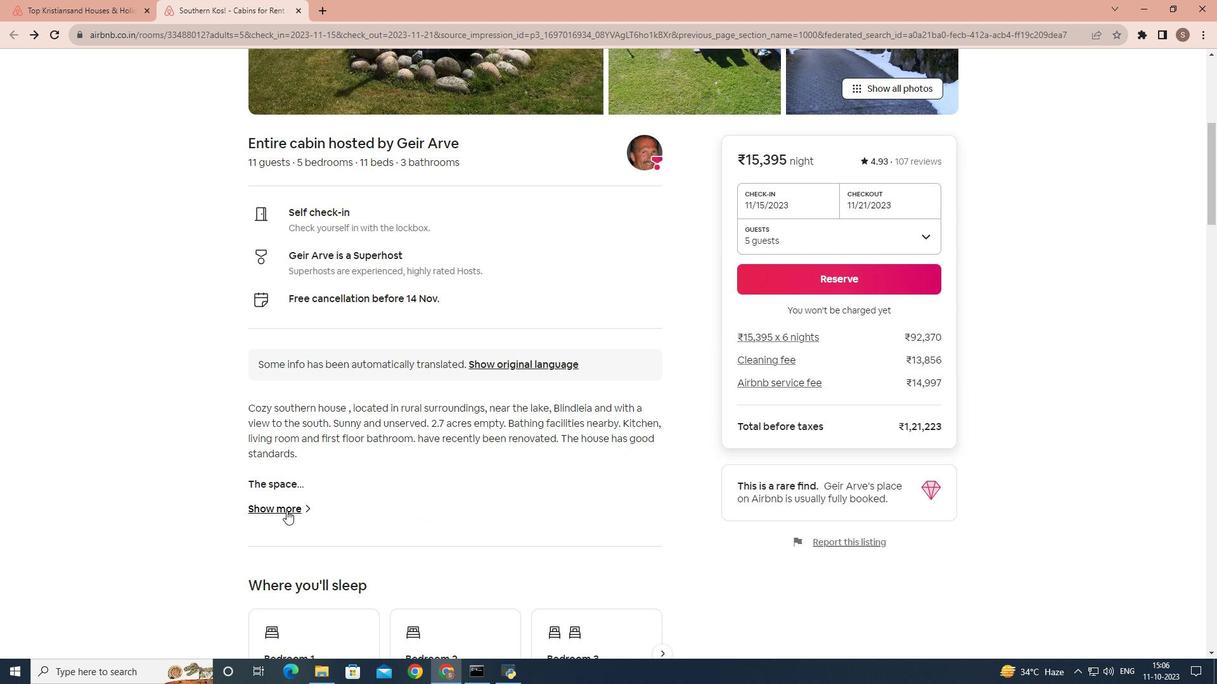 
Action: Mouse pressed left at (286, 510)
Screenshot: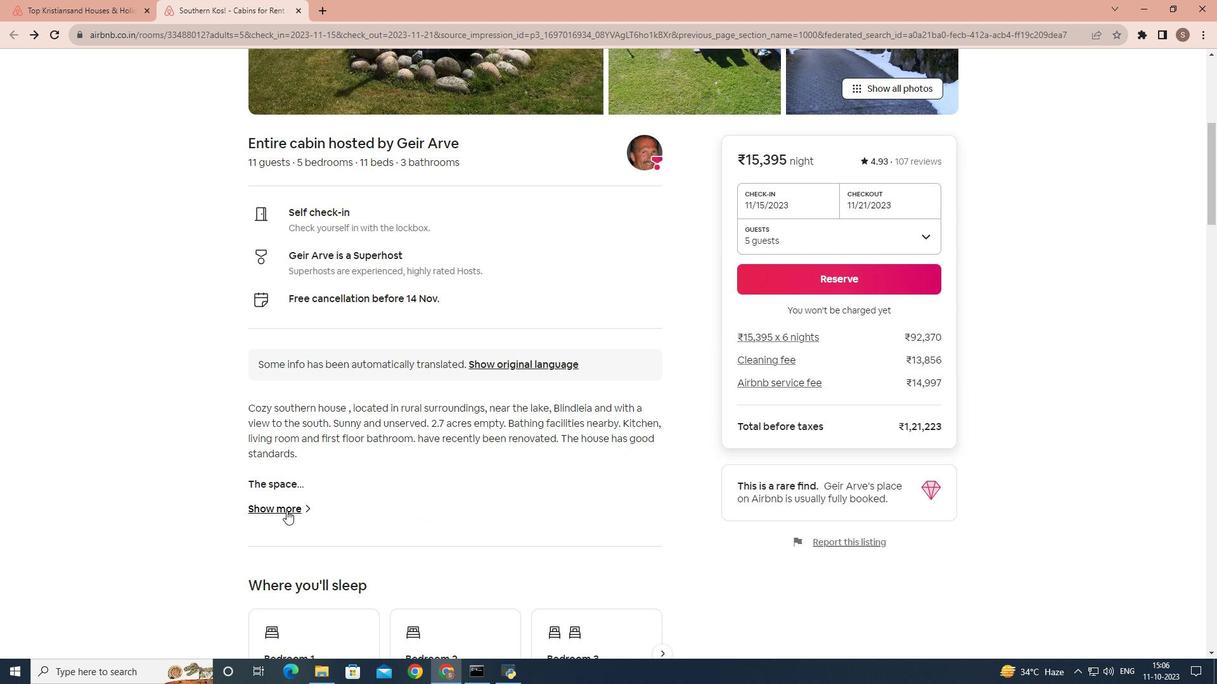 
Action: Mouse moved to (551, 438)
Screenshot: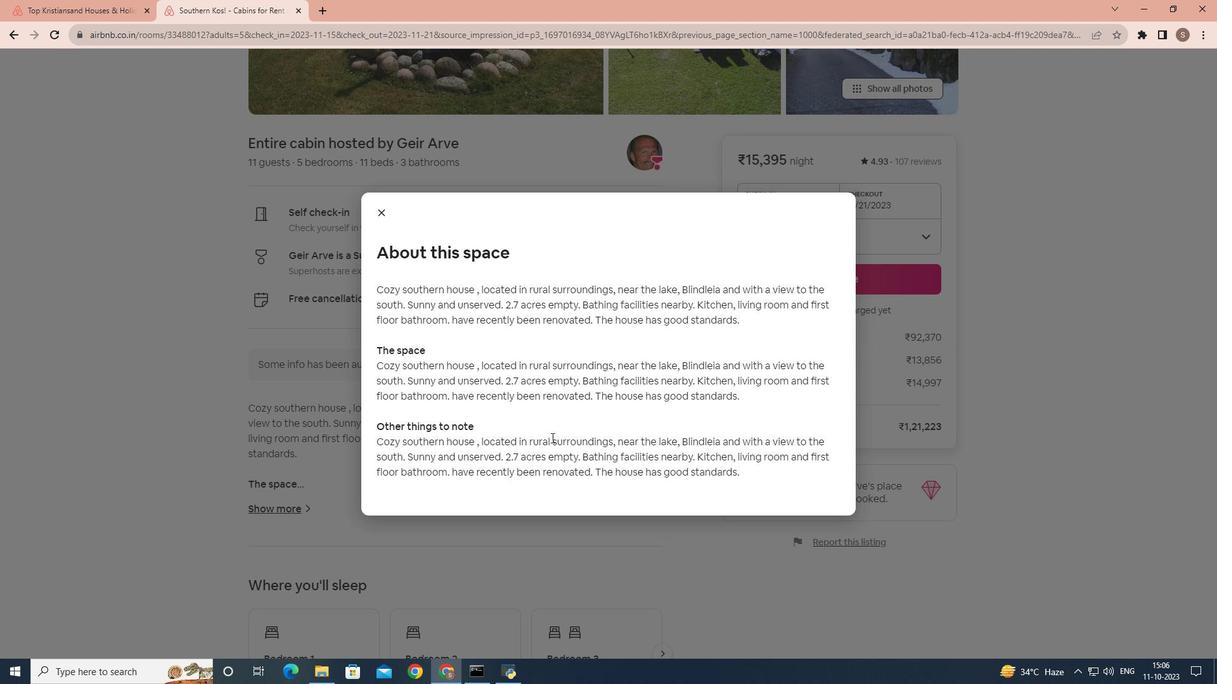 
Action: Mouse scrolled (551, 437) with delta (0, 0)
Screenshot: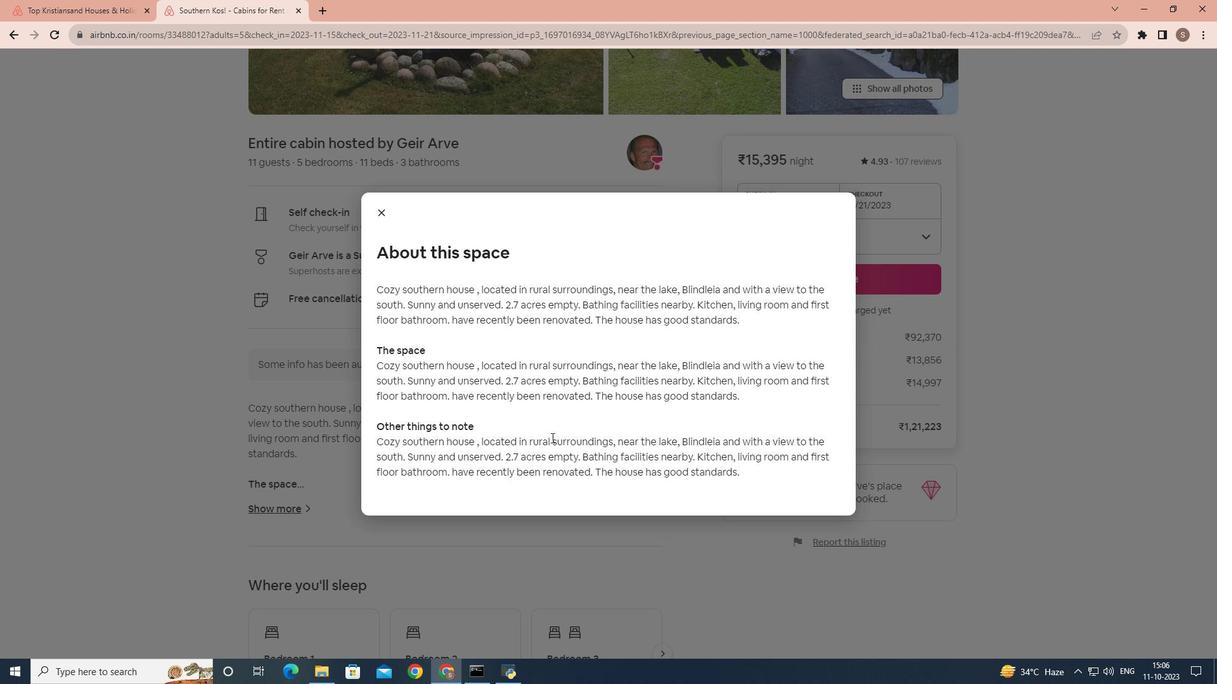 
Action: Mouse scrolled (551, 437) with delta (0, 0)
Screenshot: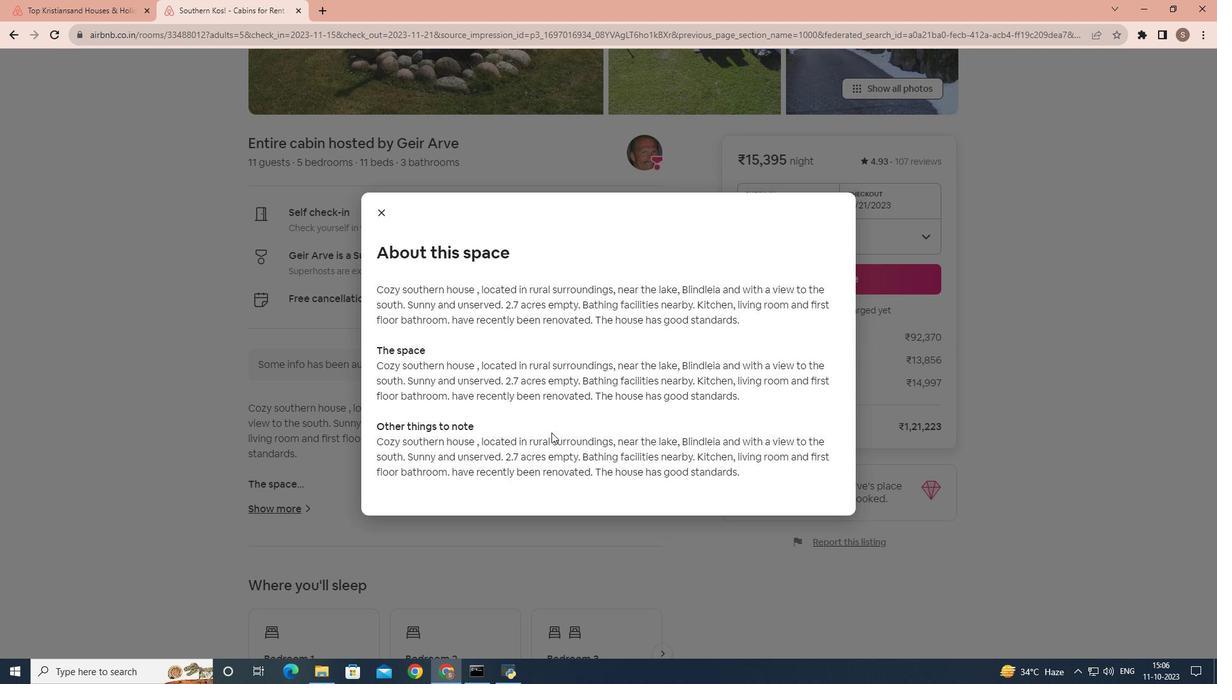 
Action: Mouse moved to (384, 219)
Screenshot: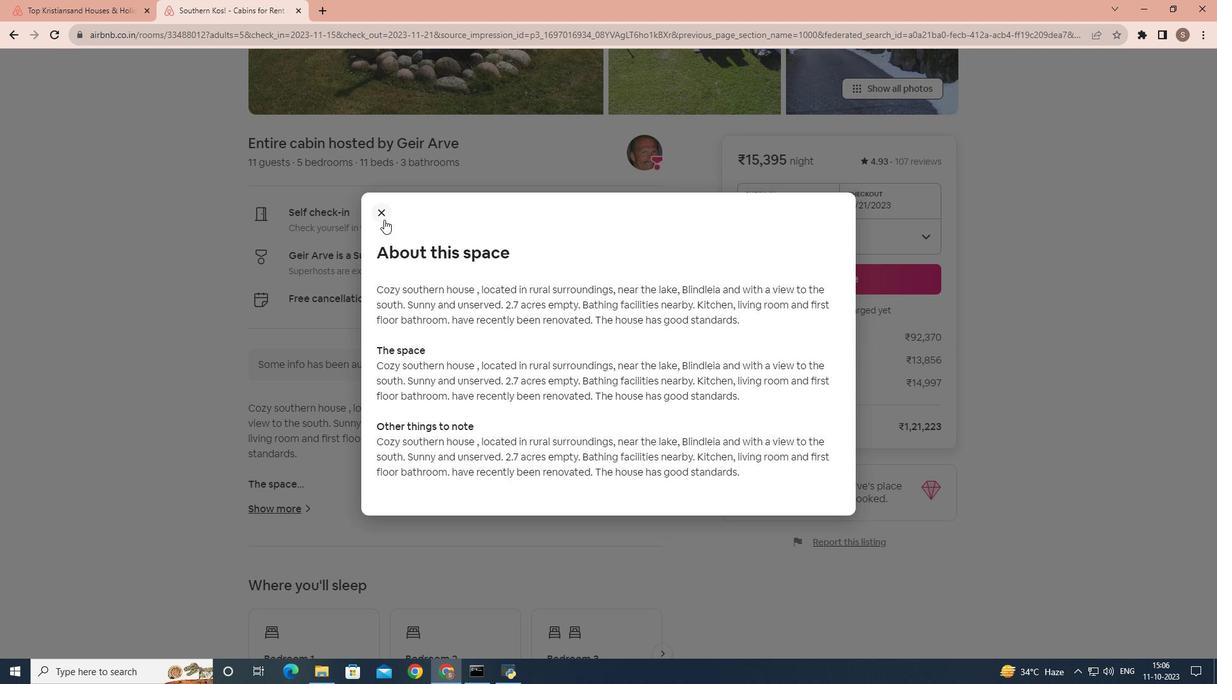 
Action: Mouse pressed left at (384, 219)
Screenshot: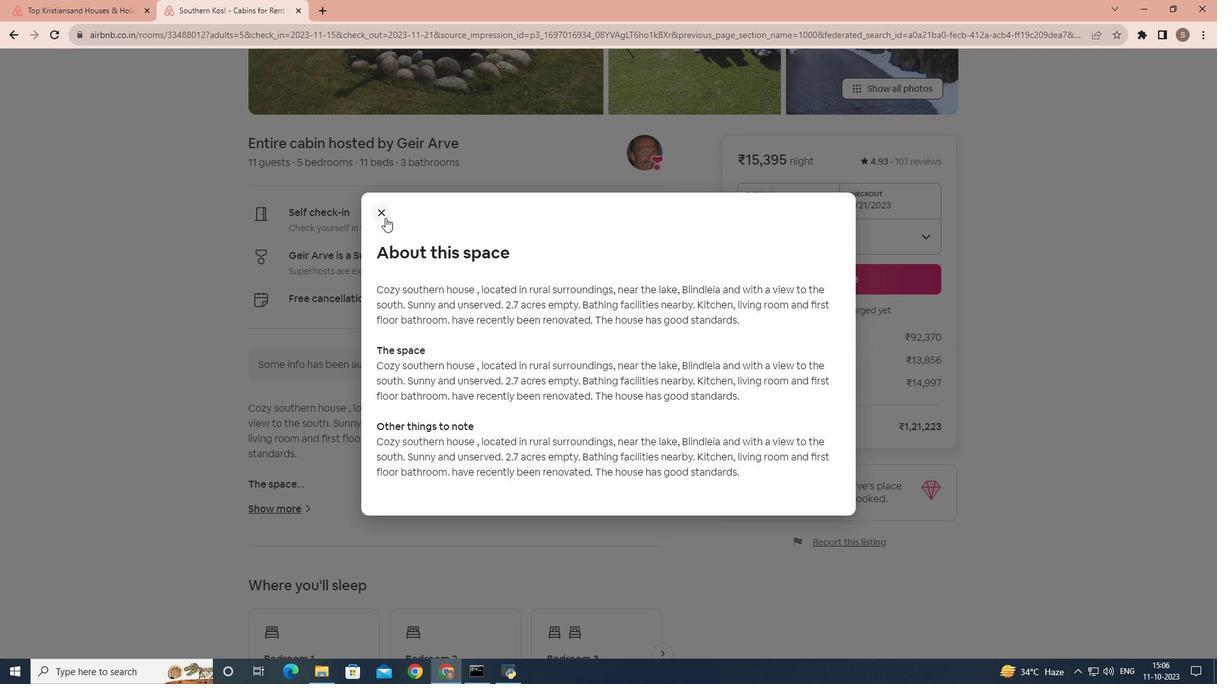 
Action: Mouse moved to (380, 297)
Screenshot: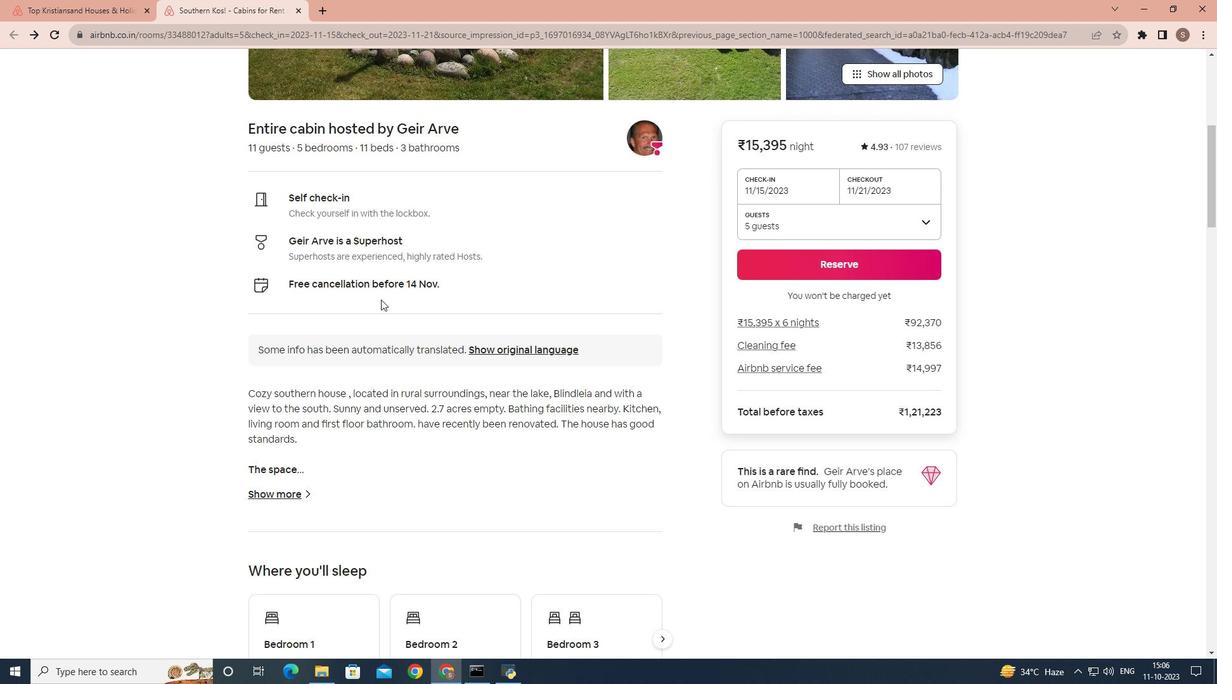 
Action: Mouse scrolled (380, 297) with delta (0, 0)
Screenshot: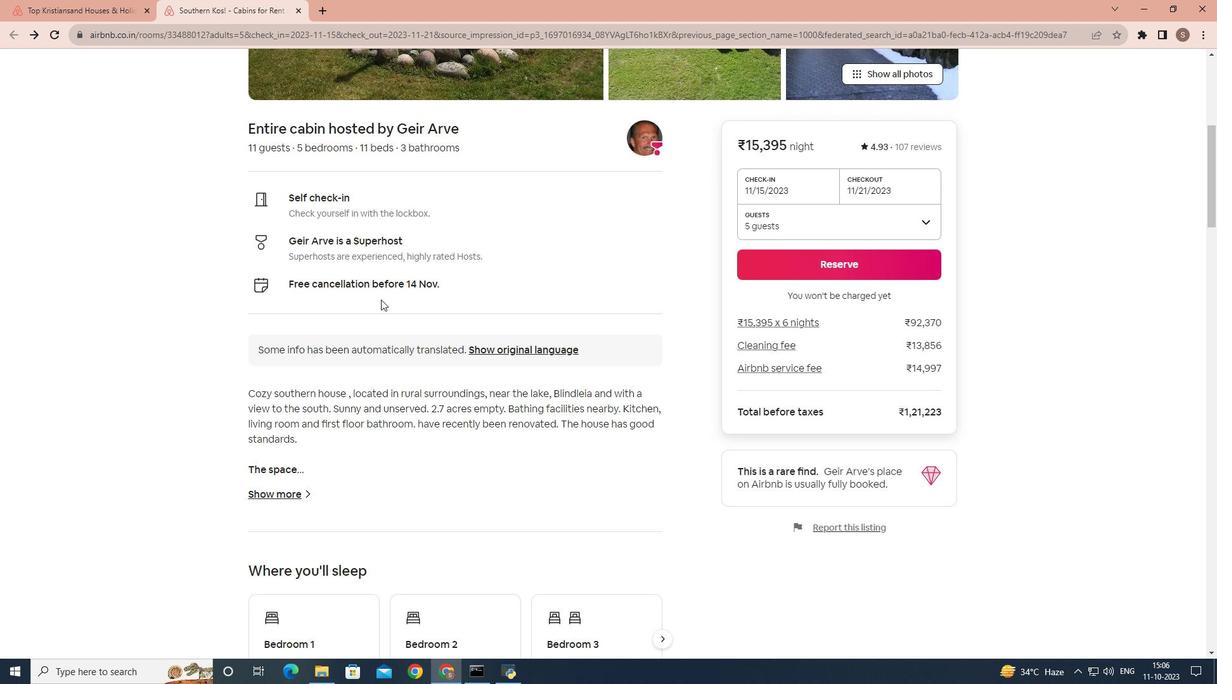 
Action: Mouse moved to (380, 299)
Screenshot: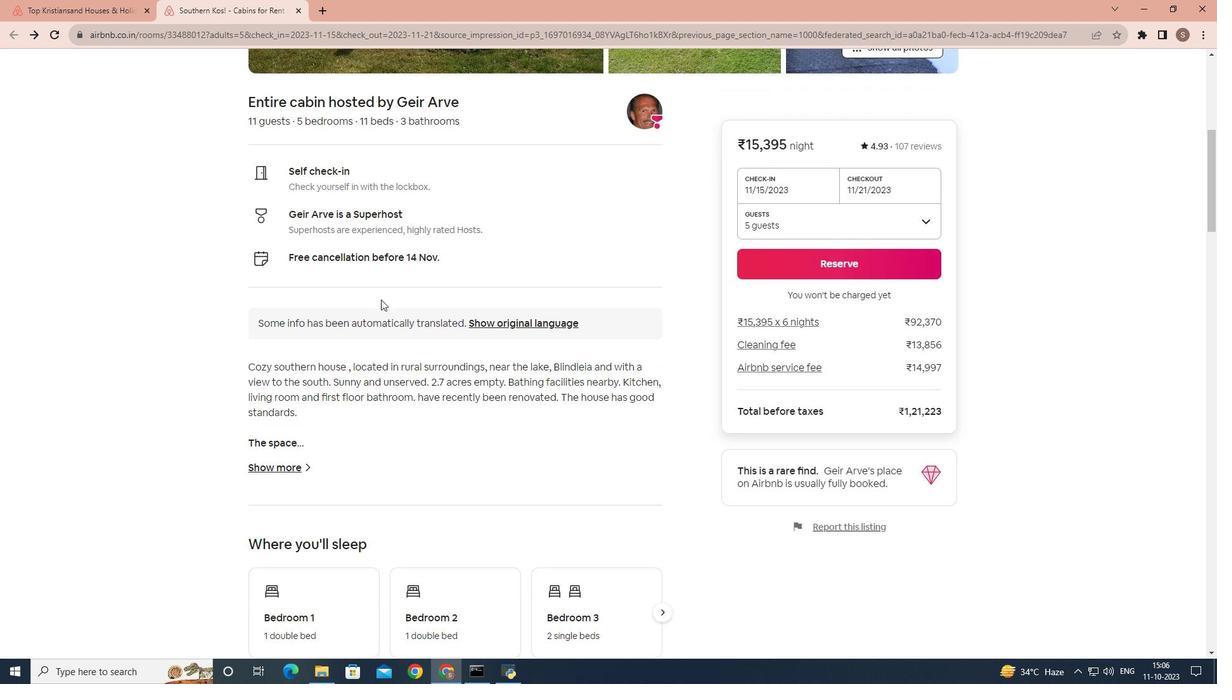 
Action: Mouse scrolled (380, 299) with delta (0, 0)
Screenshot: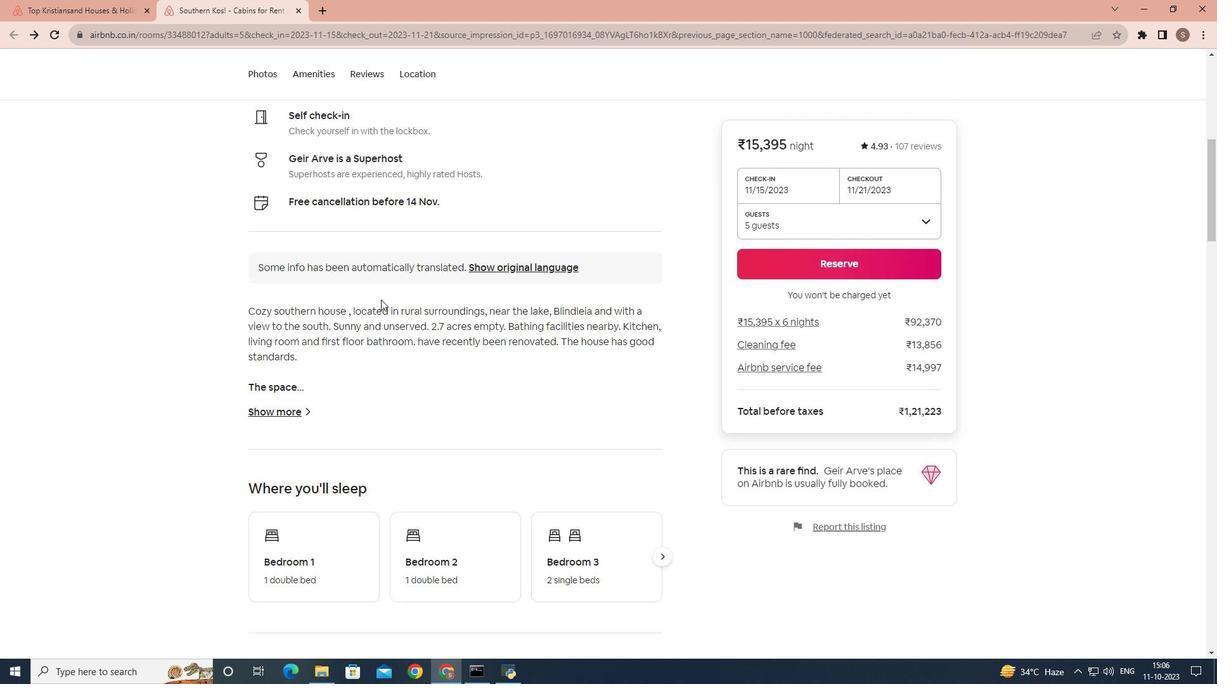 
Action: Mouse scrolled (380, 299) with delta (0, 0)
Screenshot: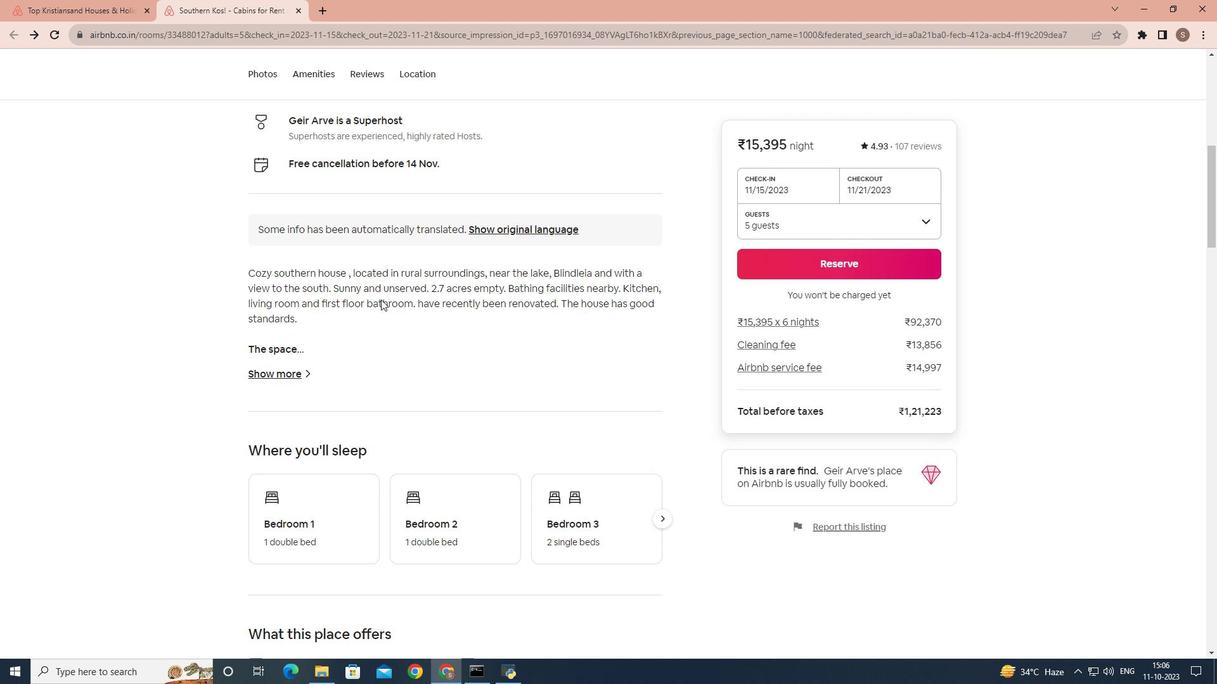 
Action: Mouse scrolled (380, 299) with delta (0, 0)
Screenshot: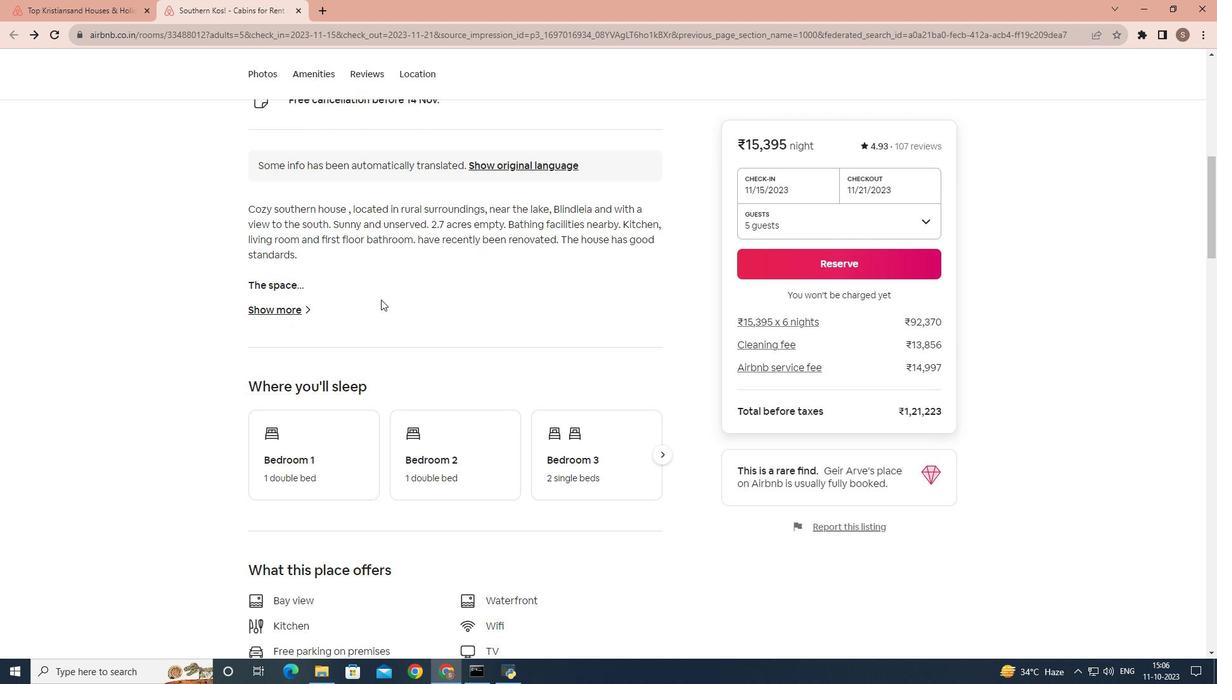 
Action: Mouse scrolled (380, 299) with delta (0, 0)
Screenshot: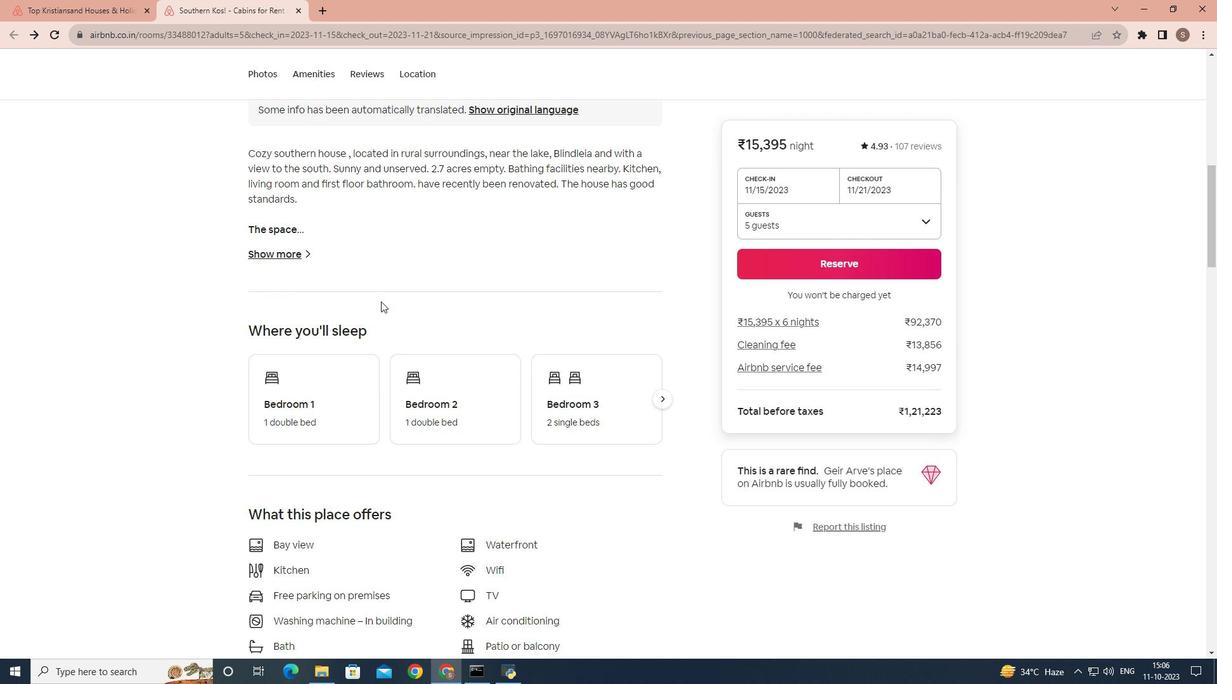 
Action: Mouse moved to (380, 301)
Screenshot: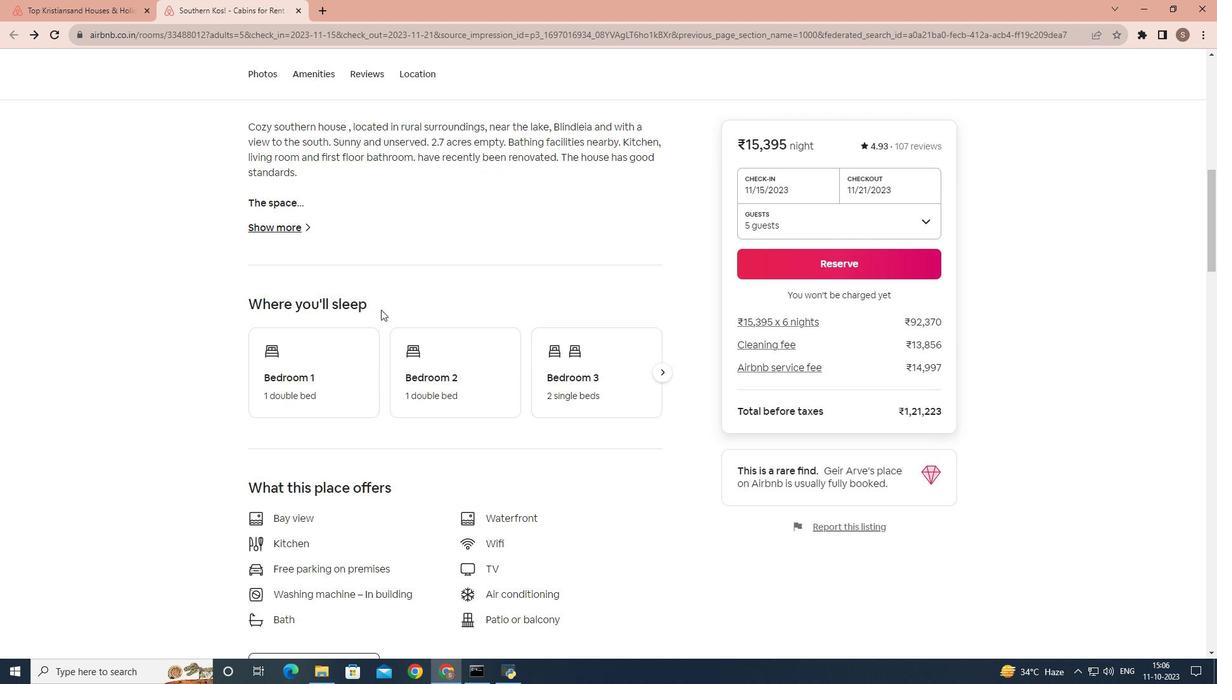 
Action: Mouse scrolled (380, 300) with delta (0, 0)
Screenshot: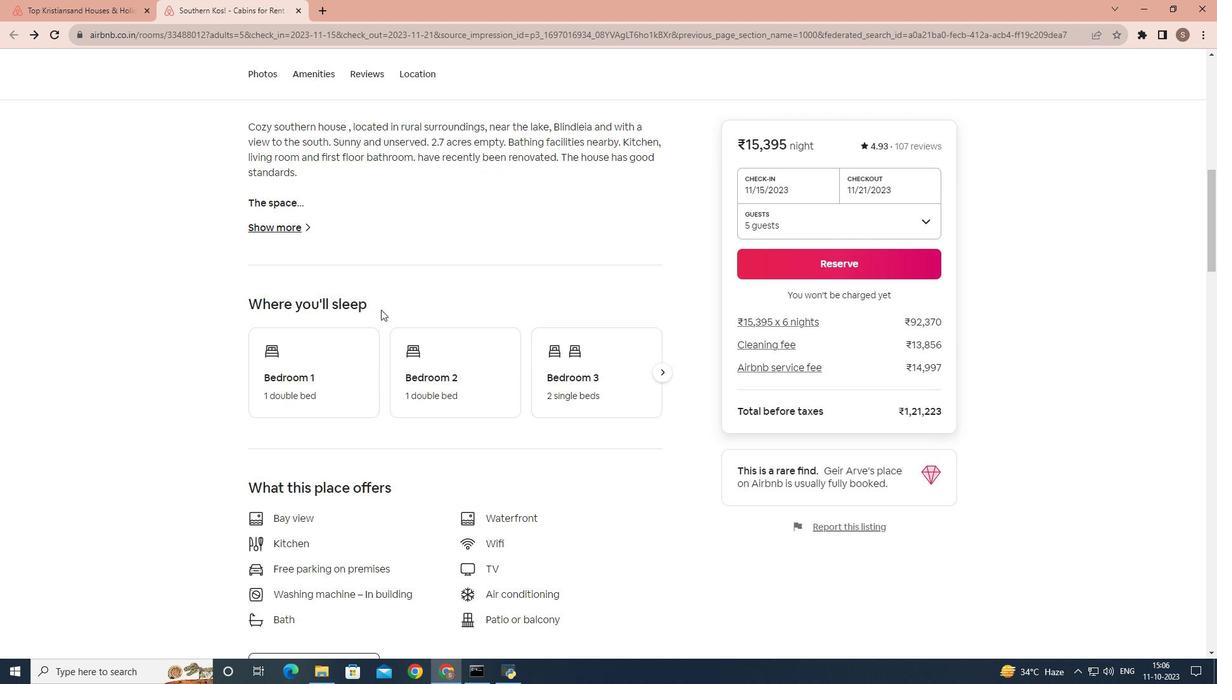 
Action: Mouse moved to (362, 324)
Screenshot: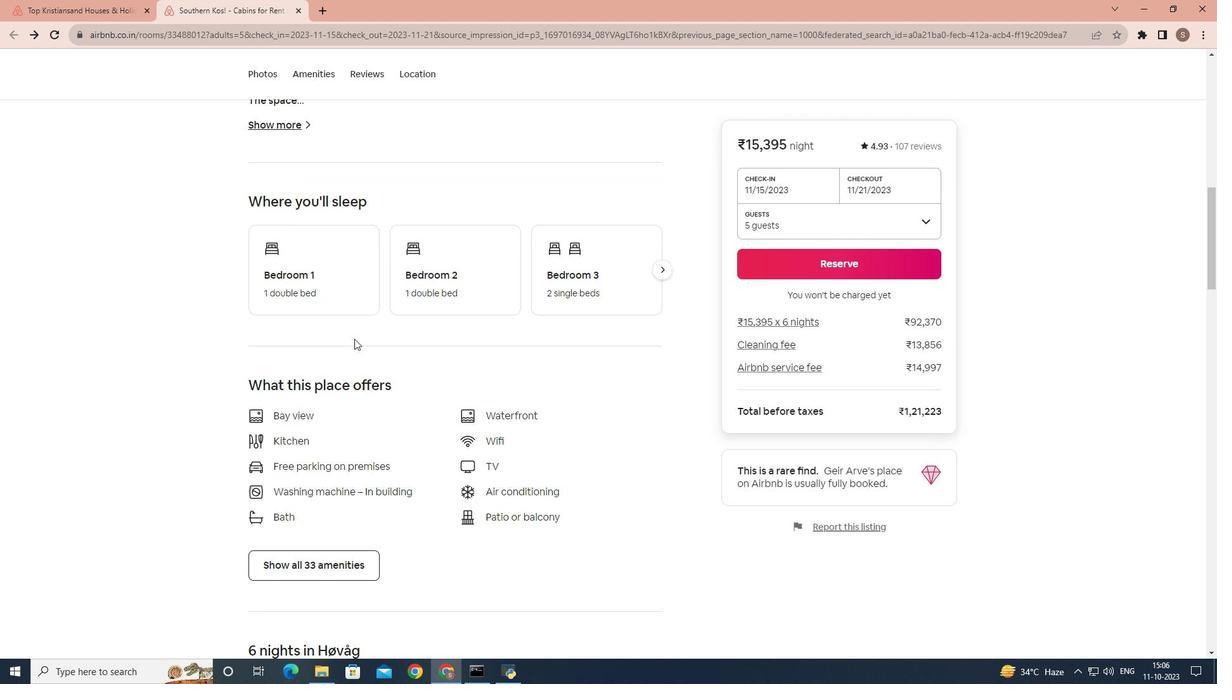 
Action: Mouse scrolled (362, 323) with delta (0, 0)
Screenshot: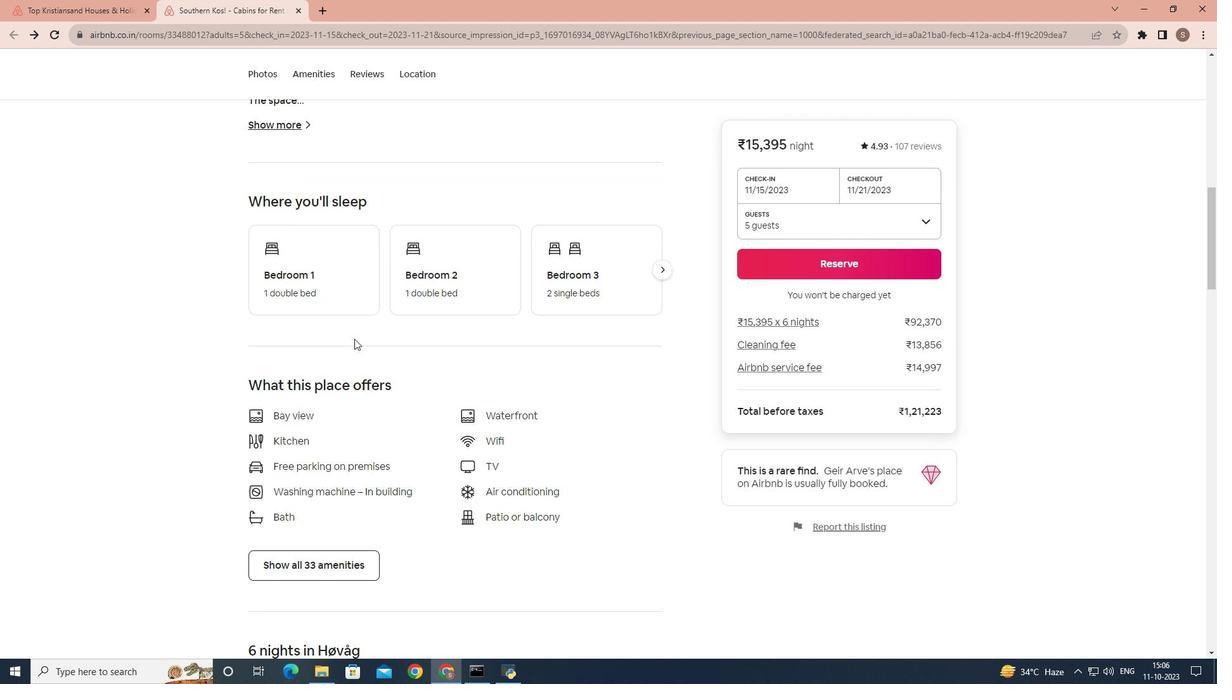 
Action: Mouse moved to (358, 331)
Screenshot: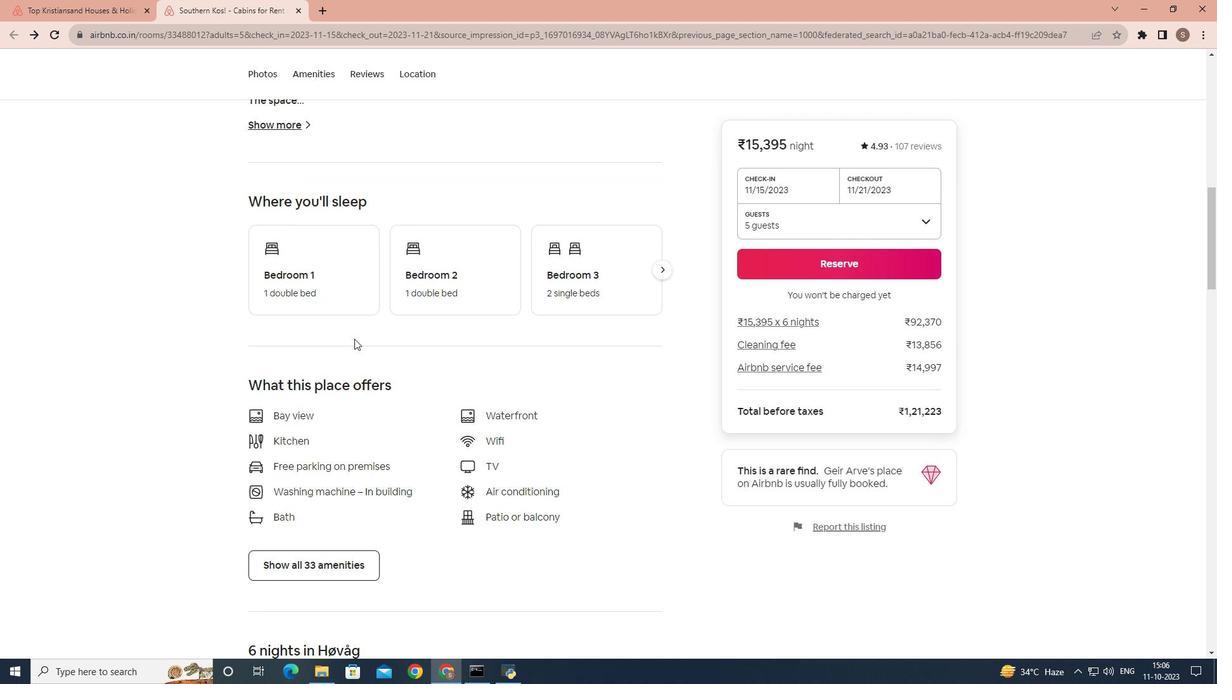 
Action: Mouse scrolled (358, 330) with delta (0, 0)
Screenshot: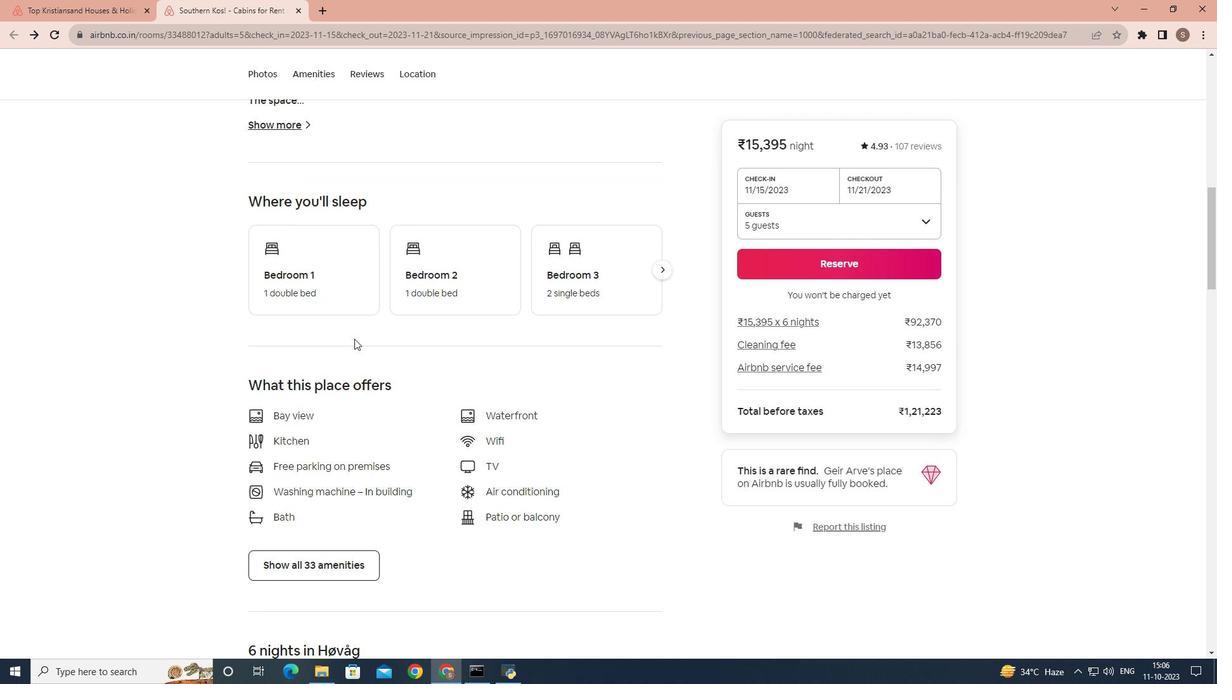 
Action: Mouse moved to (346, 378)
Screenshot: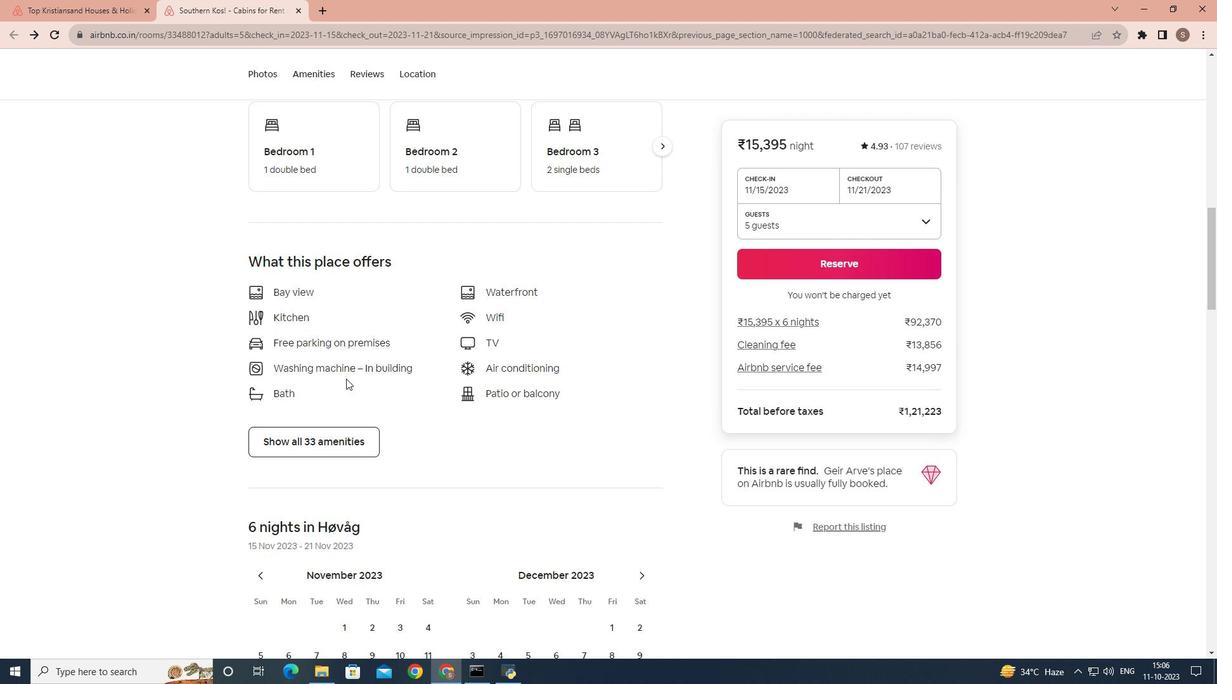 
Action: Mouse scrolled (346, 377) with delta (0, 0)
Screenshot: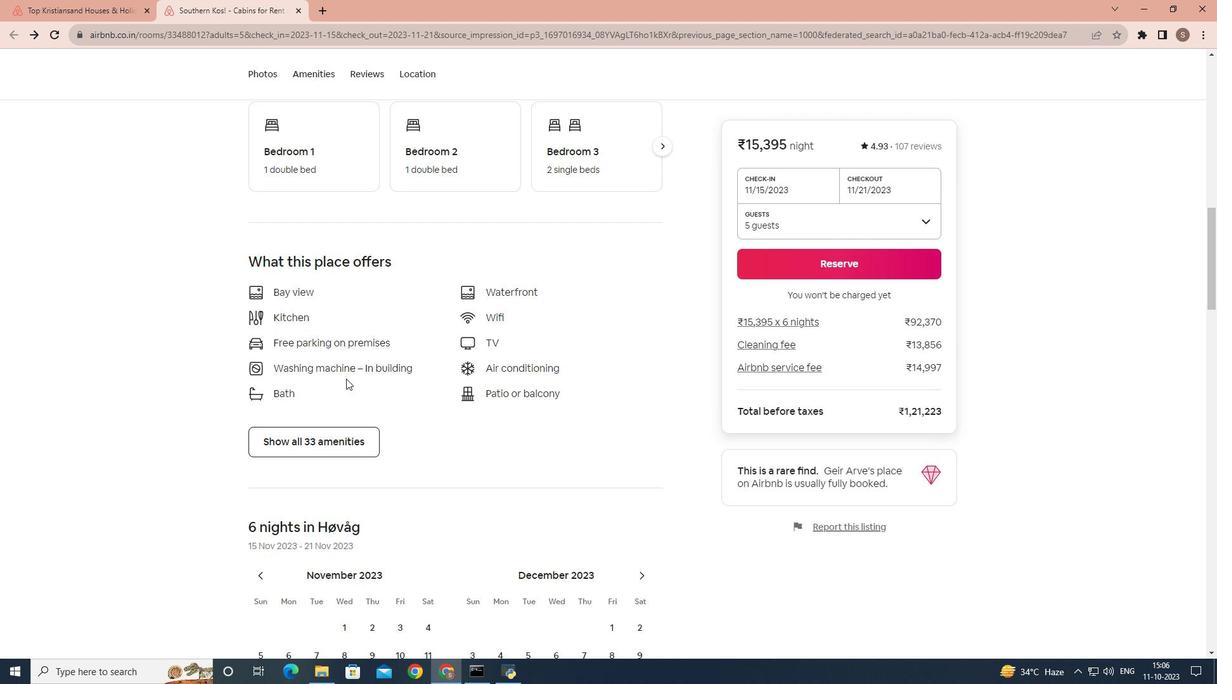 
Action: Mouse moved to (346, 379)
Screenshot: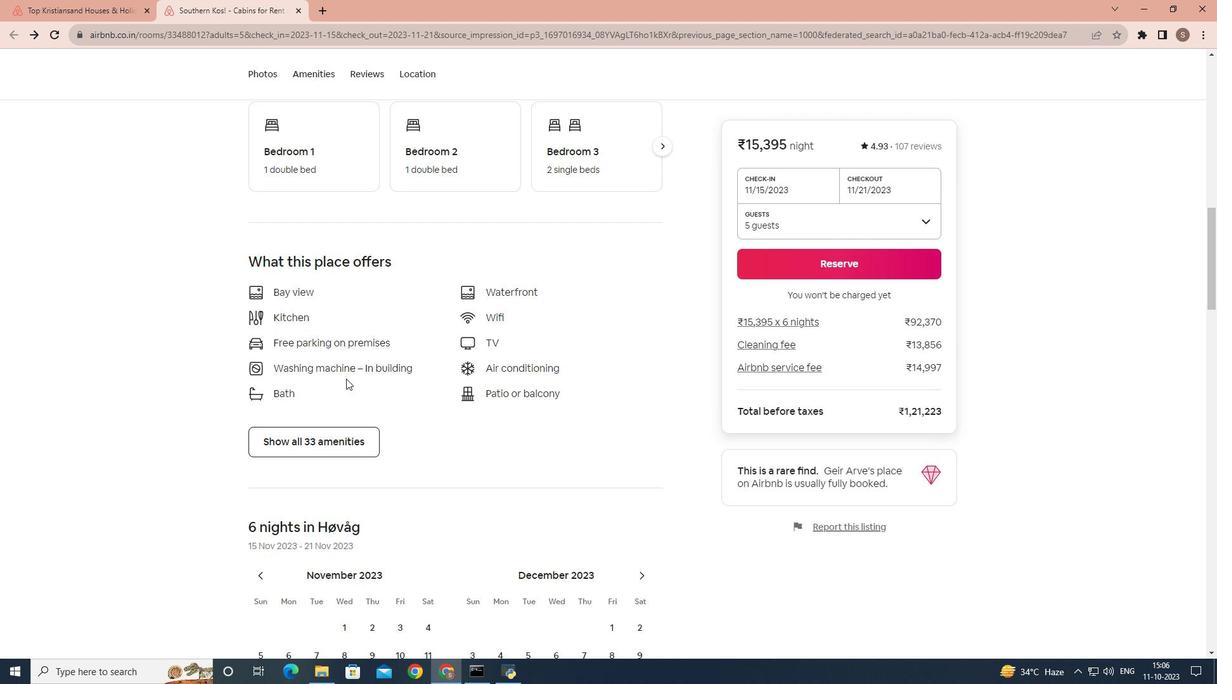 
Action: Mouse scrolled (346, 378) with delta (0, 0)
Screenshot: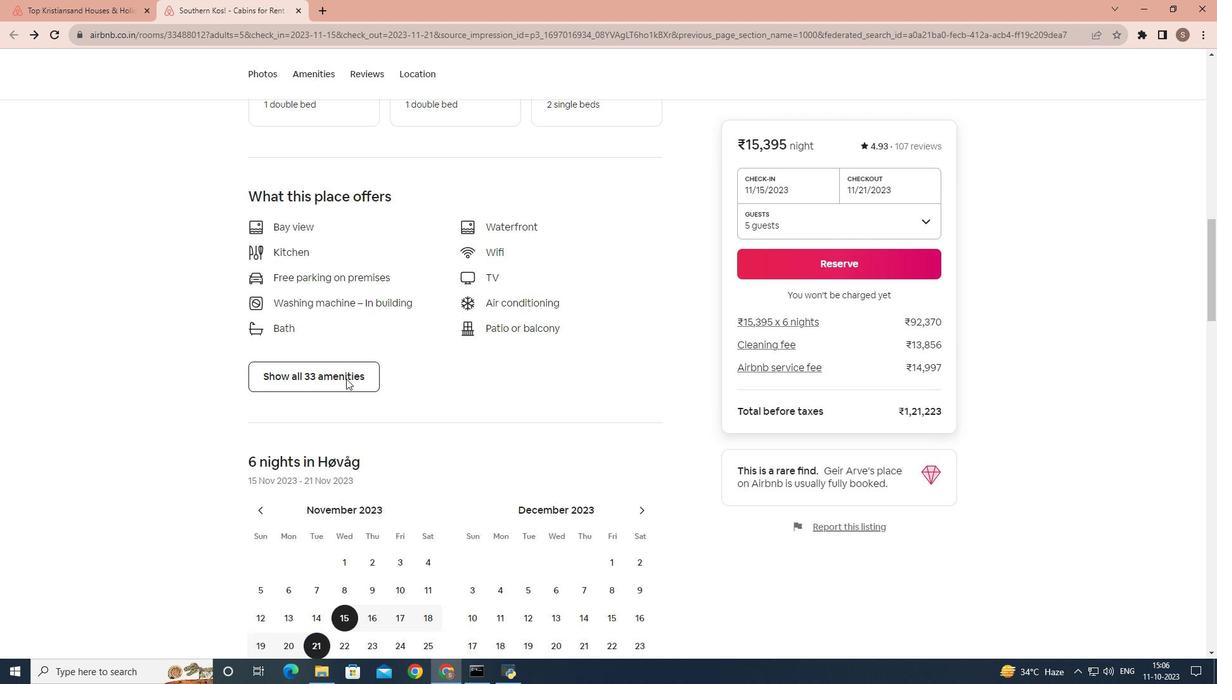 
Action: Mouse moved to (356, 315)
Screenshot: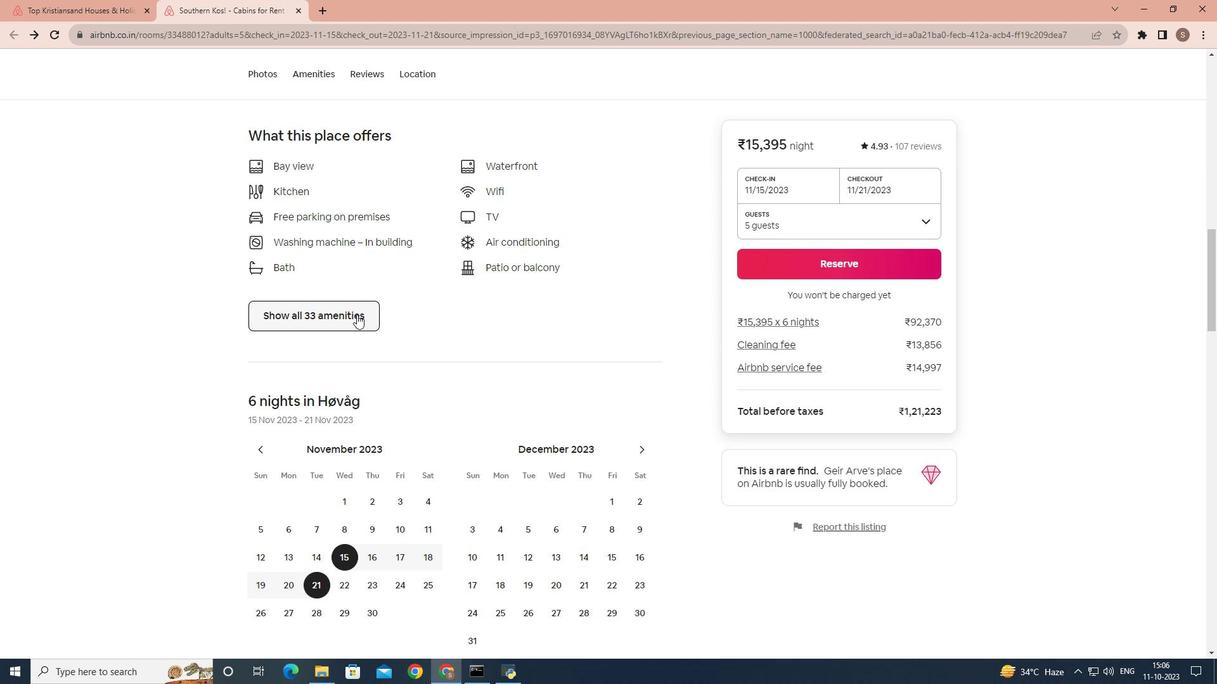 
Action: Mouse pressed left at (356, 315)
Screenshot: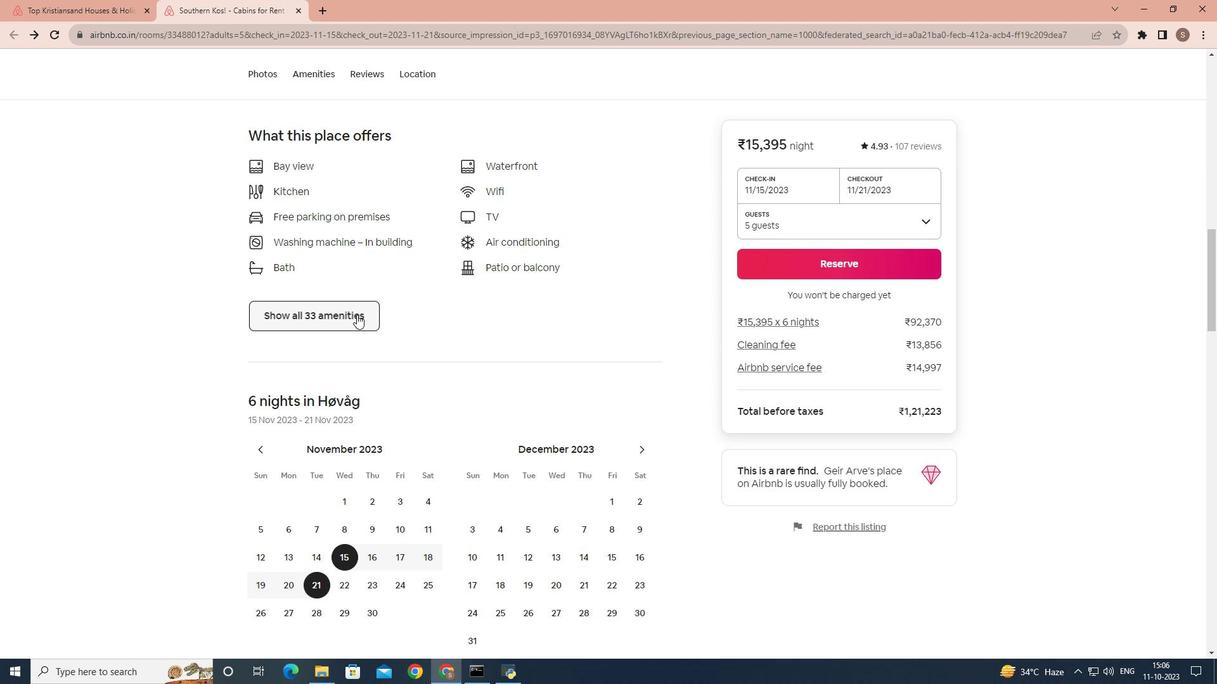 
Action: Mouse moved to (461, 337)
Screenshot: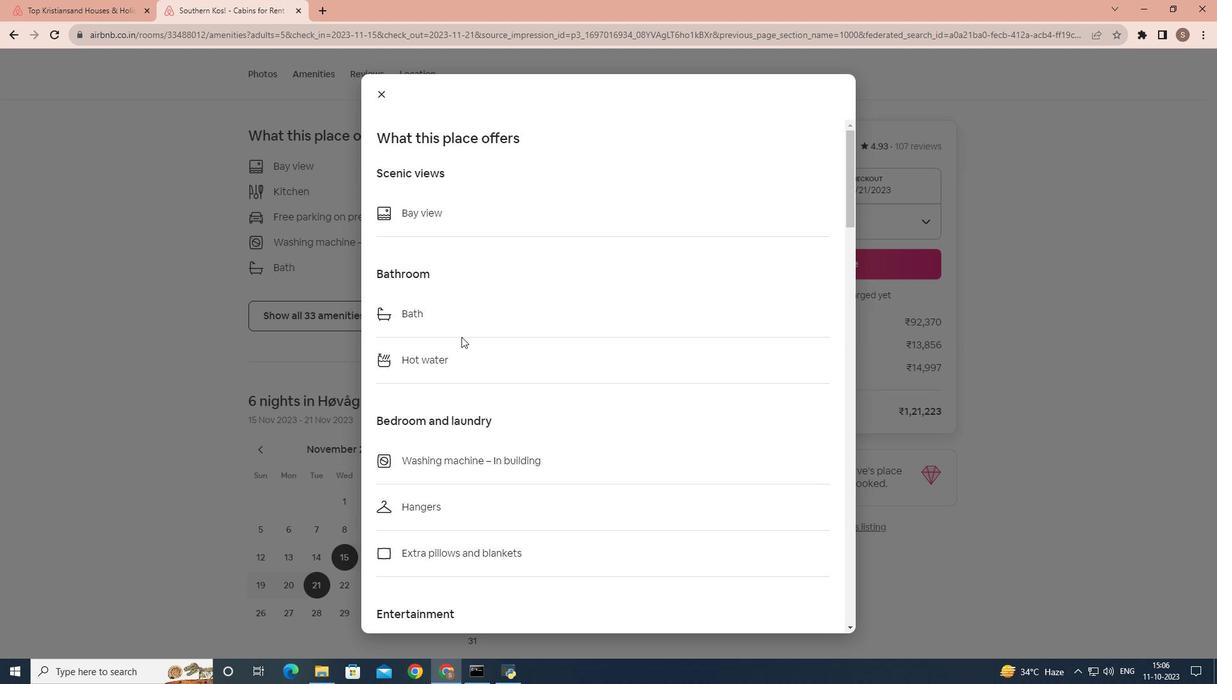 
Action: Mouse scrolled (461, 336) with delta (0, 0)
Screenshot: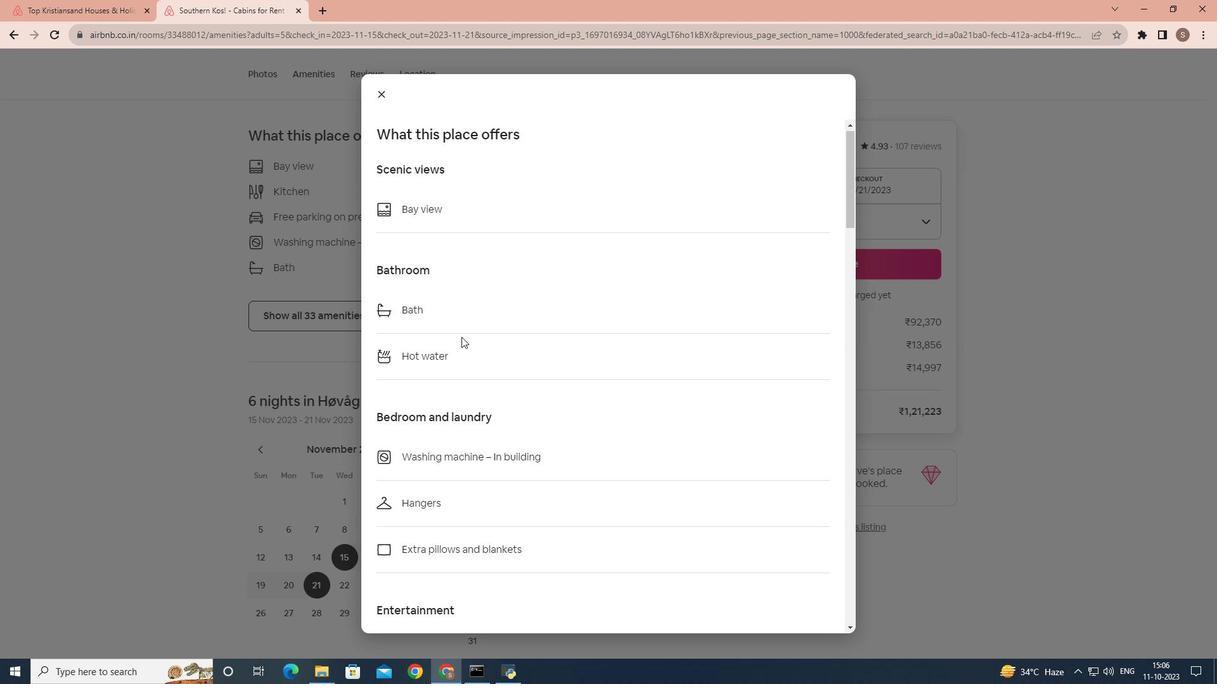 
Action: Mouse scrolled (461, 336) with delta (0, 0)
Screenshot: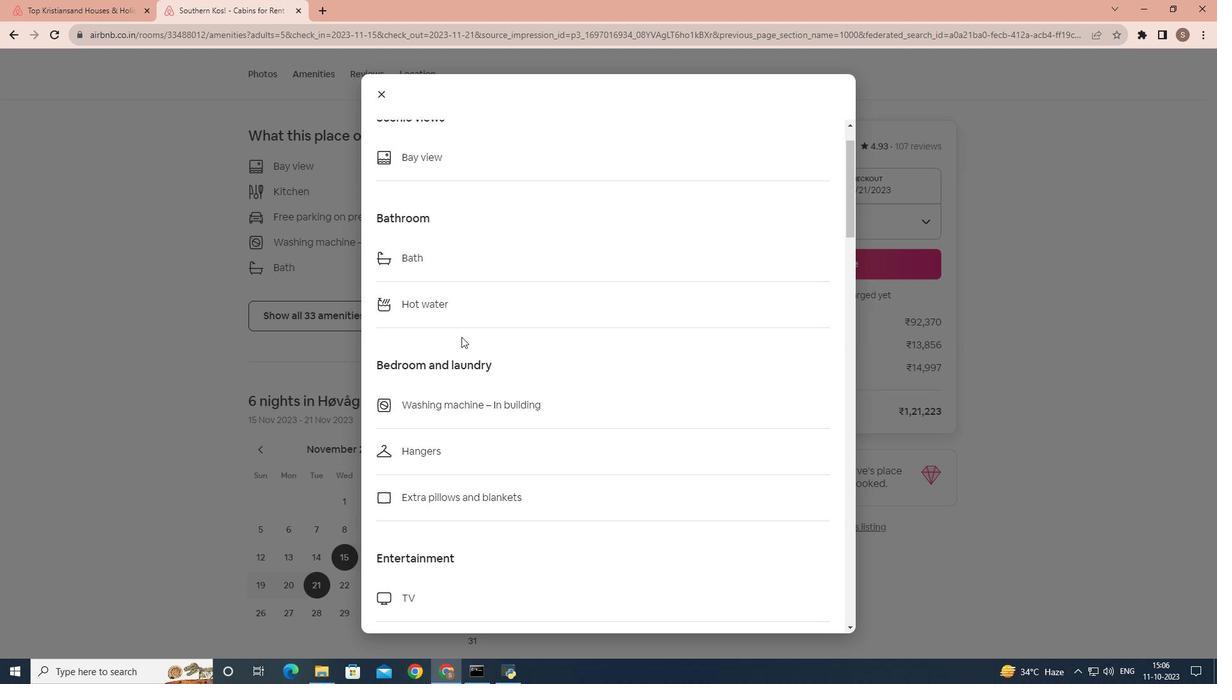 
Action: Mouse scrolled (461, 336) with delta (0, 0)
Screenshot: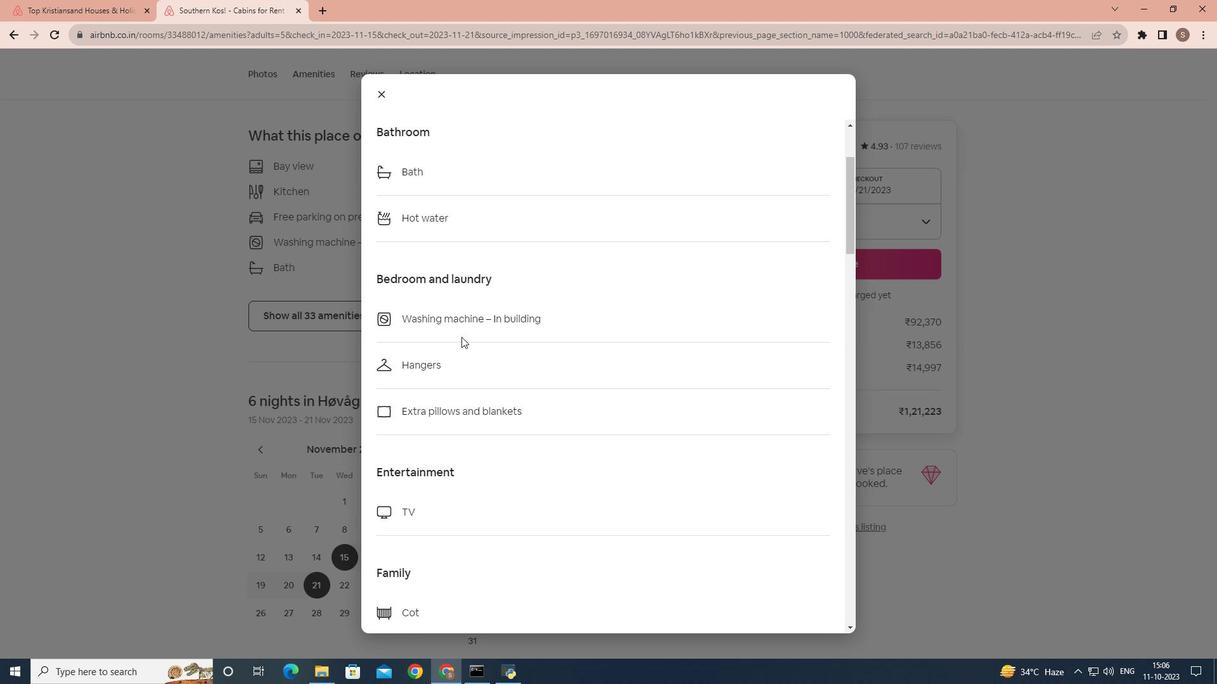 
Action: Mouse scrolled (461, 336) with delta (0, 0)
Screenshot: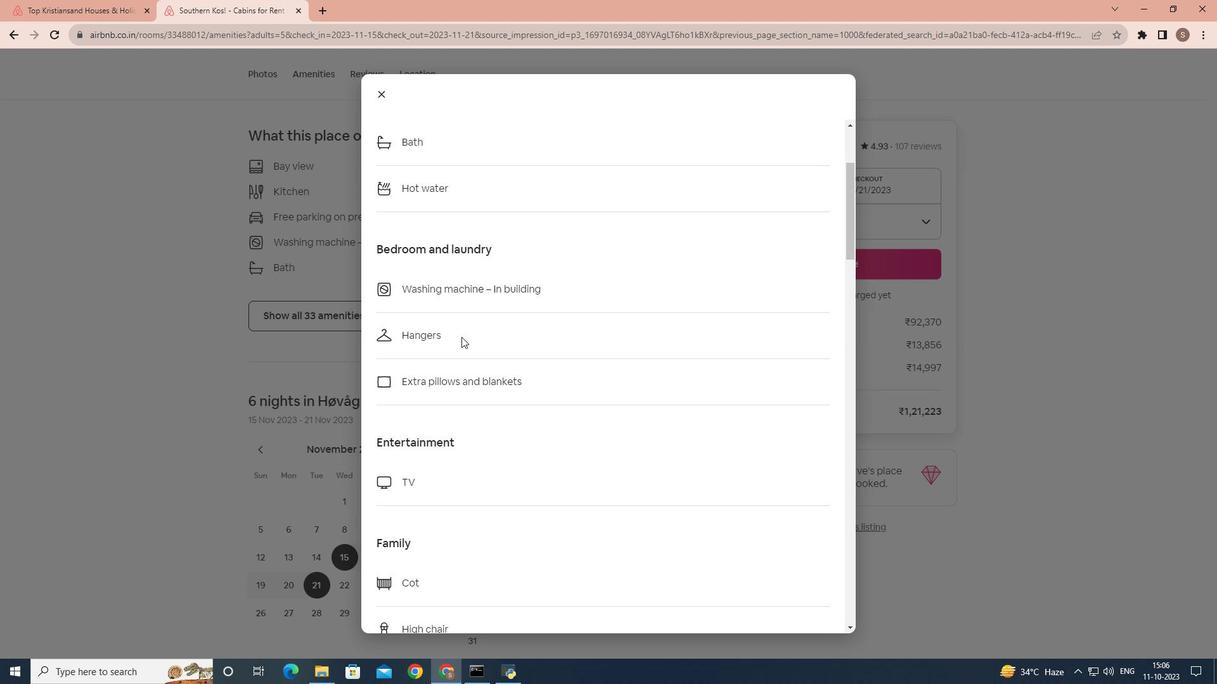 
Action: Mouse scrolled (461, 336) with delta (0, 0)
Screenshot: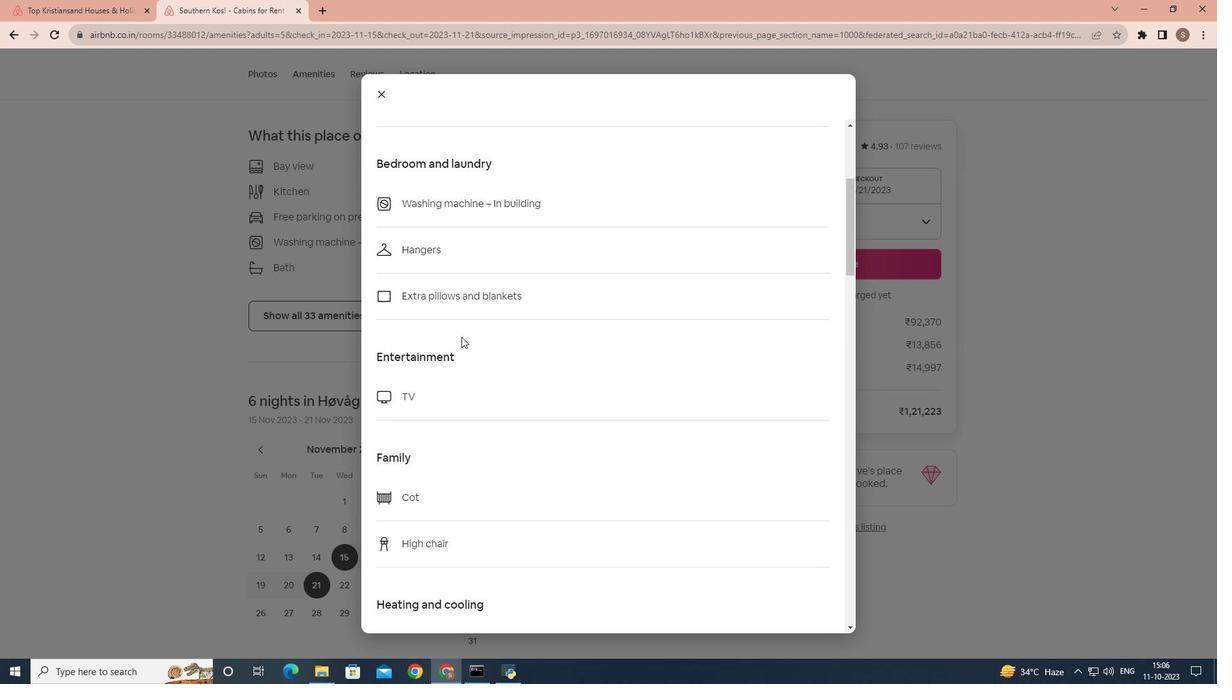 
Action: Mouse scrolled (461, 336) with delta (0, 0)
Screenshot: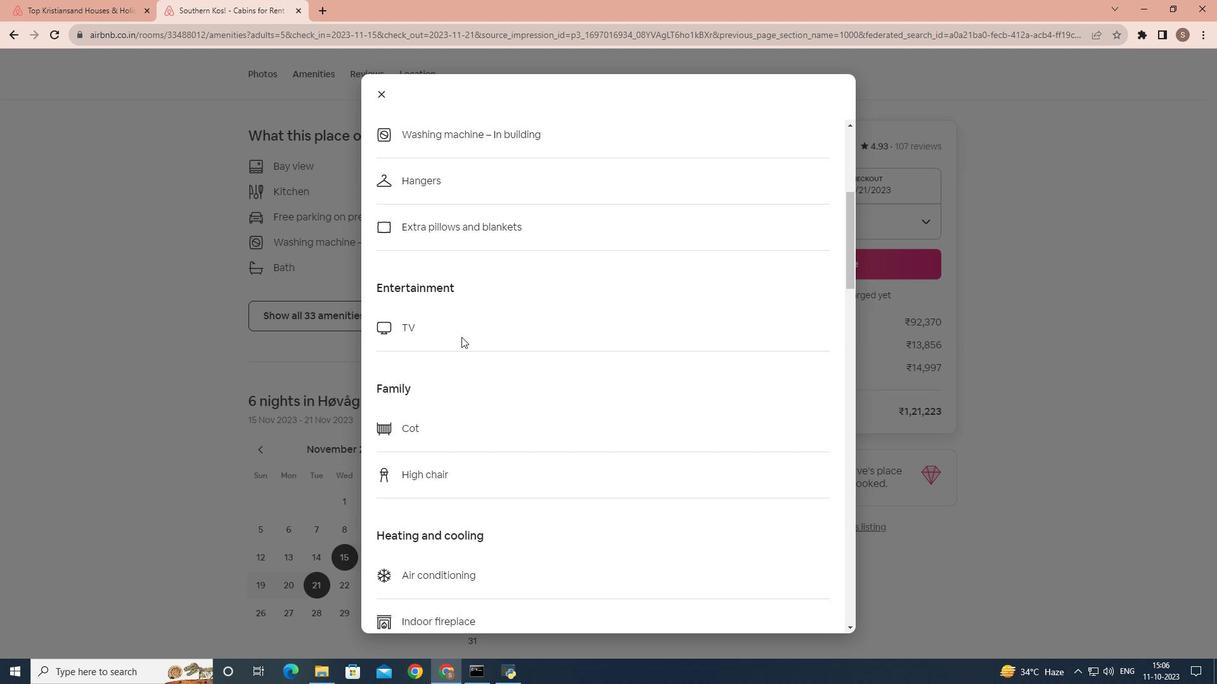 
Action: Mouse scrolled (461, 336) with delta (0, 0)
Screenshot: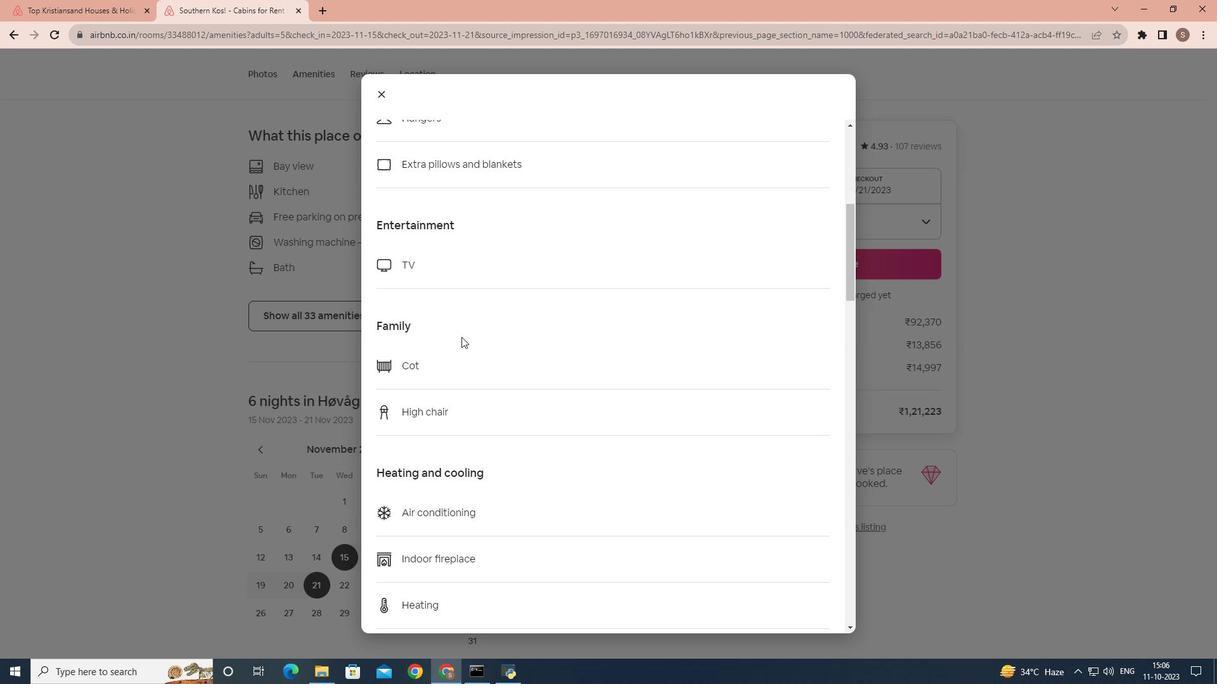 
Action: Mouse scrolled (461, 336) with delta (0, 0)
Screenshot: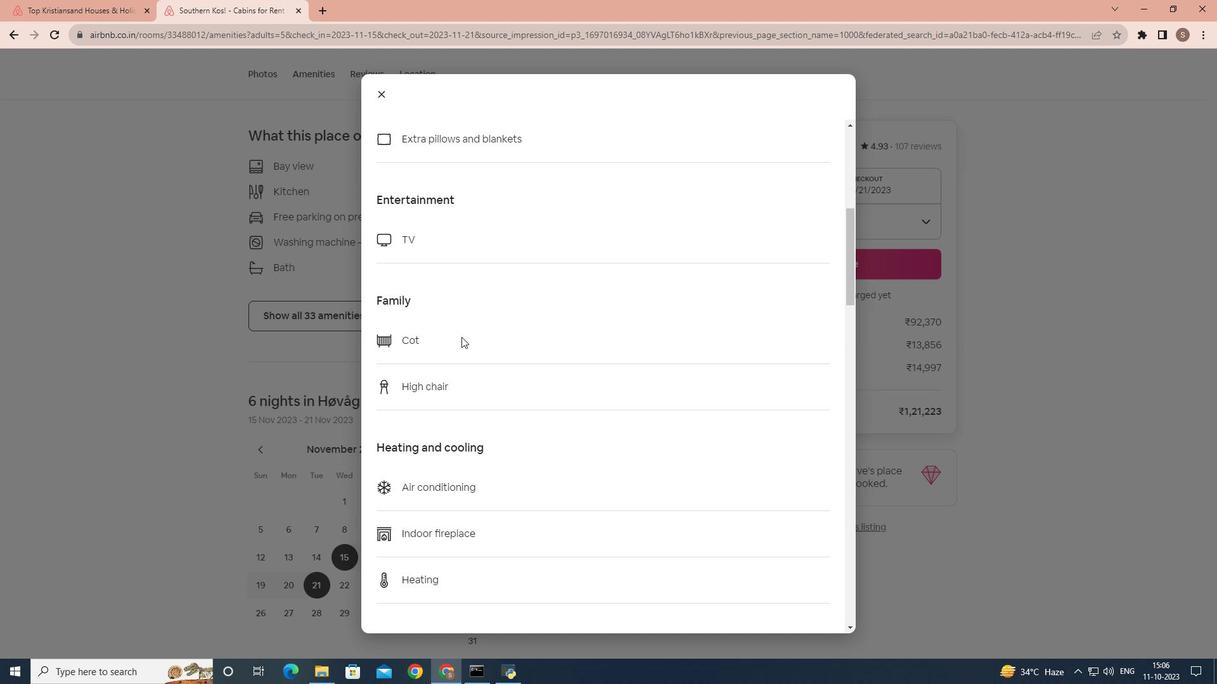 
Action: Mouse scrolled (461, 336) with delta (0, 0)
Screenshot: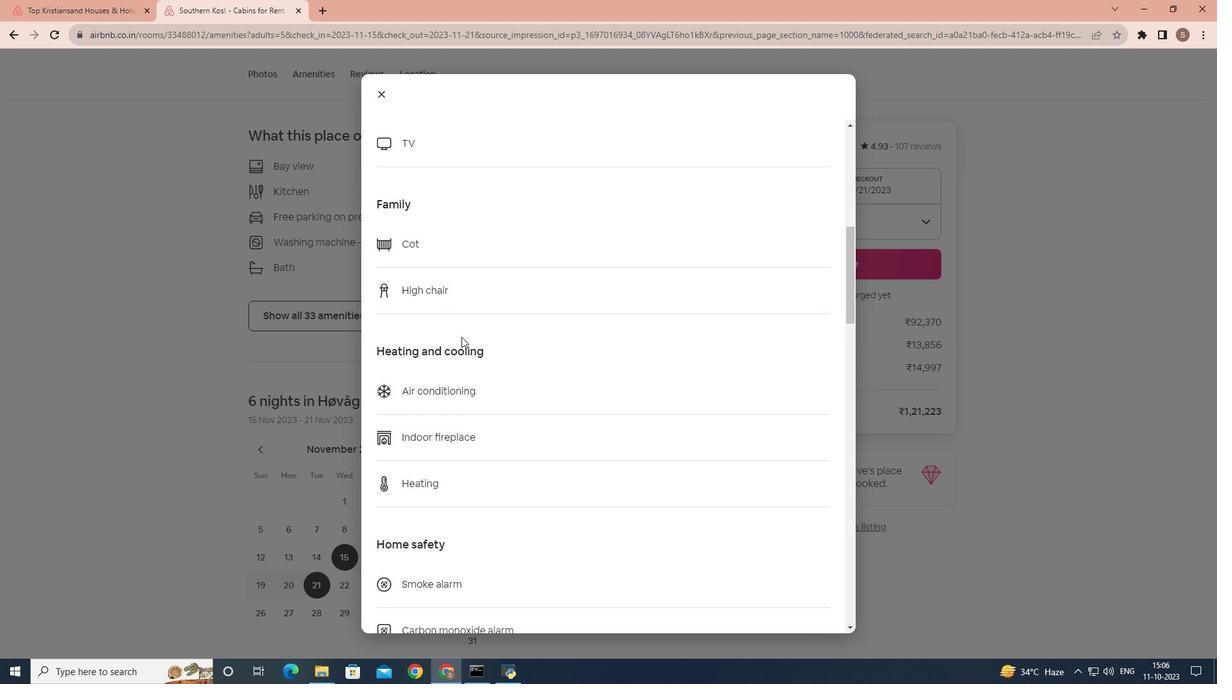 
Action: Mouse scrolled (461, 336) with delta (0, 0)
Screenshot: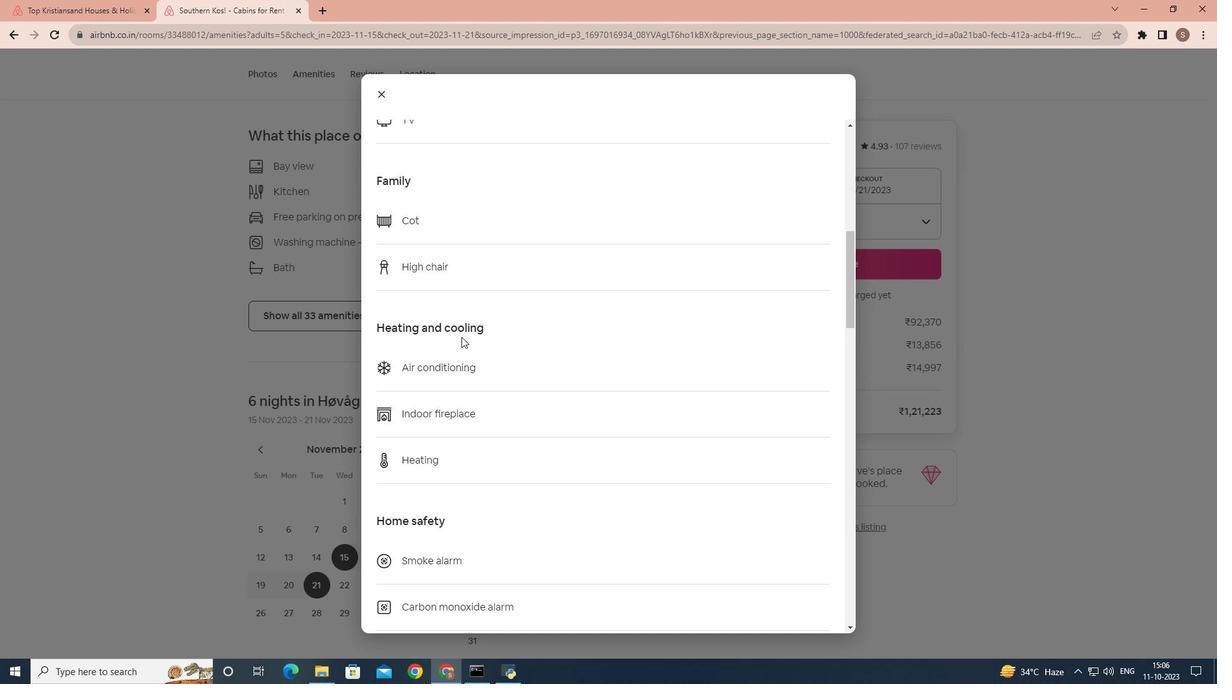 
Action: Mouse scrolled (461, 336) with delta (0, 0)
Screenshot: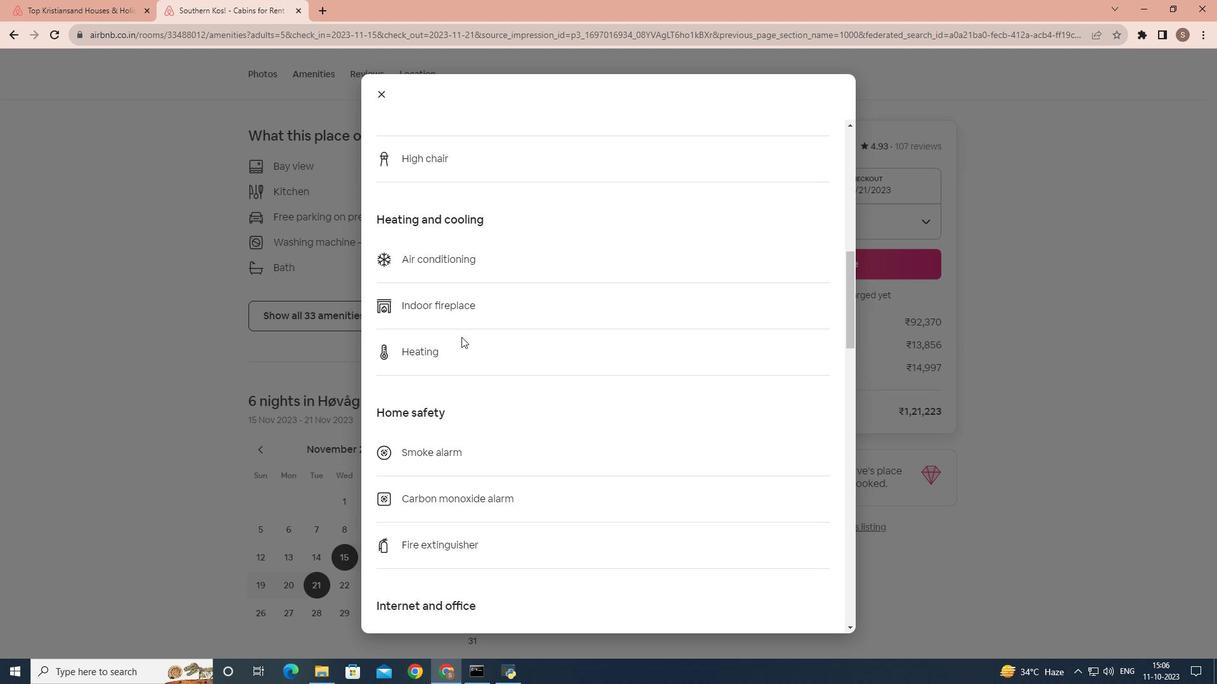 
Action: Mouse scrolled (461, 336) with delta (0, 0)
Screenshot: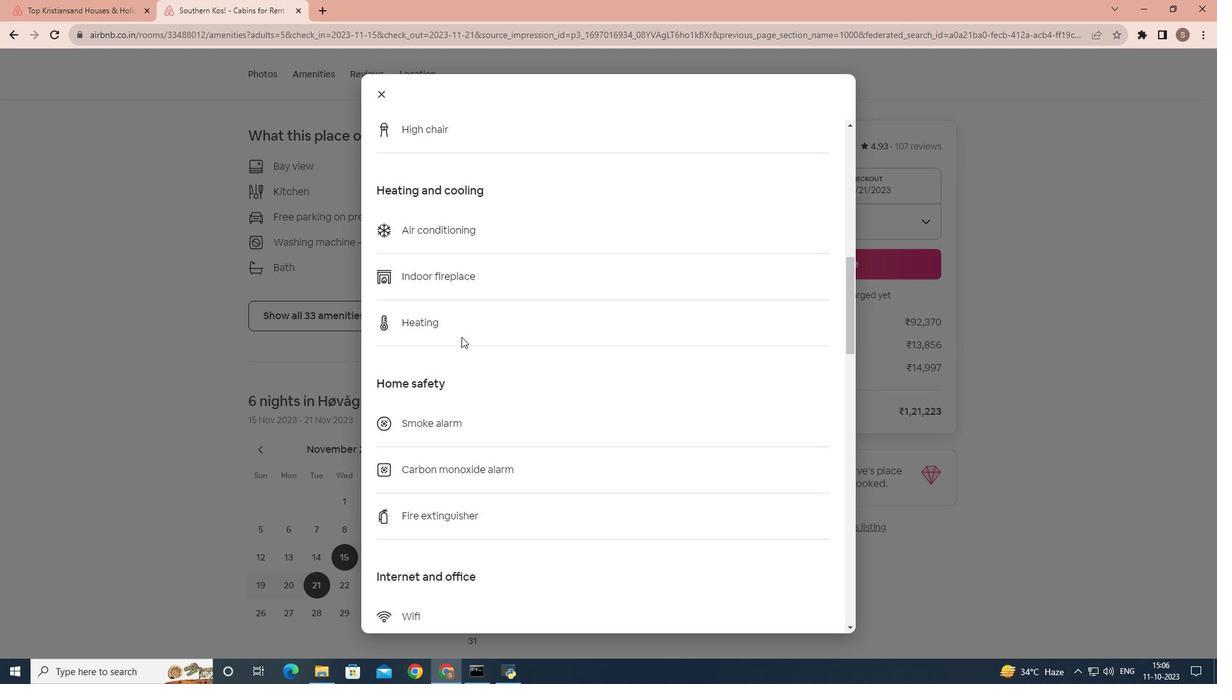 
Action: Mouse scrolled (461, 336) with delta (0, 0)
Screenshot: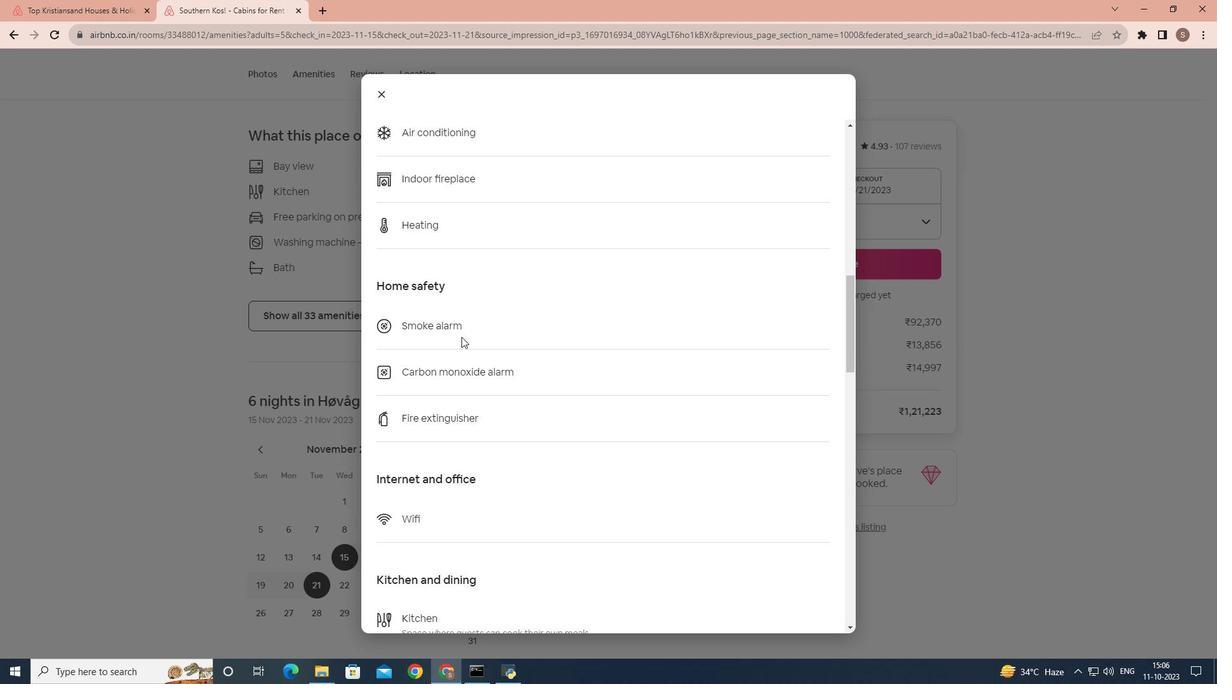 
Action: Mouse scrolled (461, 336) with delta (0, 0)
Screenshot: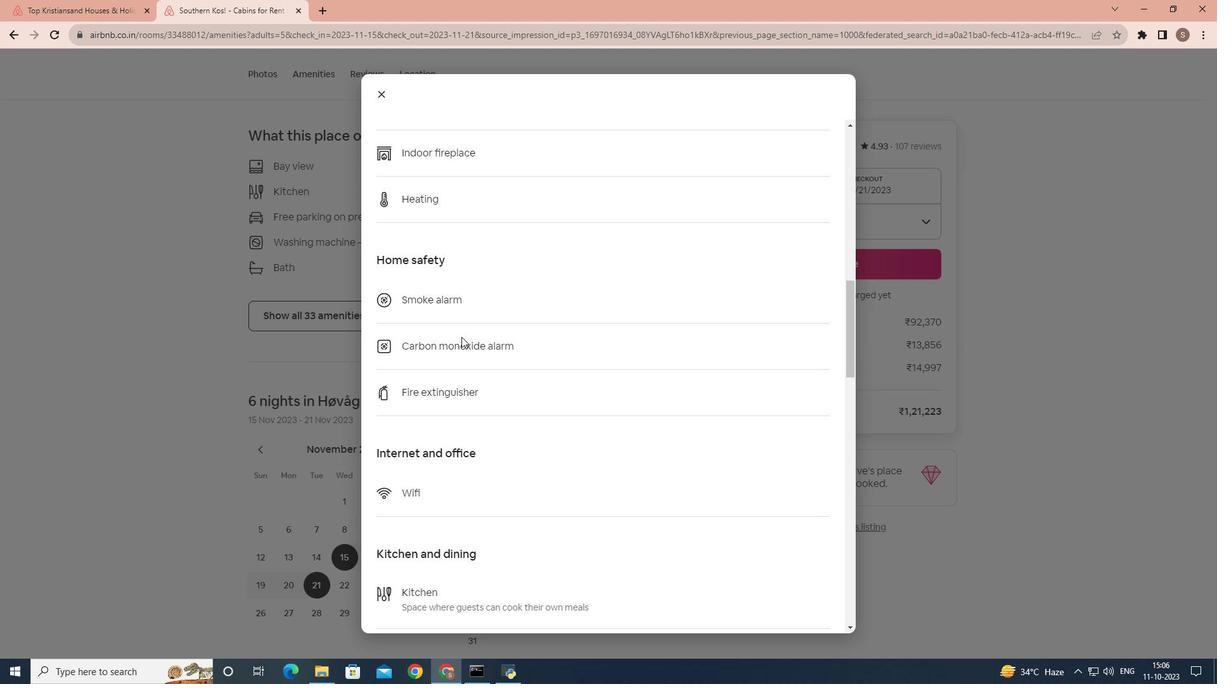 
Action: Mouse scrolled (461, 336) with delta (0, 0)
Screenshot: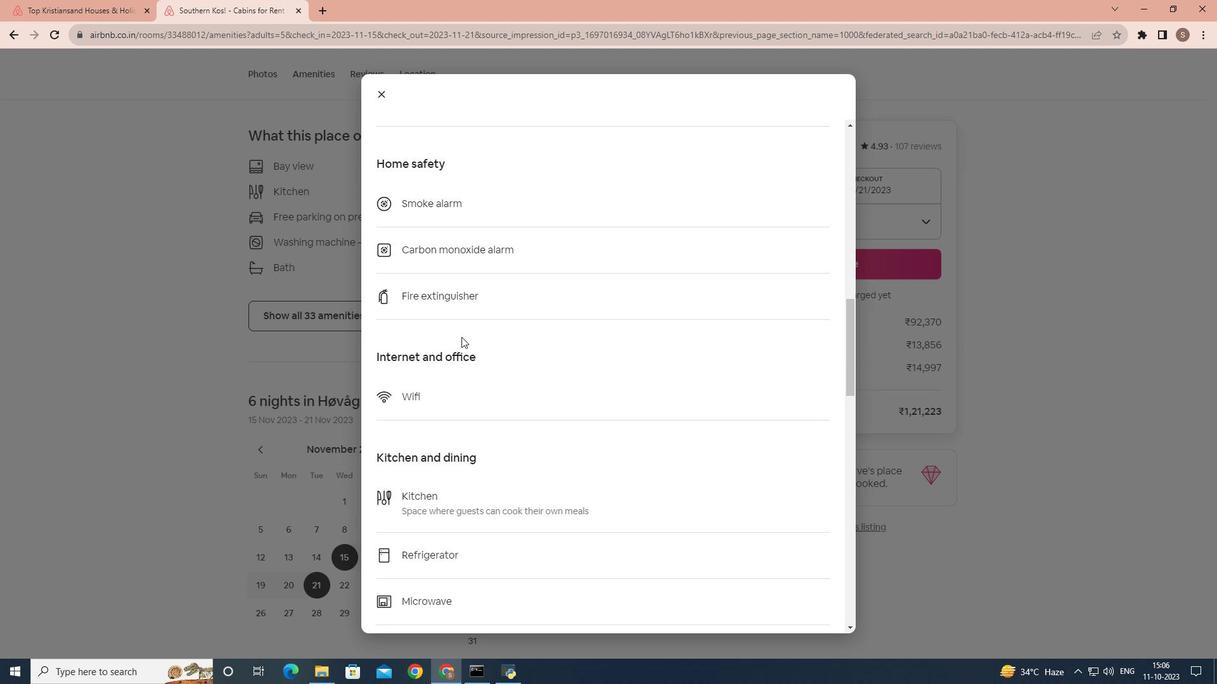 
Action: Mouse scrolled (461, 336) with delta (0, 0)
Screenshot: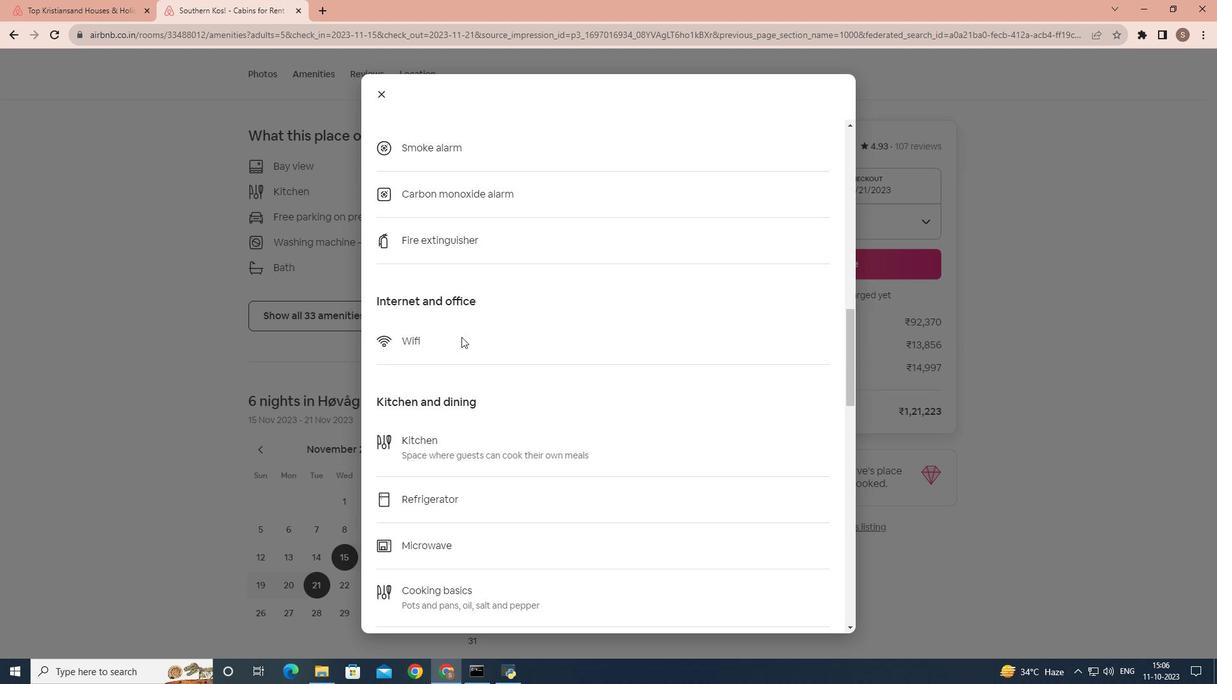 
Action: Mouse scrolled (461, 337) with delta (0, 0)
Screenshot: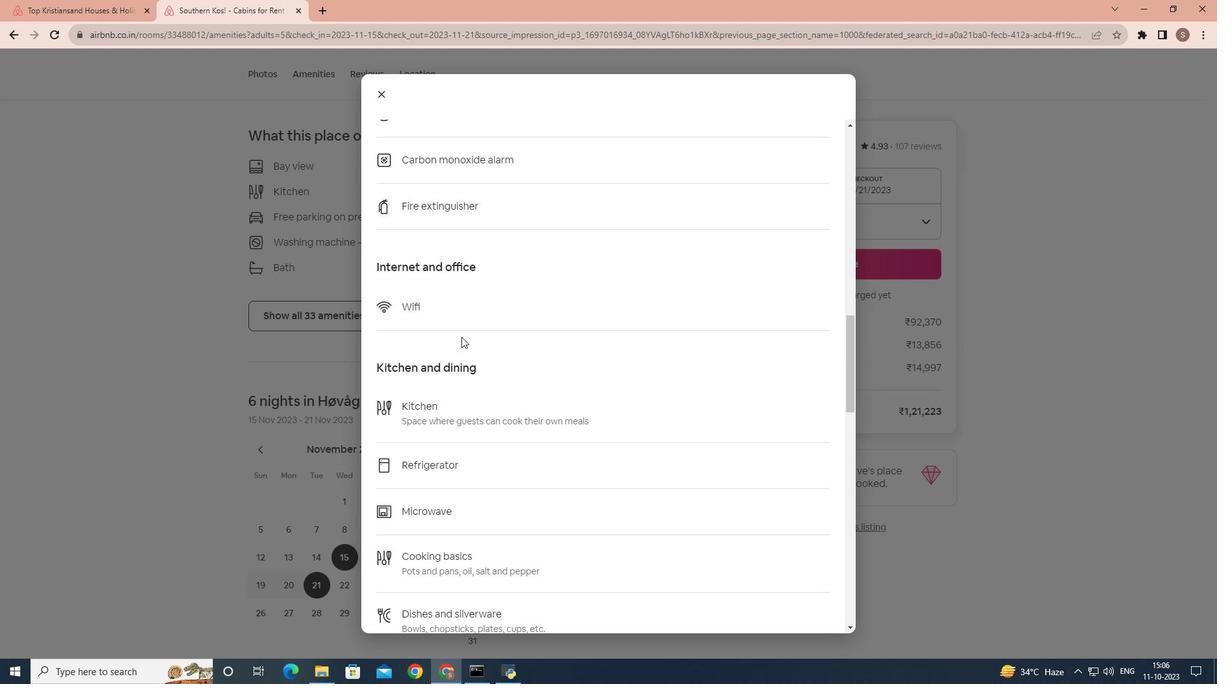 
Action: Mouse scrolled (461, 336) with delta (0, 0)
Screenshot: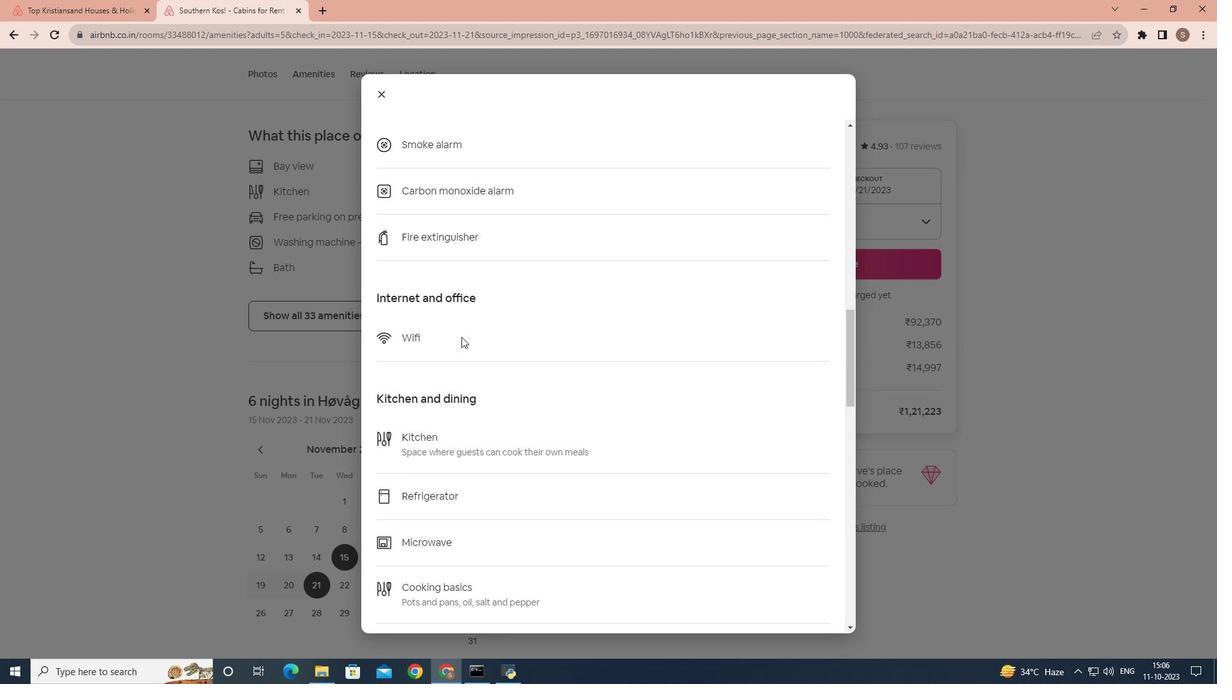 
Action: Mouse scrolled (461, 336) with delta (0, 0)
Screenshot: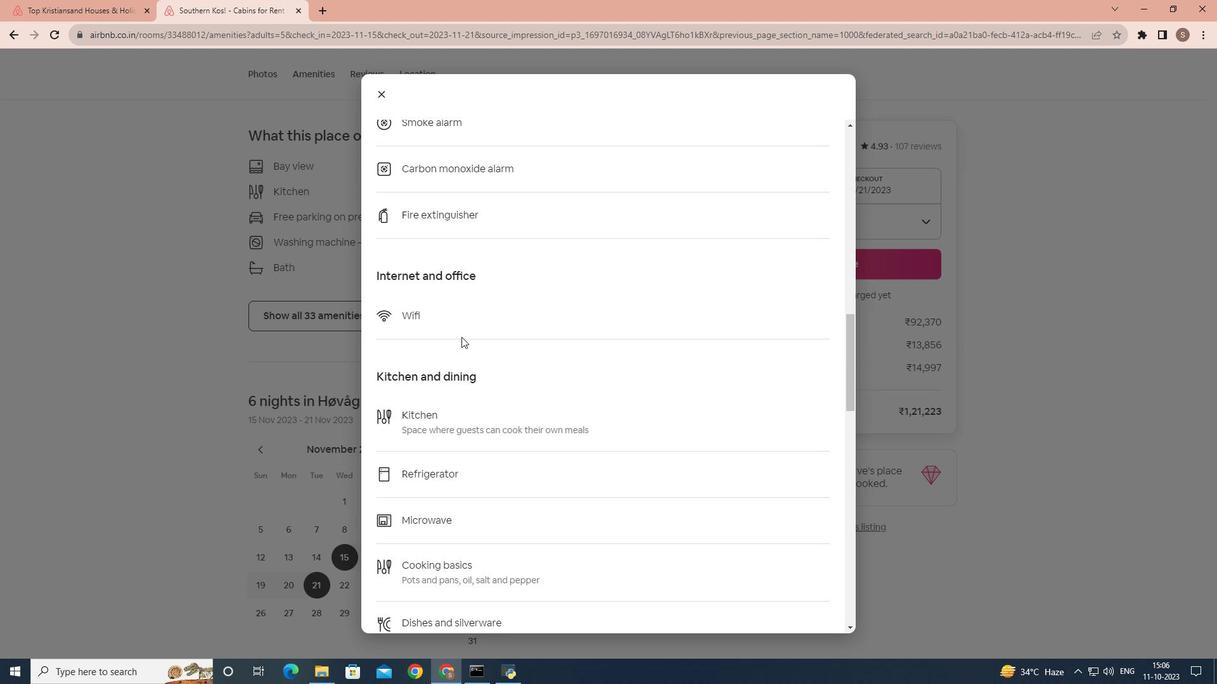 
Action: Mouse scrolled (461, 336) with delta (0, 0)
Screenshot: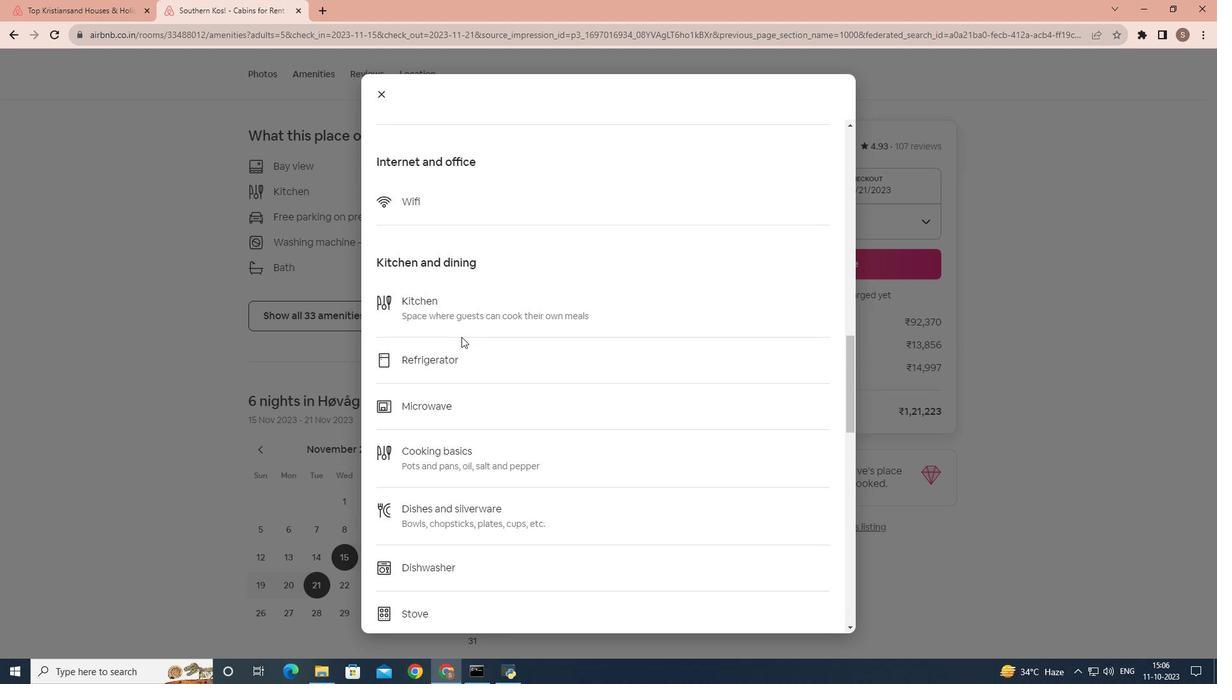 
Action: Mouse scrolled (461, 336) with delta (0, 0)
Screenshot: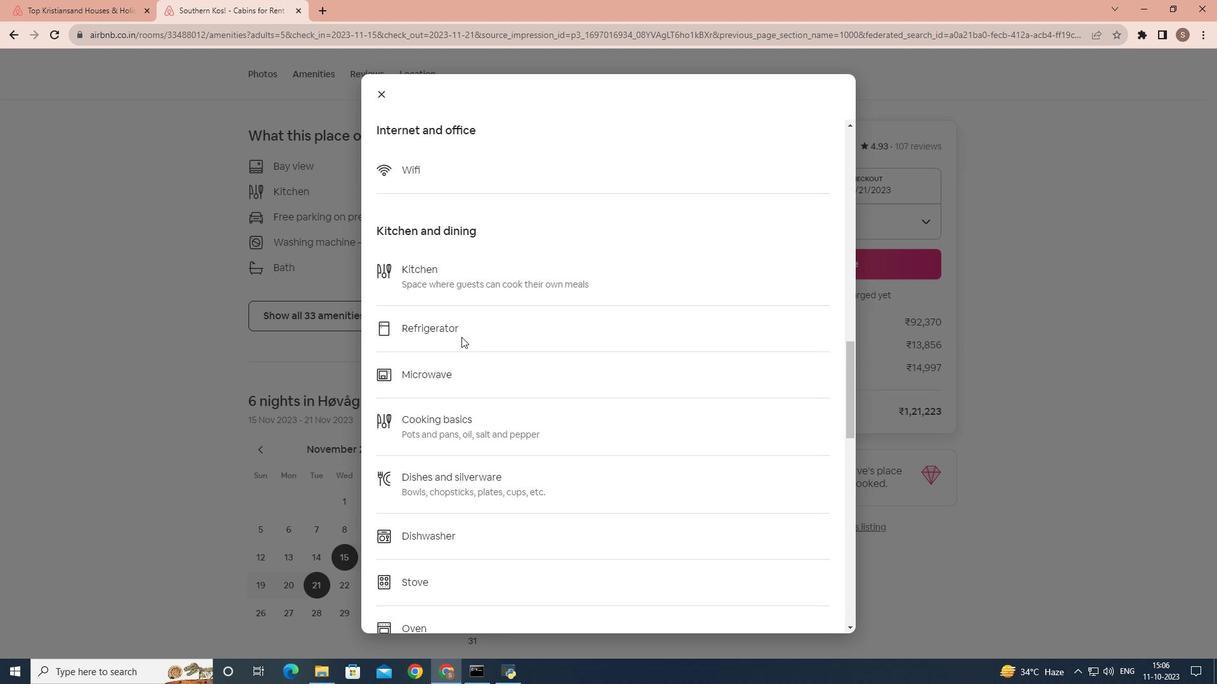 
Action: Mouse scrolled (461, 336) with delta (0, 0)
Screenshot: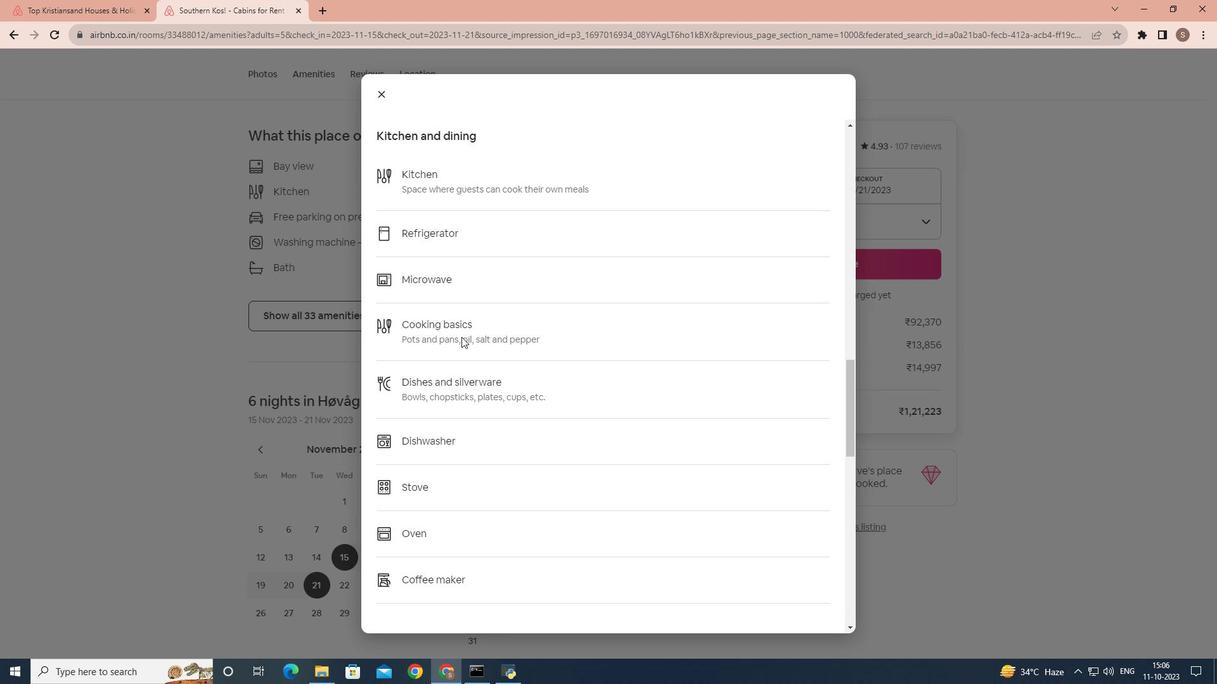 
Action: Mouse scrolled (461, 336) with delta (0, 0)
Screenshot: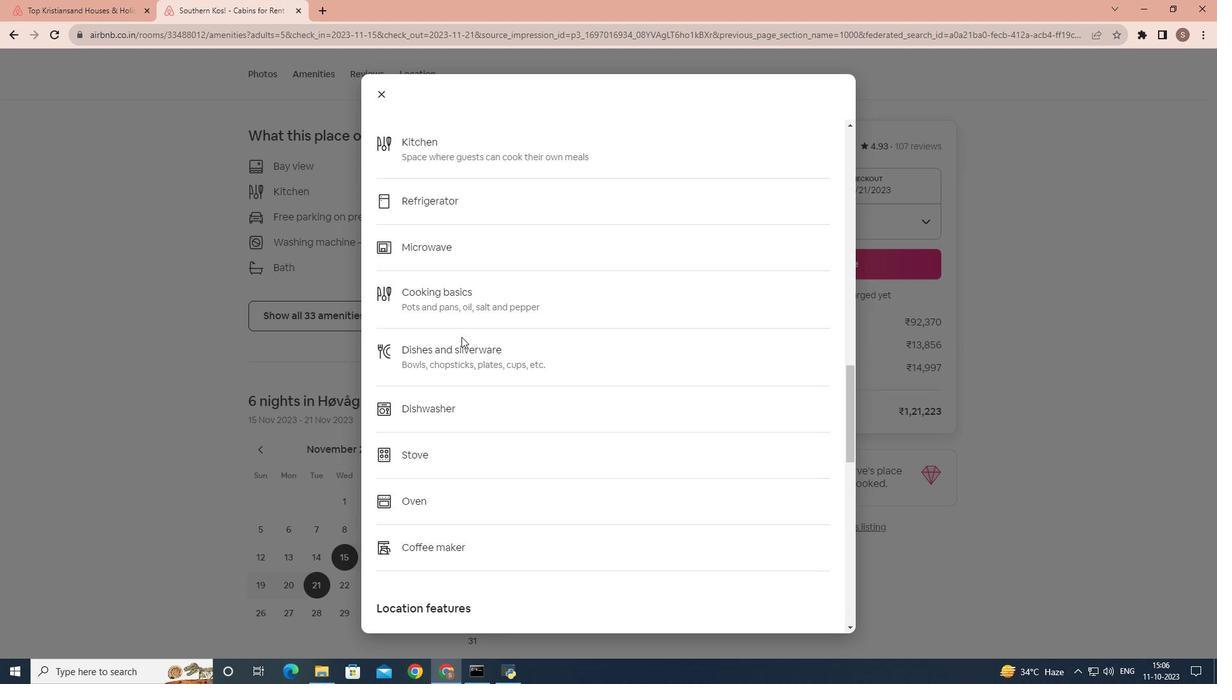 
Action: Mouse scrolled (461, 336) with delta (0, 0)
Screenshot: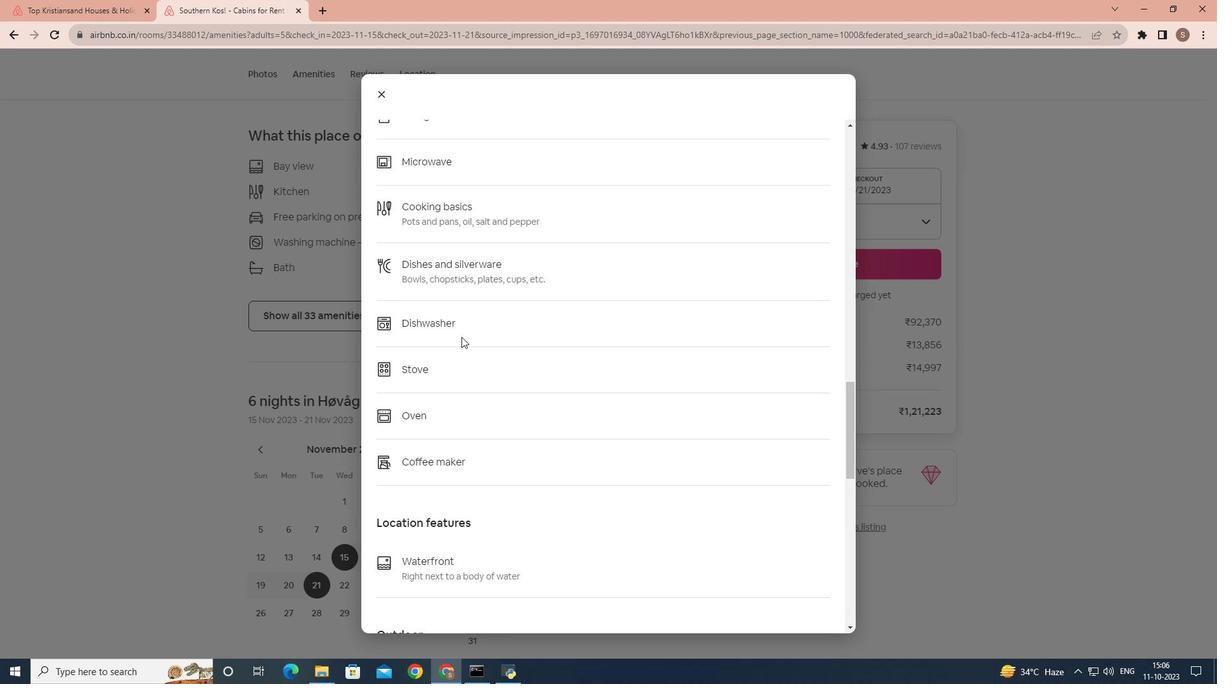 
Action: Mouse scrolled (461, 336) with delta (0, 0)
Screenshot: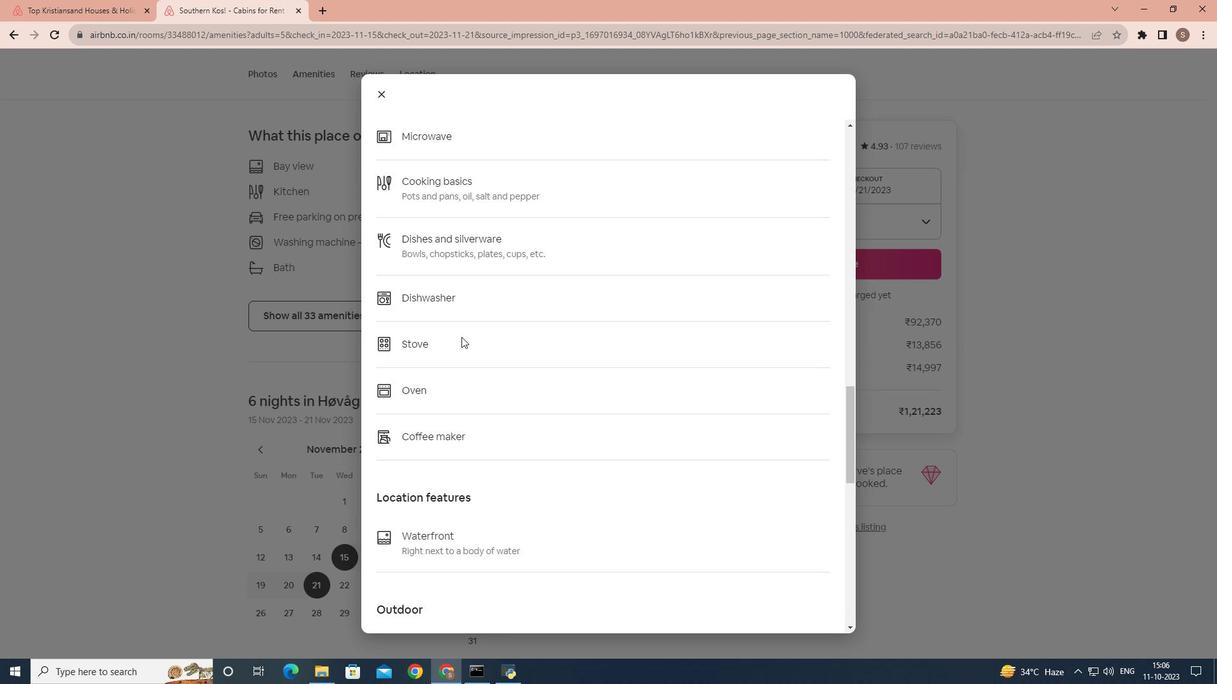 
Action: Mouse scrolled (461, 336) with delta (0, 0)
Screenshot: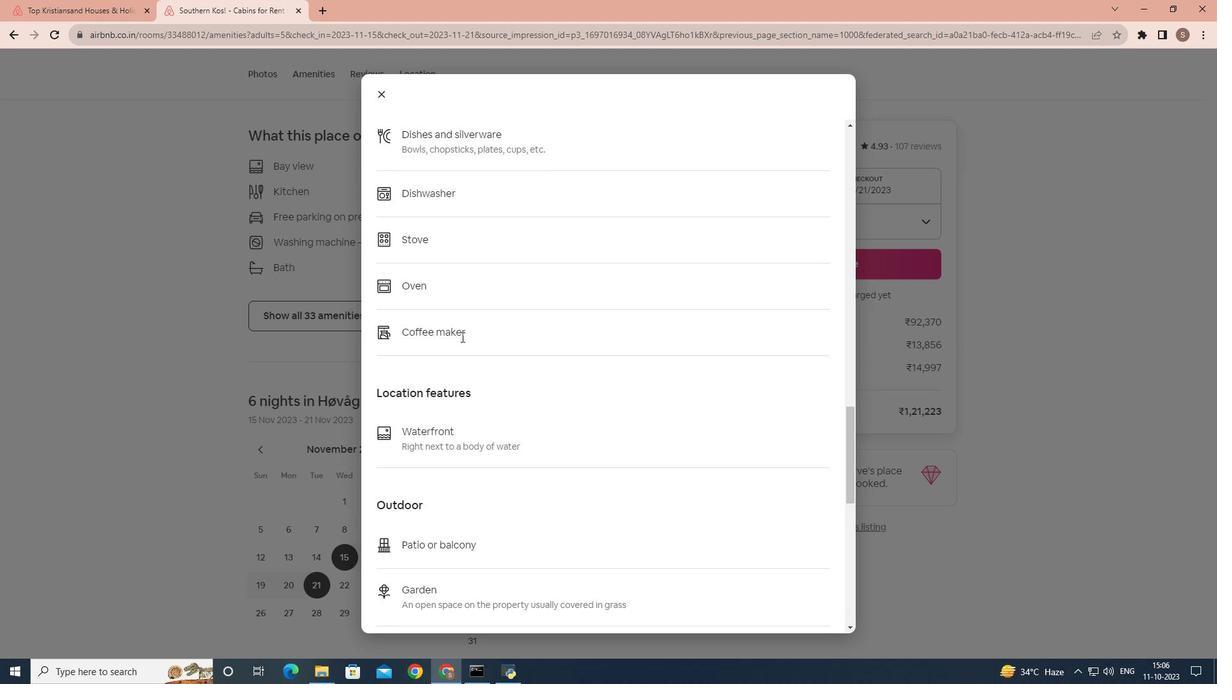 
Action: Mouse scrolled (461, 336) with delta (0, 0)
Screenshot: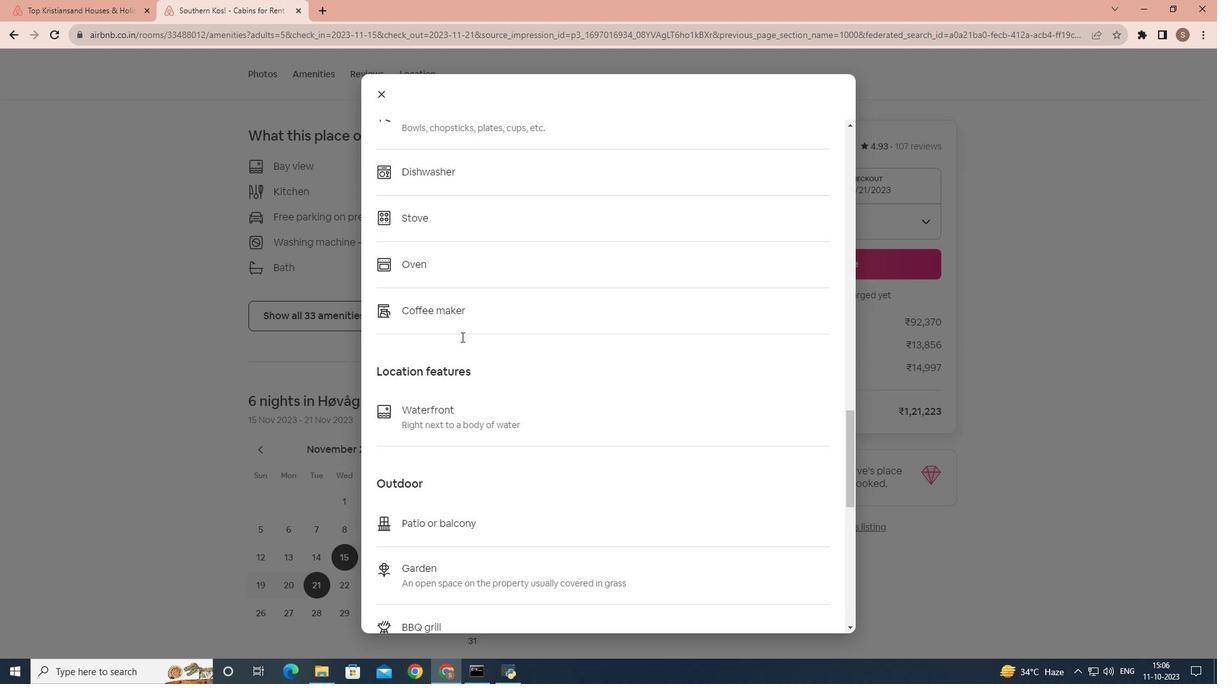 
Action: Mouse scrolled (461, 336) with delta (0, 0)
Screenshot: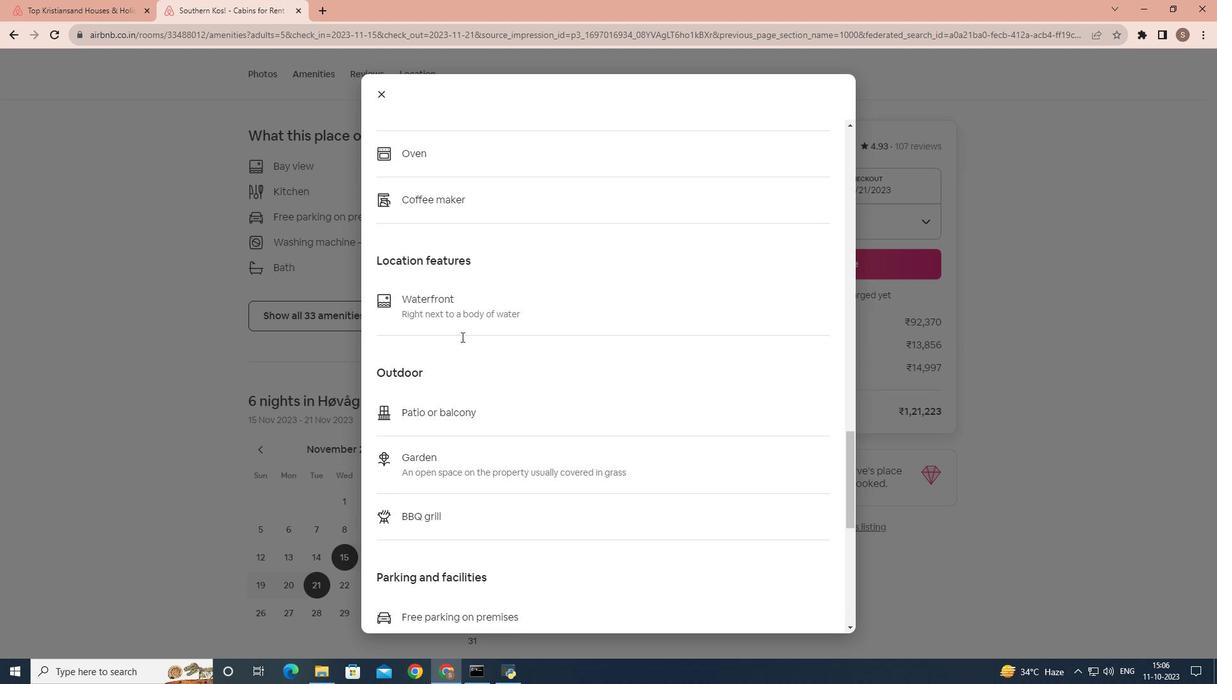 
Action: Mouse scrolled (461, 336) with delta (0, 0)
Screenshot: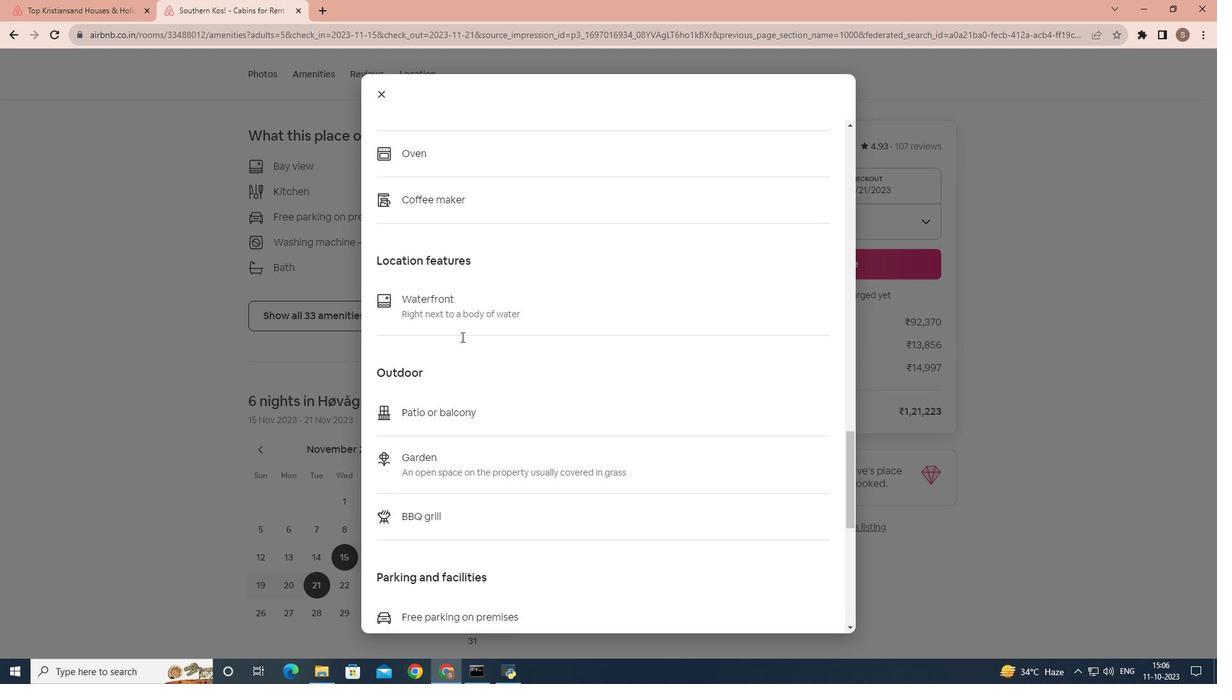 
Action: Mouse scrolled (461, 336) with delta (0, 0)
Screenshot: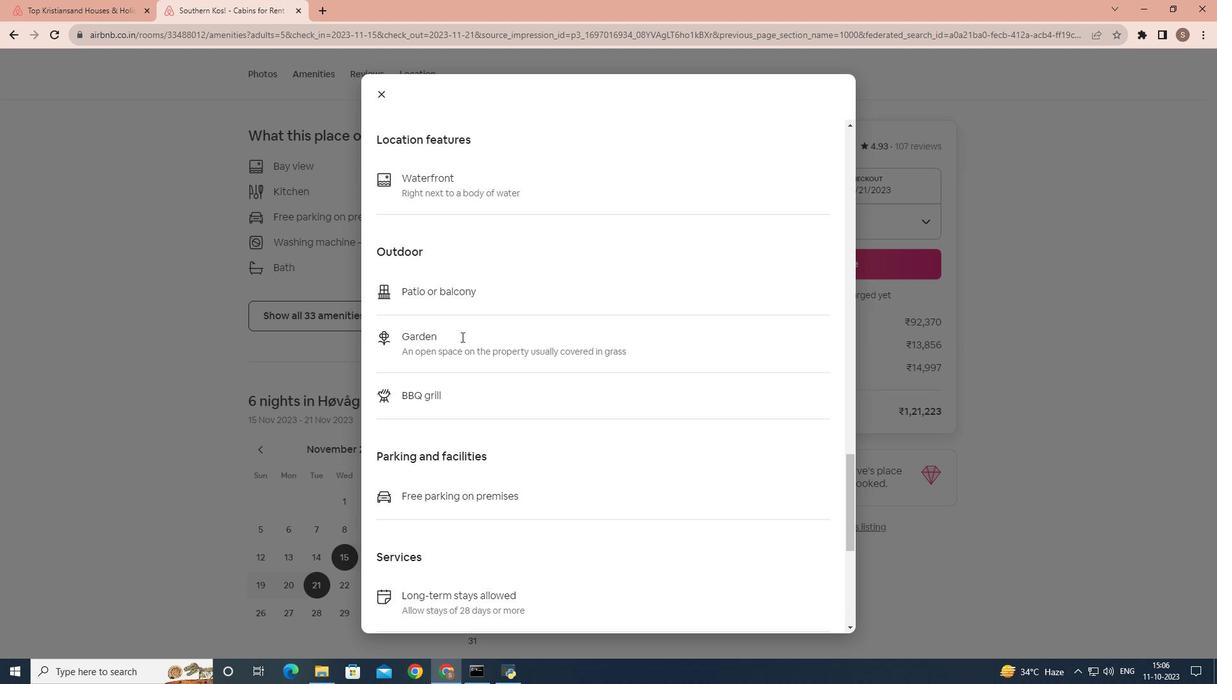 
Action: Mouse scrolled (461, 336) with delta (0, 0)
Screenshot: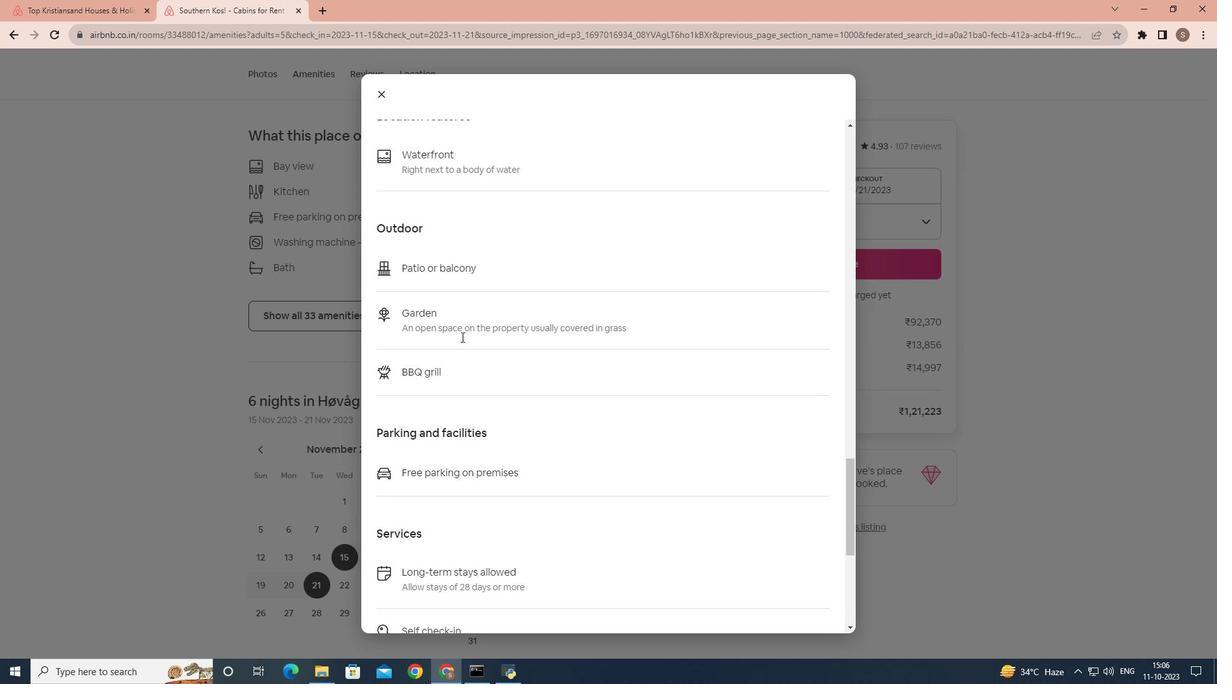 
Action: Mouse scrolled (461, 336) with delta (0, 0)
Screenshot: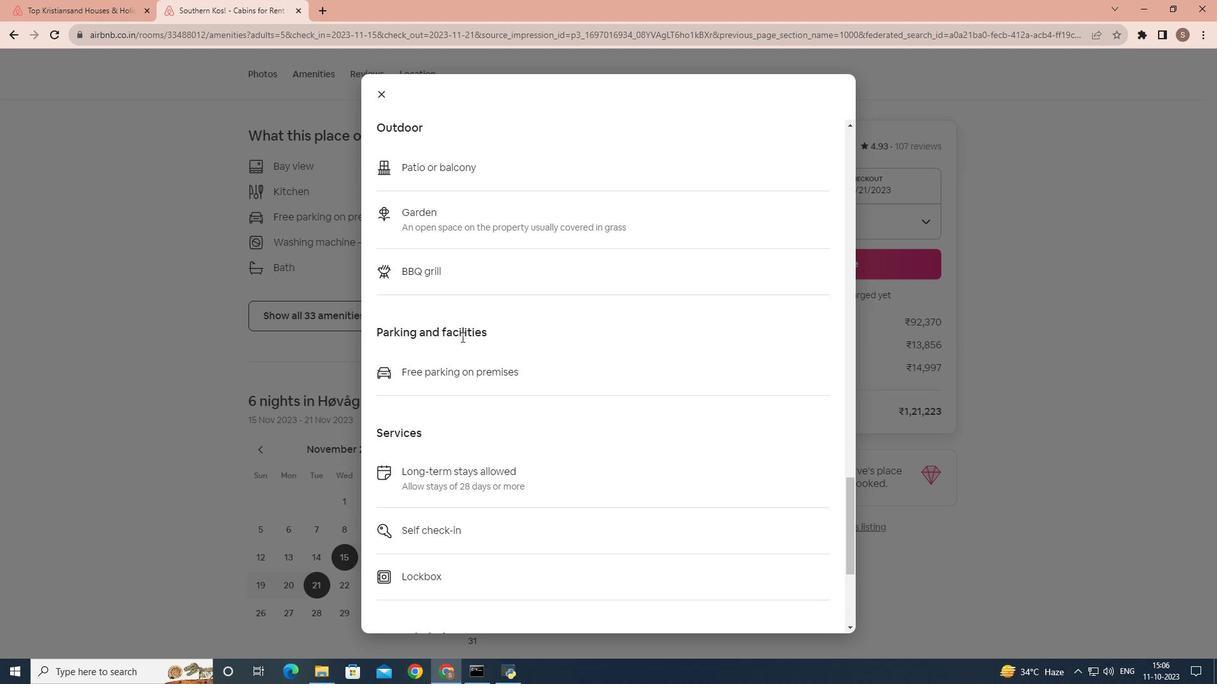 
Action: Mouse scrolled (461, 336) with delta (0, 0)
Screenshot: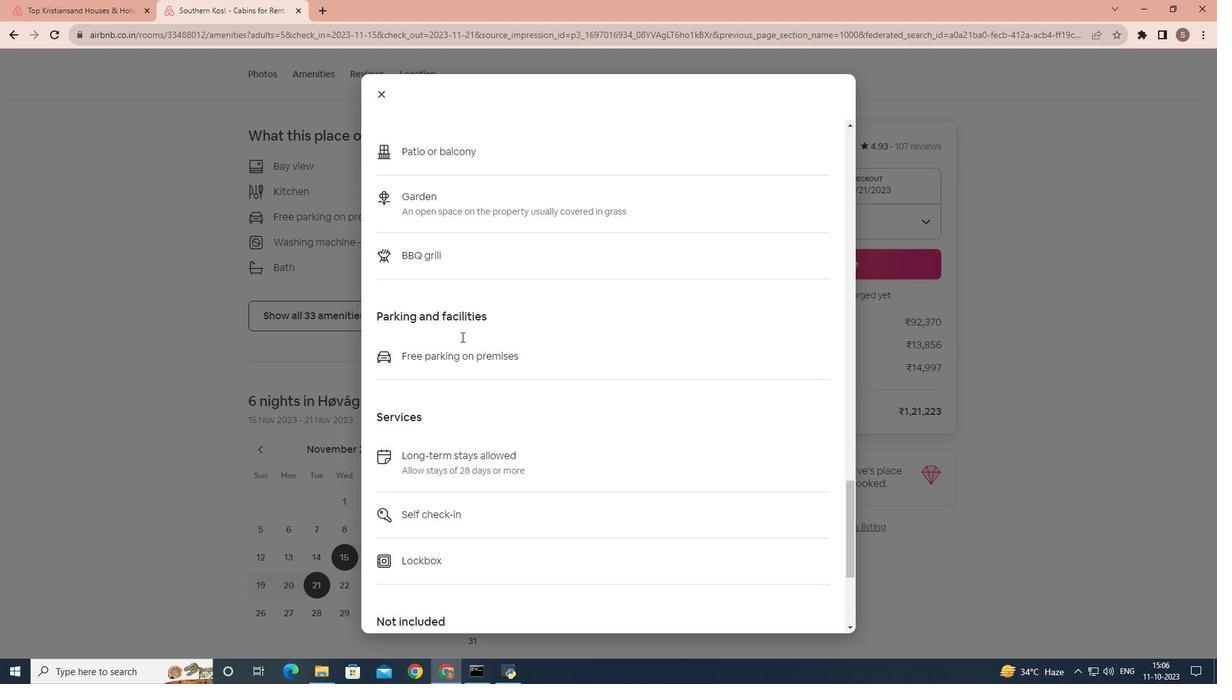 
Action: Mouse scrolled (461, 336) with delta (0, 0)
Screenshot: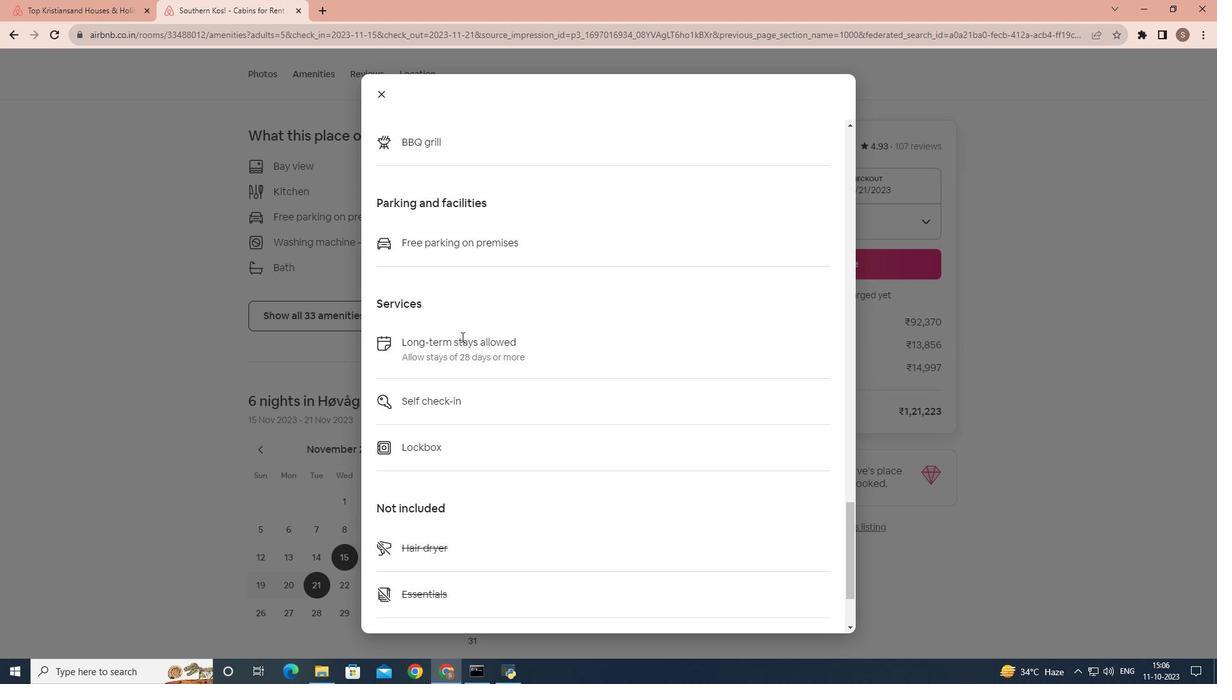 
Action: Mouse scrolled (461, 336) with delta (0, 0)
Screenshot: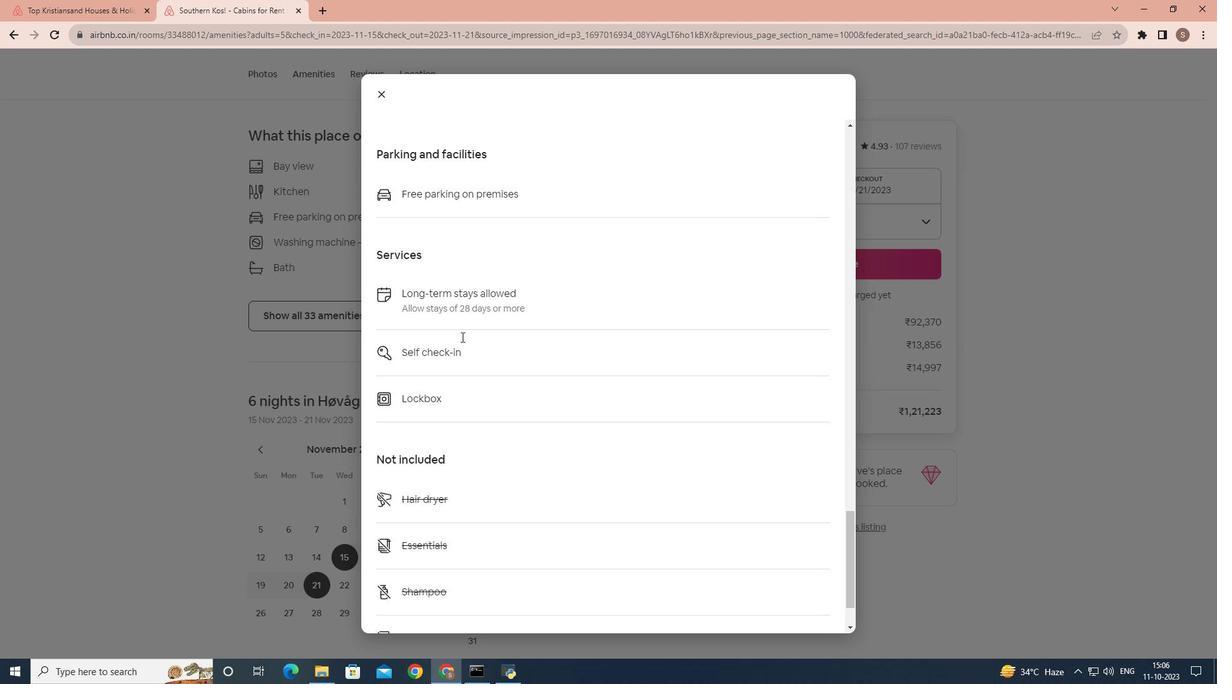 
Action: Mouse scrolled (461, 336) with delta (0, 0)
Screenshot: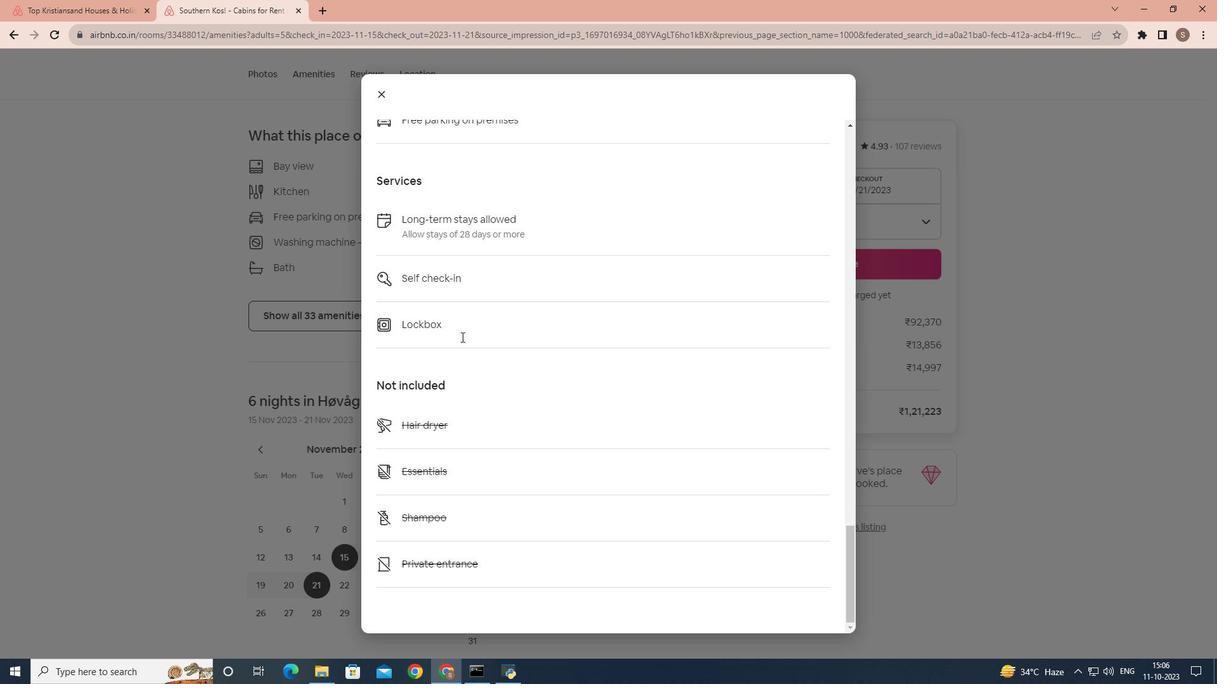 
Action: Mouse scrolled (461, 336) with delta (0, 0)
Screenshot: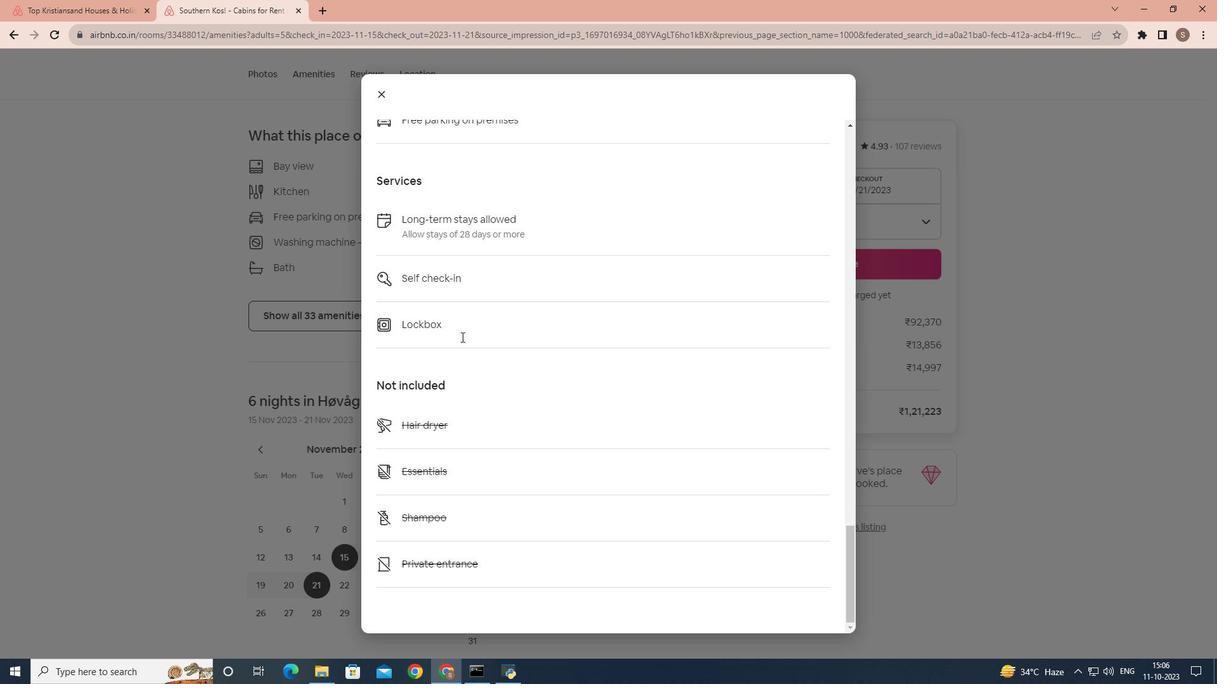 
Action: Mouse scrolled (461, 336) with delta (0, 0)
Screenshot: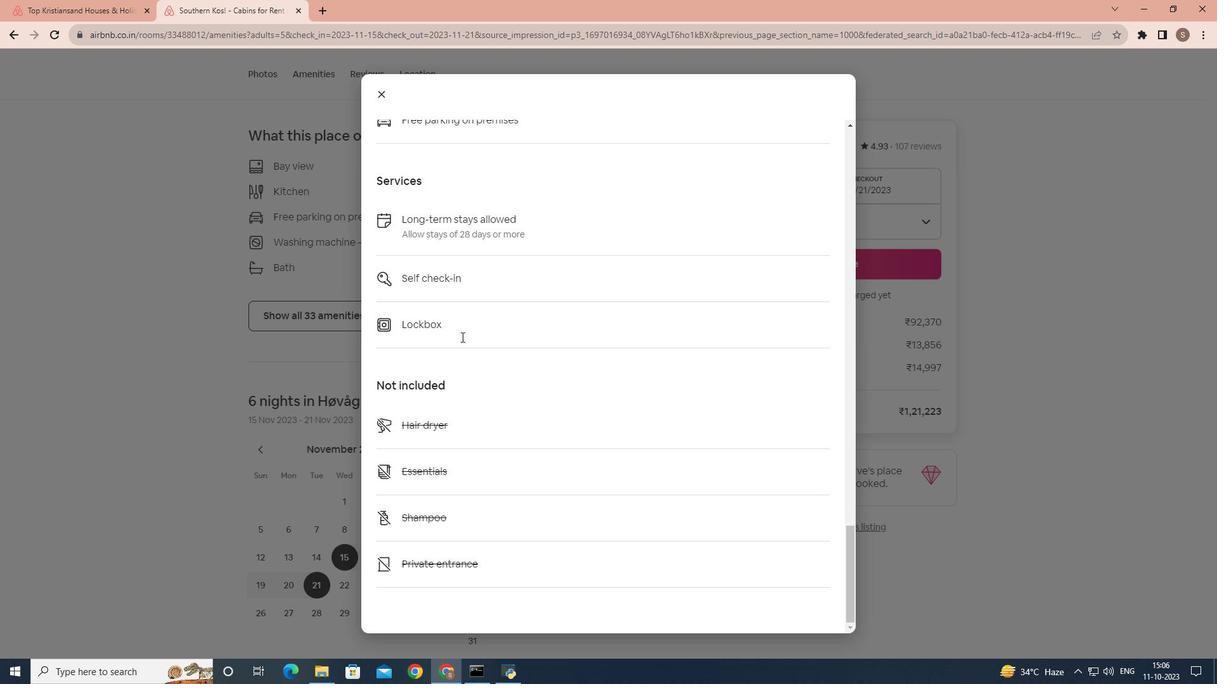 
Action: Mouse scrolled (461, 336) with delta (0, 0)
Screenshot: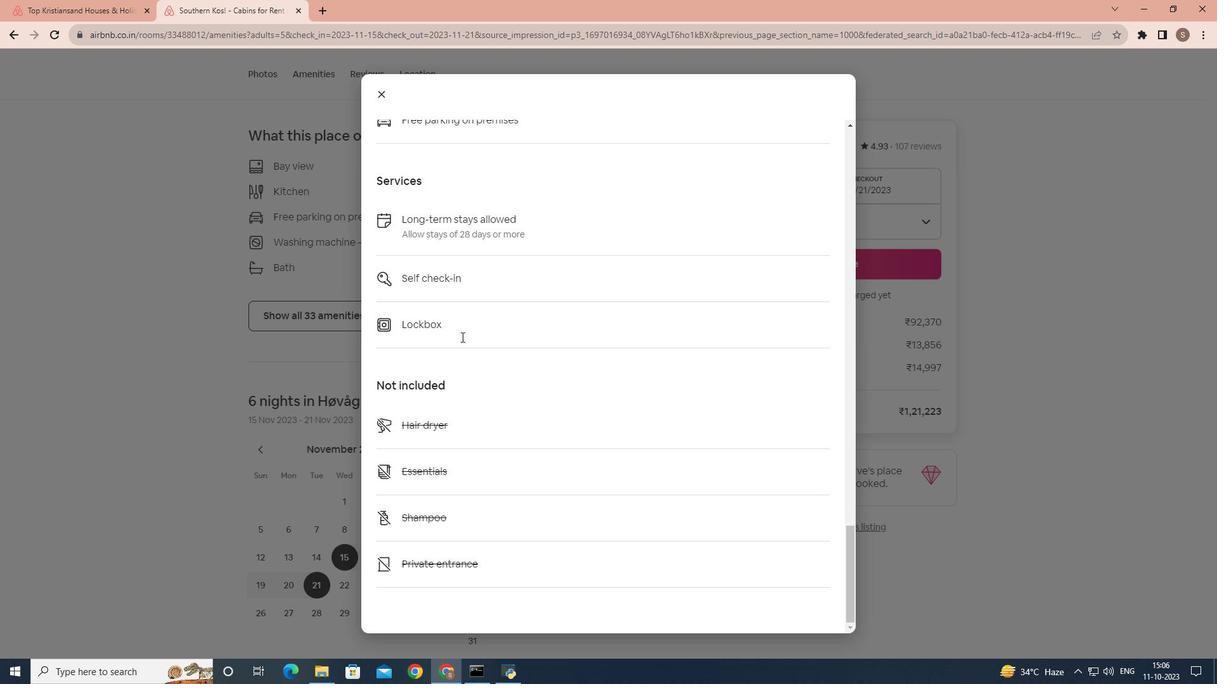 
Action: Mouse scrolled (461, 336) with delta (0, 0)
Screenshot: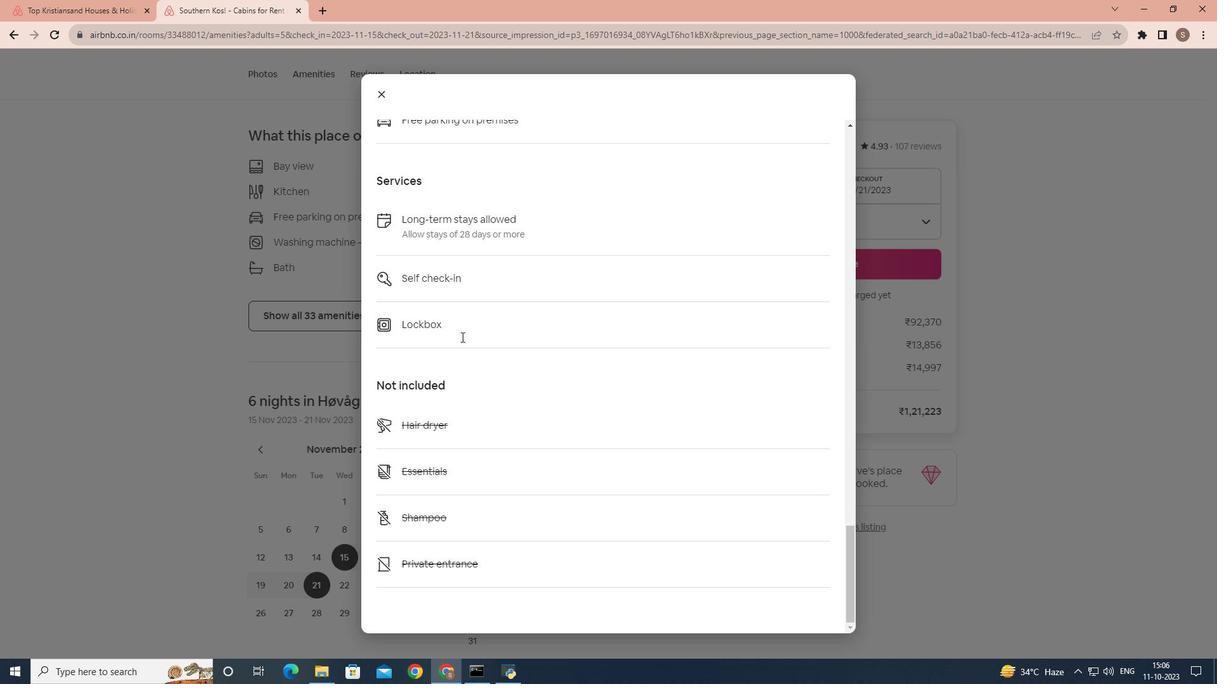
Action: Mouse scrolled (461, 336) with delta (0, 0)
Screenshot: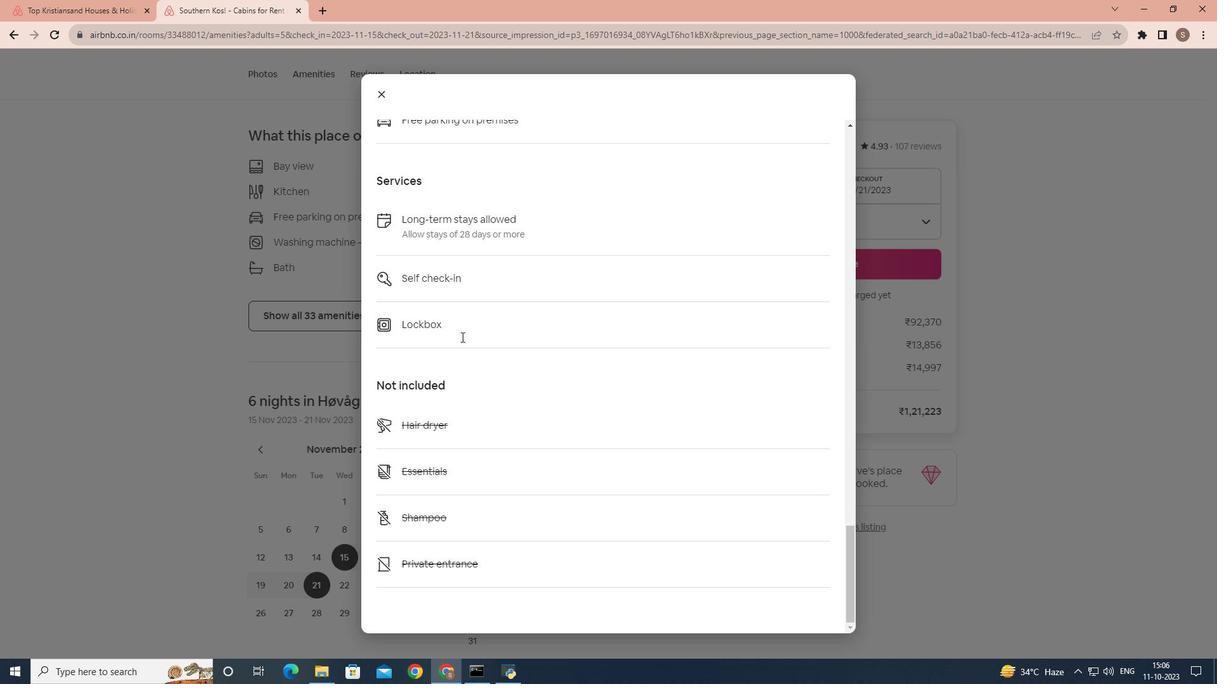 
Action: Mouse scrolled (461, 336) with delta (0, 0)
Screenshot: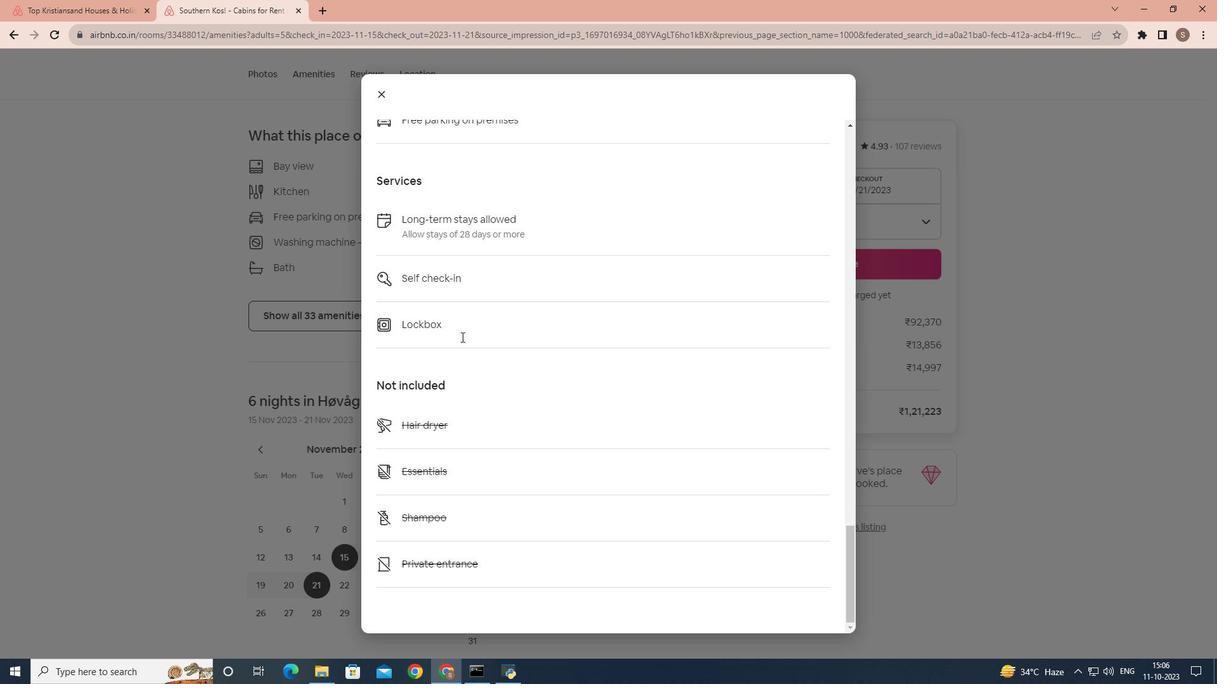 
Action: Mouse moved to (385, 95)
Screenshot: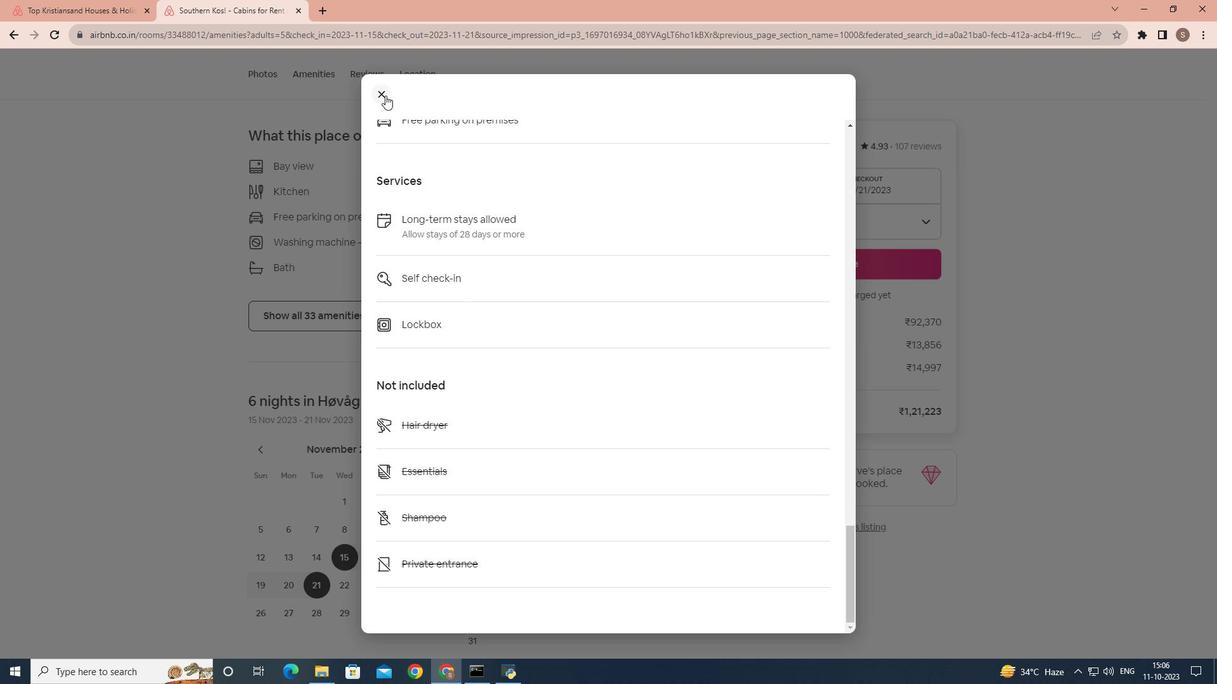 
Action: Mouse pressed left at (385, 95)
Screenshot: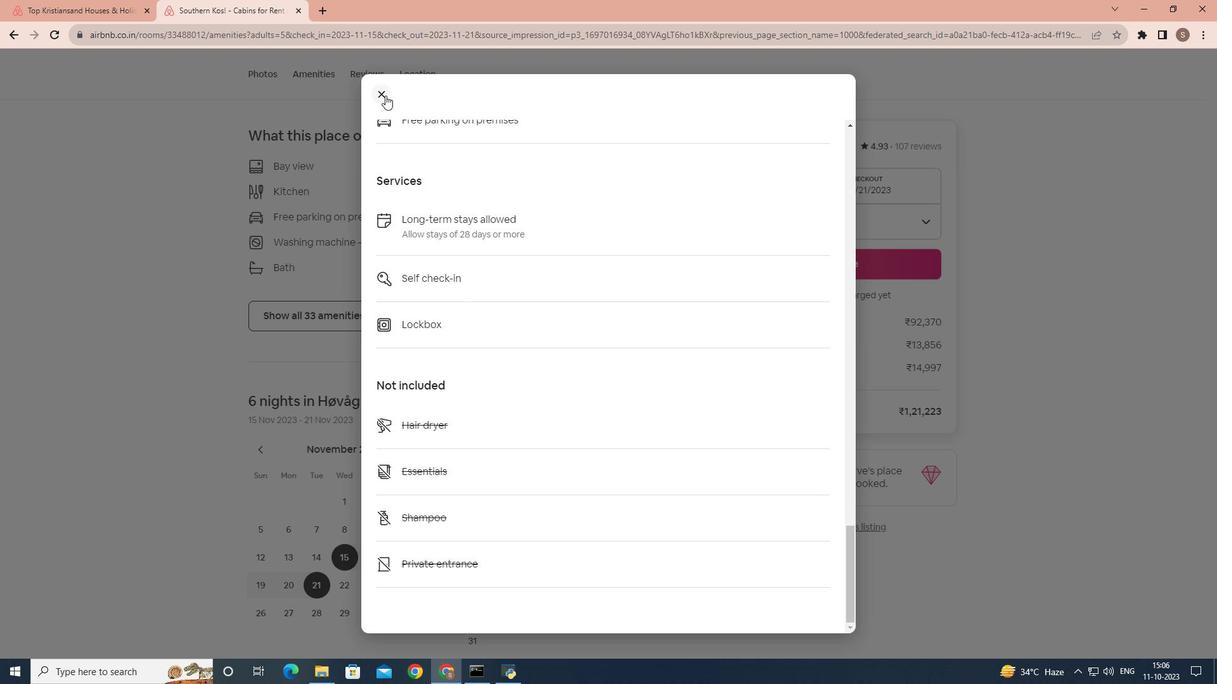 
Action: Mouse moved to (332, 353)
Screenshot: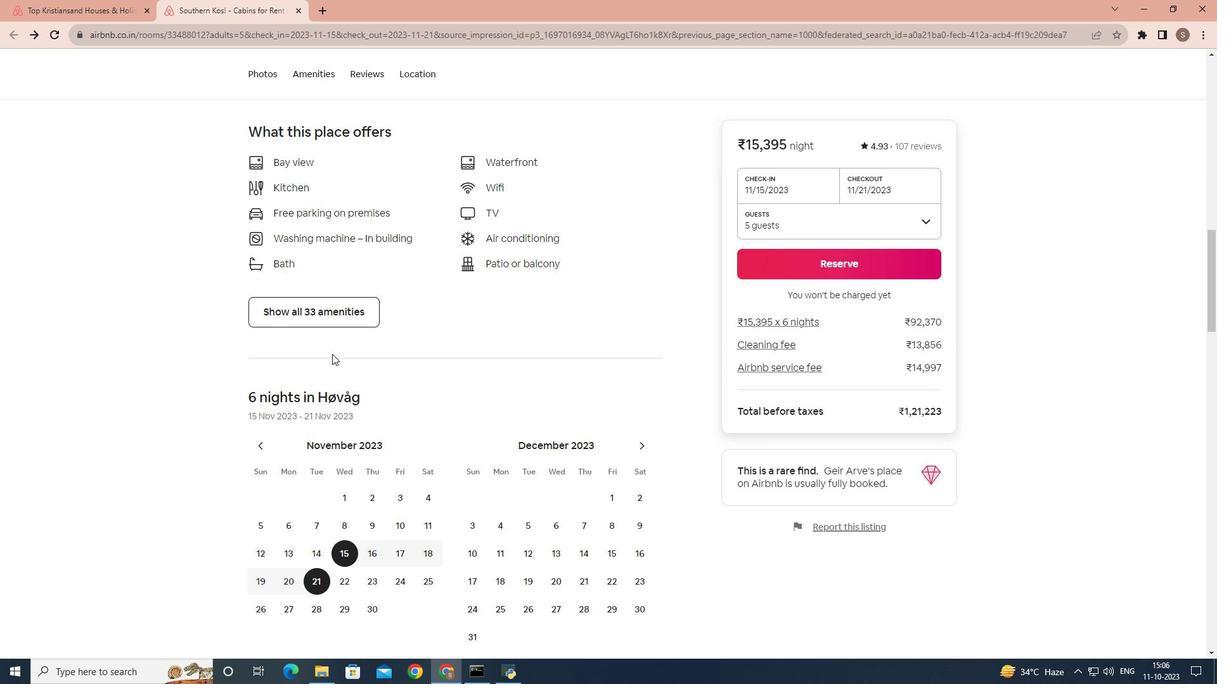 
Action: Mouse scrolled (332, 353) with delta (0, 0)
Screenshot: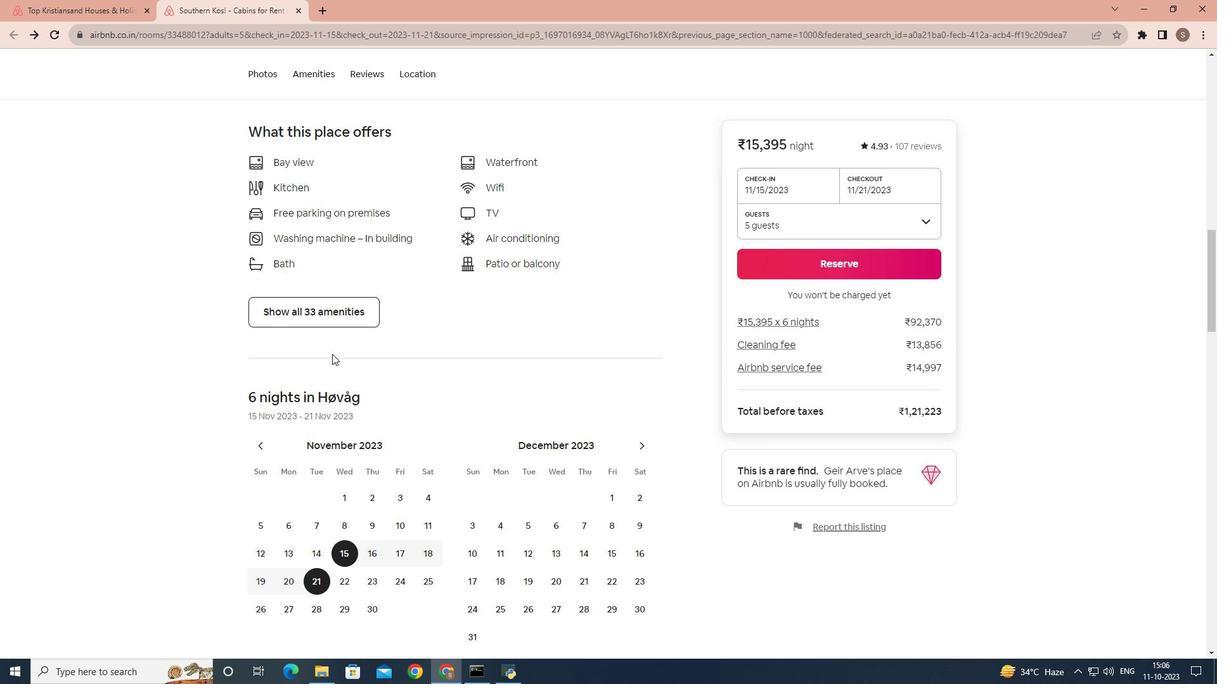 
Action: Mouse moved to (332, 354)
Screenshot: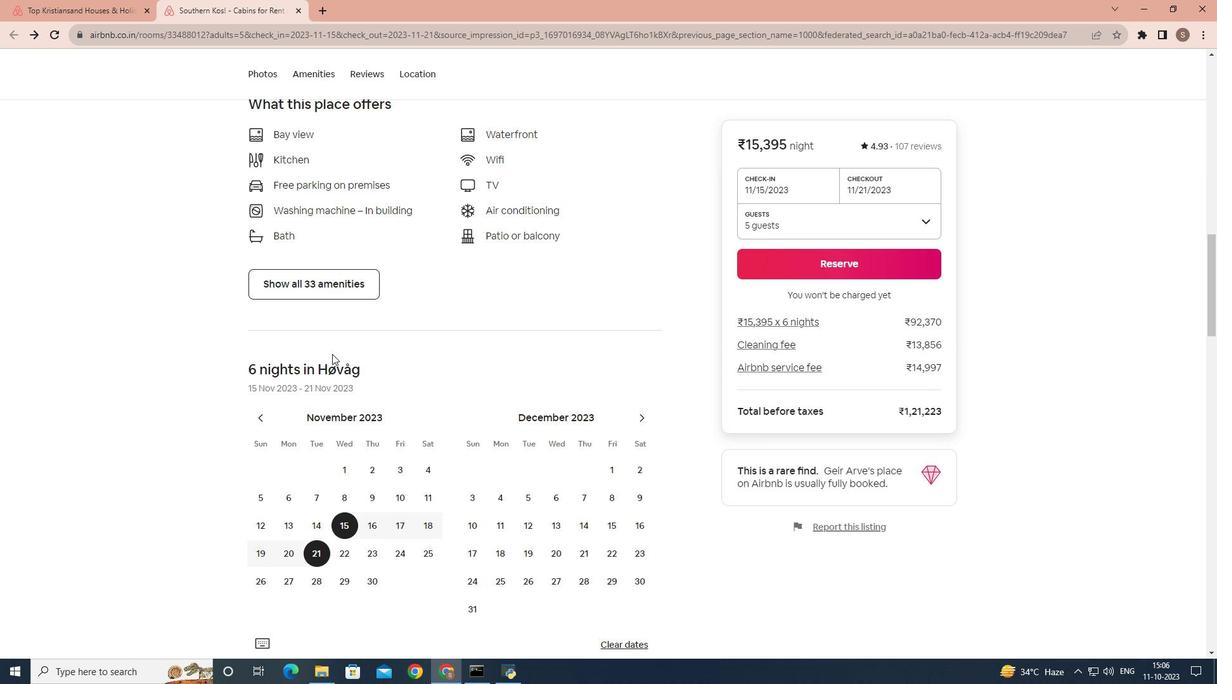 
Action: Mouse scrolled (332, 353) with delta (0, 0)
Screenshot: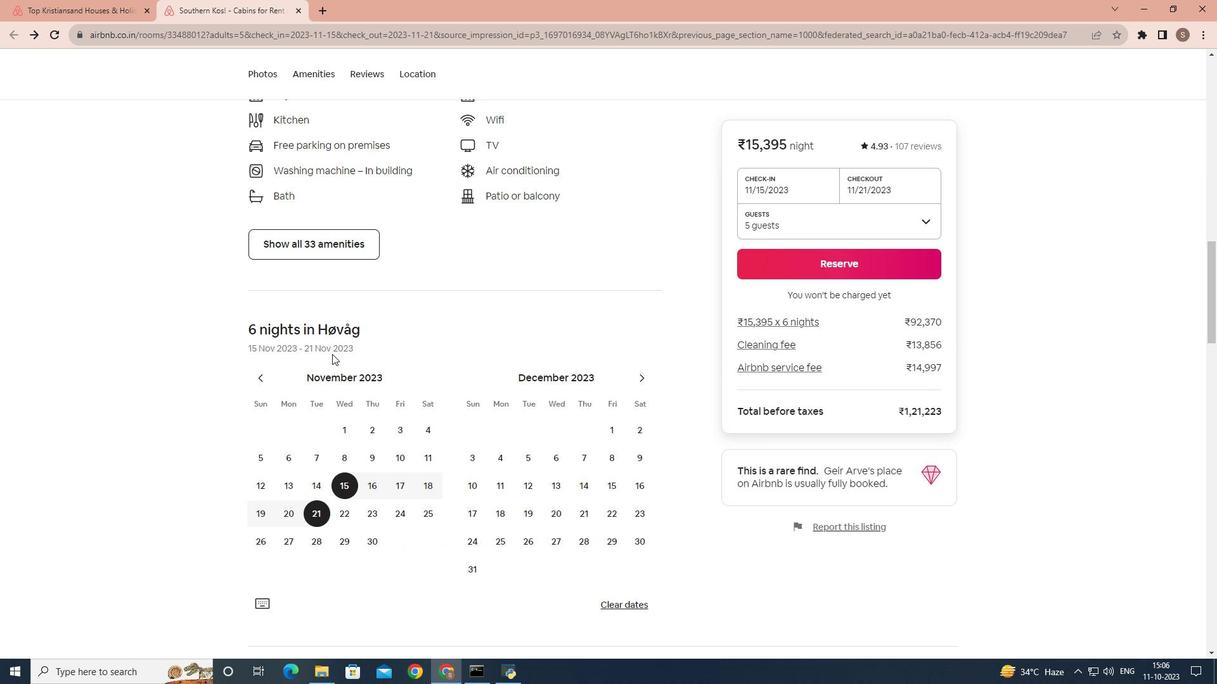 
Action: Mouse scrolled (332, 353) with delta (0, 0)
Screenshot: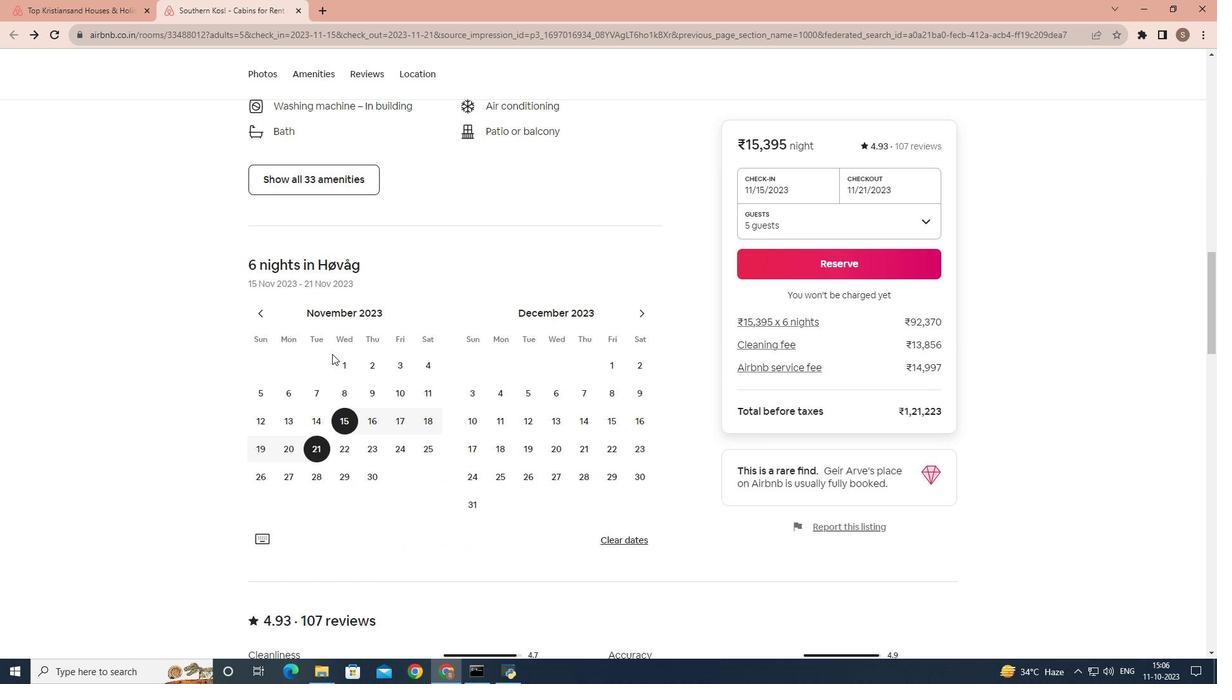 
Action: Mouse scrolled (332, 353) with delta (0, 0)
Screenshot: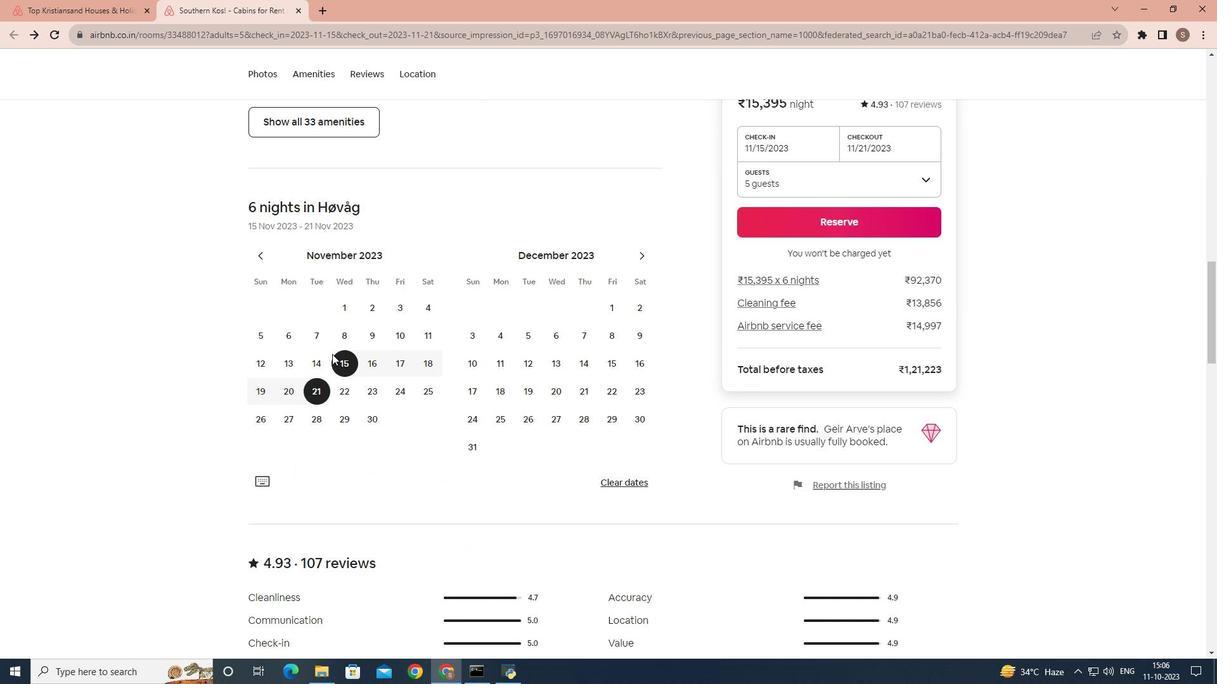 
Action: Mouse scrolled (332, 353) with delta (0, 0)
Screenshot: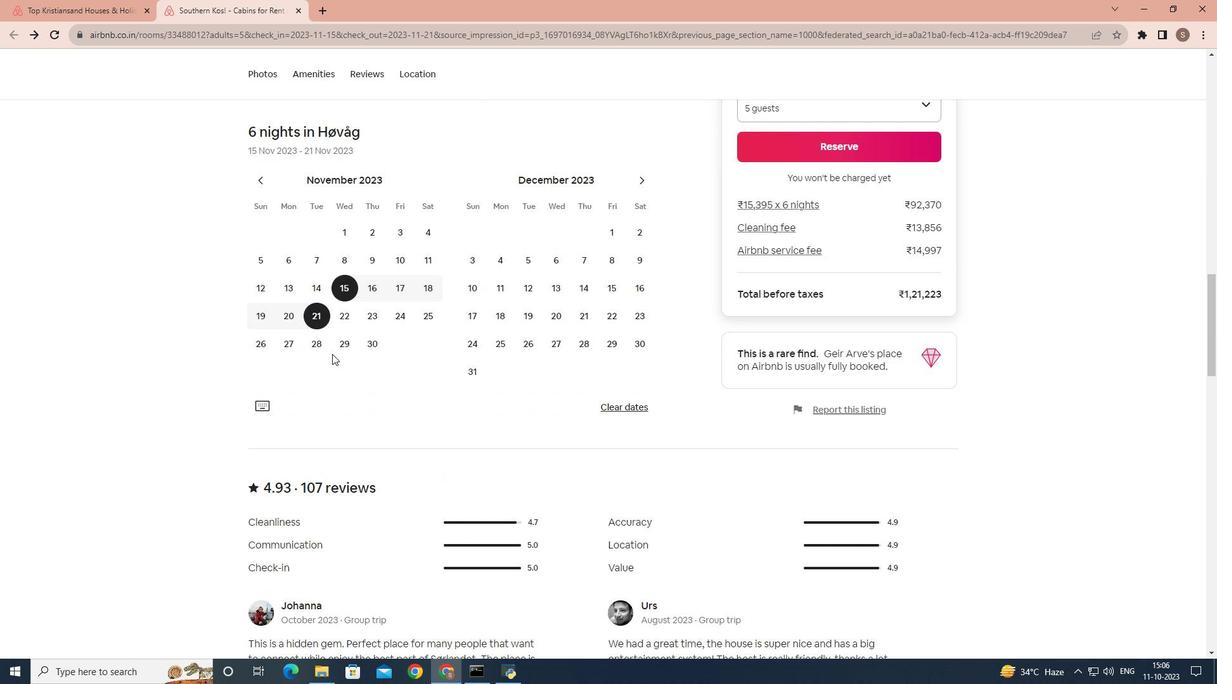 
Action: Mouse scrolled (332, 353) with delta (0, 0)
Screenshot: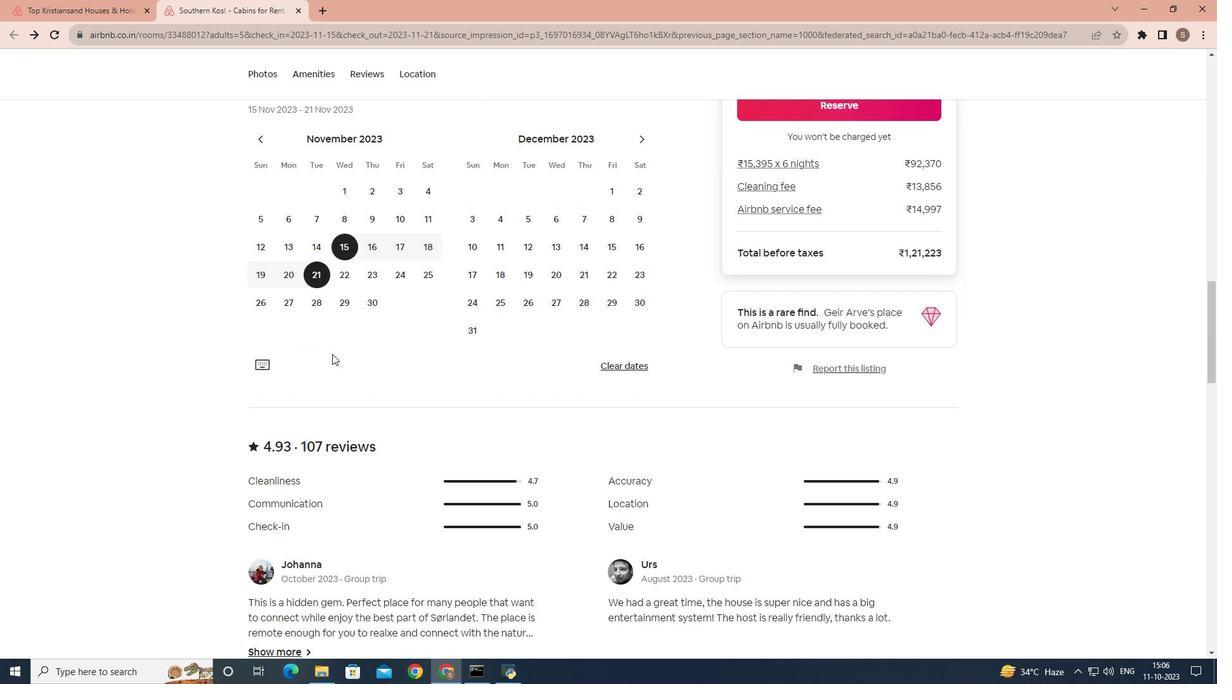 
Action: Mouse scrolled (332, 353) with delta (0, 0)
Screenshot: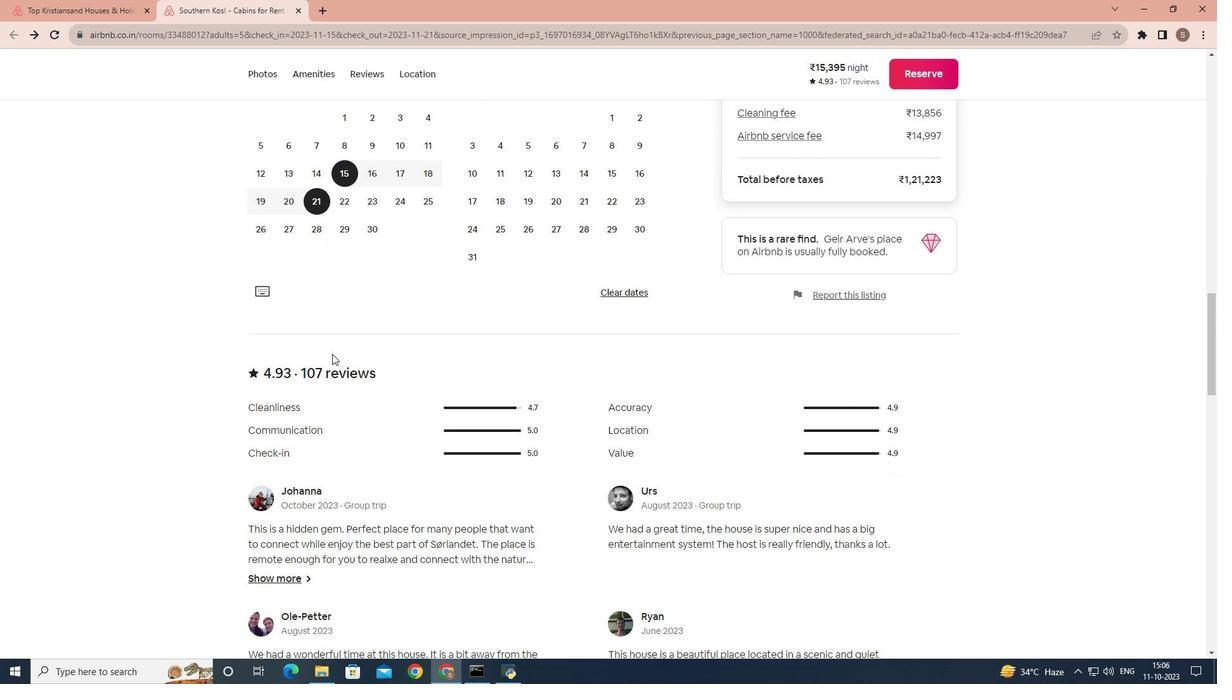 
Action: Mouse scrolled (332, 353) with delta (0, 0)
Screenshot: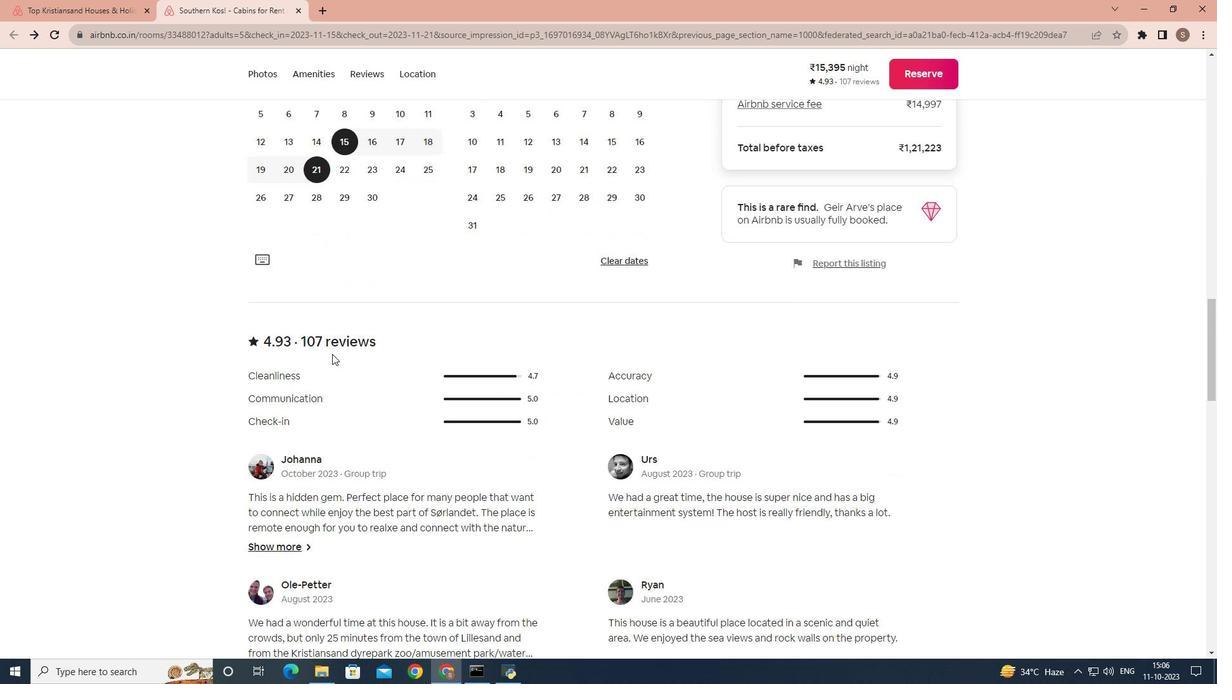 
Action: Mouse scrolled (332, 353) with delta (0, 0)
Screenshot: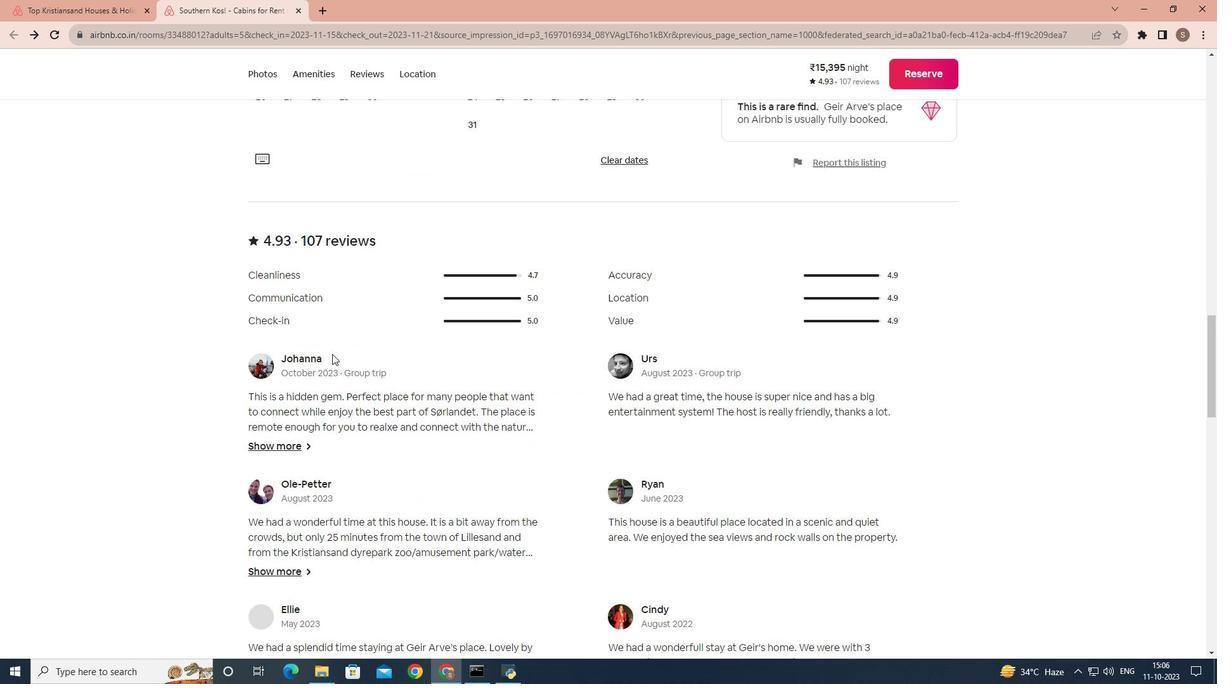 
Action: Mouse scrolled (332, 353) with delta (0, 0)
Screenshot: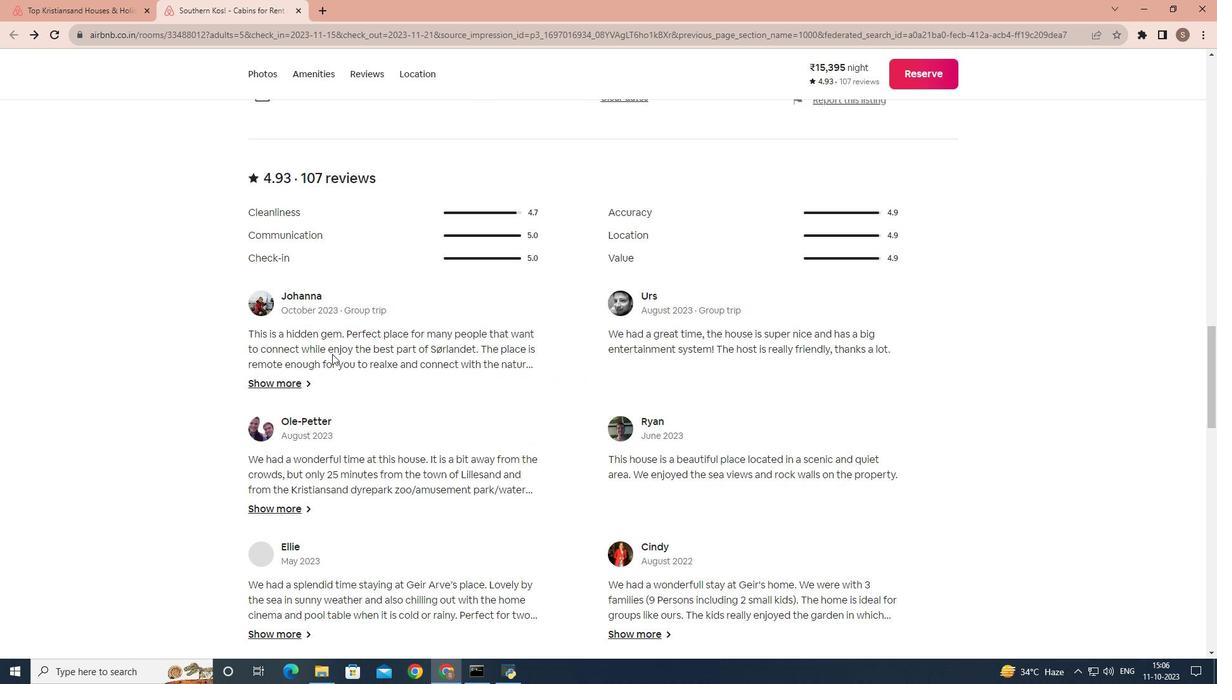 
Action: Mouse scrolled (332, 353) with delta (0, 0)
Screenshot: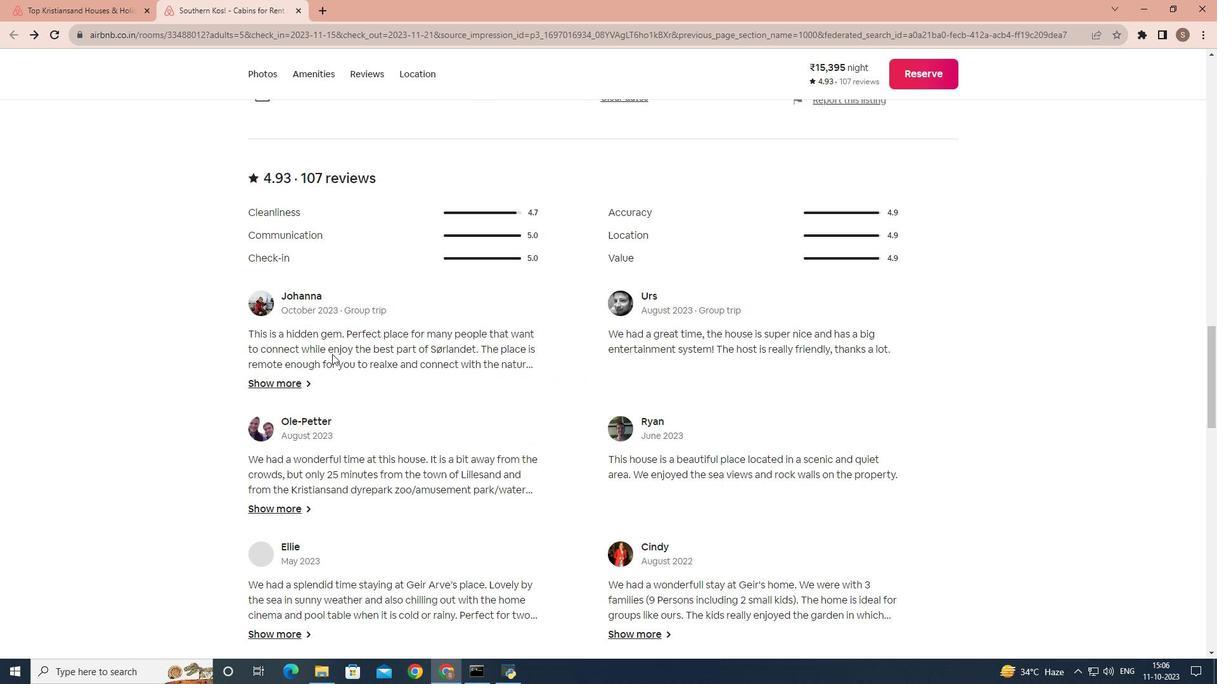 
Action: Mouse scrolled (332, 353) with delta (0, 0)
Screenshot: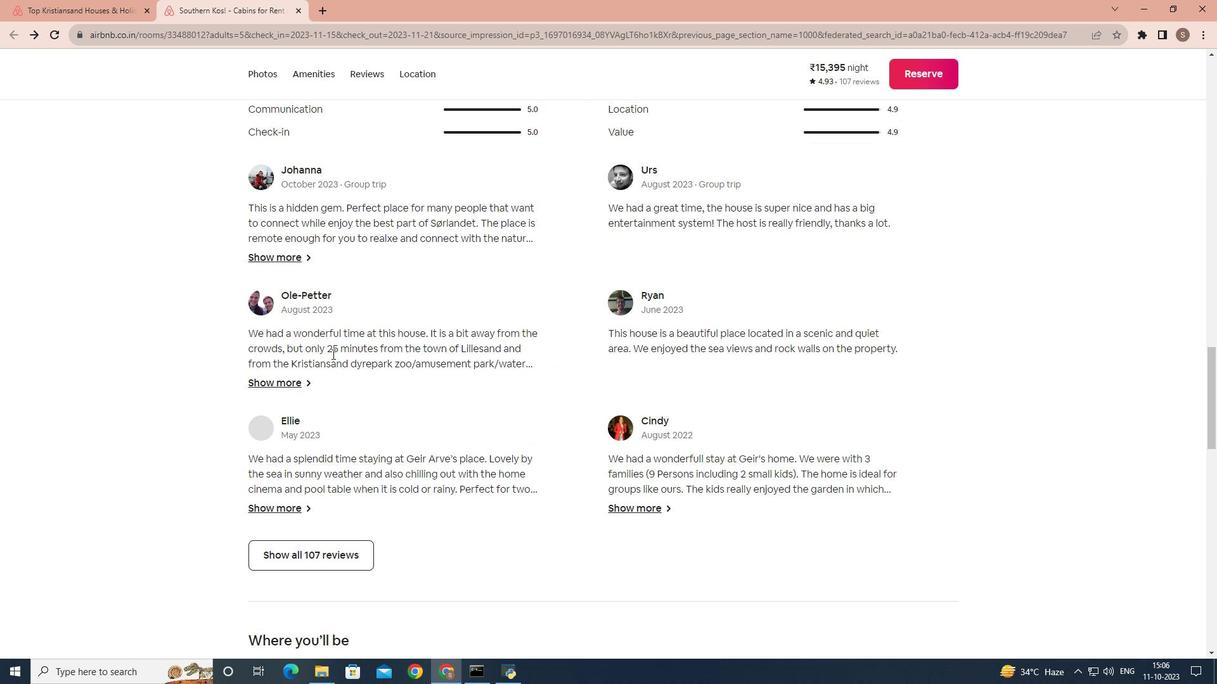 
Action: Mouse scrolled (332, 353) with delta (0, 0)
Screenshot: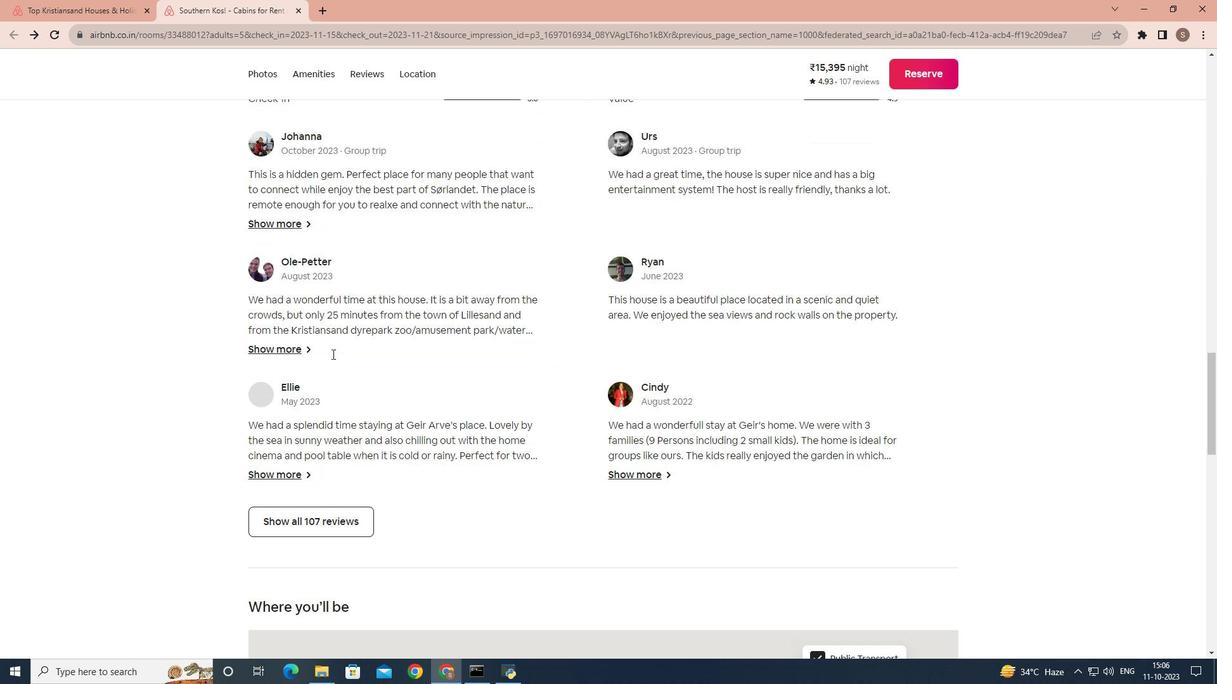 
Action: Mouse scrolled (332, 353) with delta (0, 0)
Screenshot: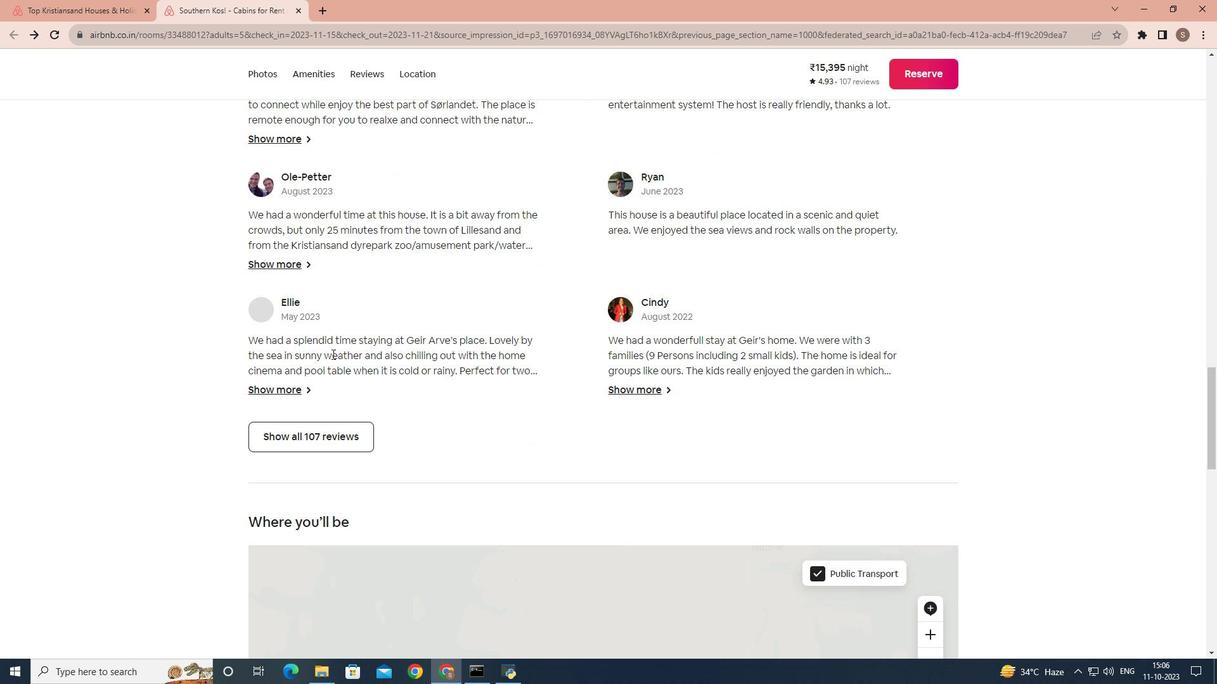 
Action: Mouse moved to (332, 350)
Screenshot: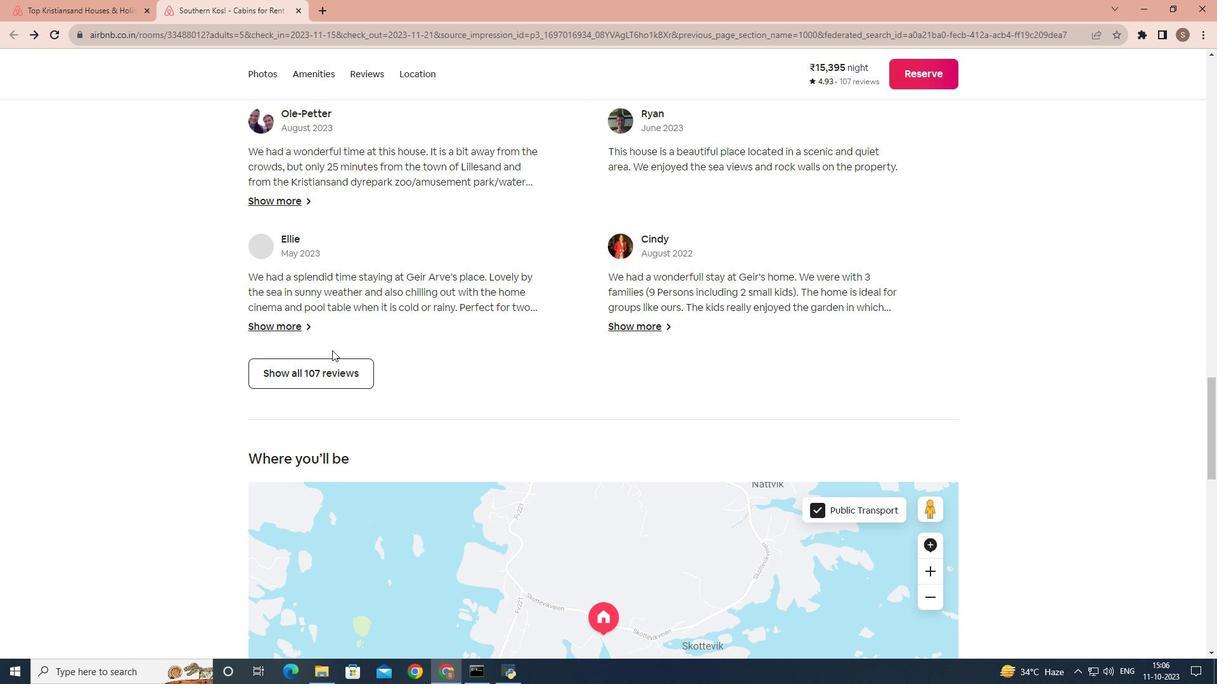 
Action: Mouse scrolled (332, 349) with delta (0, 0)
Screenshot: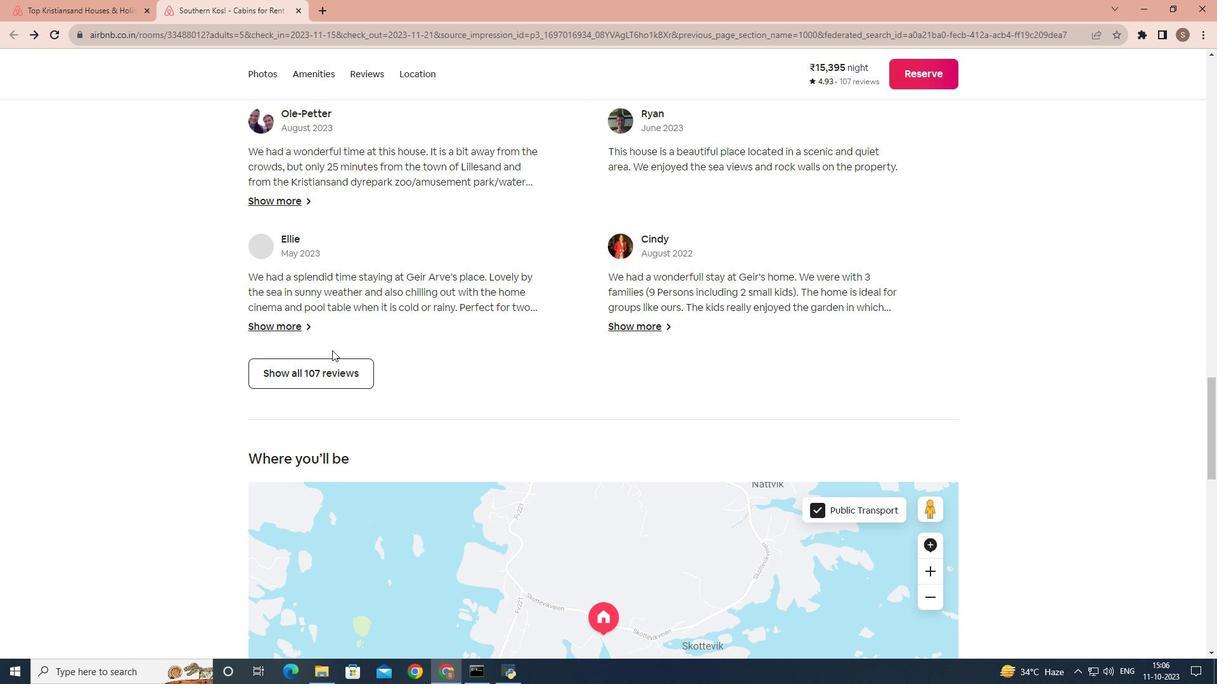 
Action: Mouse moved to (332, 357)
Screenshot: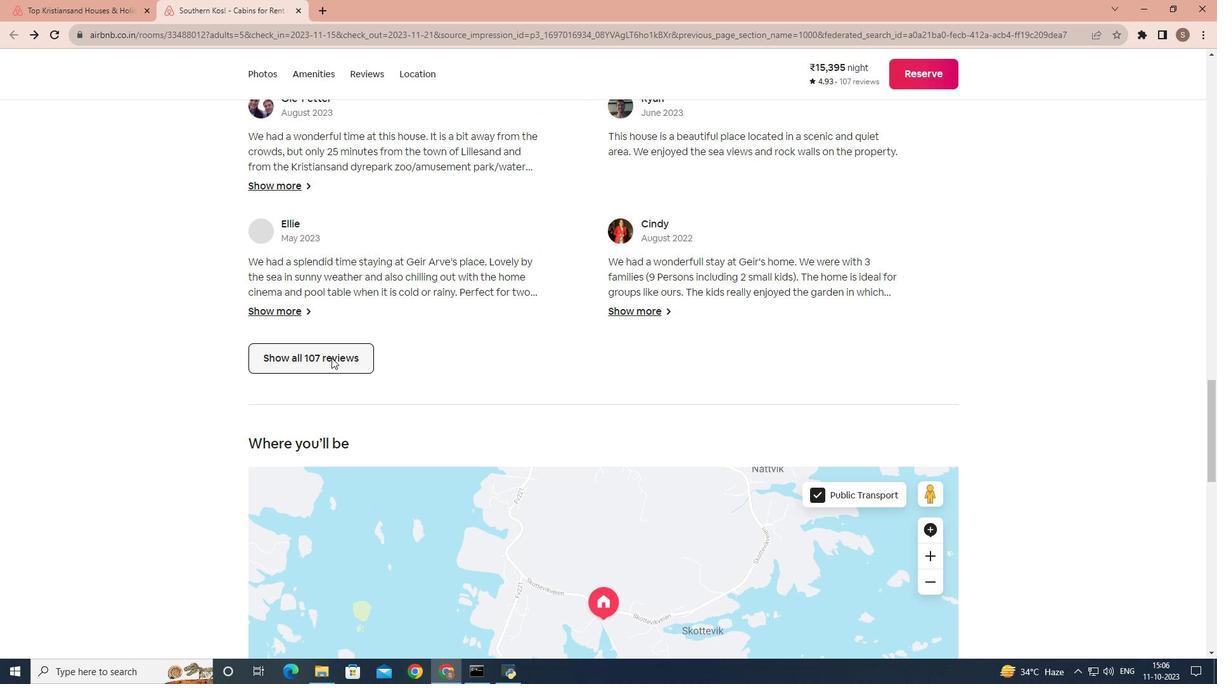 
Action: Mouse scrolled (332, 356) with delta (0, 0)
Screenshot: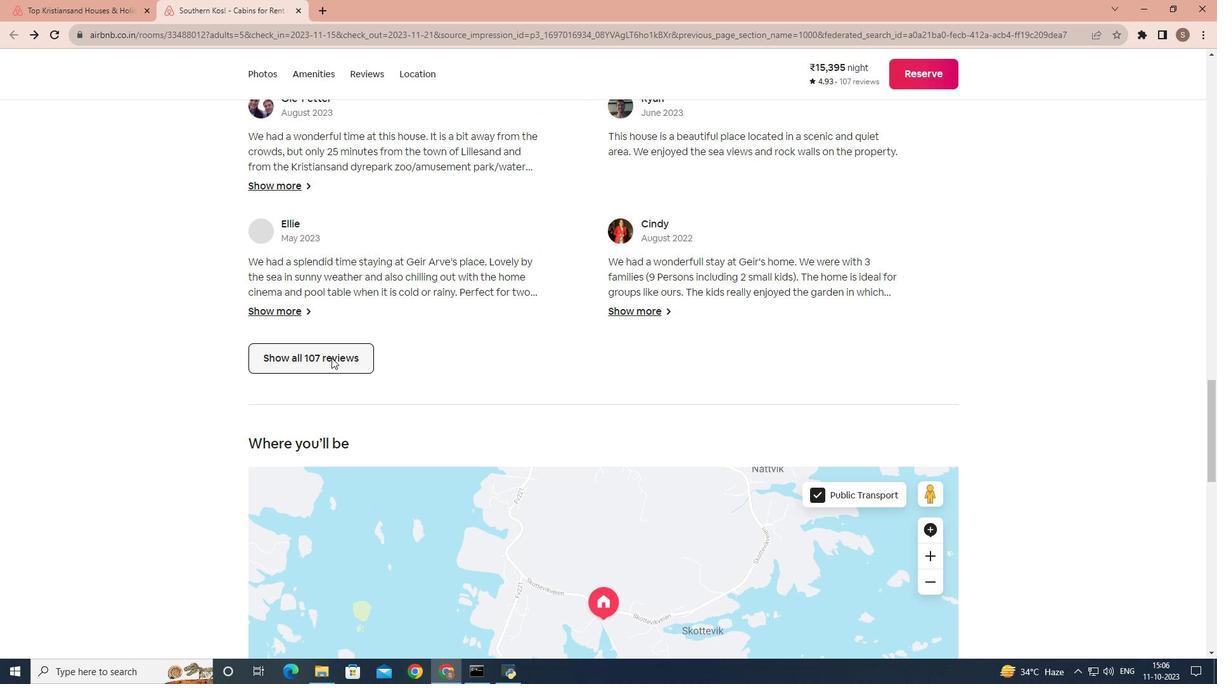 
Action: Mouse moved to (332, 354)
Screenshot: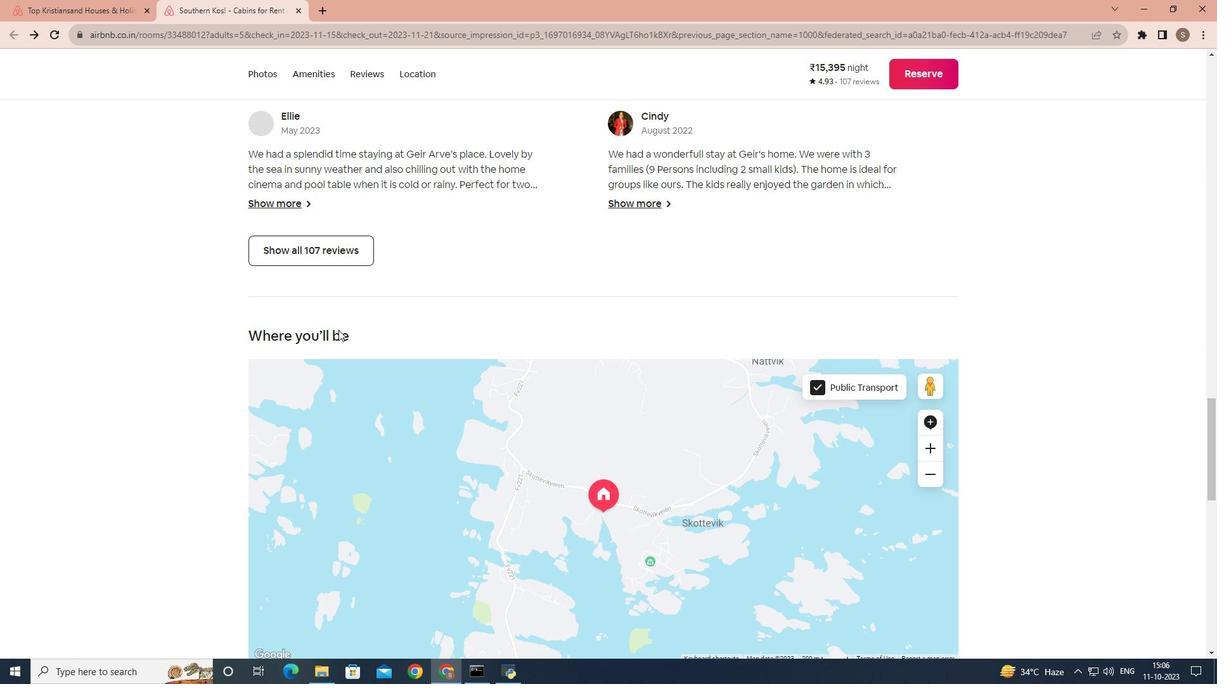 
Action: Mouse scrolled (332, 354) with delta (0, 0)
